 Task: Explore Airbnb accommodation in Ramotswa, Botswana from 1st December, 2023 to 9th December, 2023 for 2 adults.1  bedroom having 1 bed and 1 bathroom. Property type can be house. Amenities needed are: washing machine. Booking option can be shelf check-in. Look for 4 properties as per requirement.
Action: Mouse moved to (490, 106)
Screenshot: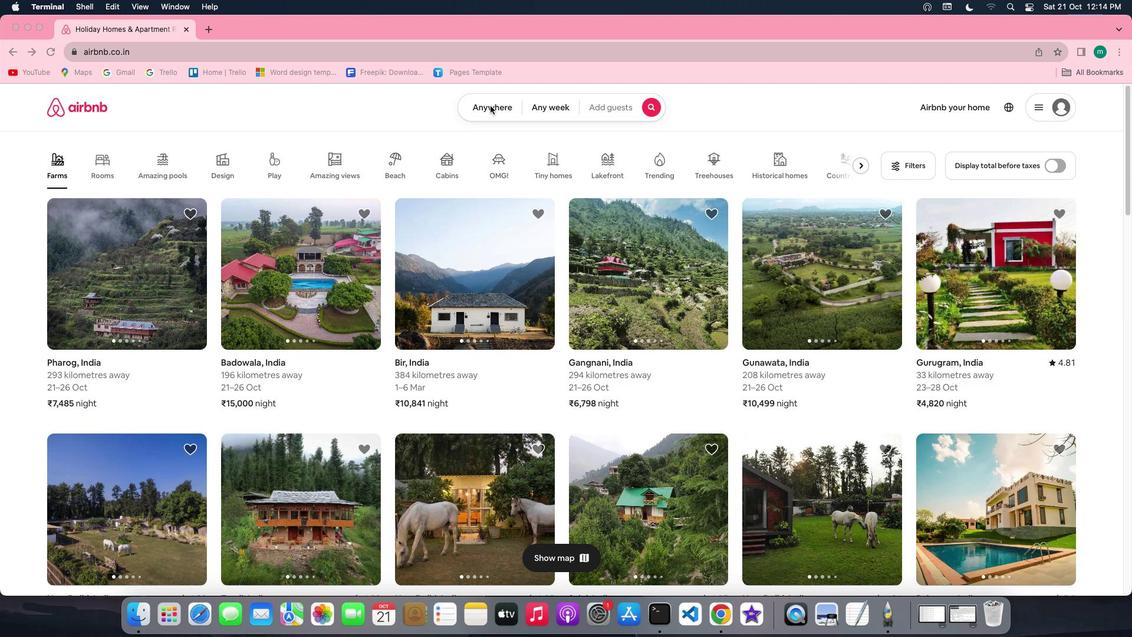 
Action: Mouse pressed left at (490, 106)
Screenshot: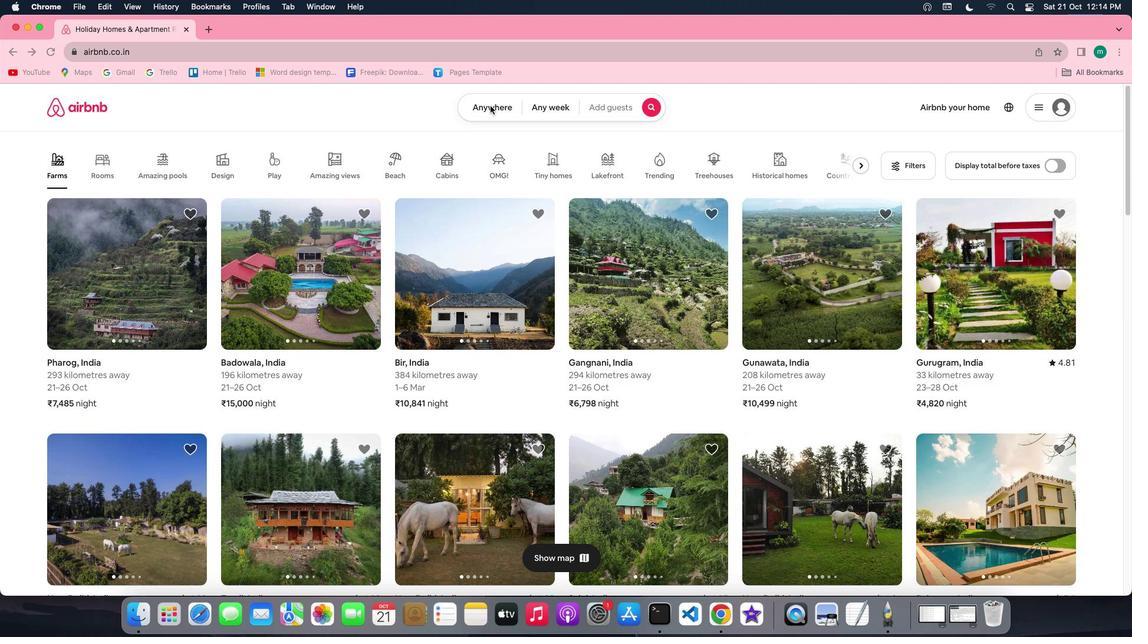 
Action: Mouse pressed left at (490, 106)
Screenshot: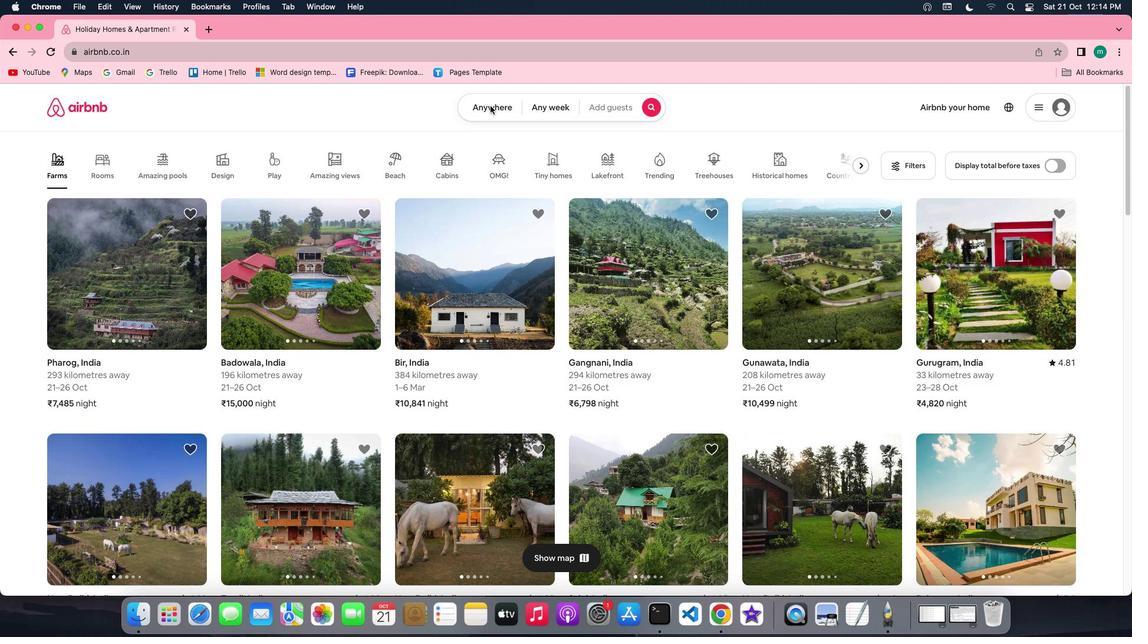 
Action: Mouse moved to (429, 149)
Screenshot: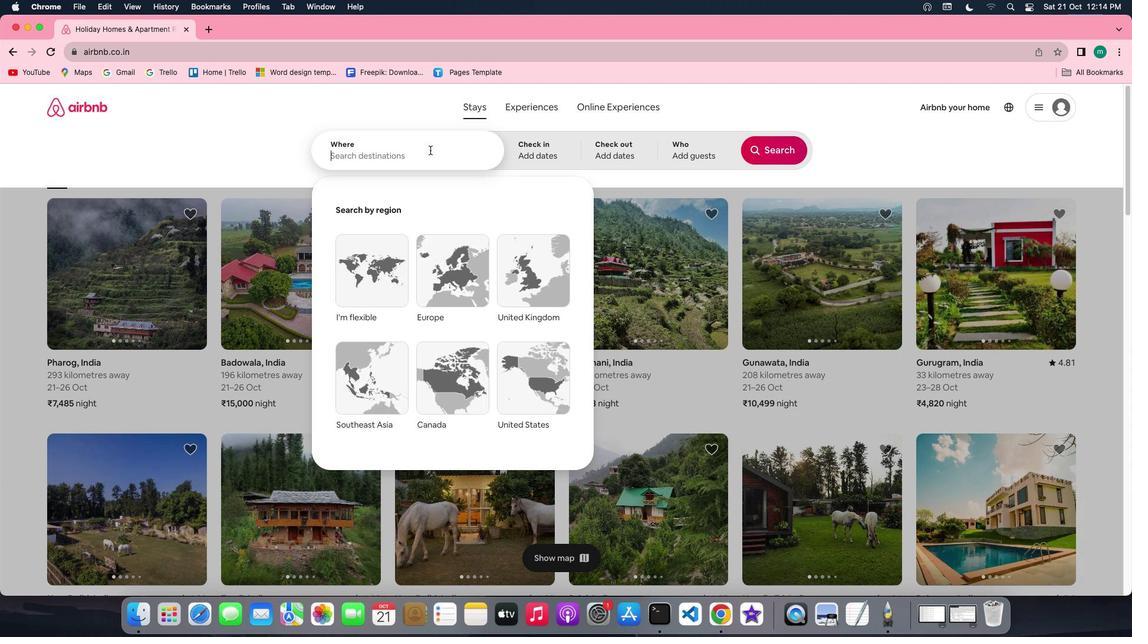 
Action: Mouse pressed left at (429, 149)
Screenshot: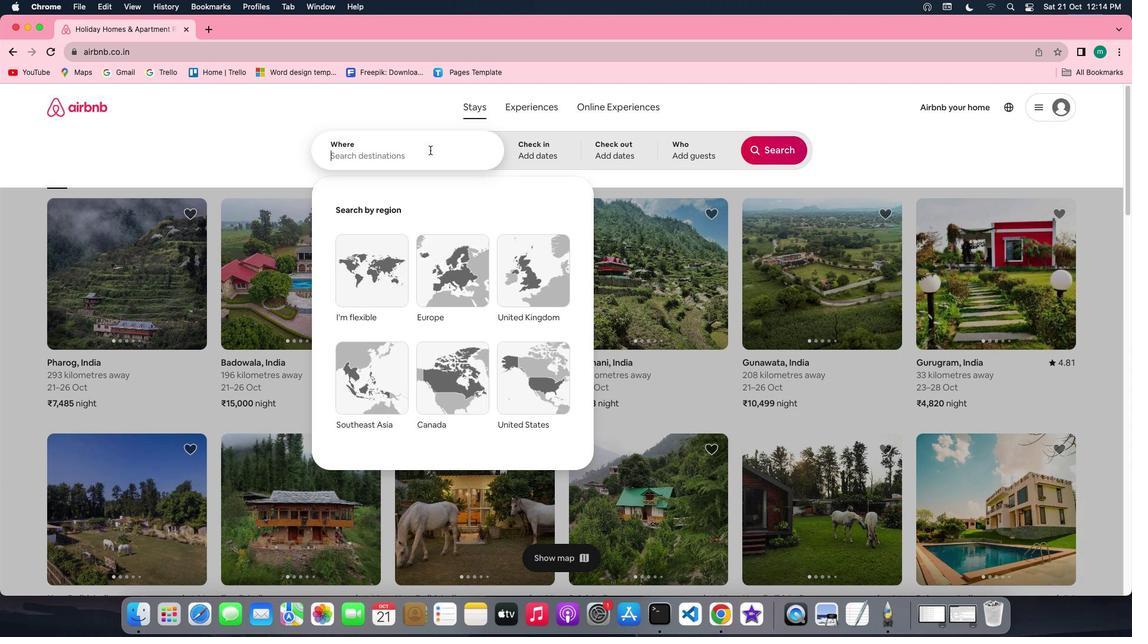 
Action: Key pressed Key.shift'R''a''m''o''t''s''w''a'','Key.shiftKey.space'B''O''T''S''w''a''n''a'
Screenshot: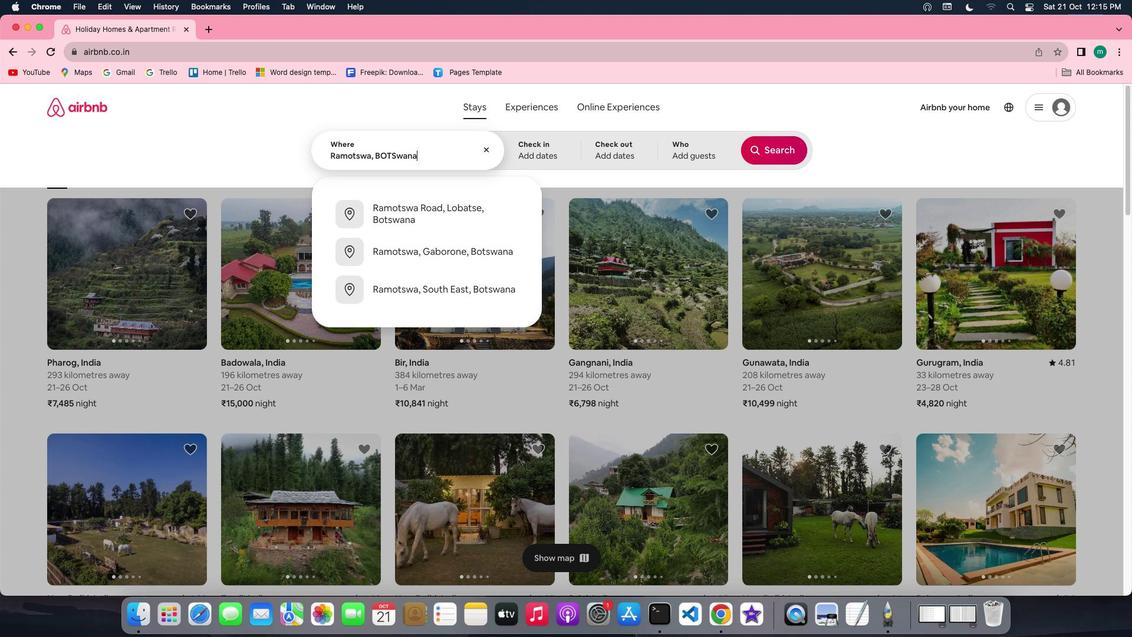 
Action: Mouse moved to (394, 153)
Screenshot: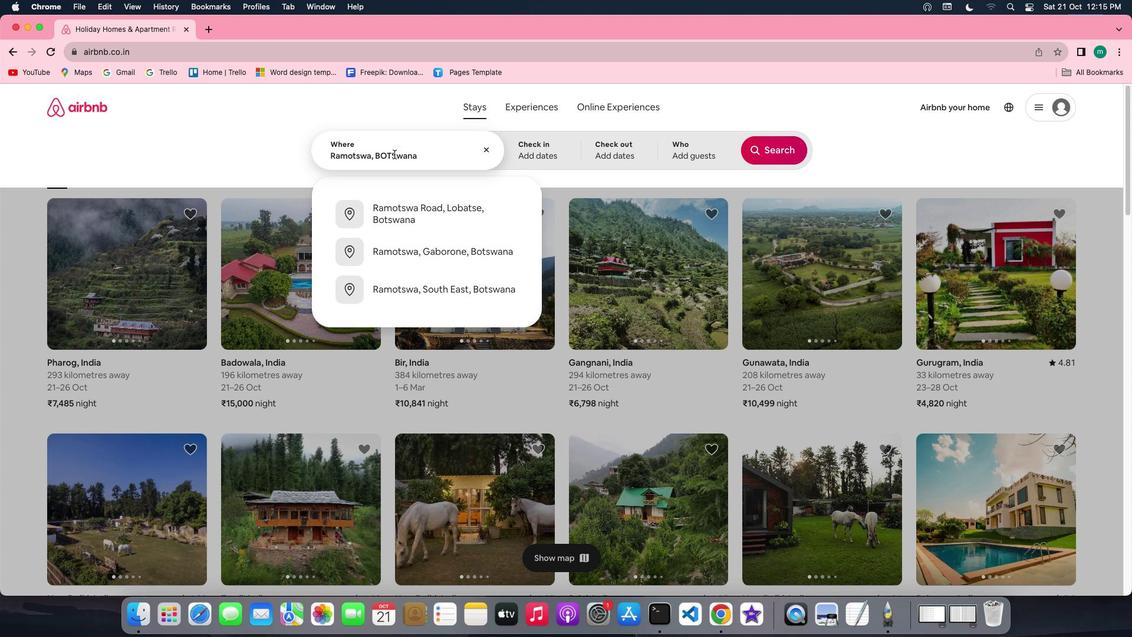 
Action: Mouse pressed left at (394, 153)
Screenshot: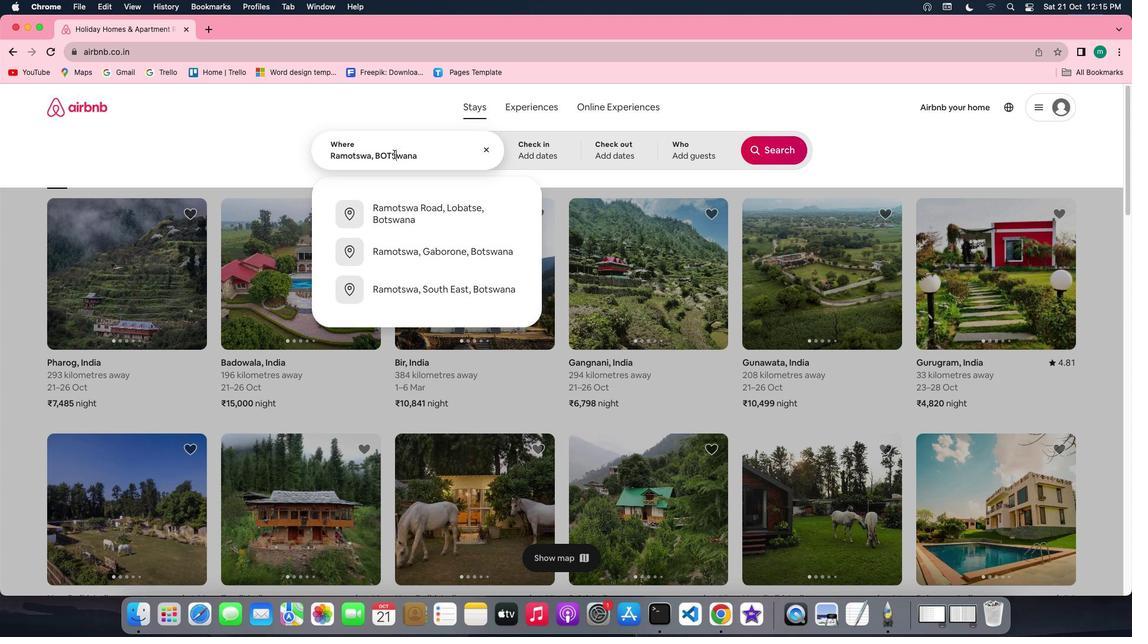 
Action: Mouse moved to (445, 160)
Screenshot: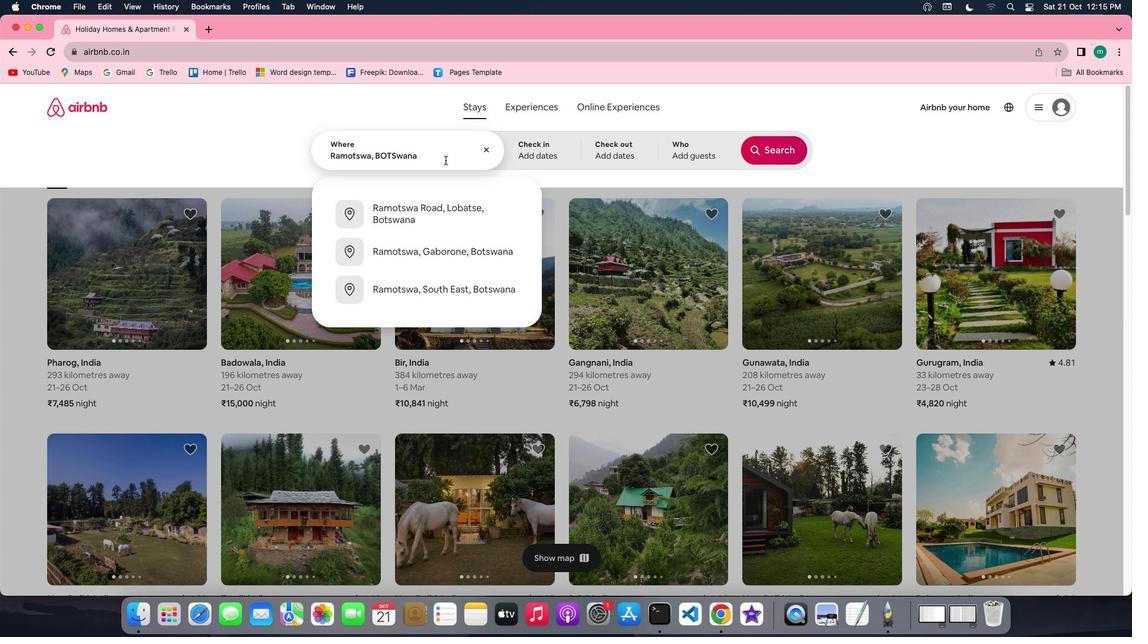 
Action: Key pressed Key.backspaceKey.backspaceKey.backspace'o''t''s'
Screenshot: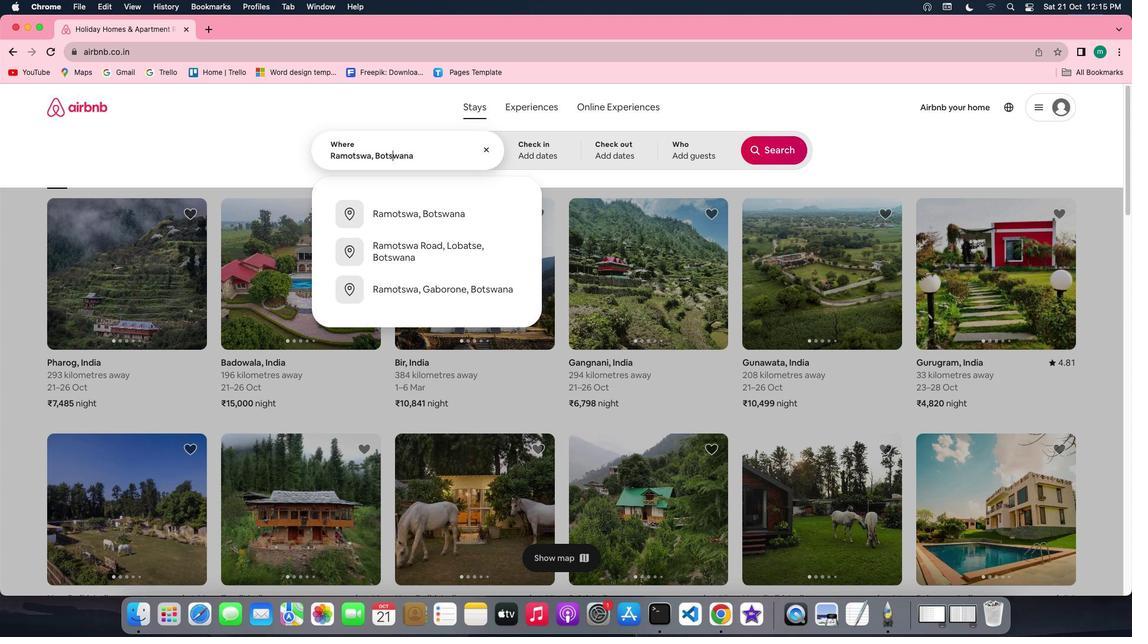 
Action: Mouse moved to (539, 156)
Screenshot: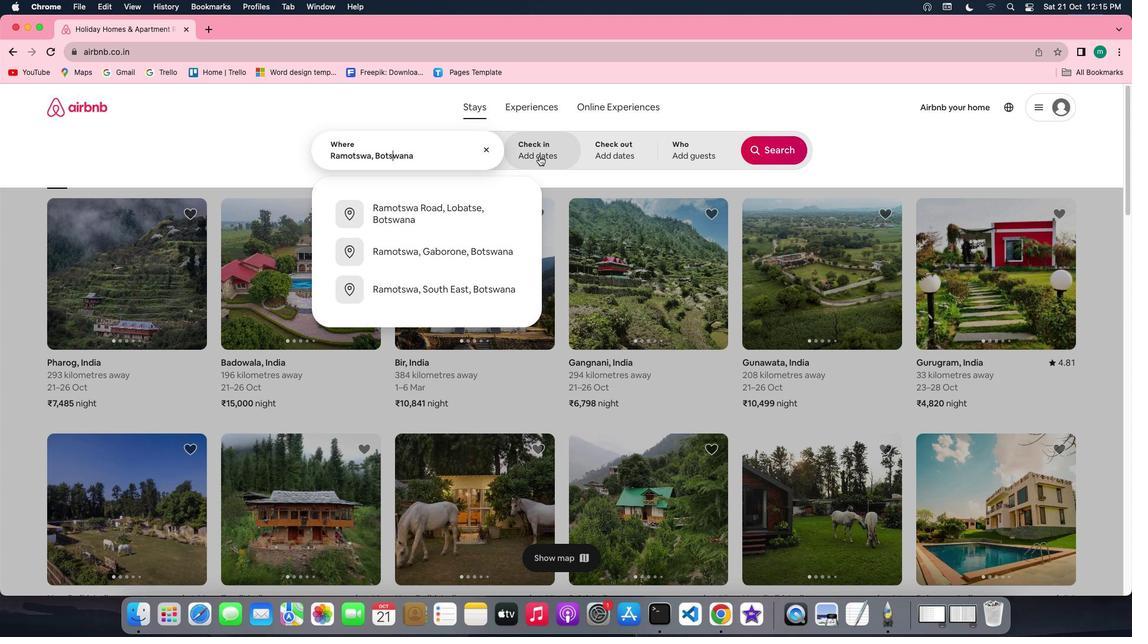 
Action: Mouse pressed left at (539, 156)
Screenshot: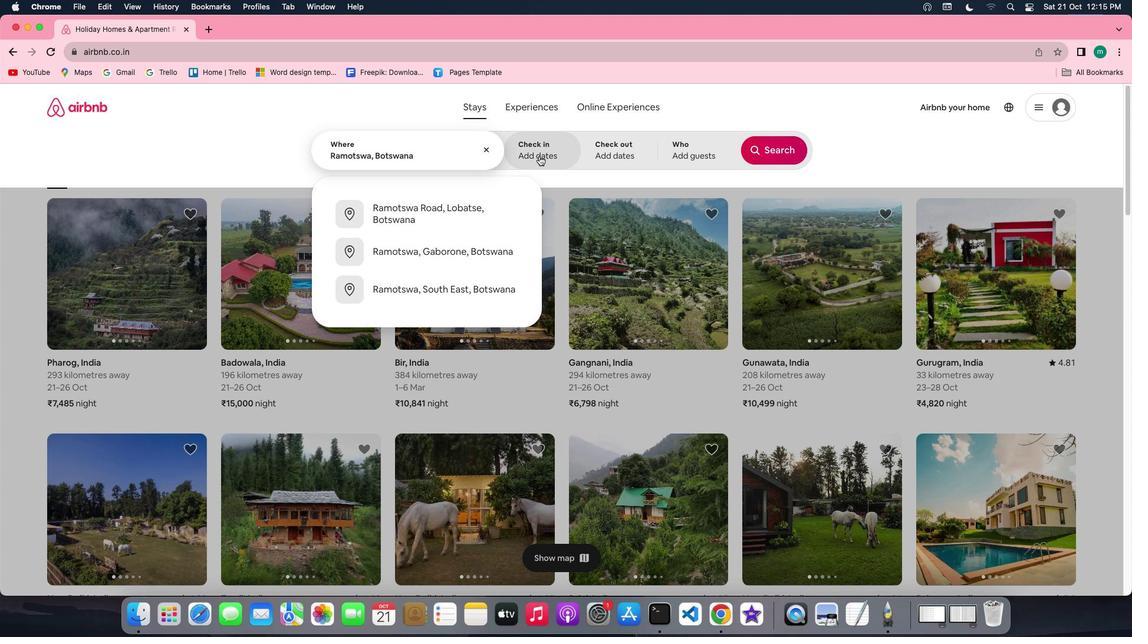 
Action: Mouse moved to (762, 250)
Screenshot: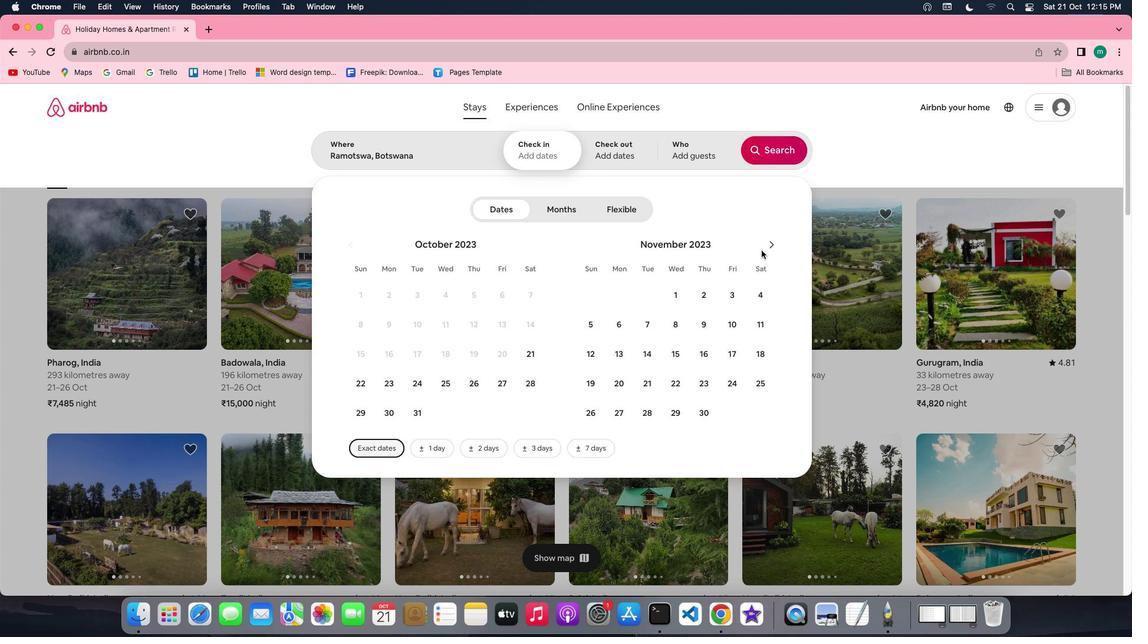
Action: Mouse pressed left at (762, 250)
Screenshot: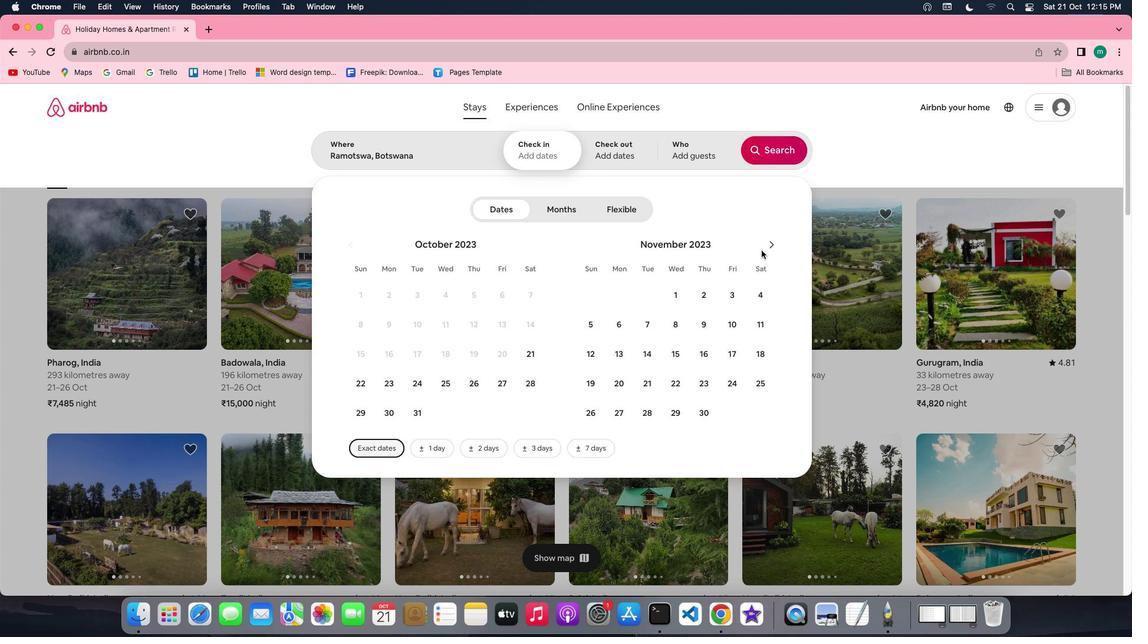 
Action: Mouse moved to (770, 247)
Screenshot: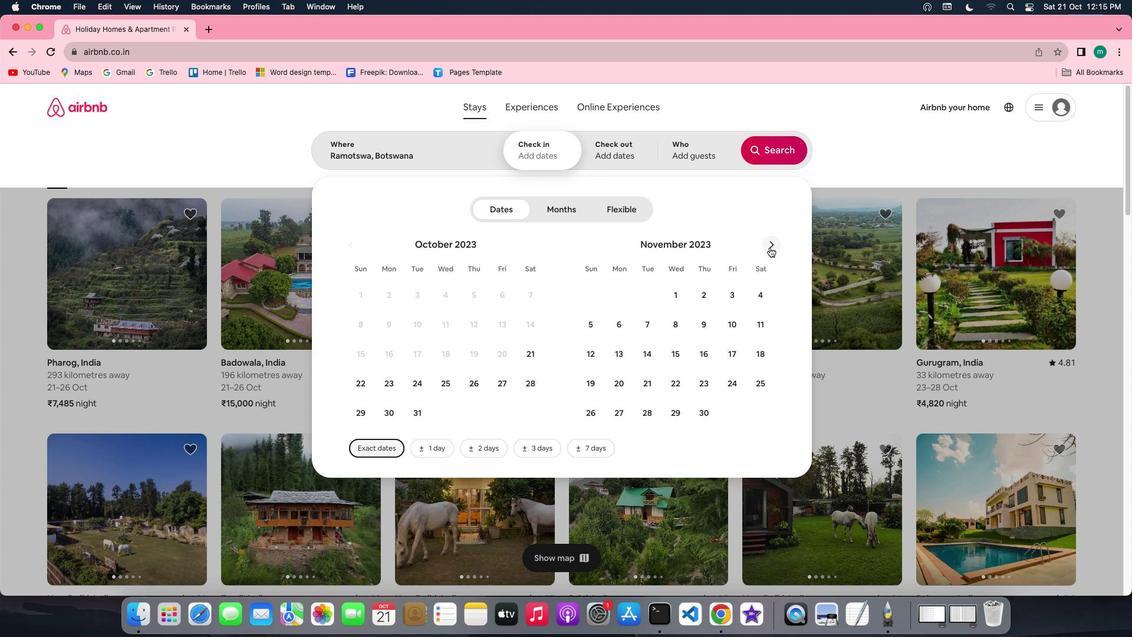 
Action: Mouse pressed left at (770, 247)
Screenshot: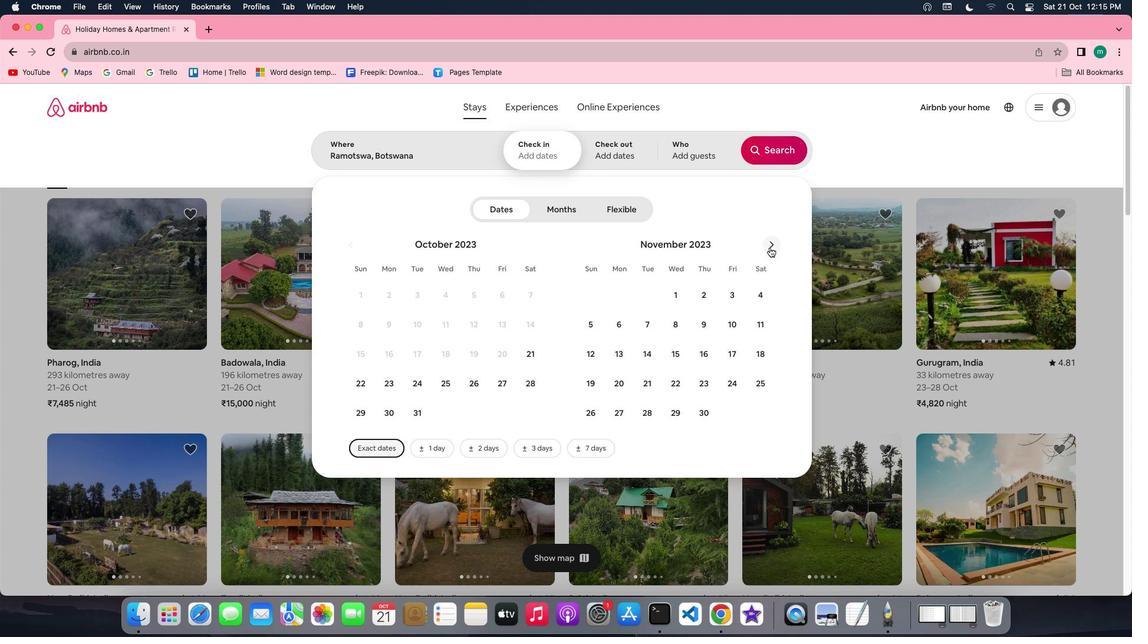 
Action: Mouse moved to (734, 290)
Screenshot: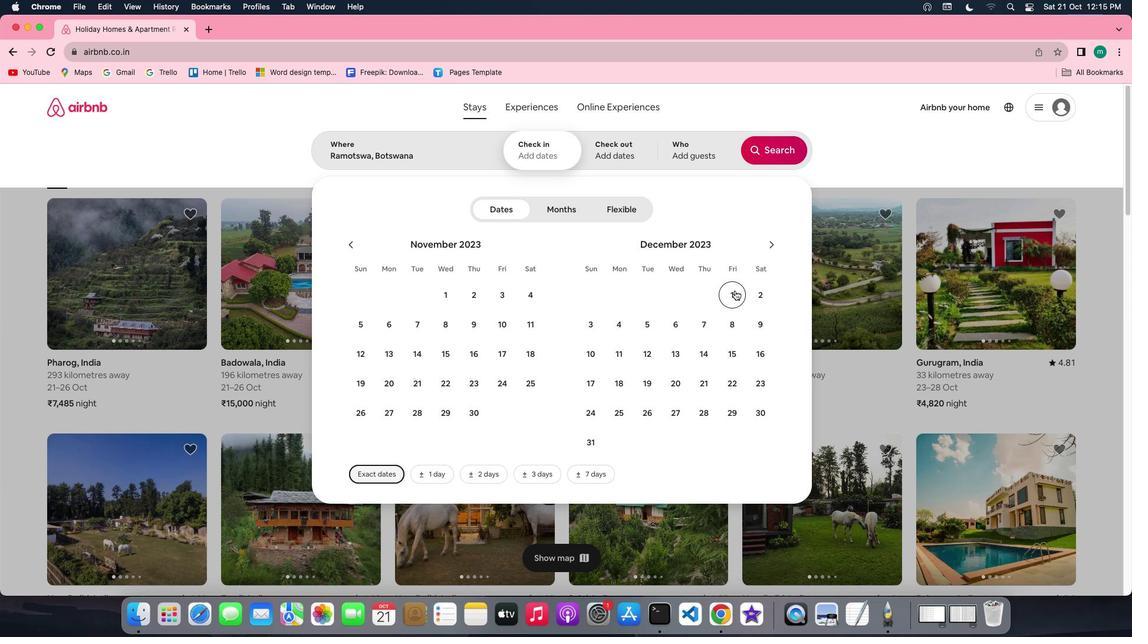 
Action: Mouse pressed left at (734, 290)
Screenshot: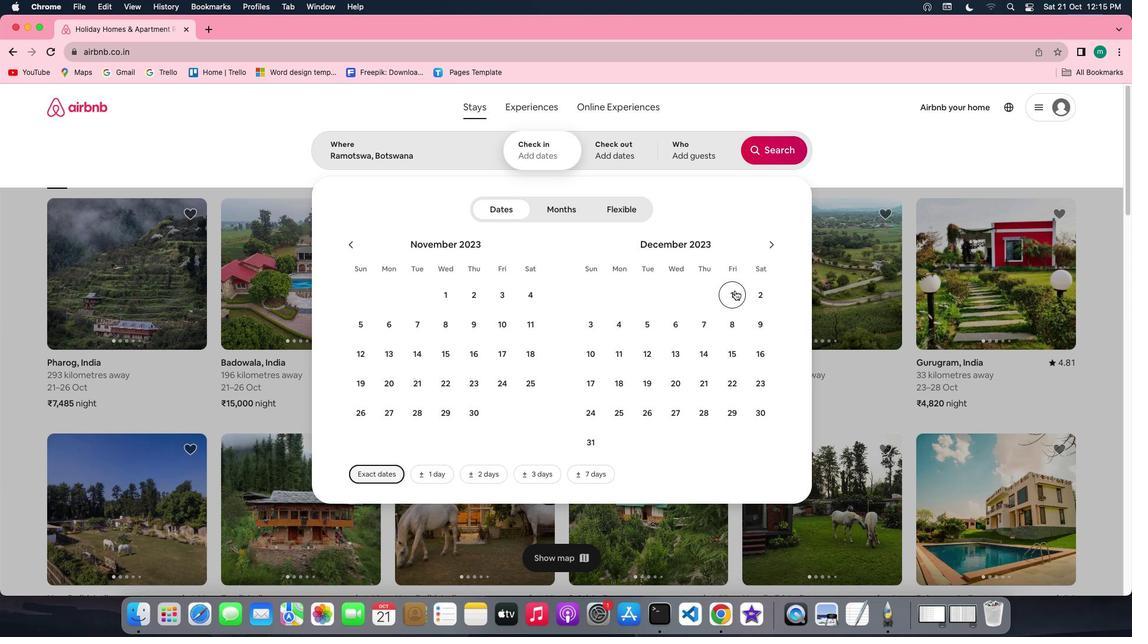 
Action: Mouse moved to (765, 321)
Screenshot: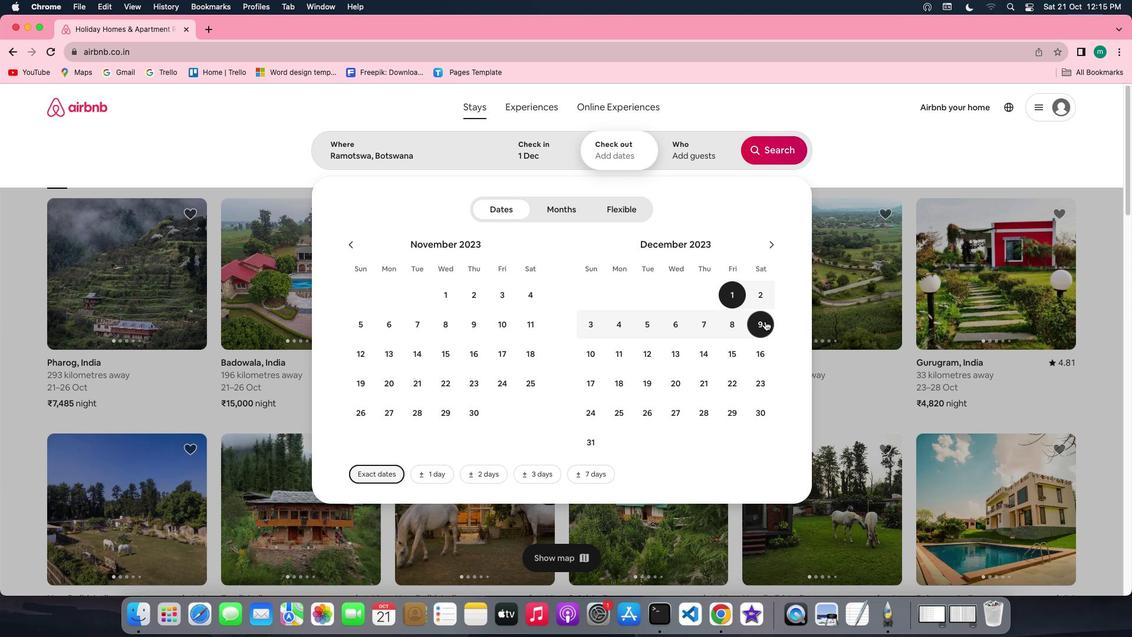 
Action: Mouse pressed left at (765, 321)
Screenshot: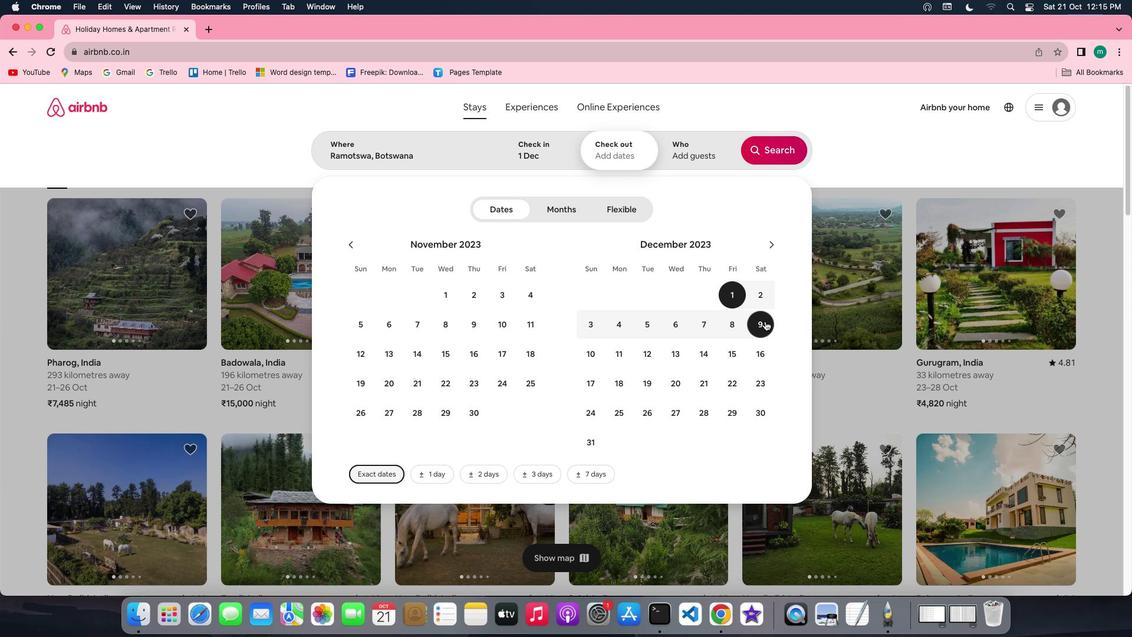 
Action: Mouse moved to (693, 149)
Screenshot: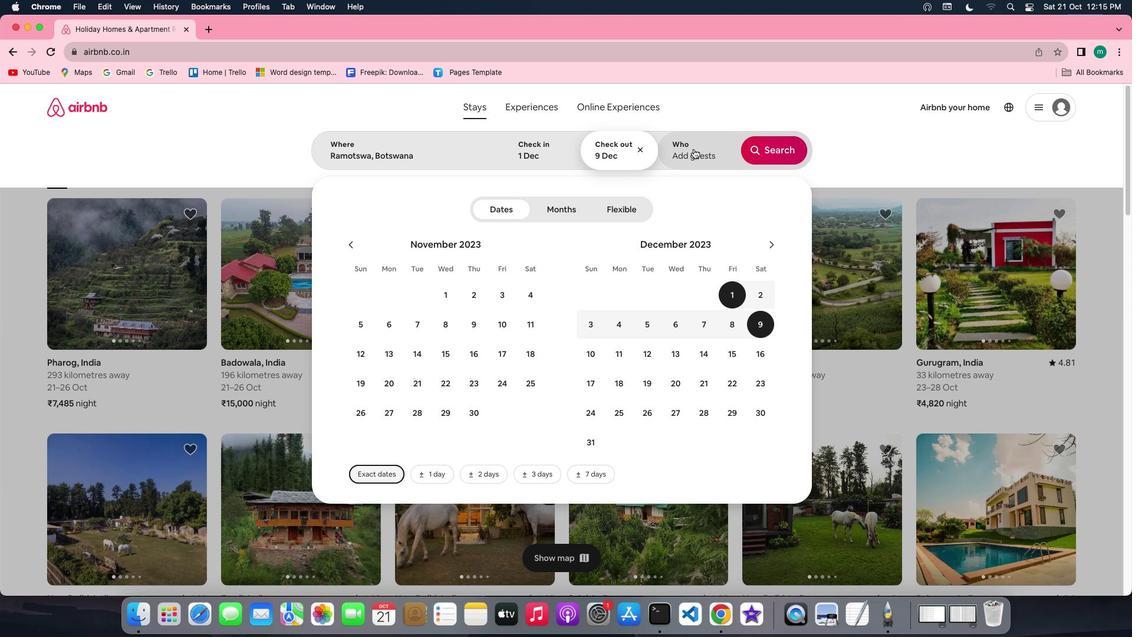 
Action: Mouse pressed left at (693, 149)
Screenshot: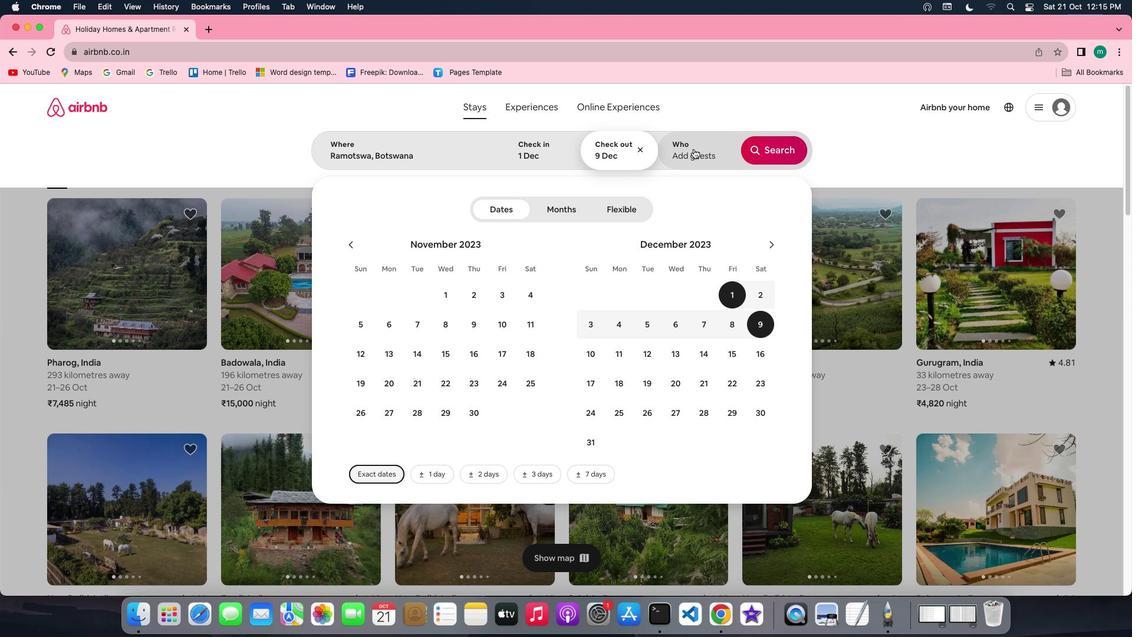 
Action: Mouse moved to (776, 215)
Screenshot: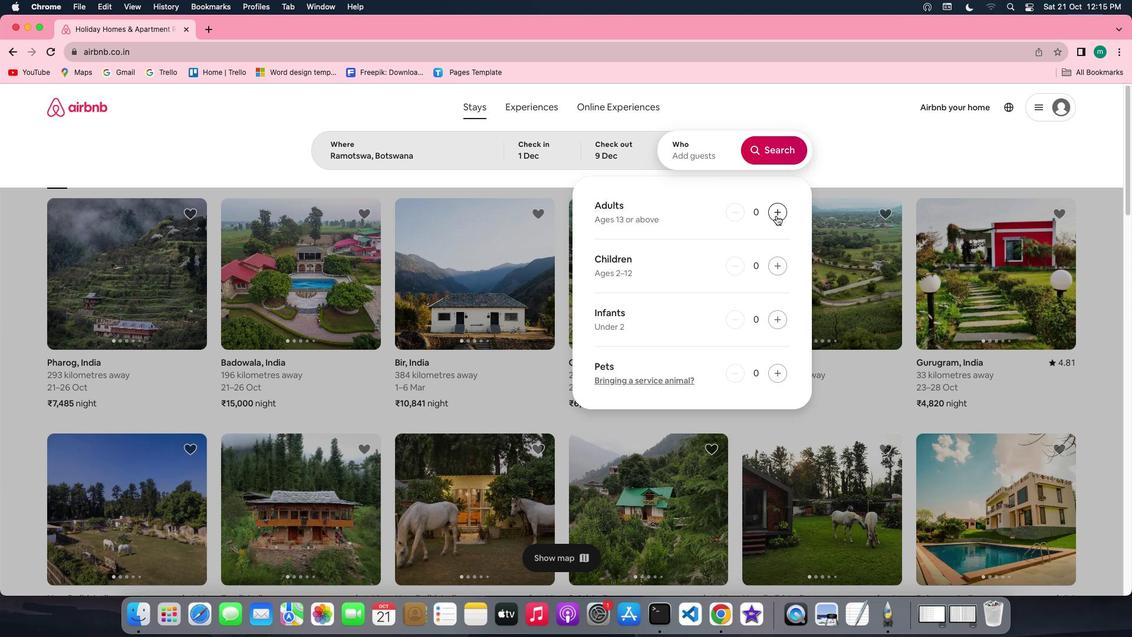 
Action: Mouse pressed left at (776, 215)
Screenshot: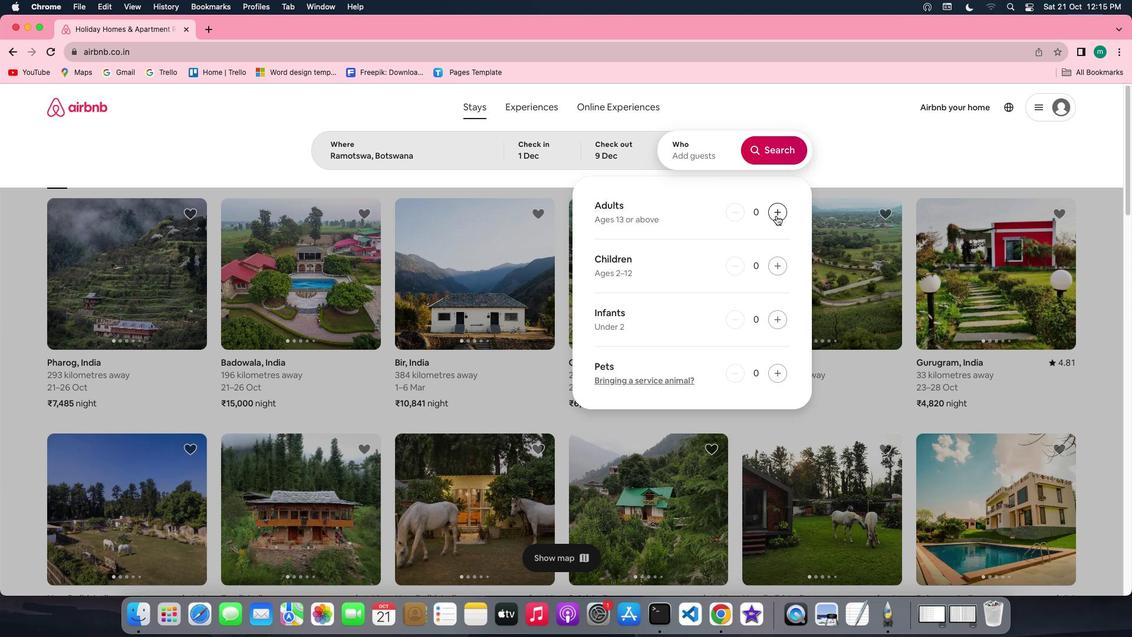 
Action: Mouse moved to (770, 158)
Screenshot: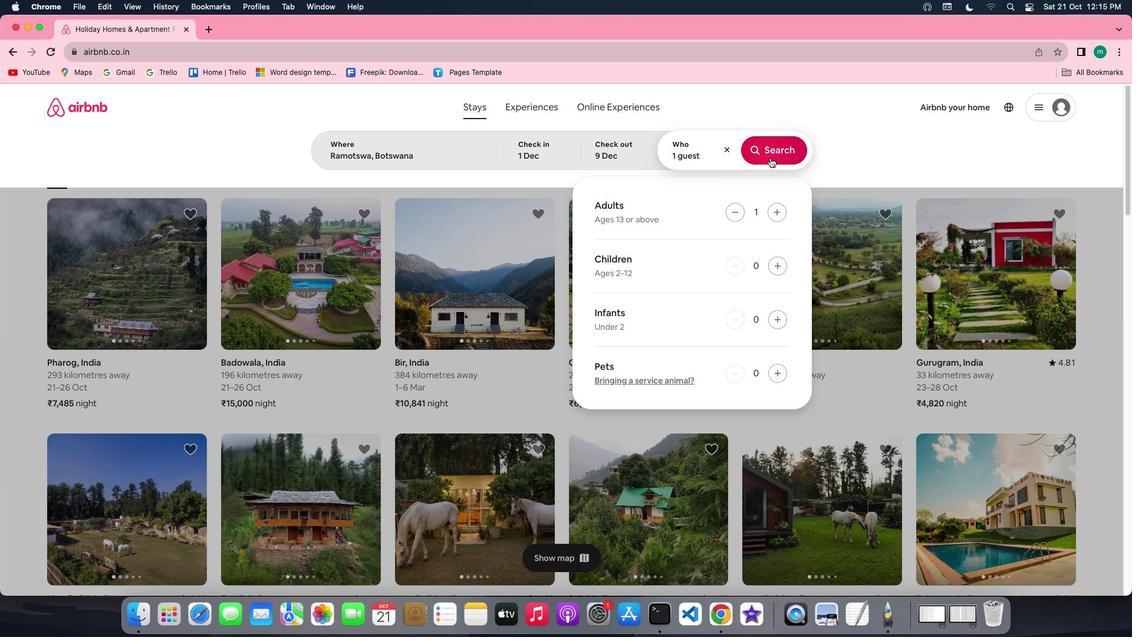 
Action: Mouse pressed left at (770, 158)
Screenshot: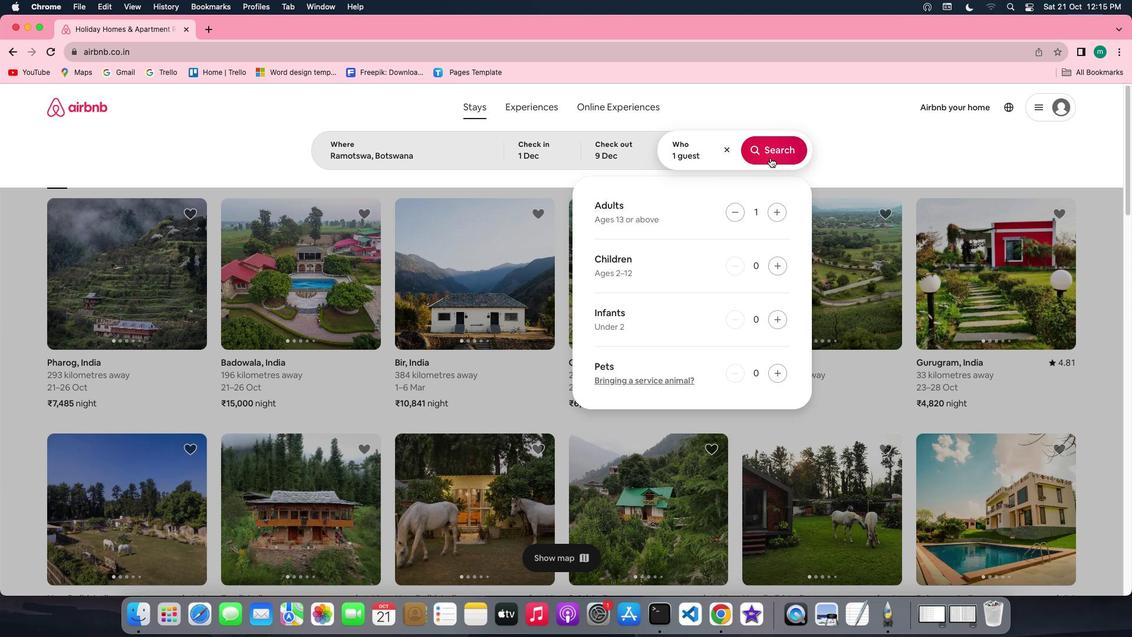 
Action: Mouse moved to (929, 156)
Screenshot: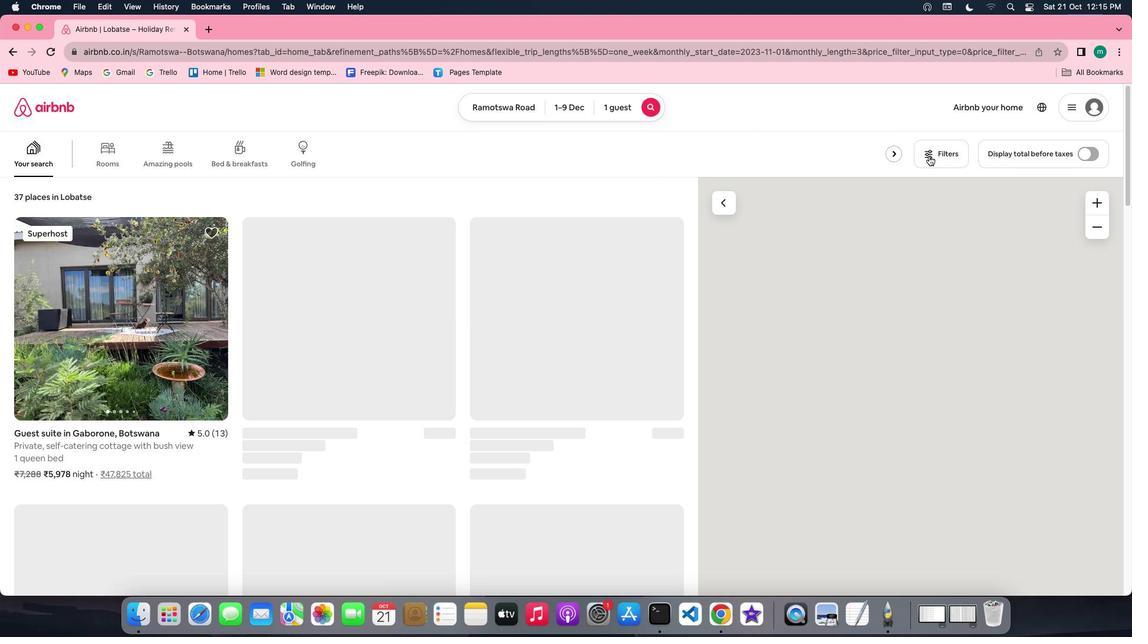 
Action: Mouse pressed left at (929, 156)
Screenshot: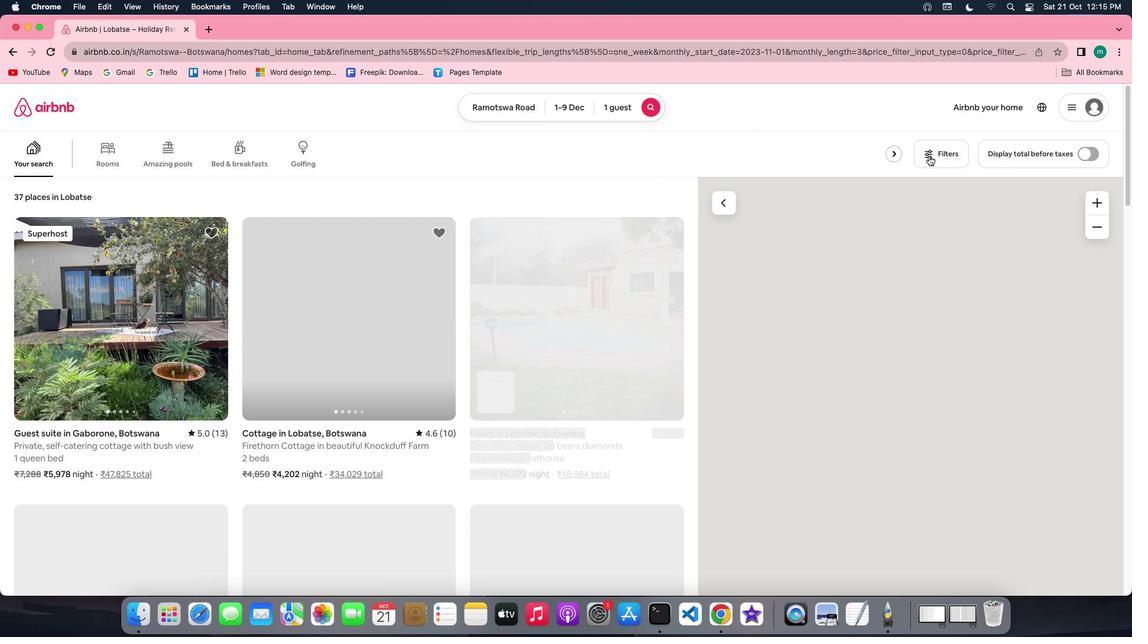 
Action: Mouse moved to (582, 344)
Screenshot: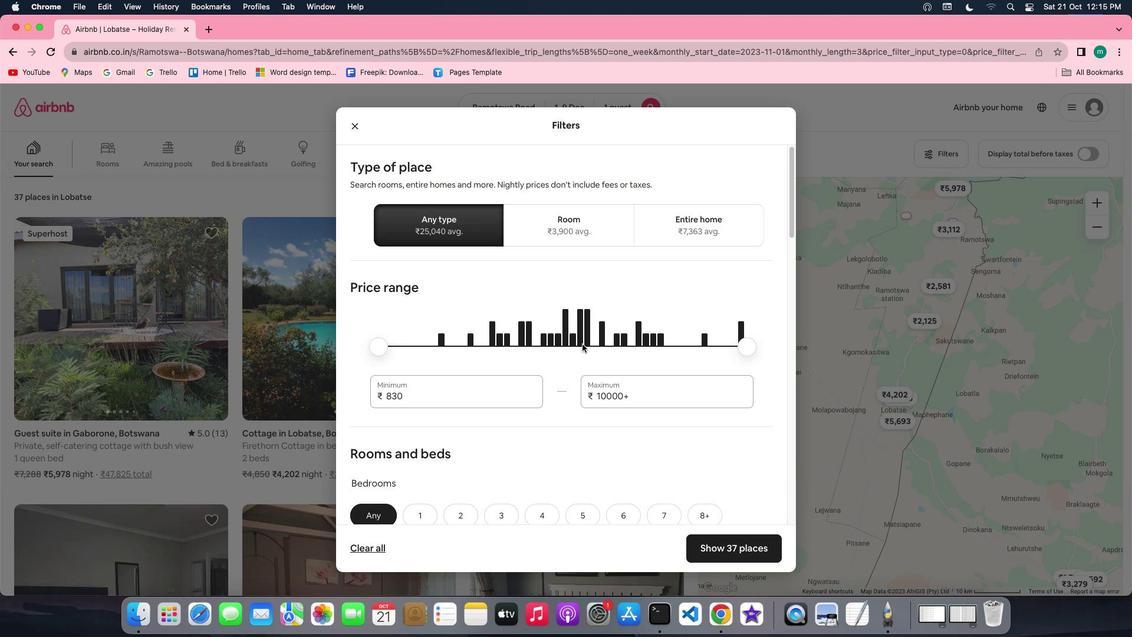 
Action: Mouse scrolled (582, 344) with delta (0, 0)
Screenshot: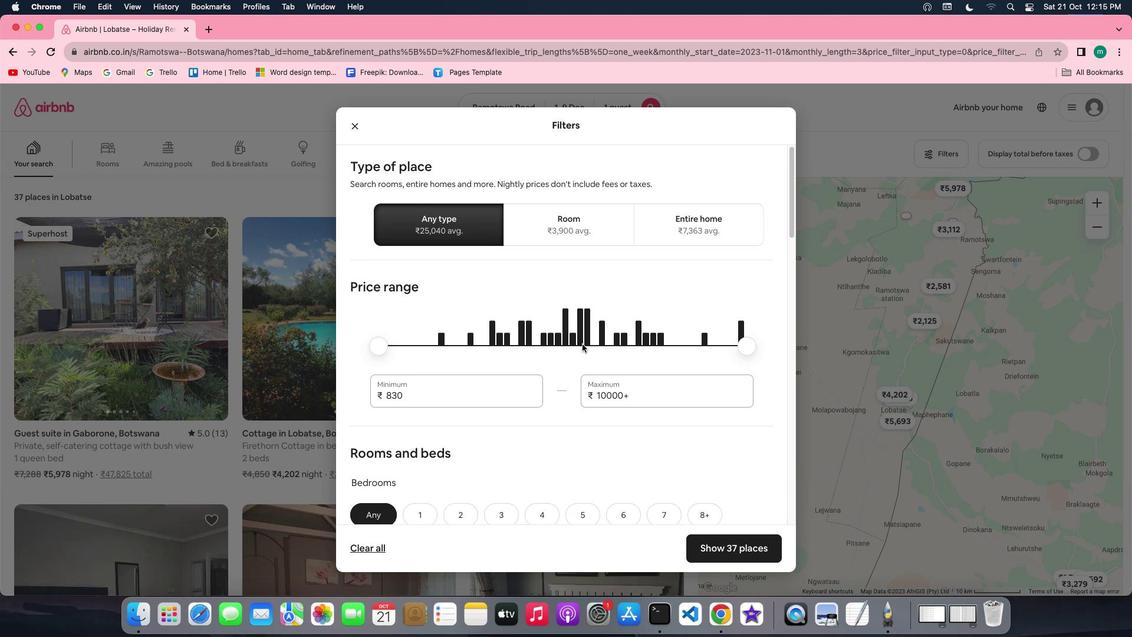 
Action: Mouse scrolled (582, 344) with delta (0, 0)
Screenshot: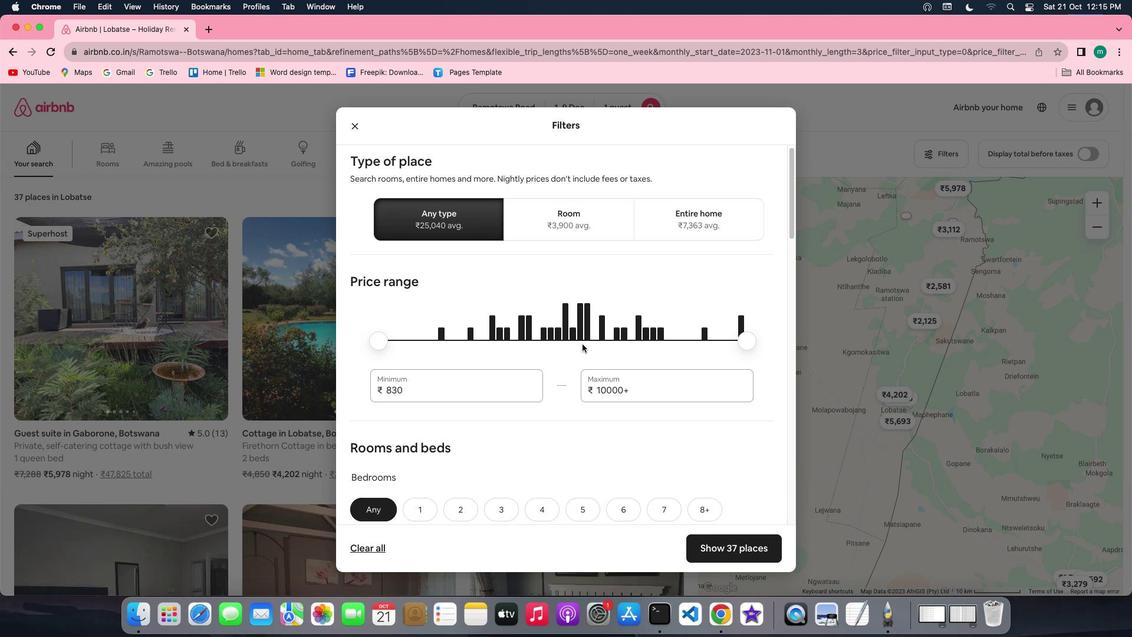
Action: Mouse scrolled (582, 344) with delta (0, 0)
Screenshot: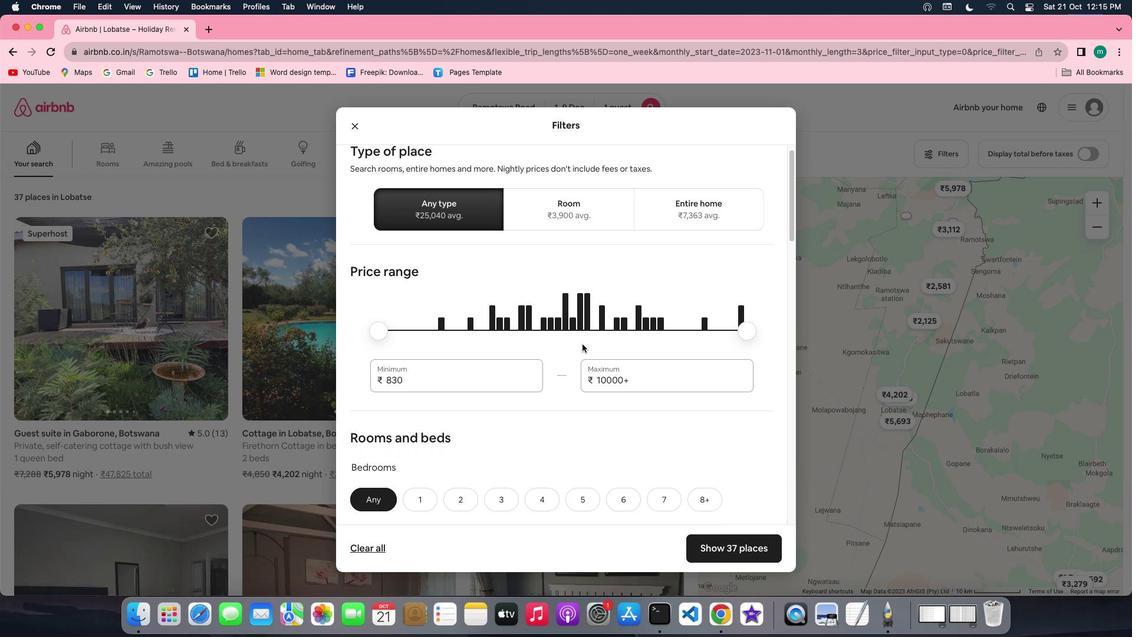 
Action: Mouse scrolled (582, 344) with delta (0, 0)
Screenshot: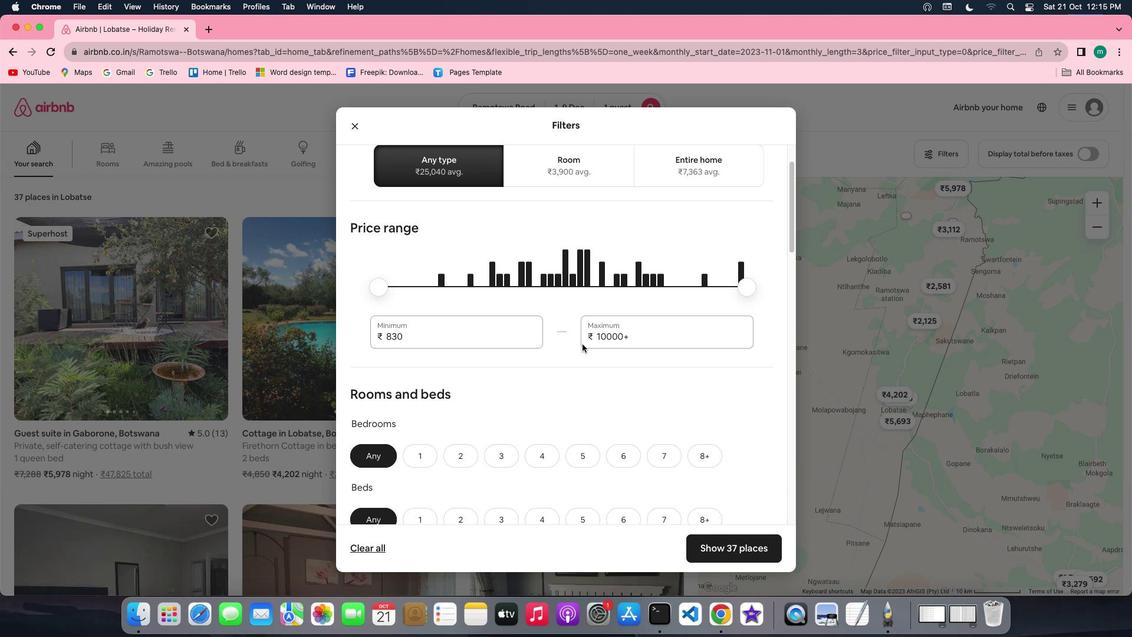 
Action: Mouse scrolled (582, 344) with delta (0, 0)
Screenshot: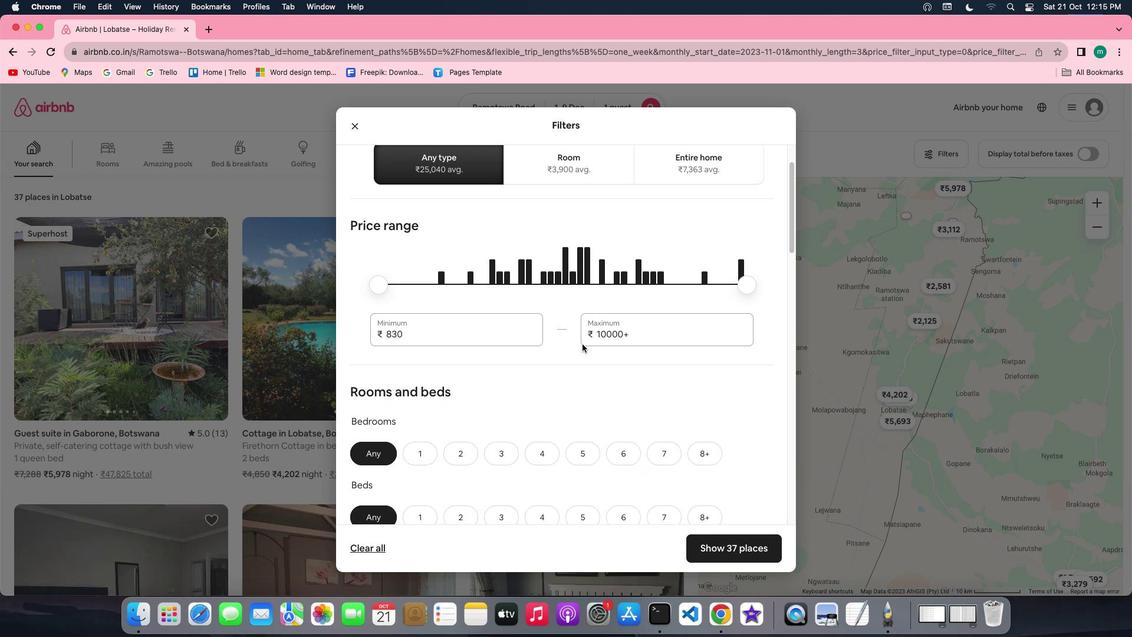 
Action: Mouse scrolled (582, 344) with delta (0, 0)
Screenshot: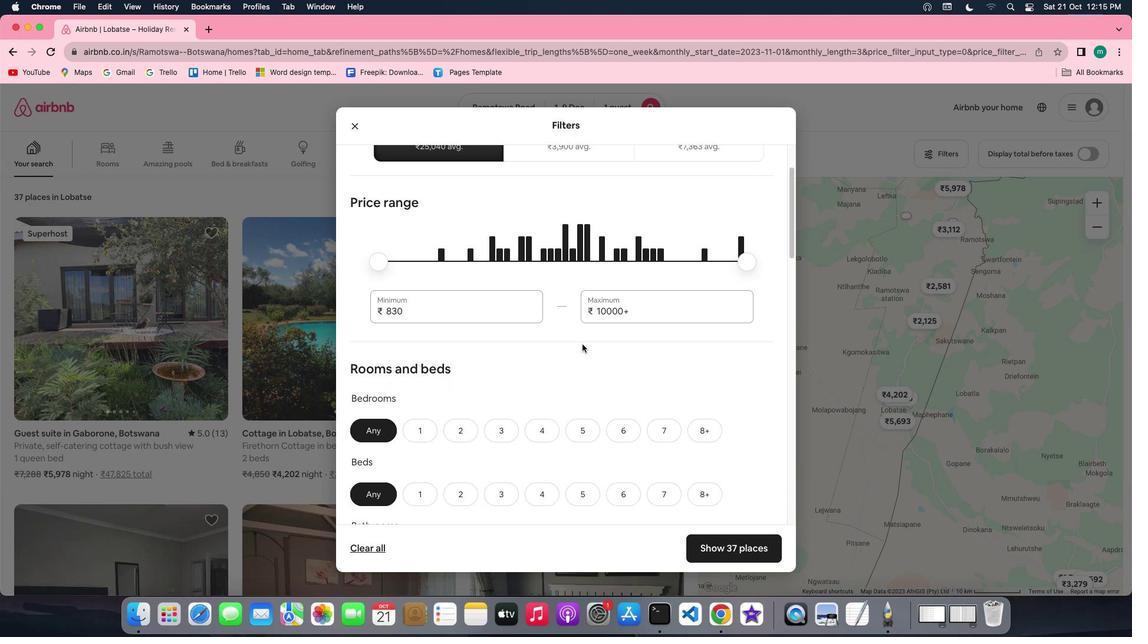 
Action: Mouse scrolled (582, 344) with delta (0, -1)
Screenshot: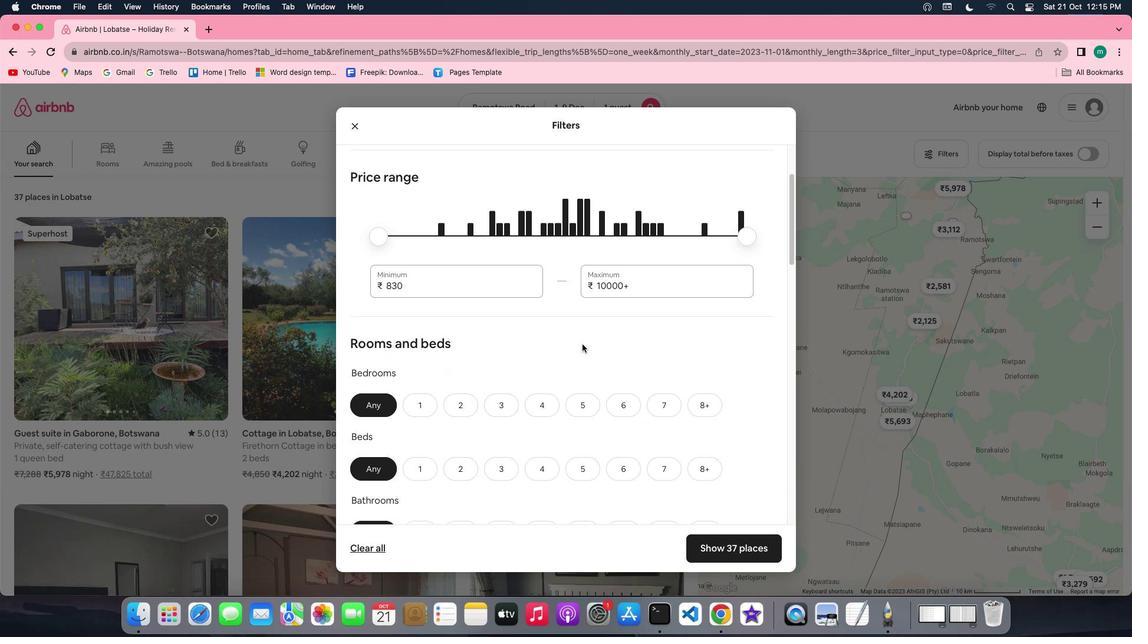 
Action: Mouse scrolled (582, 344) with delta (0, 0)
Screenshot: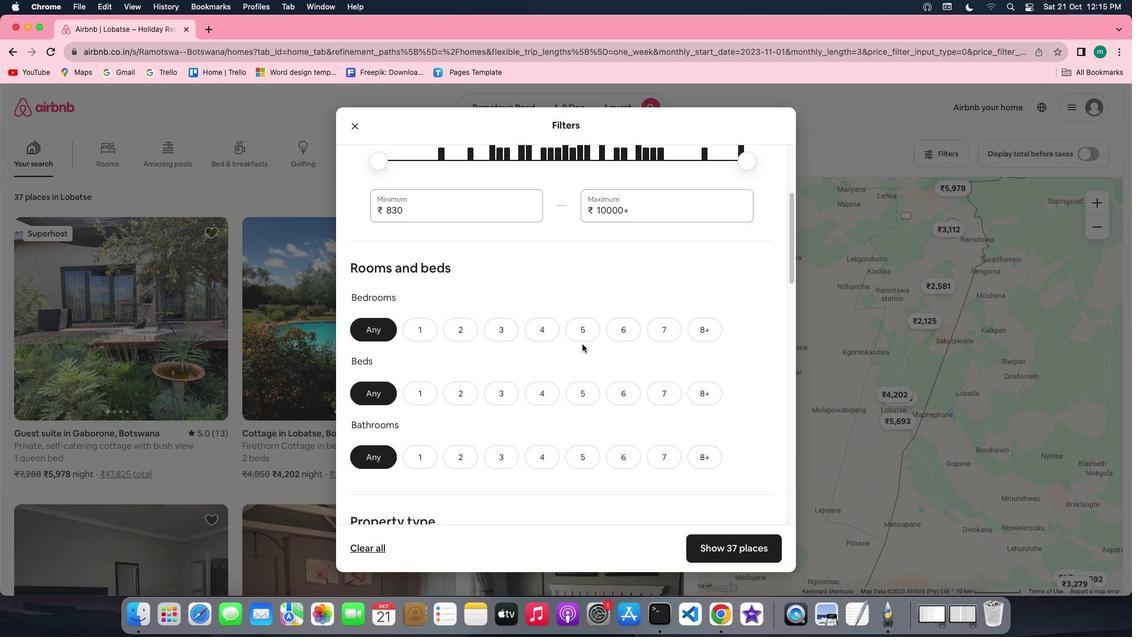 
Action: Mouse scrolled (582, 344) with delta (0, 0)
Screenshot: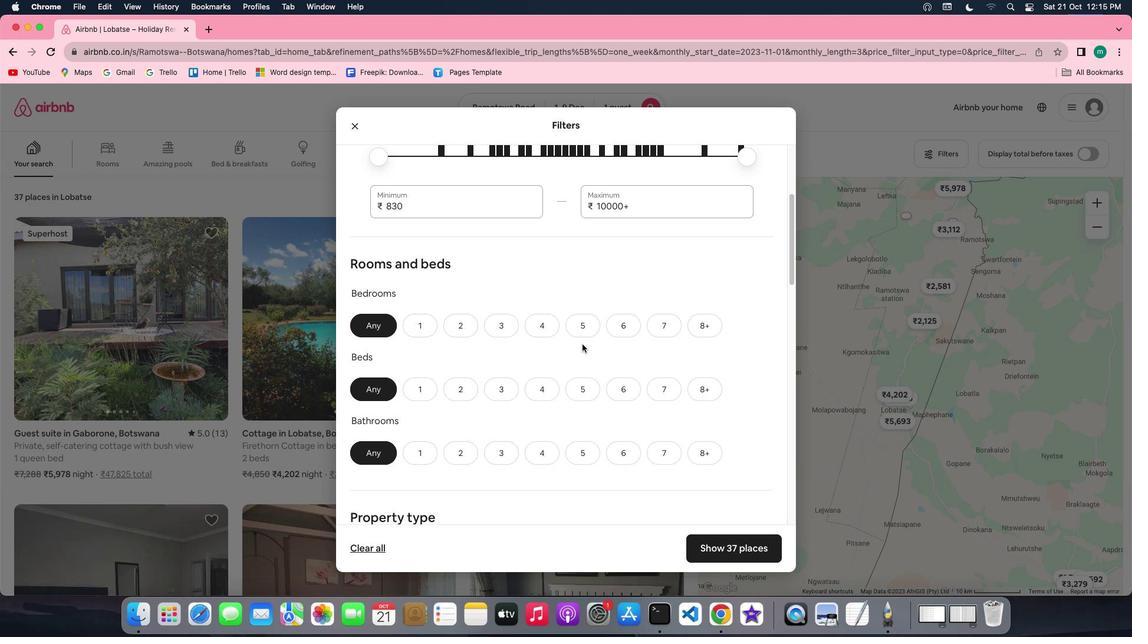 
Action: Mouse scrolled (582, 344) with delta (0, 0)
Screenshot: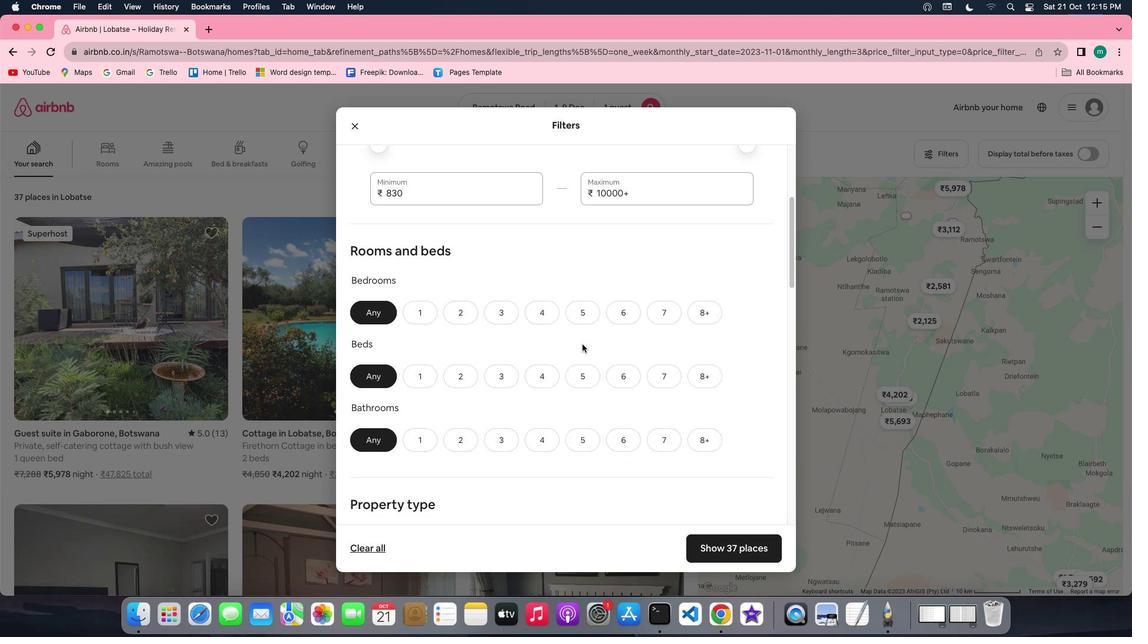 
Action: Mouse scrolled (582, 344) with delta (0, 0)
Screenshot: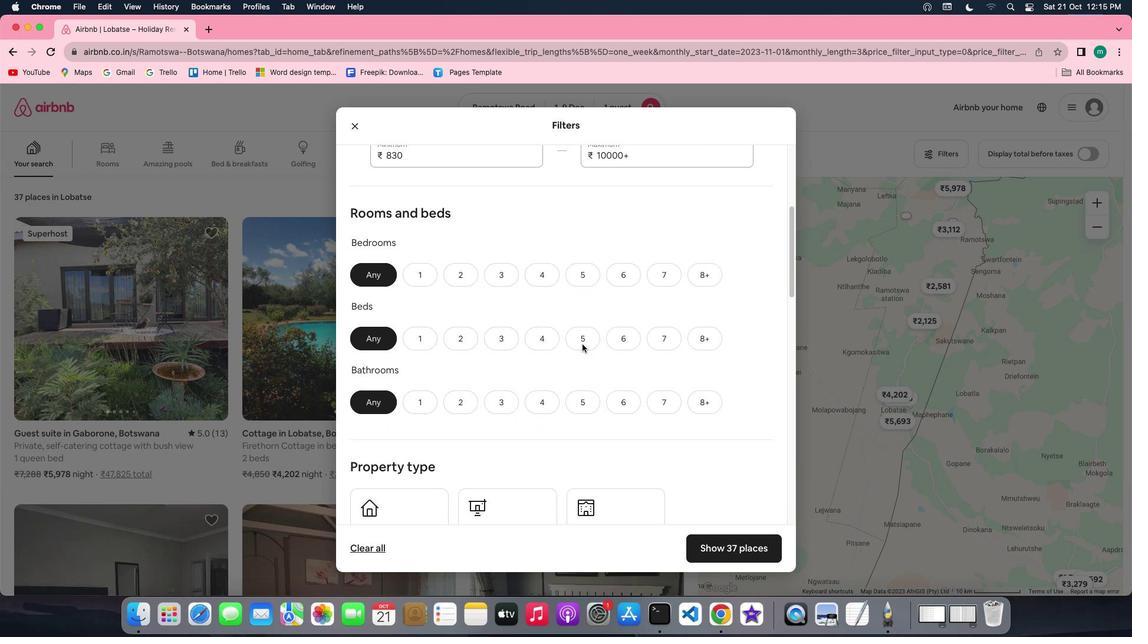 
Action: Mouse moved to (425, 240)
Screenshot: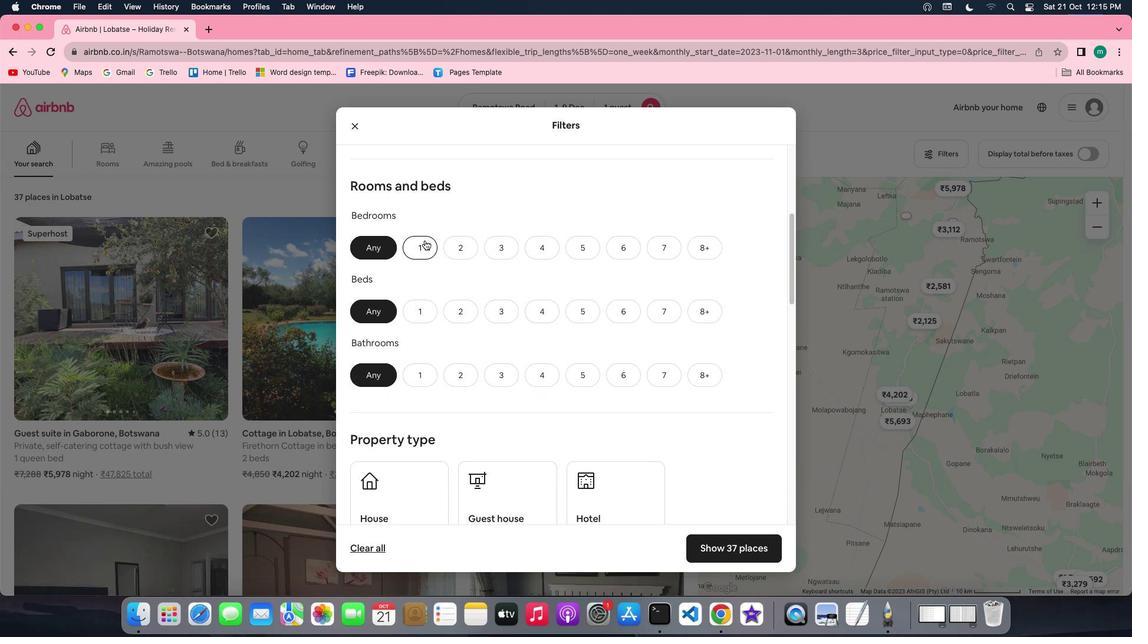 
Action: Mouse pressed left at (425, 240)
Screenshot: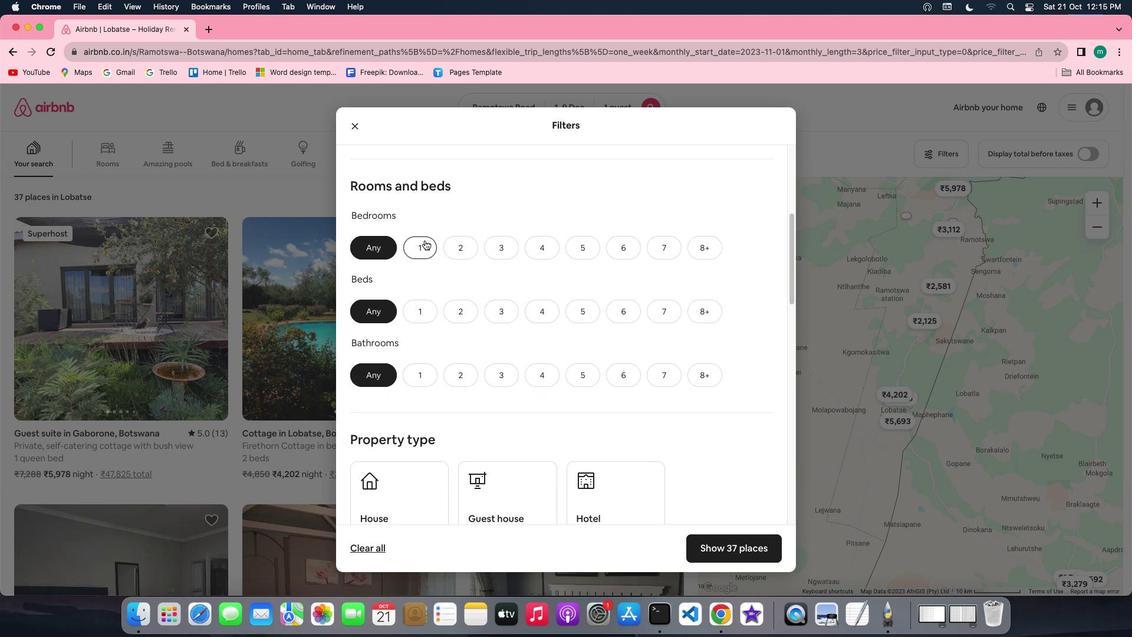
Action: Mouse moved to (415, 307)
Screenshot: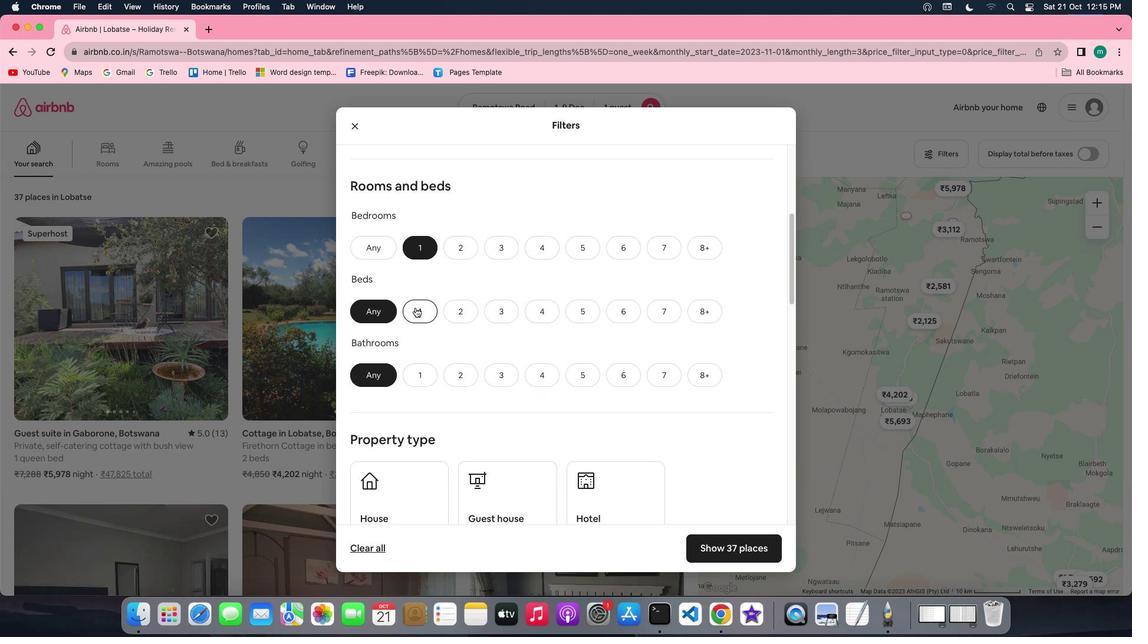 
Action: Mouse pressed left at (415, 307)
Screenshot: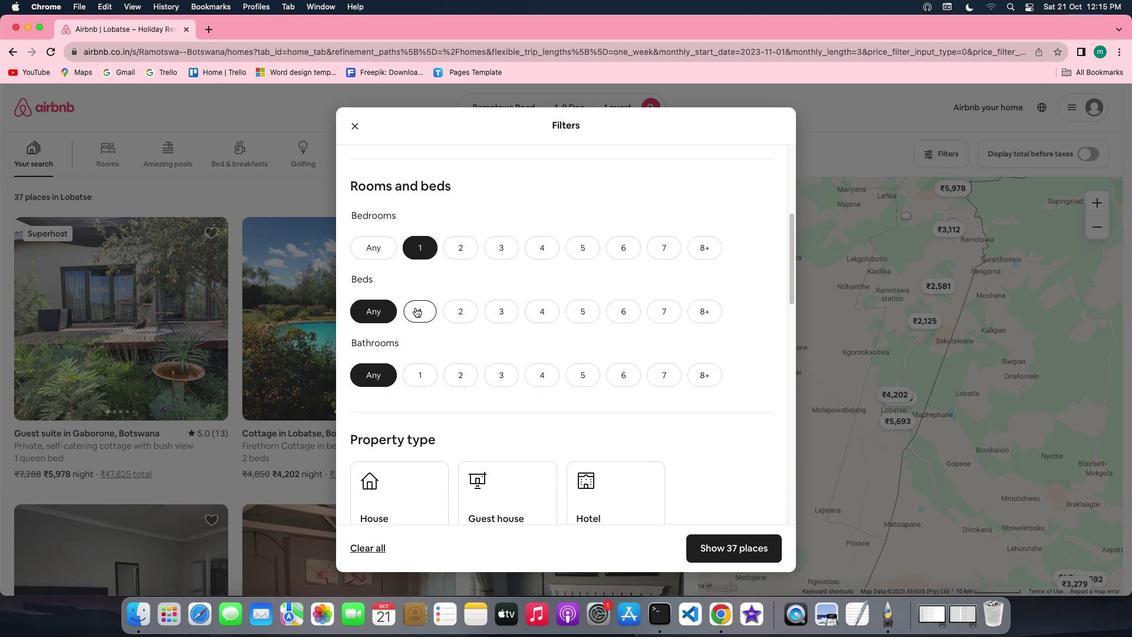 
Action: Mouse moved to (417, 382)
Screenshot: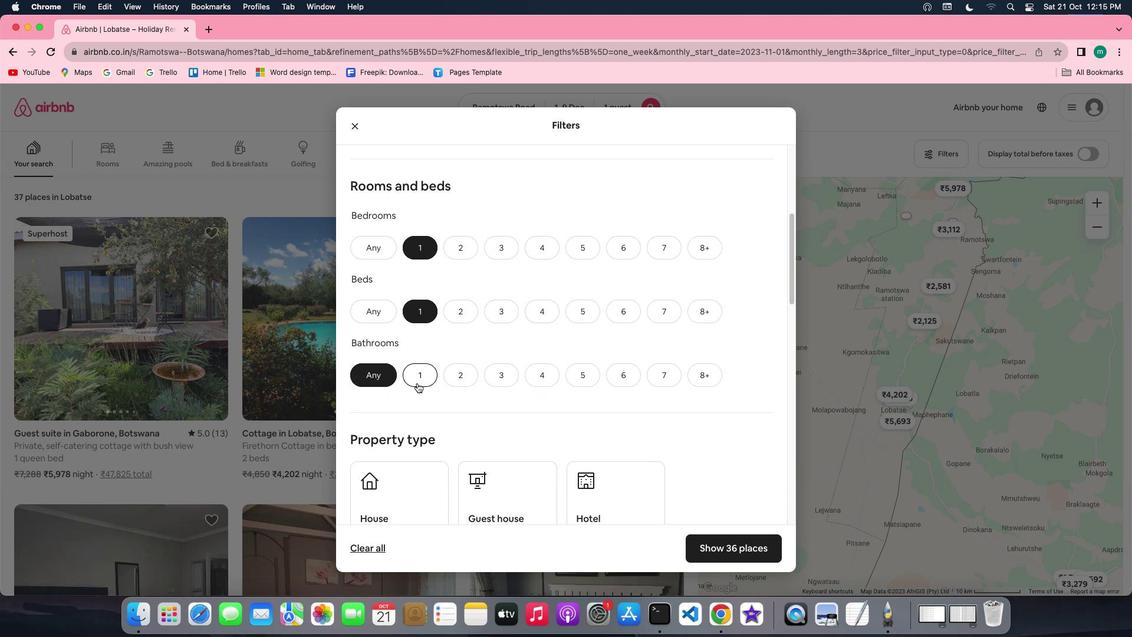 
Action: Mouse pressed left at (417, 382)
Screenshot: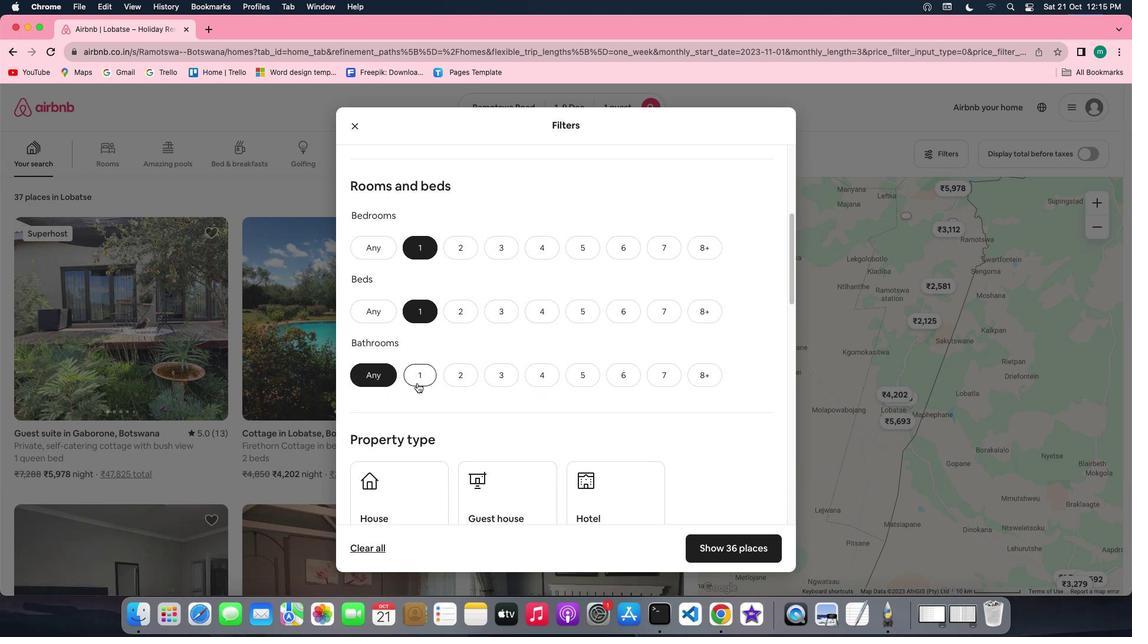 
Action: Mouse moved to (519, 372)
Screenshot: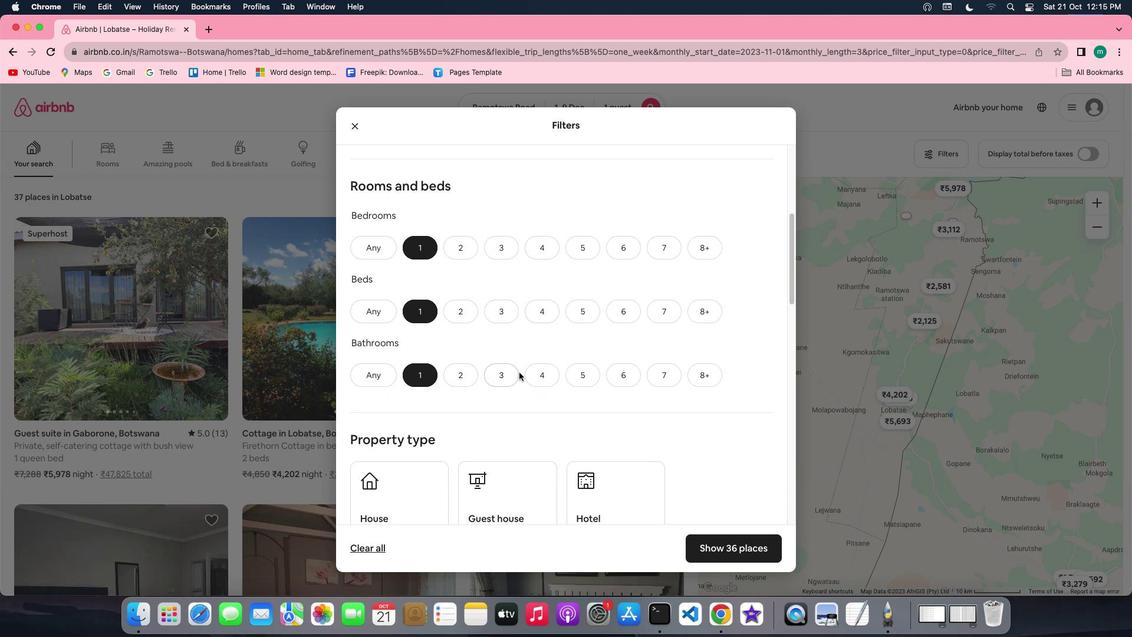 
Action: Mouse scrolled (519, 372) with delta (0, 0)
Screenshot: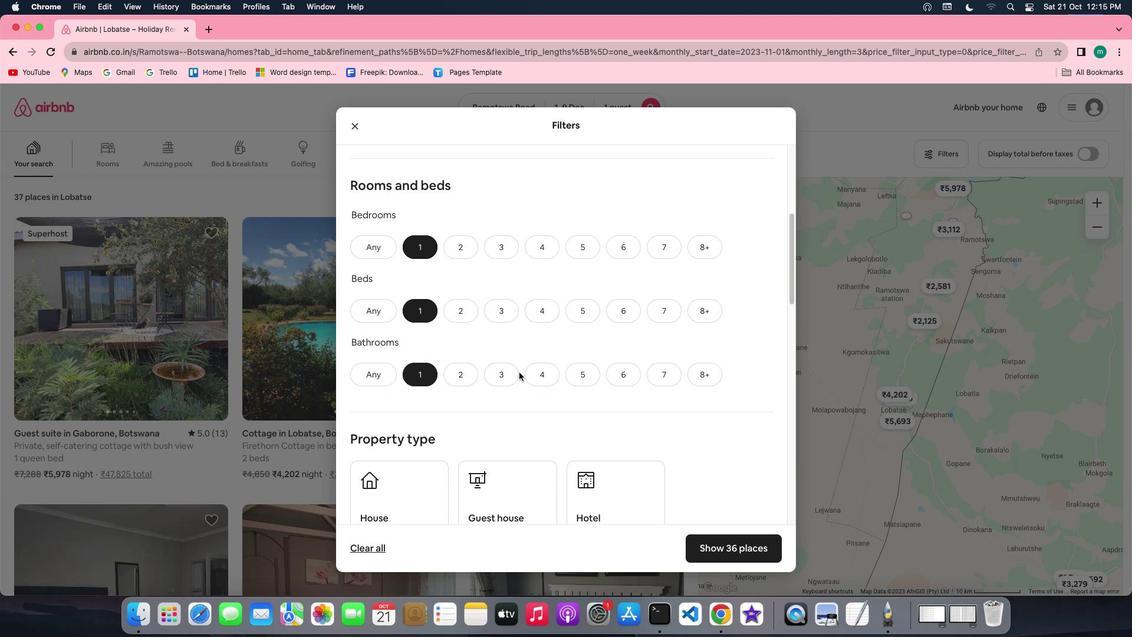 
Action: Mouse scrolled (519, 372) with delta (0, 0)
Screenshot: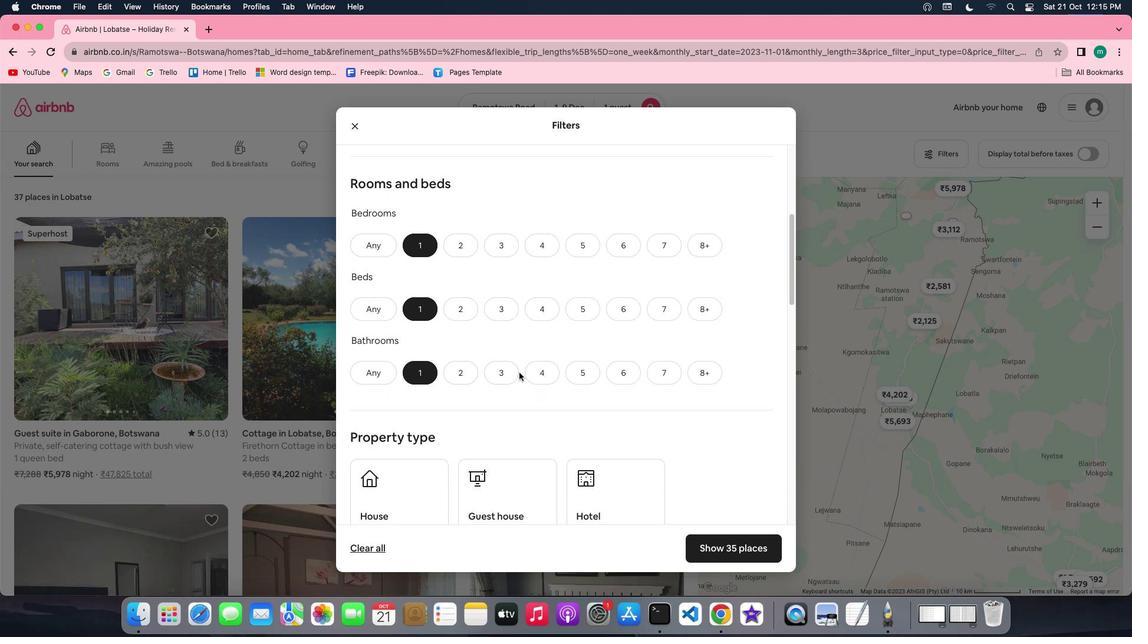 
Action: Mouse scrolled (519, 372) with delta (0, 0)
Screenshot: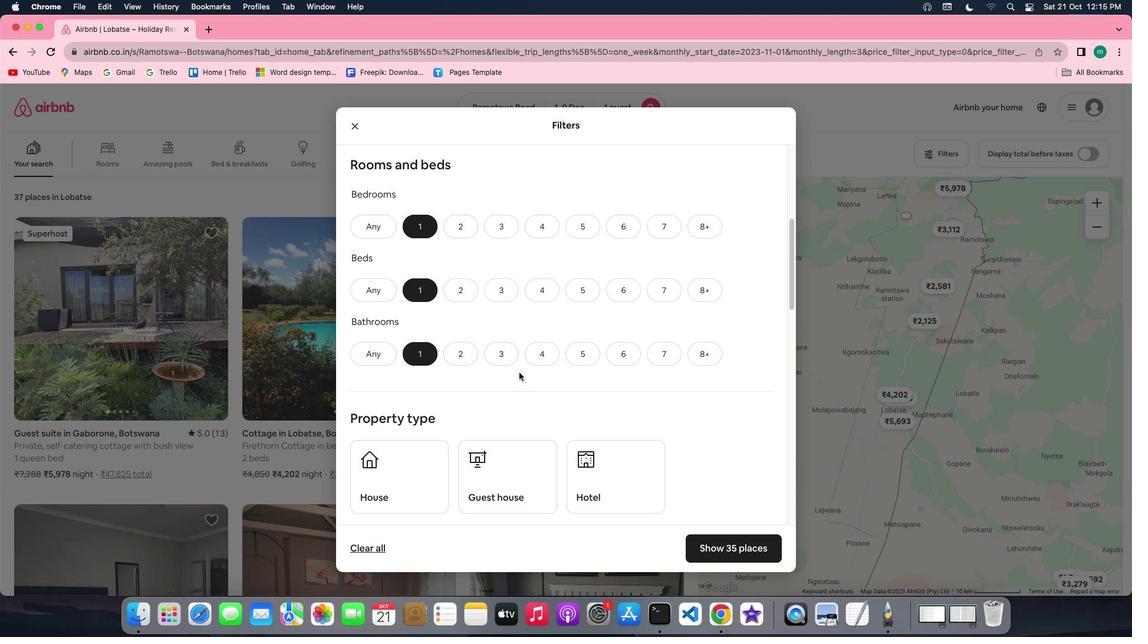 
Action: Mouse scrolled (519, 372) with delta (0, 0)
Screenshot: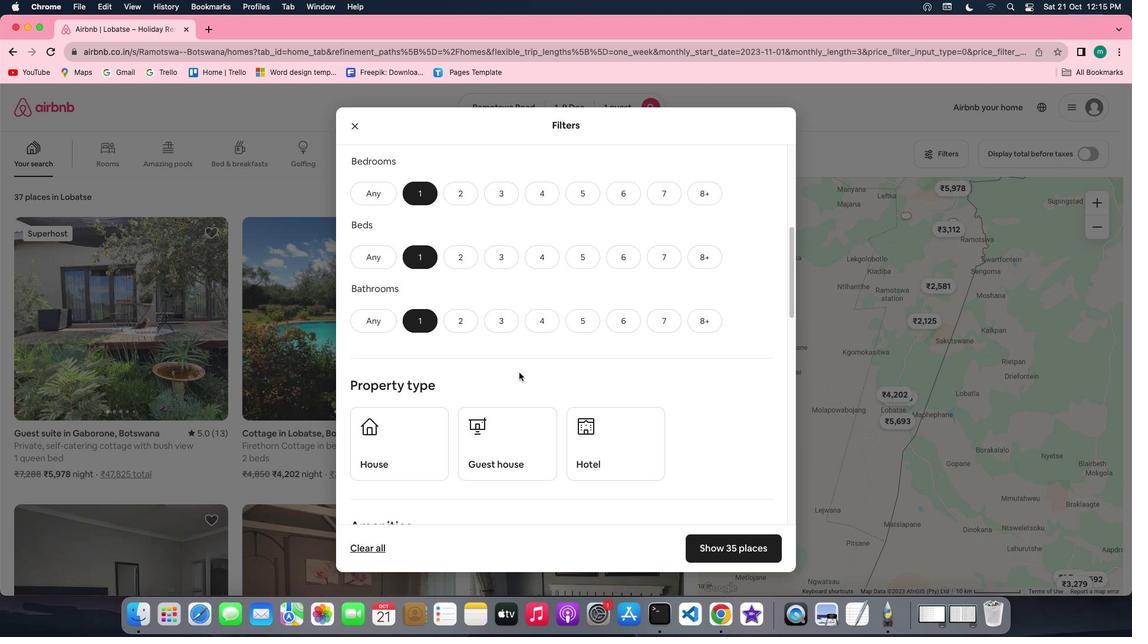 
Action: Mouse scrolled (519, 372) with delta (0, 0)
Screenshot: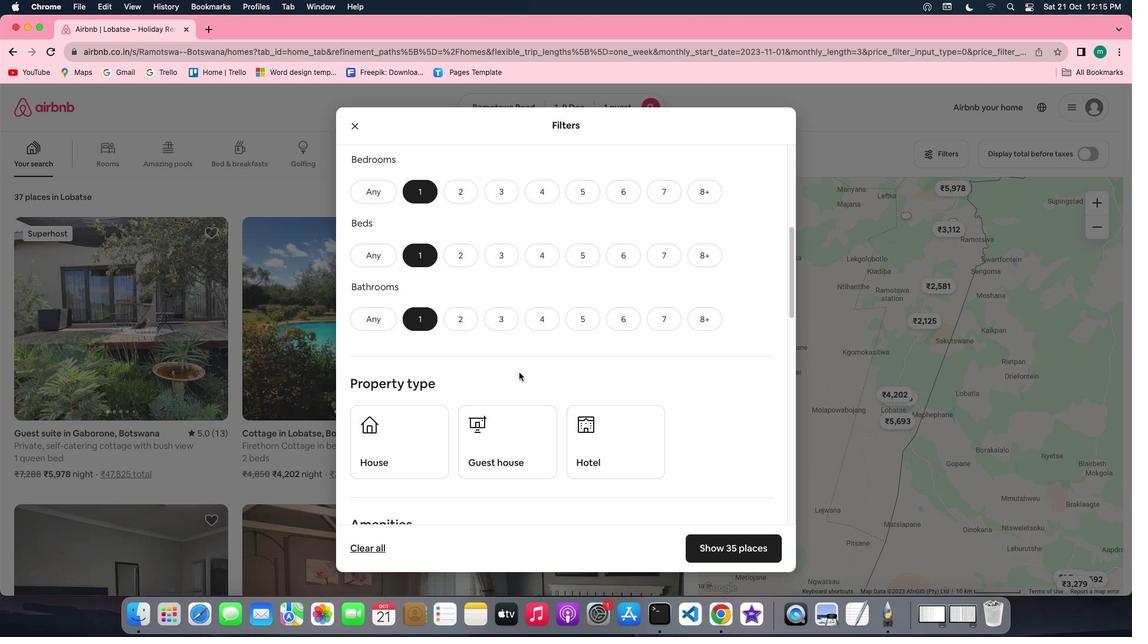 
Action: Mouse scrolled (519, 372) with delta (0, 0)
Screenshot: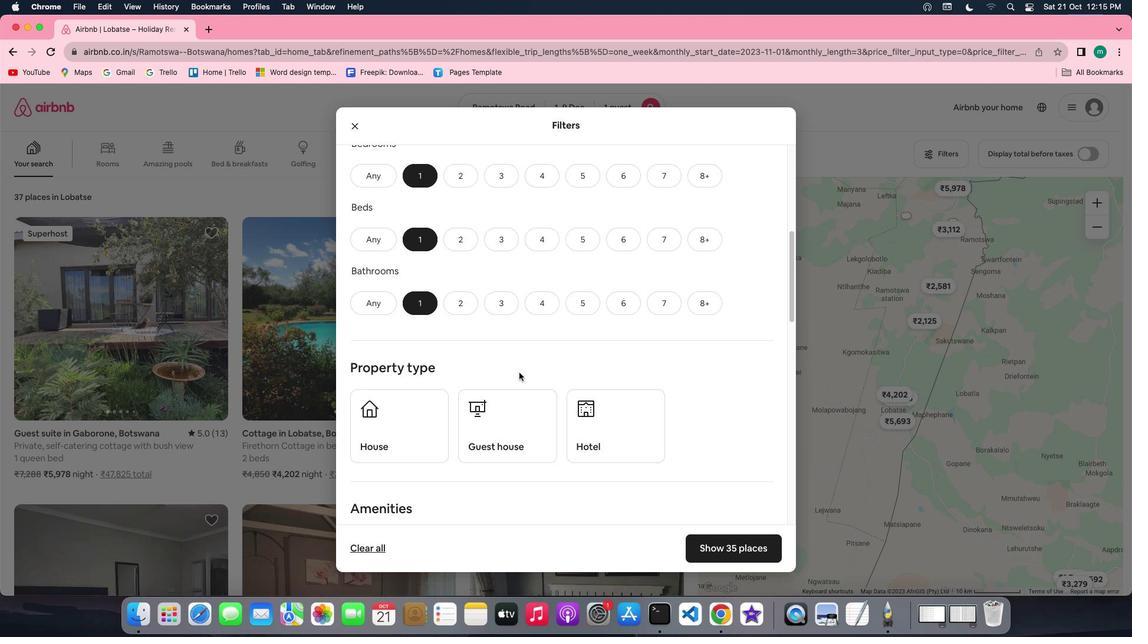 
Action: Mouse scrolled (519, 372) with delta (0, 0)
Screenshot: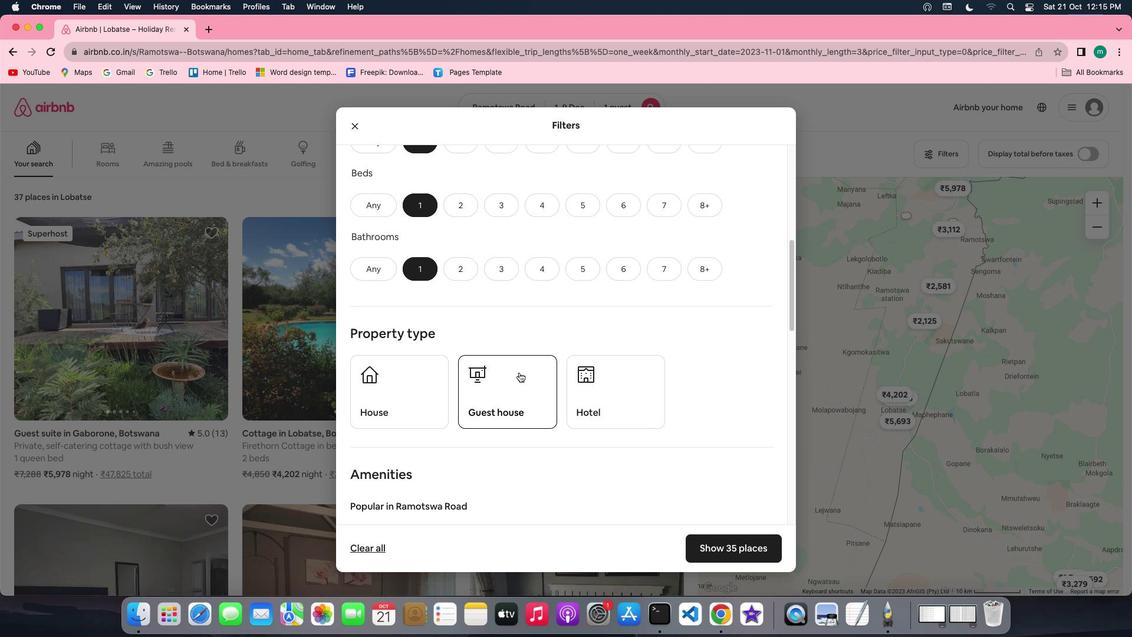 
Action: Mouse scrolled (519, 372) with delta (0, 0)
Screenshot: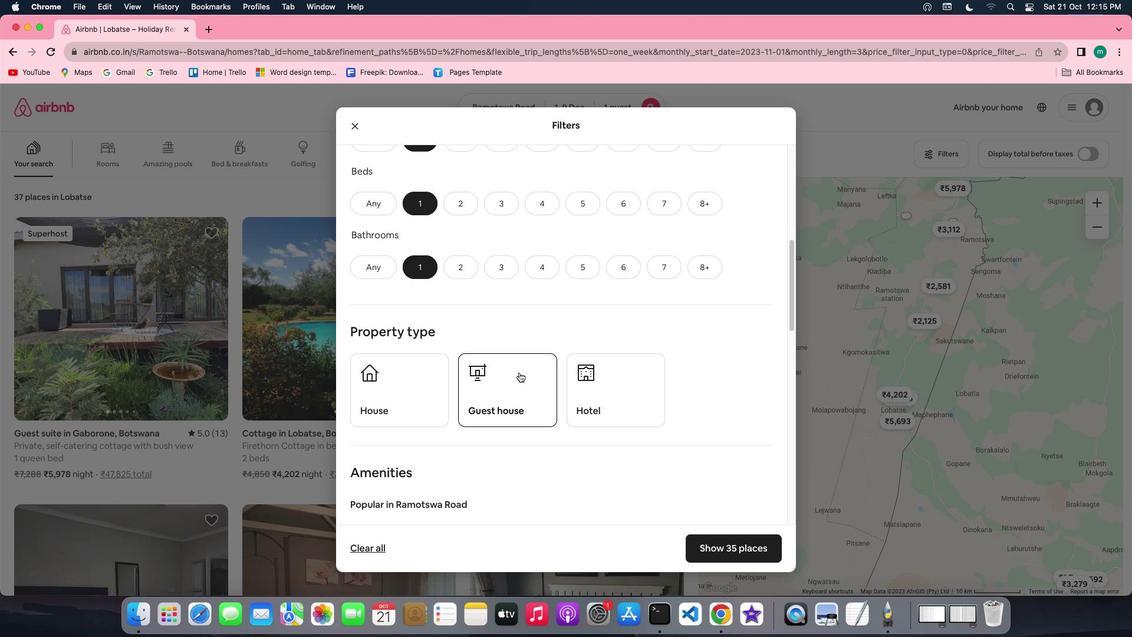 
Action: Mouse moved to (431, 361)
Screenshot: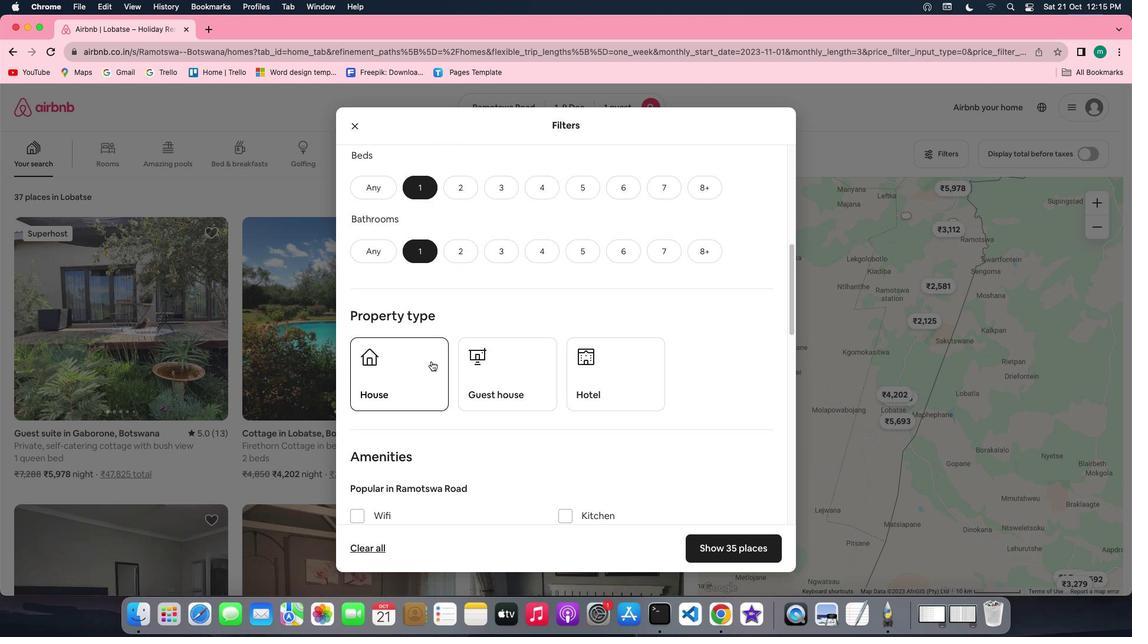 
Action: Mouse pressed left at (431, 361)
Screenshot: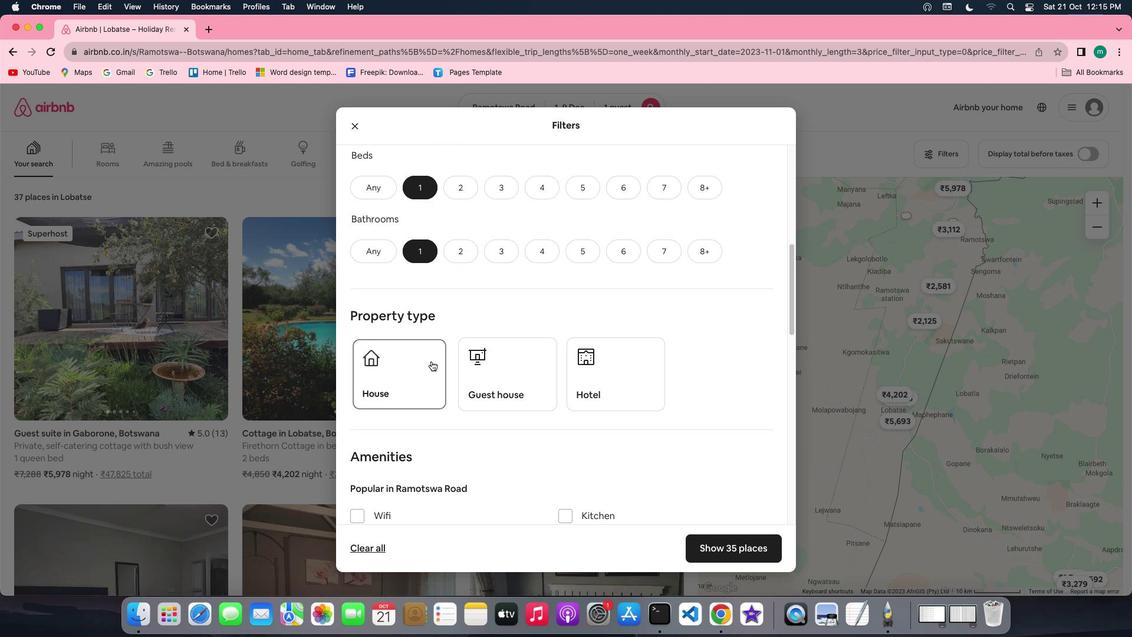
Action: Mouse moved to (605, 388)
Screenshot: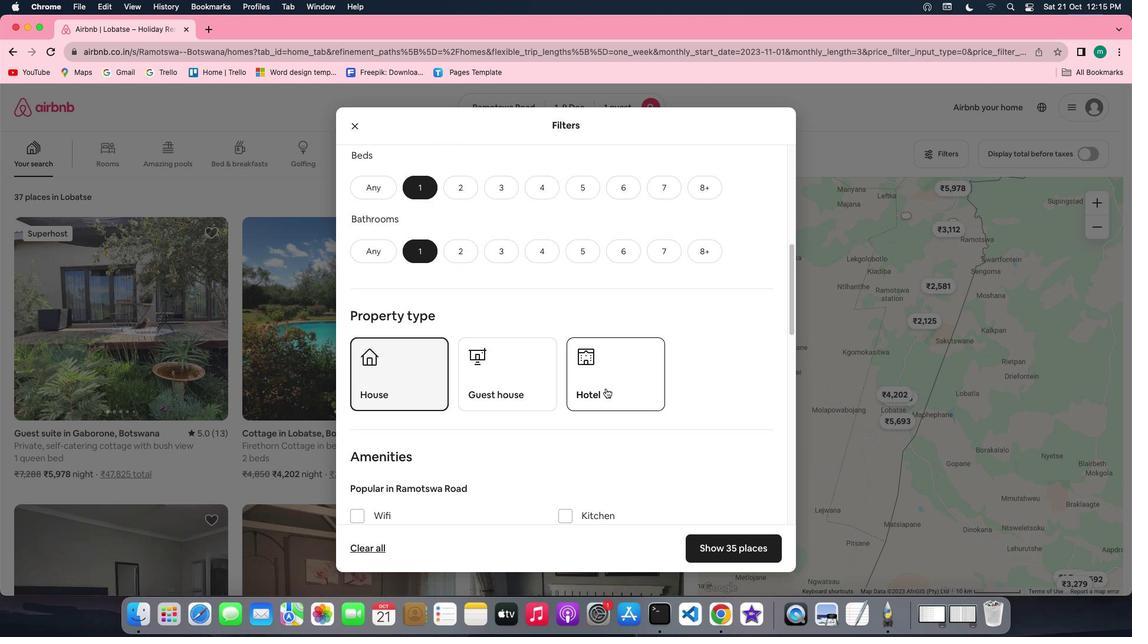 
Action: Mouse scrolled (605, 388) with delta (0, 0)
Screenshot: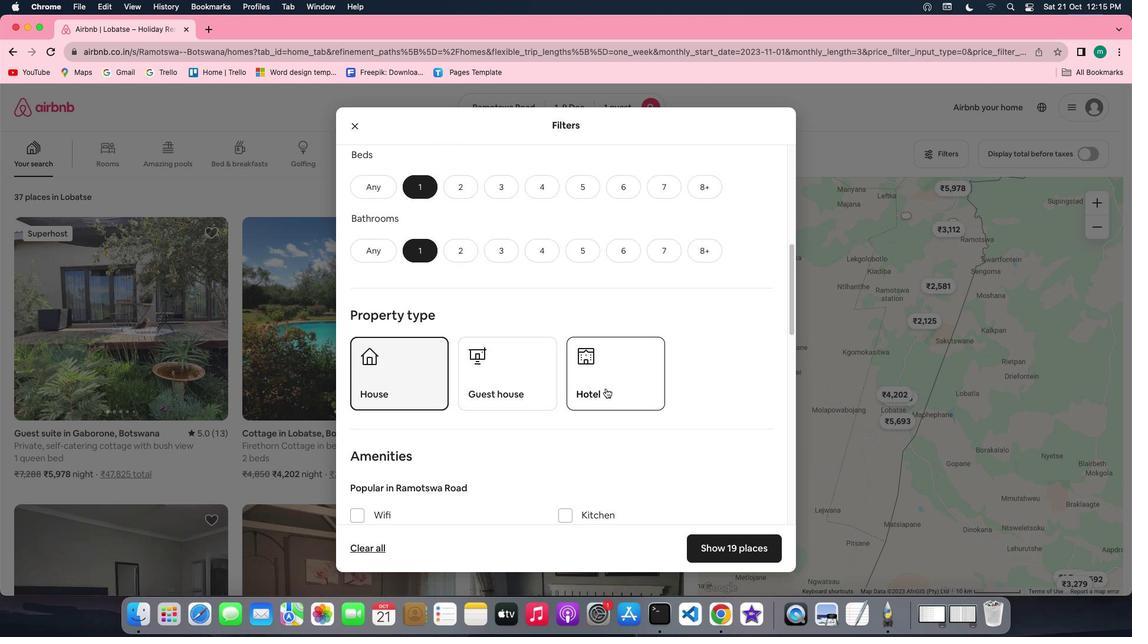 
Action: Mouse scrolled (605, 388) with delta (0, 0)
Screenshot: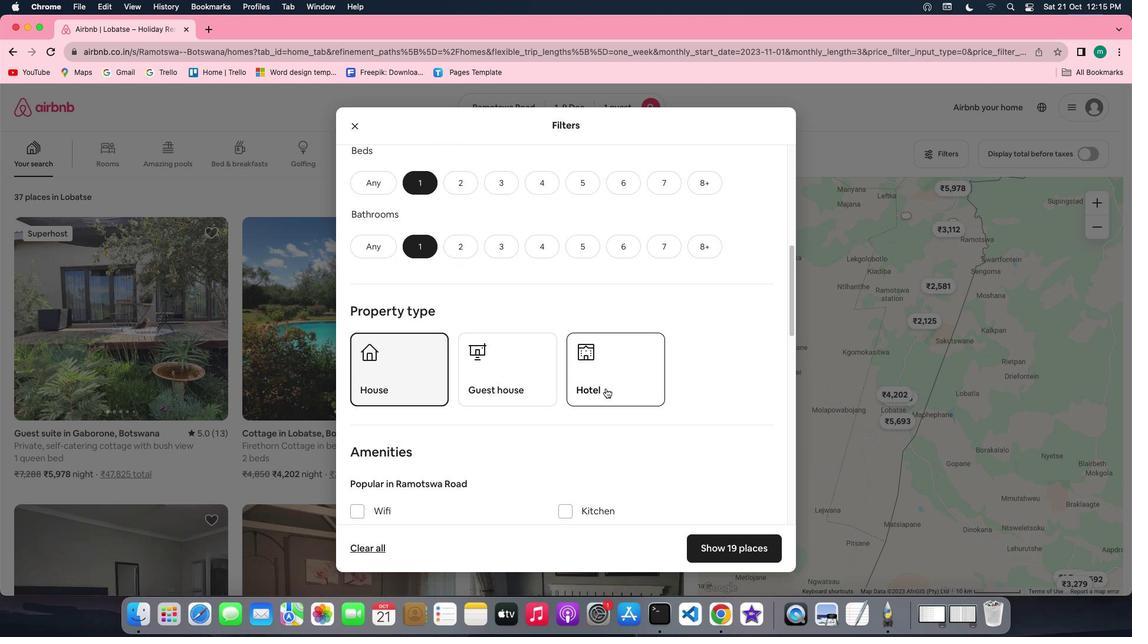 
Action: Mouse scrolled (605, 388) with delta (0, 0)
Screenshot: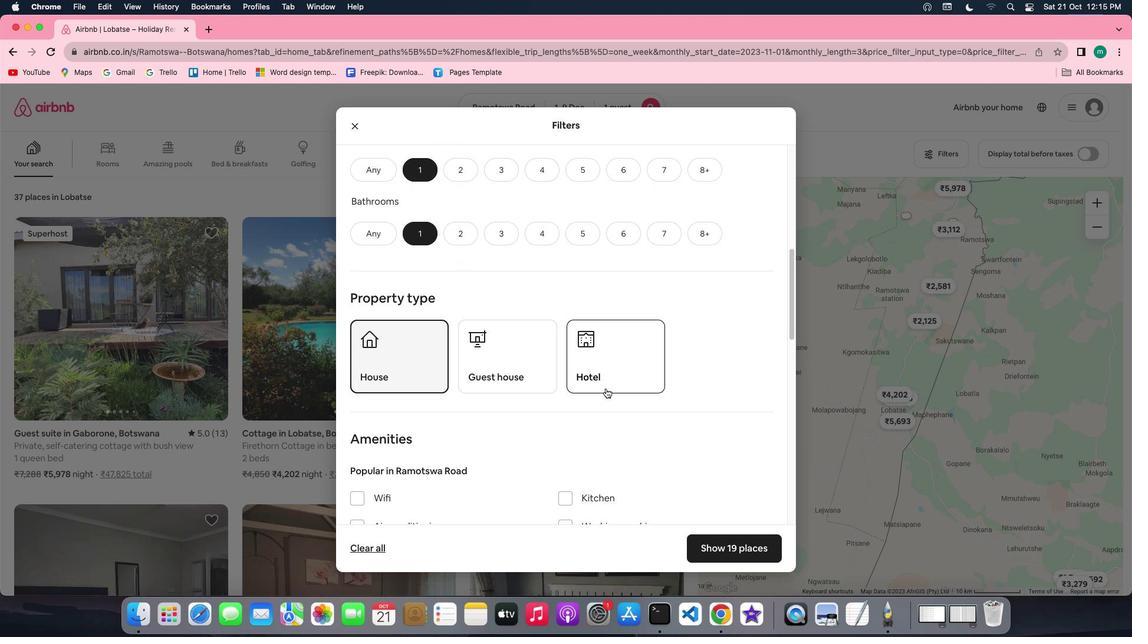 
Action: Mouse scrolled (605, 388) with delta (0, 0)
Screenshot: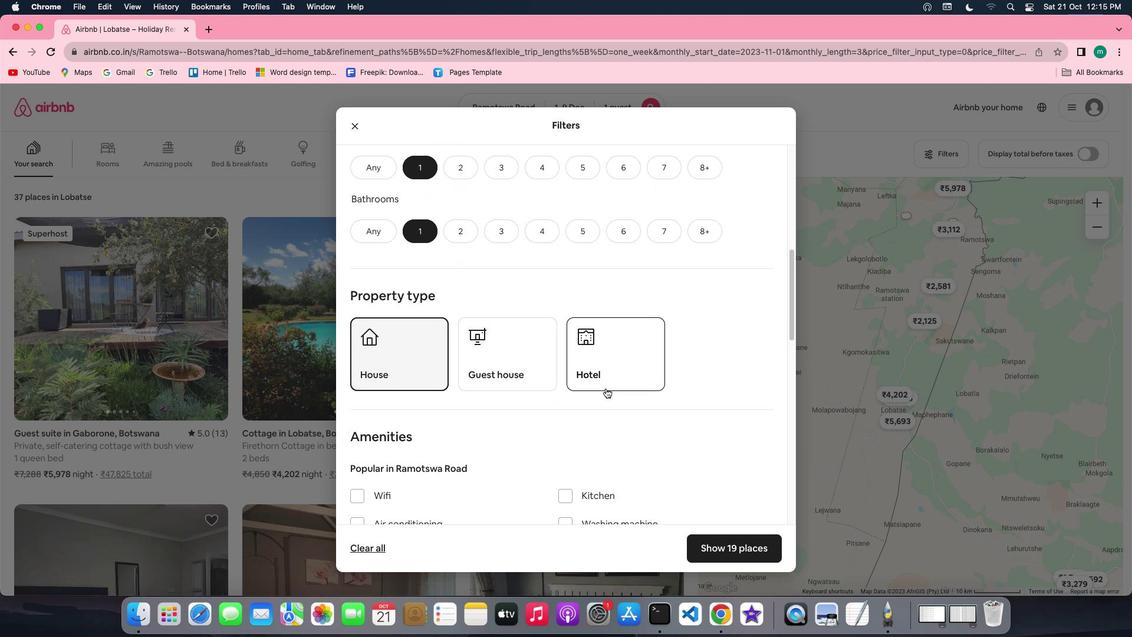 
Action: Mouse scrolled (605, 388) with delta (0, 0)
Screenshot: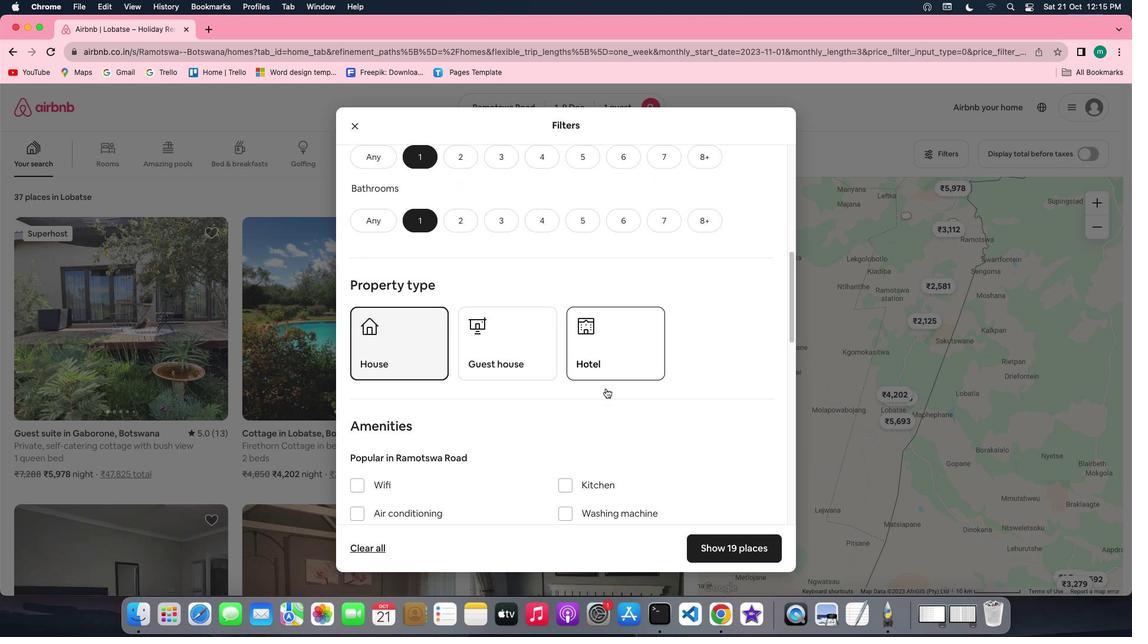 
Action: Mouse scrolled (605, 388) with delta (0, 0)
Screenshot: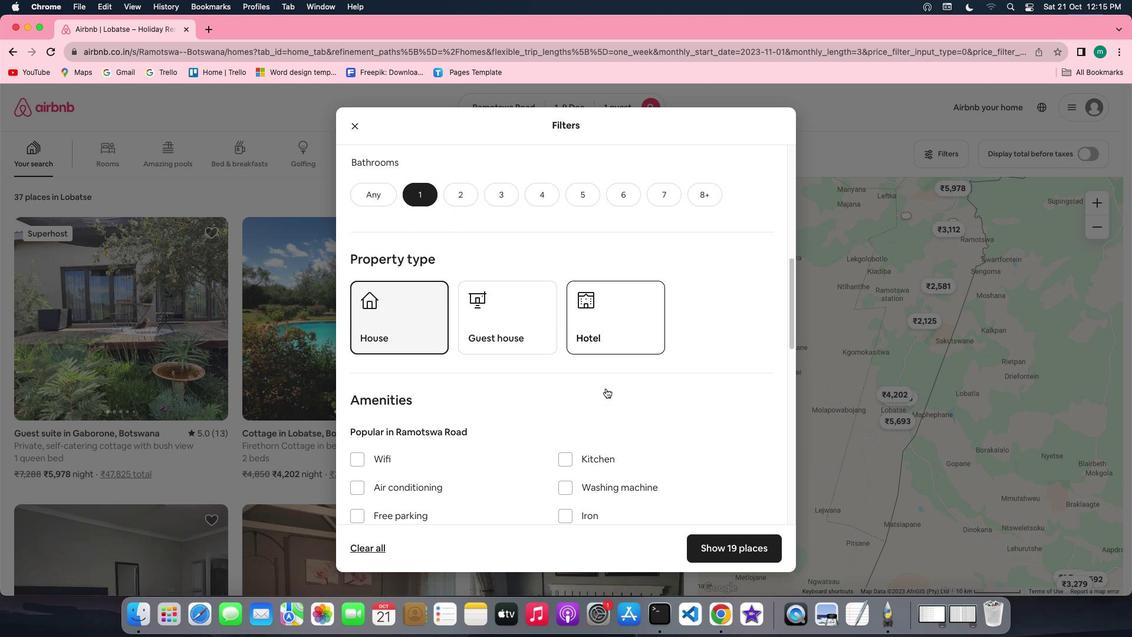 
Action: Mouse scrolled (605, 388) with delta (0, 0)
Screenshot: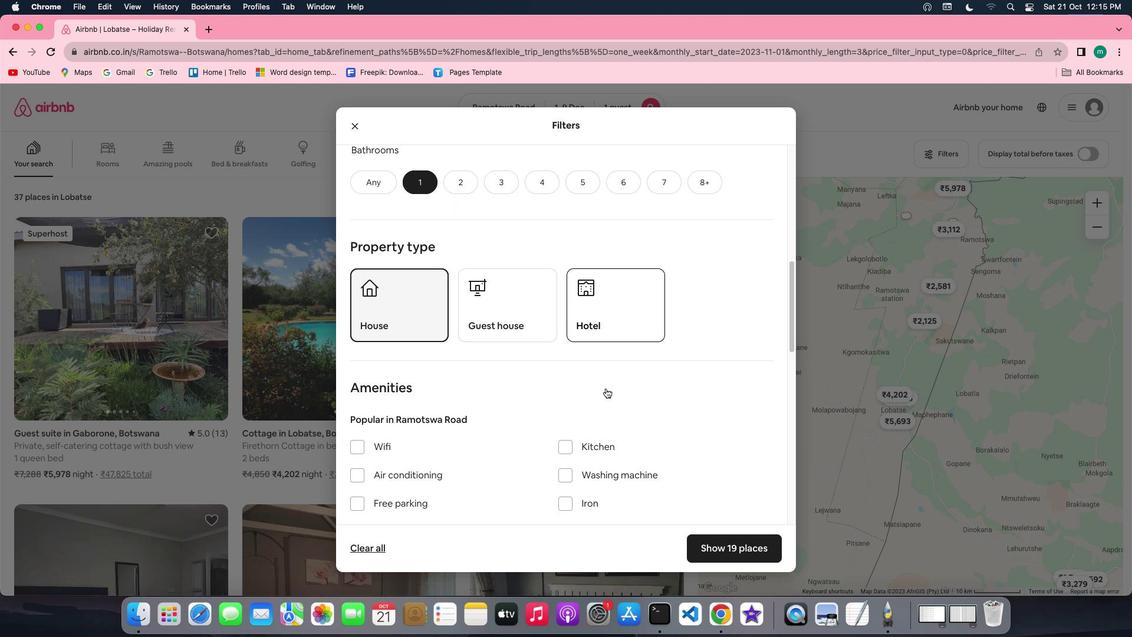
Action: Mouse scrolled (605, 388) with delta (0, 0)
Screenshot: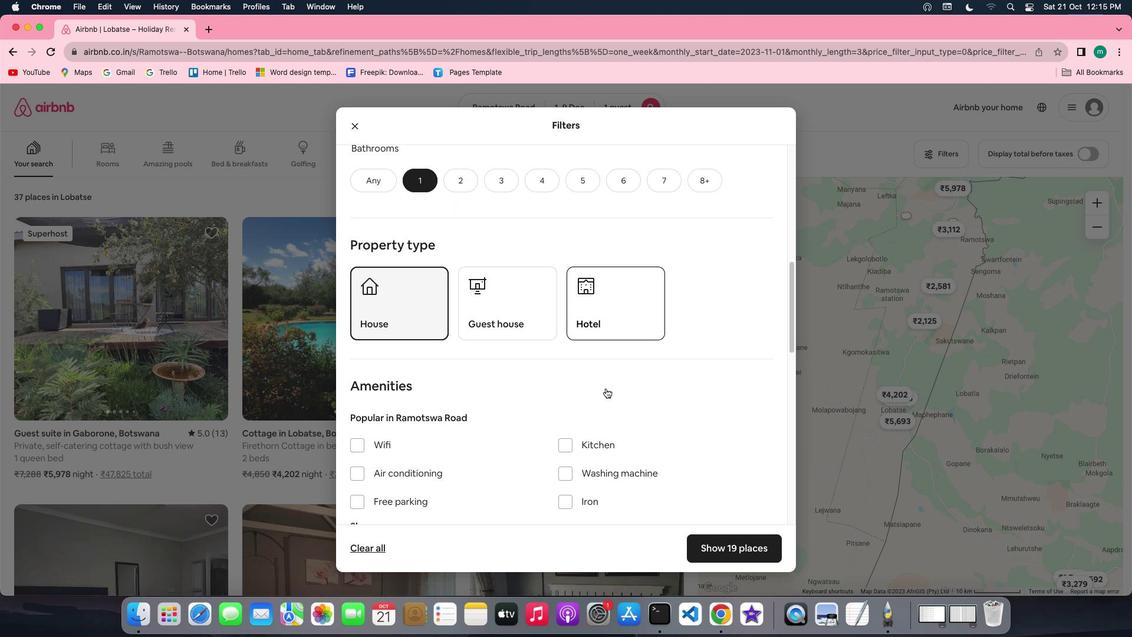 
Action: Mouse scrolled (605, 388) with delta (0, 0)
Screenshot: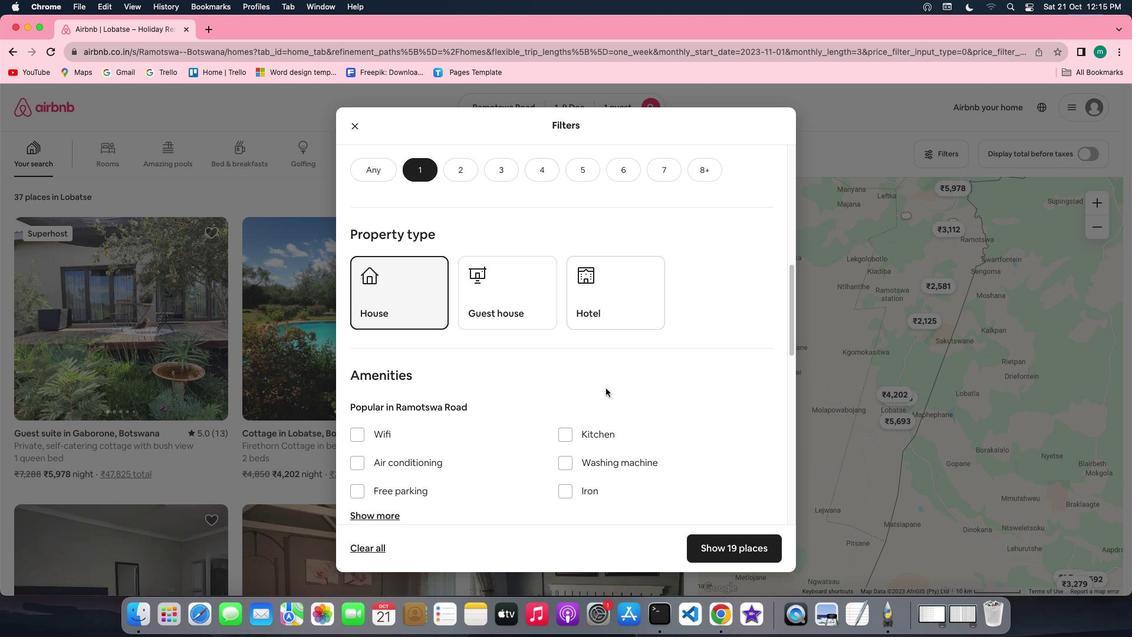 
Action: Mouse scrolled (605, 388) with delta (0, 0)
Screenshot: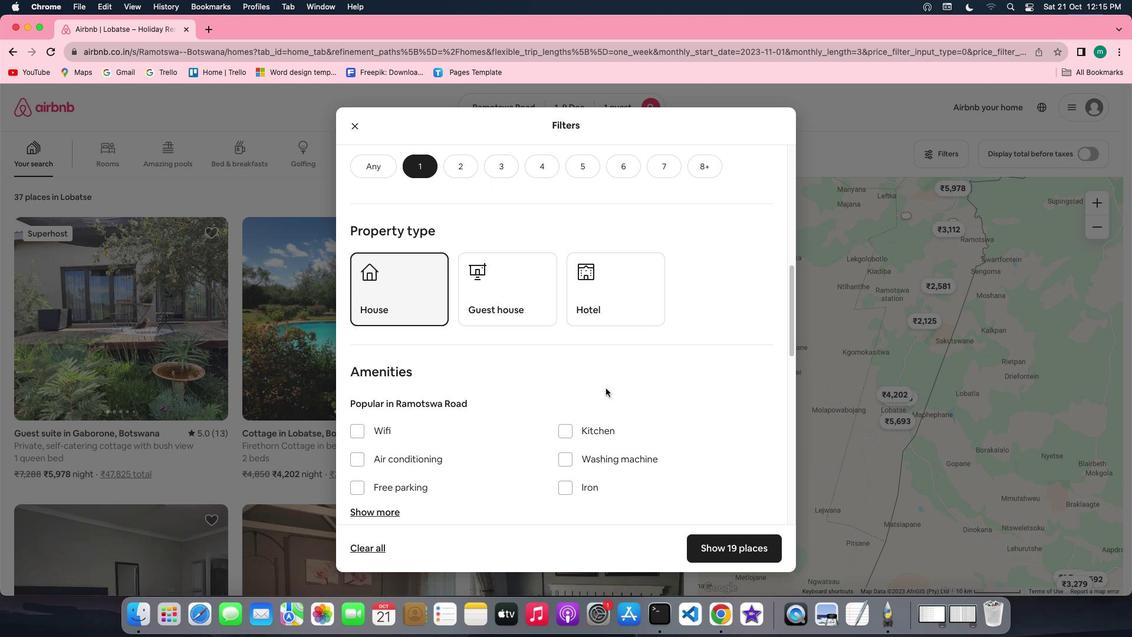 
Action: Mouse scrolled (605, 388) with delta (0, 0)
Screenshot: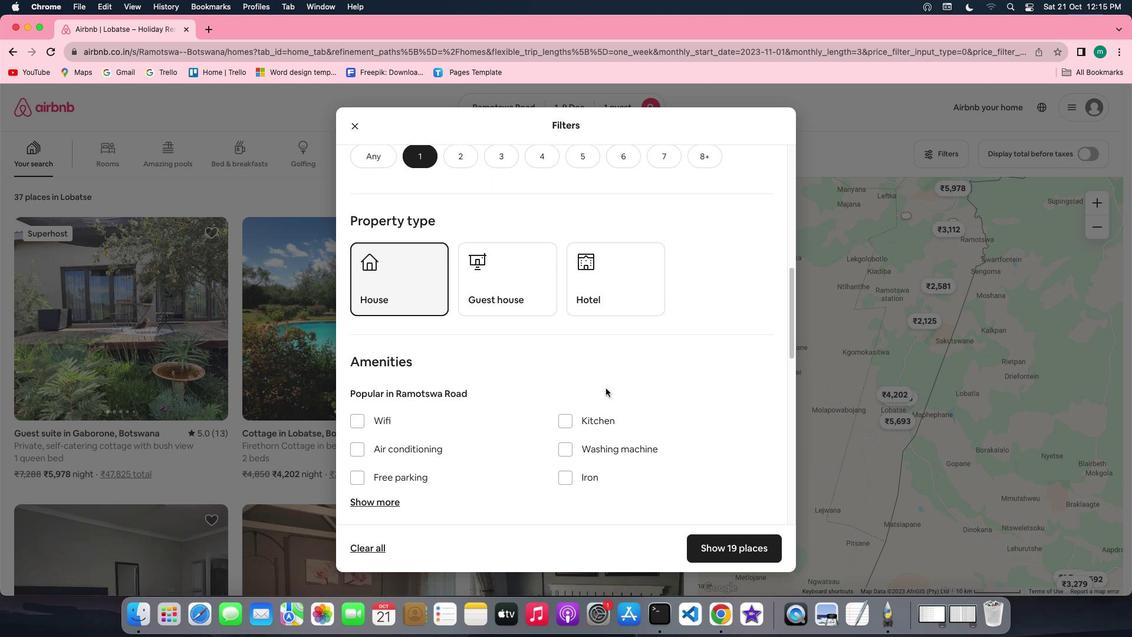
Action: Mouse scrolled (605, 388) with delta (0, 0)
Screenshot: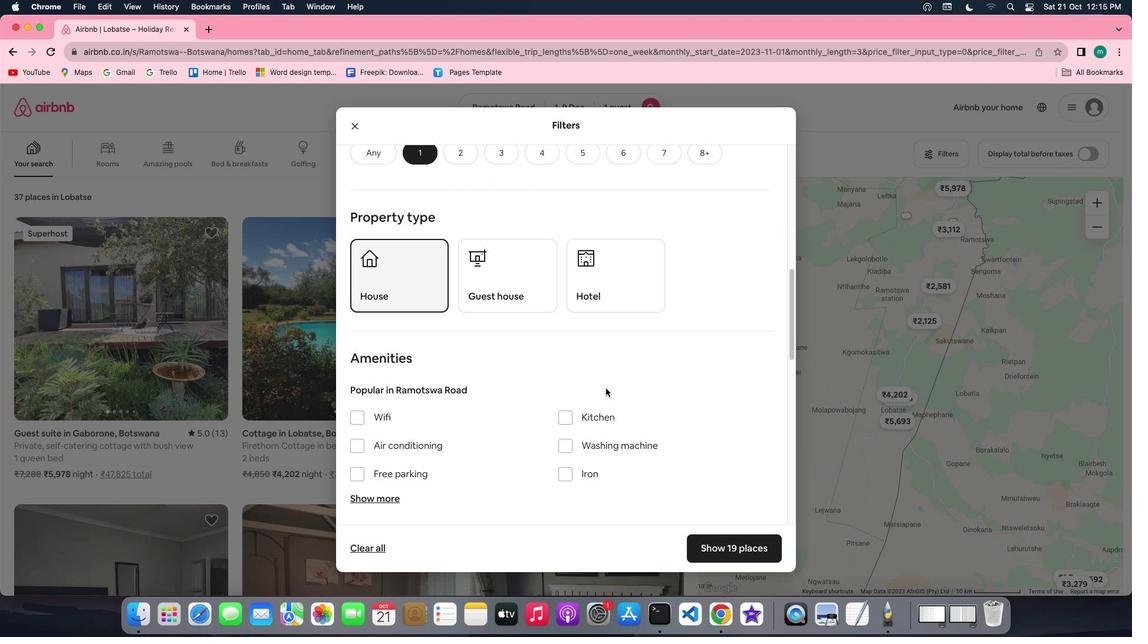 
Action: Mouse scrolled (605, 388) with delta (0, 0)
Screenshot: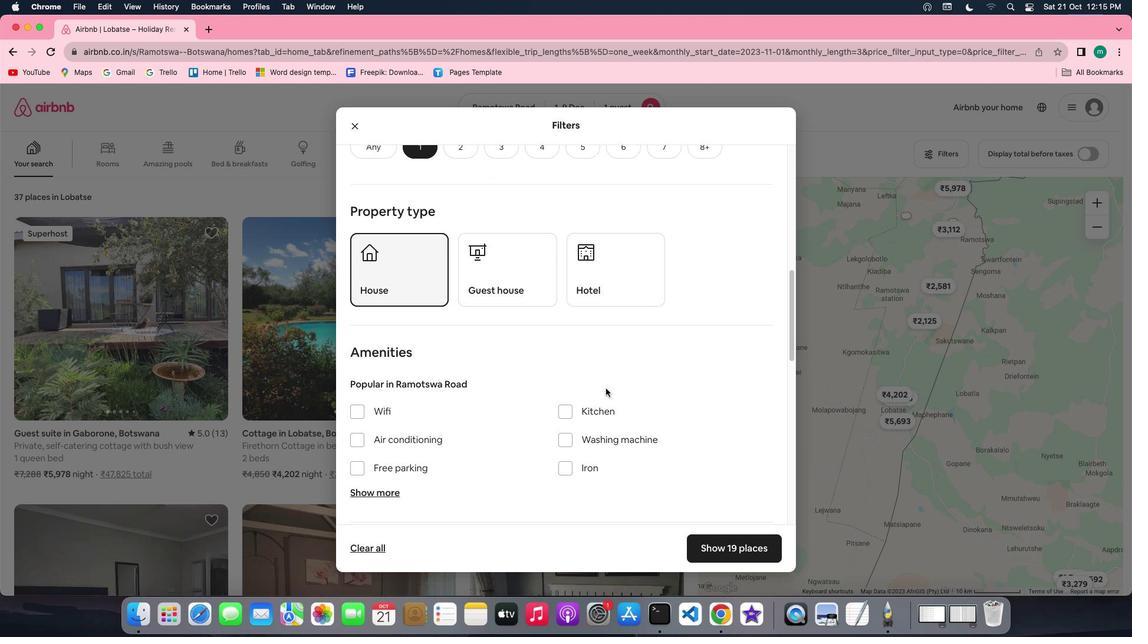 
Action: Mouse scrolled (605, 388) with delta (0, 0)
Screenshot: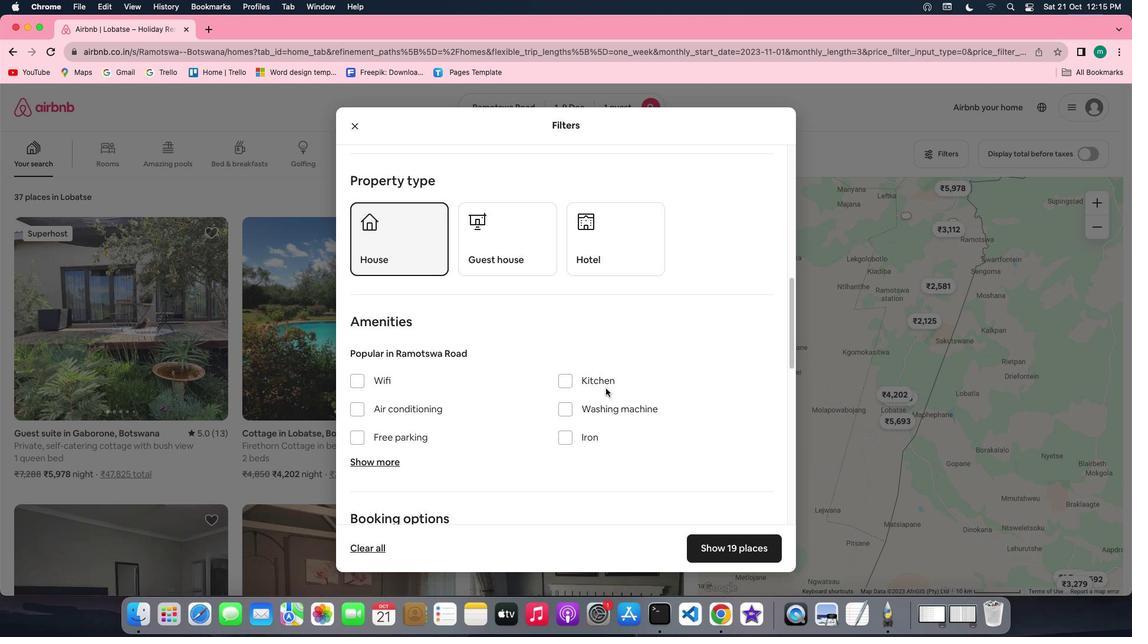
Action: Mouse scrolled (605, 388) with delta (0, 0)
Screenshot: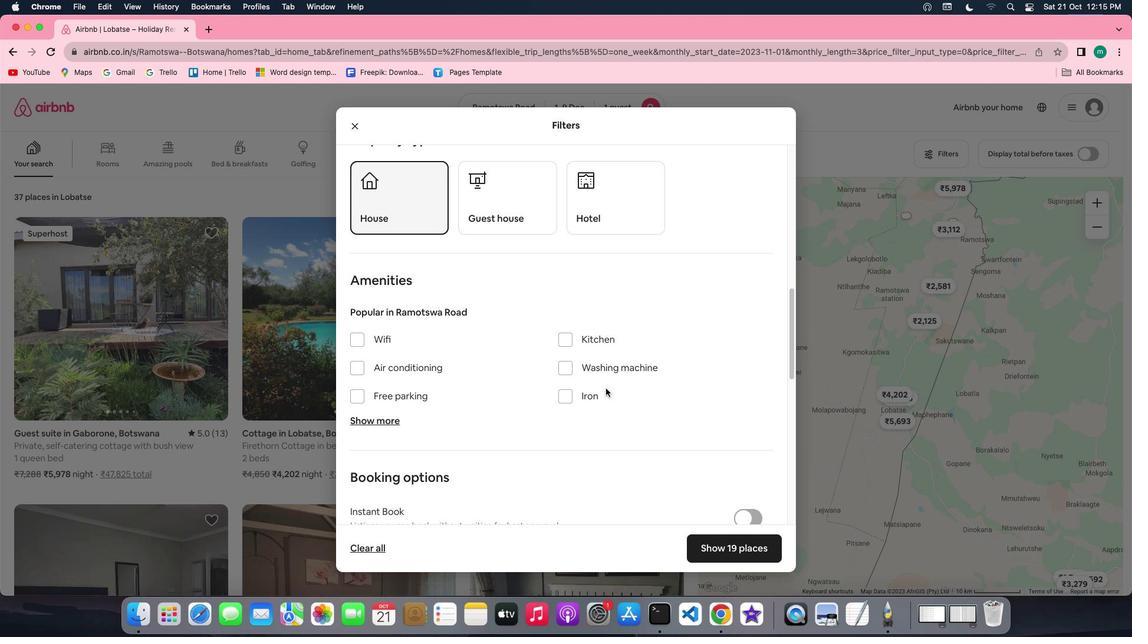 
Action: Mouse moved to (612, 361)
Screenshot: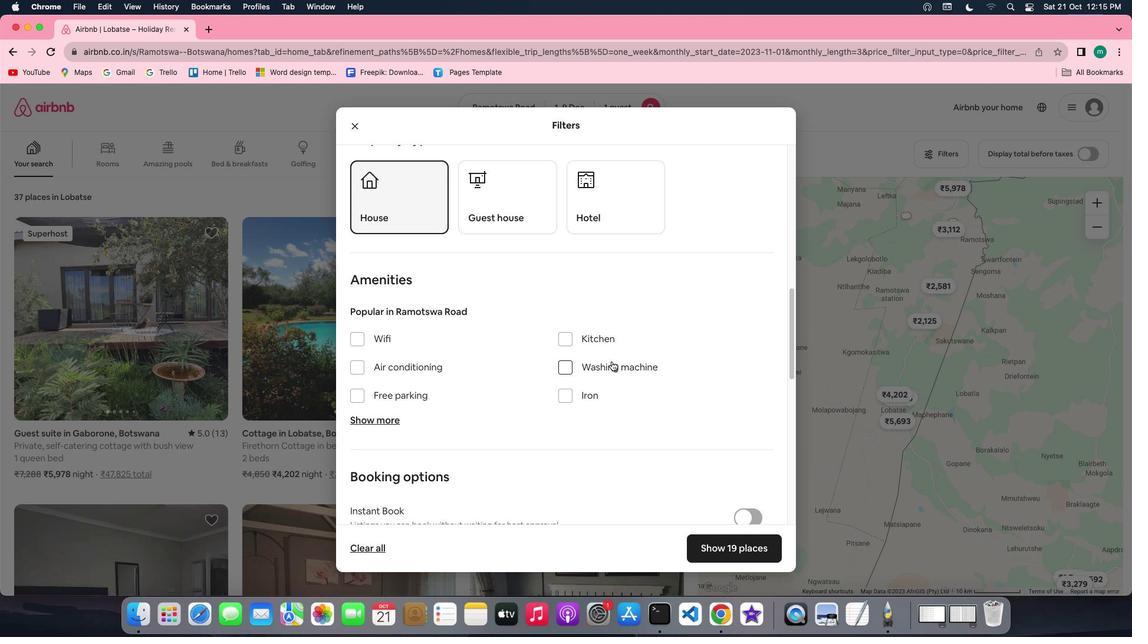 
Action: Mouse pressed left at (612, 361)
Screenshot: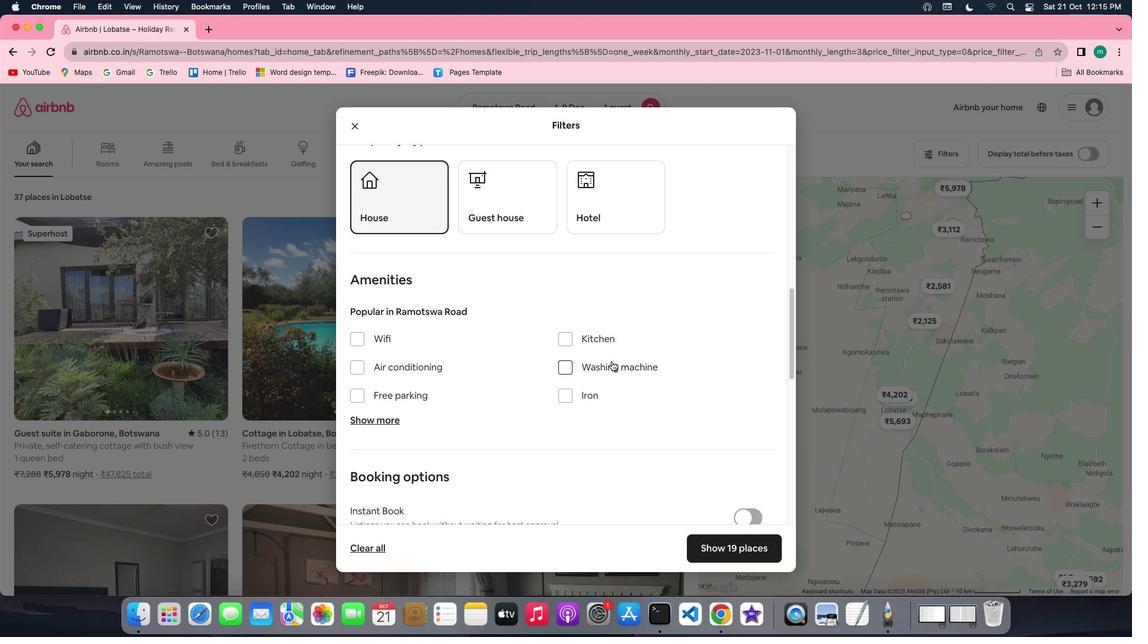 
Action: Mouse moved to (638, 385)
Screenshot: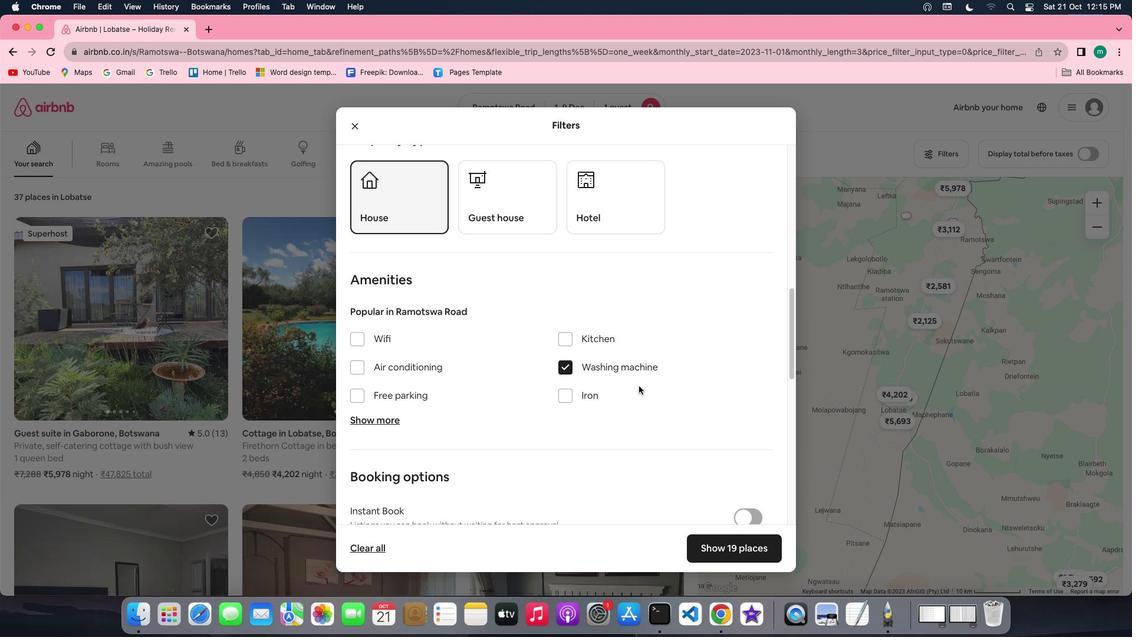 
Action: Mouse scrolled (638, 385) with delta (0, 0)
Screenshot: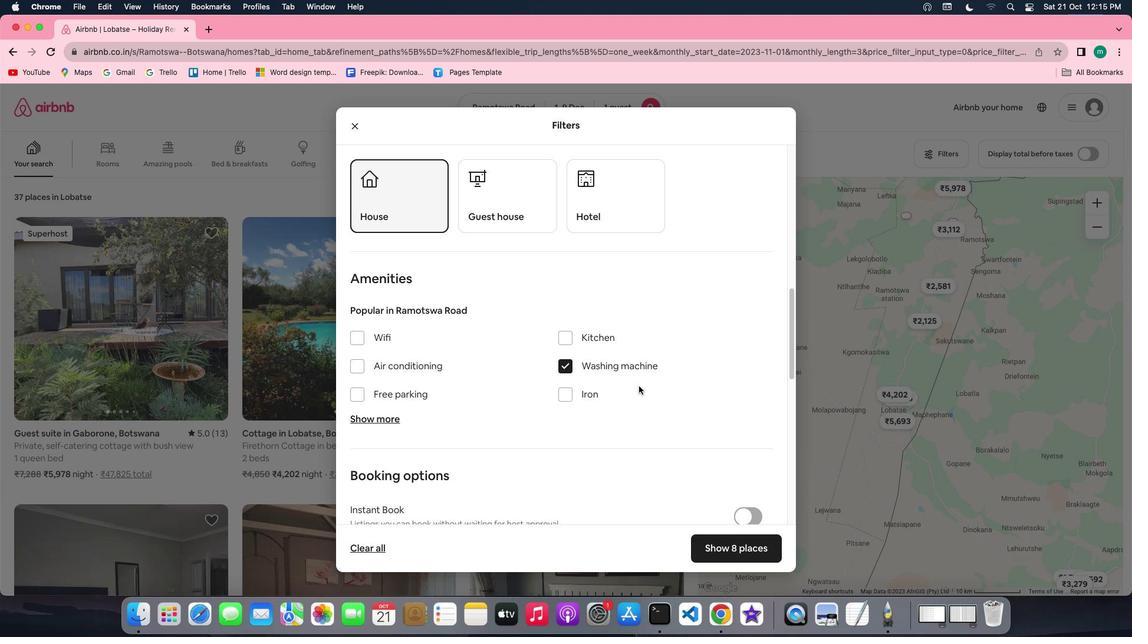 
Action: Mouse scrolled (638, 385) with delta (0, 0)
Screenshot: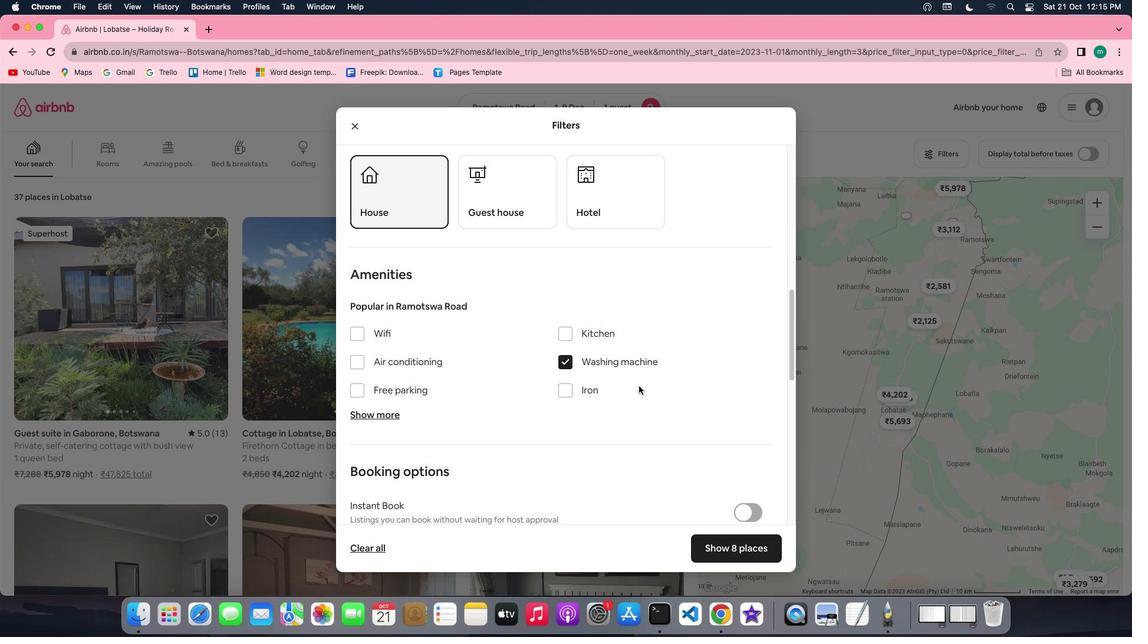 
Action: Mouse scrolled (638, 385) with delta (0, 0)
Screenshot: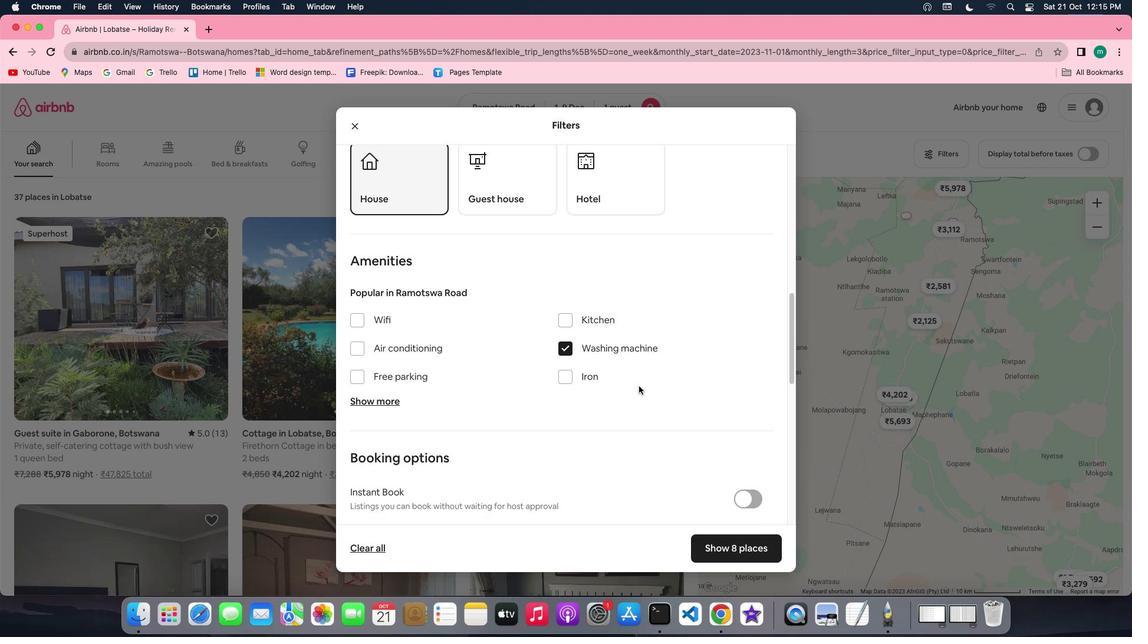 
Action: Mouse scrolled (638, 385) with delta (0, 0)
Screenshot: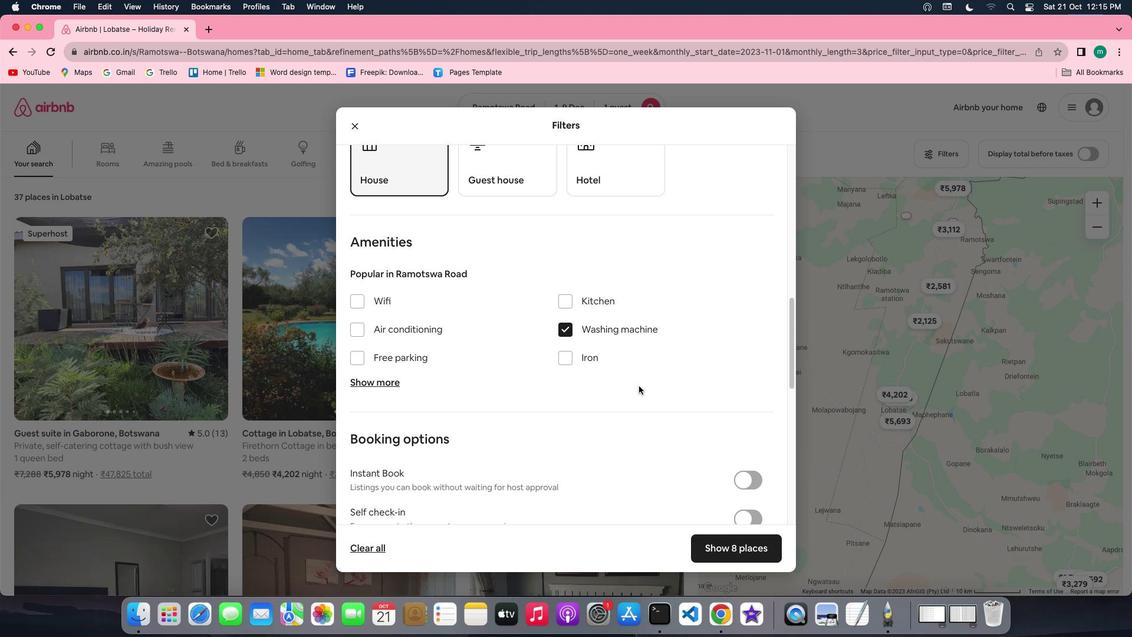 
Action: Mouse scrolled (638, 385) with delta (0, 0)
Screenshot: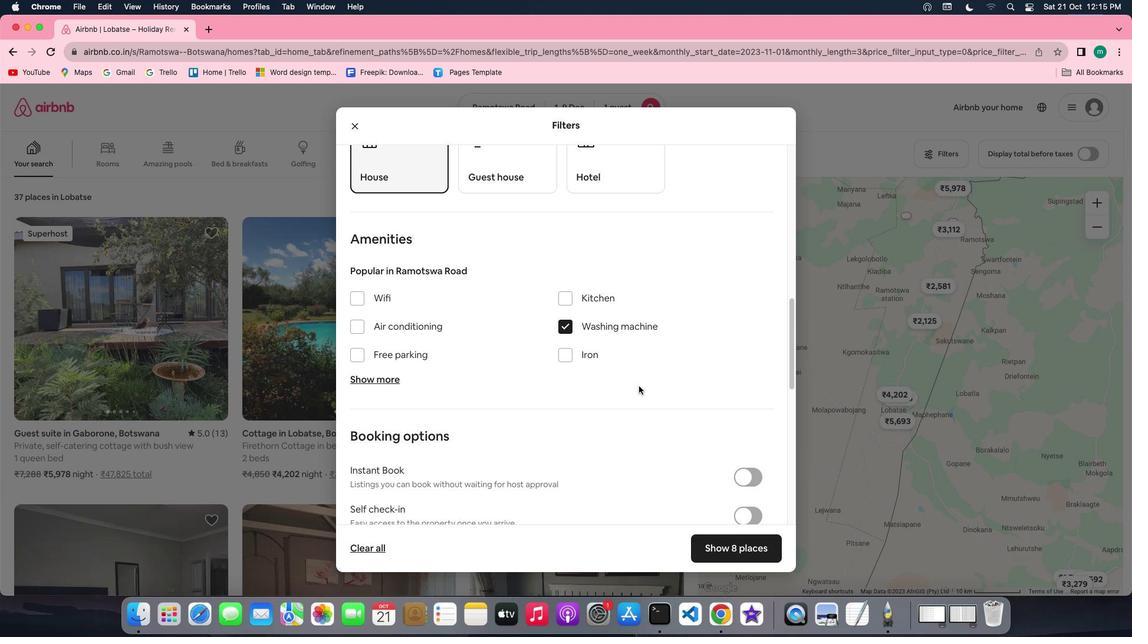 
Action: Mouse scrolled (638, 385) with delta (0, 0)
Screenshot: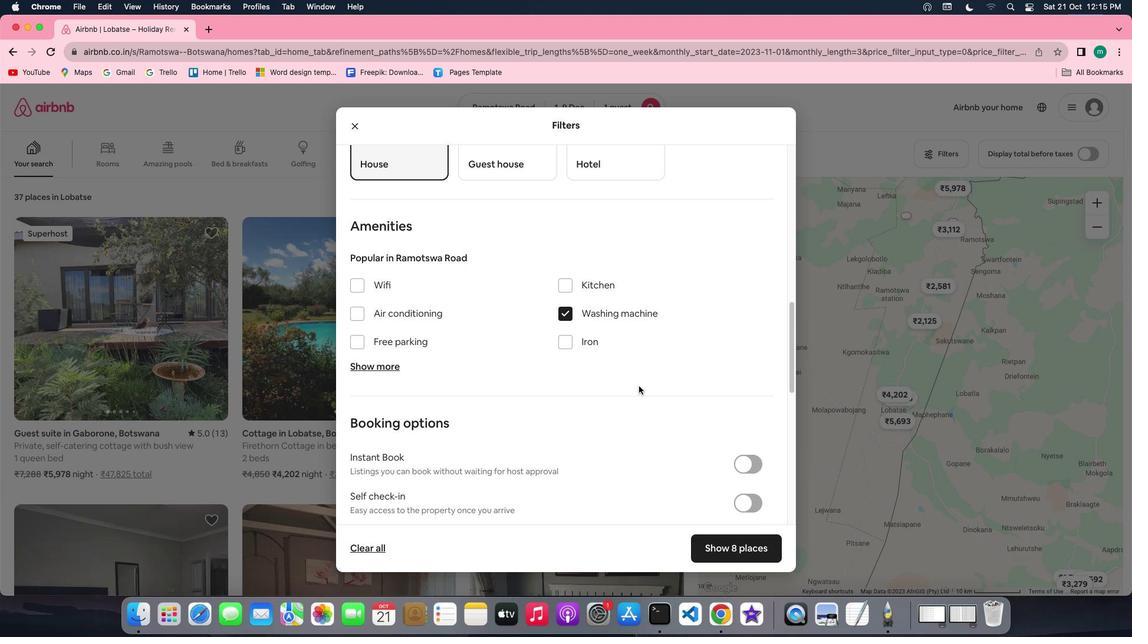 
Action: Mouse scrolled (638, 385) with delta (0, 0)
Screenshot: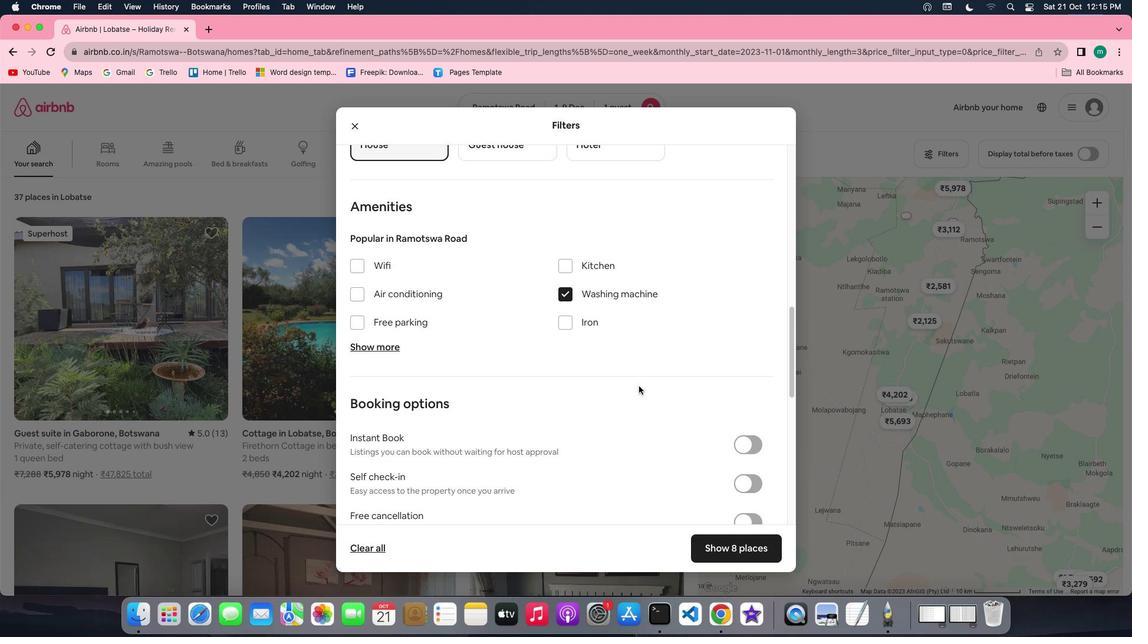 
Action: Mouse scrolled (638, 385) with delta (0, 0)
Screenshot: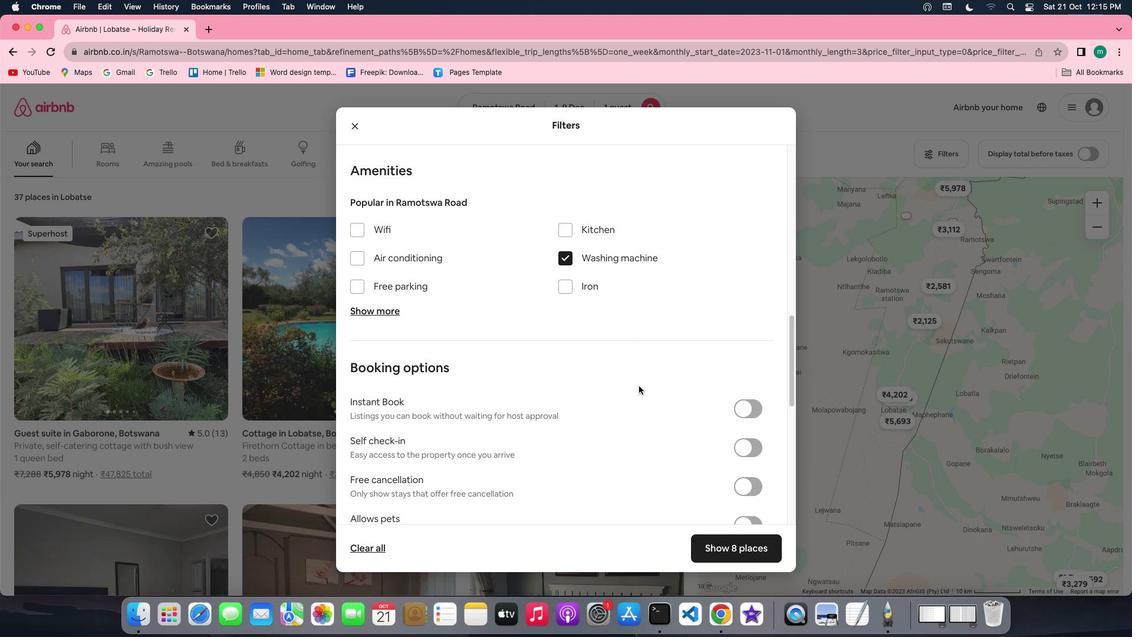 
Action: Mouse scrolled (638, 385) with delta (0, 0)
Screenshot: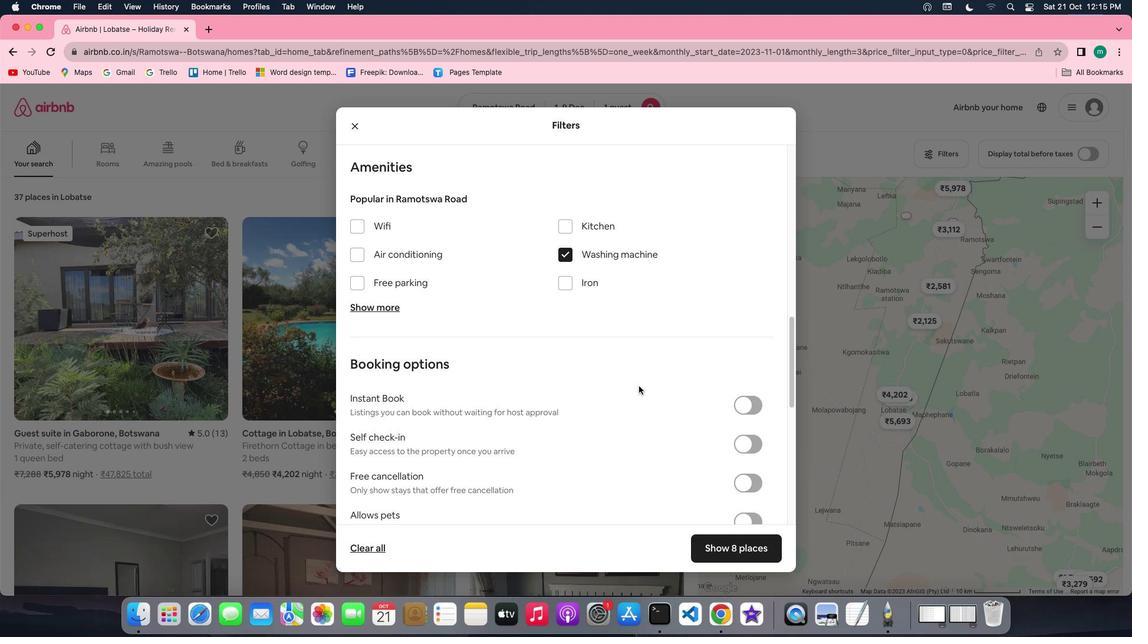 
Action: Mouse scrolled (638, 385) with delta (0, -1)
Screenshot: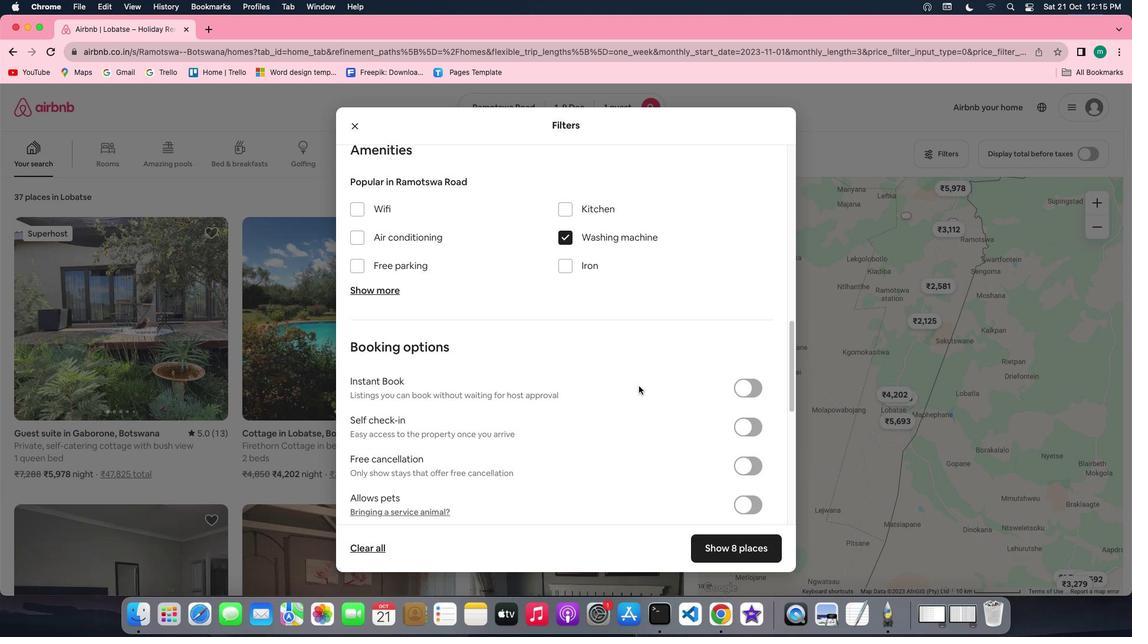 
Action: Mouse moved to (755, 378)
Screenshot: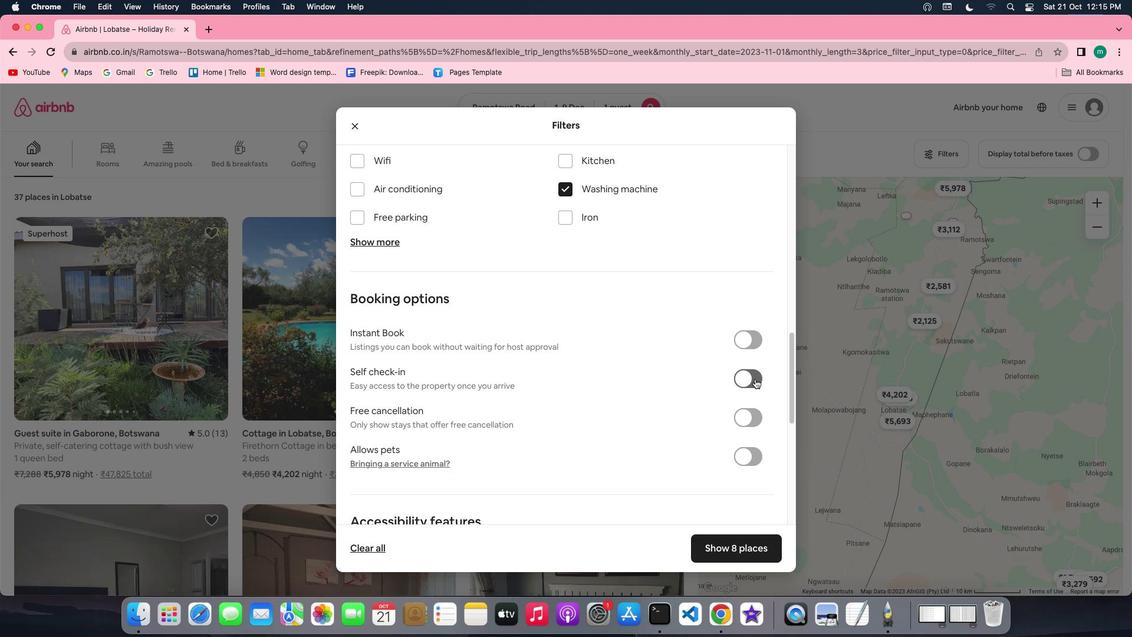 
Action: Mouse pressed left at (755, 378)
Screenshot: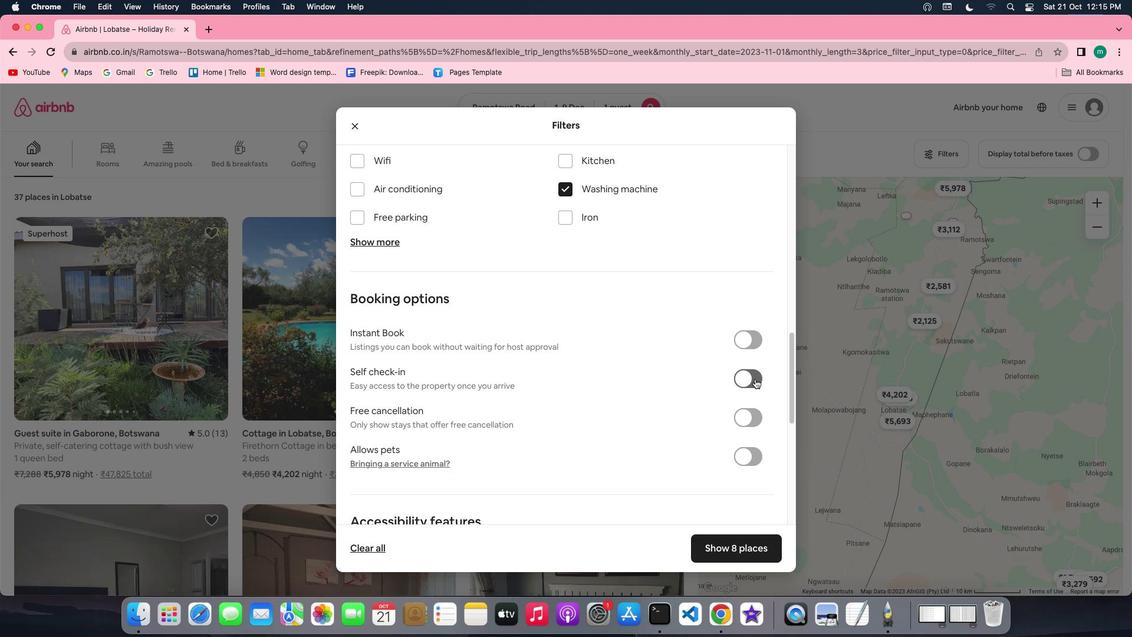 
Action: Mouse moved to (566, 399)
Screenshot: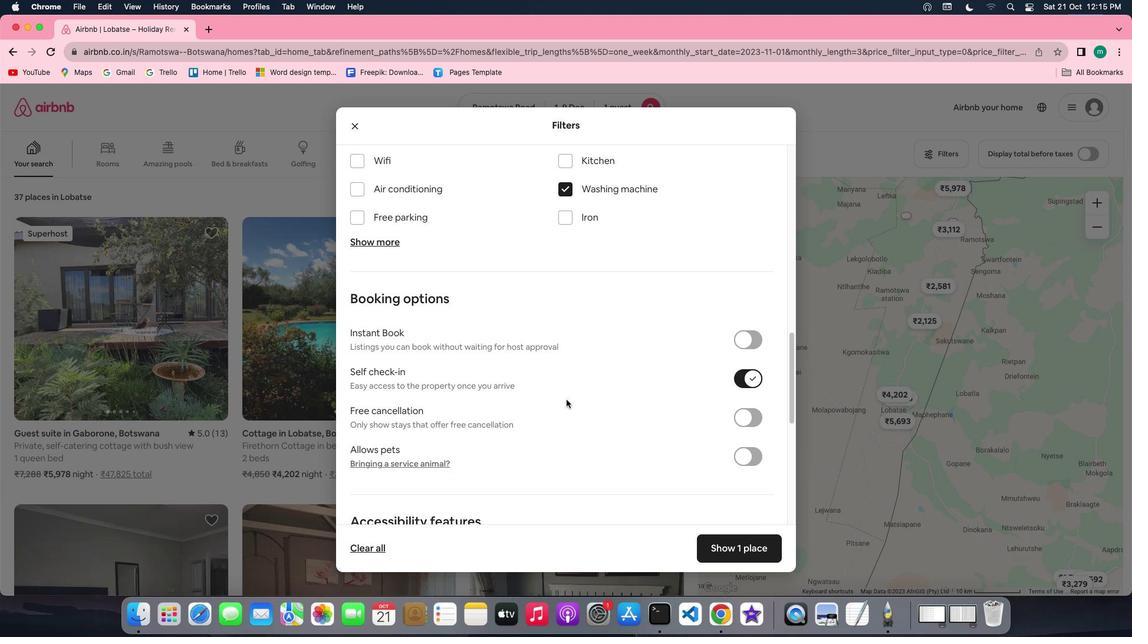 
Action: Mouse scrolled (566, 399) with delta (0, 0)
Screenshot: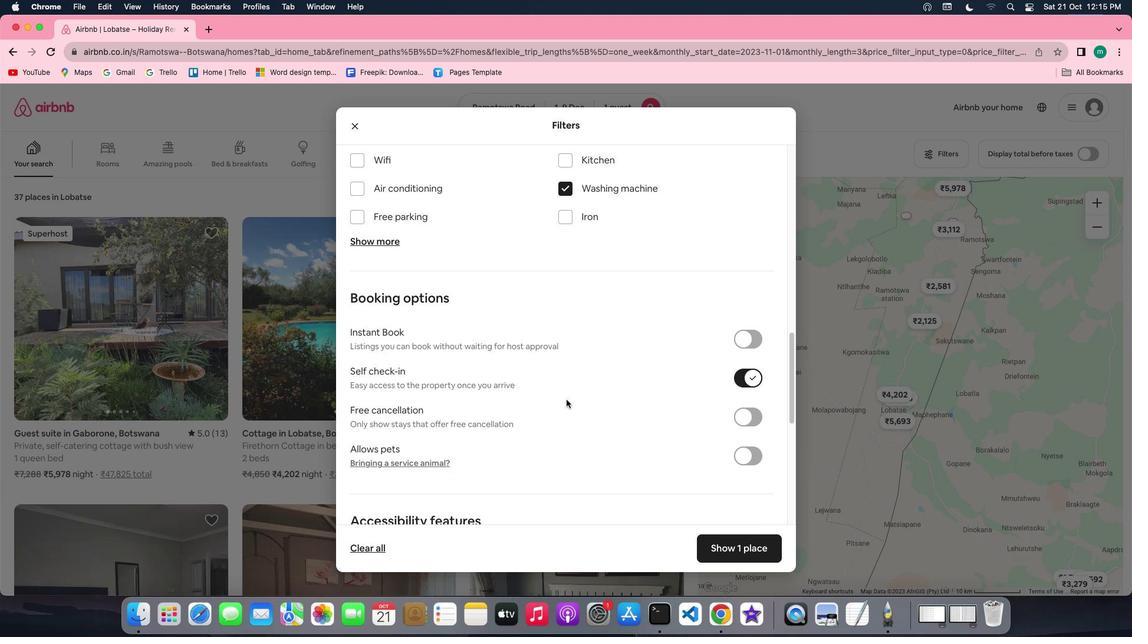 
Action: Mouse scrolled (566, 399) with delta (0, 0)
Screenshot: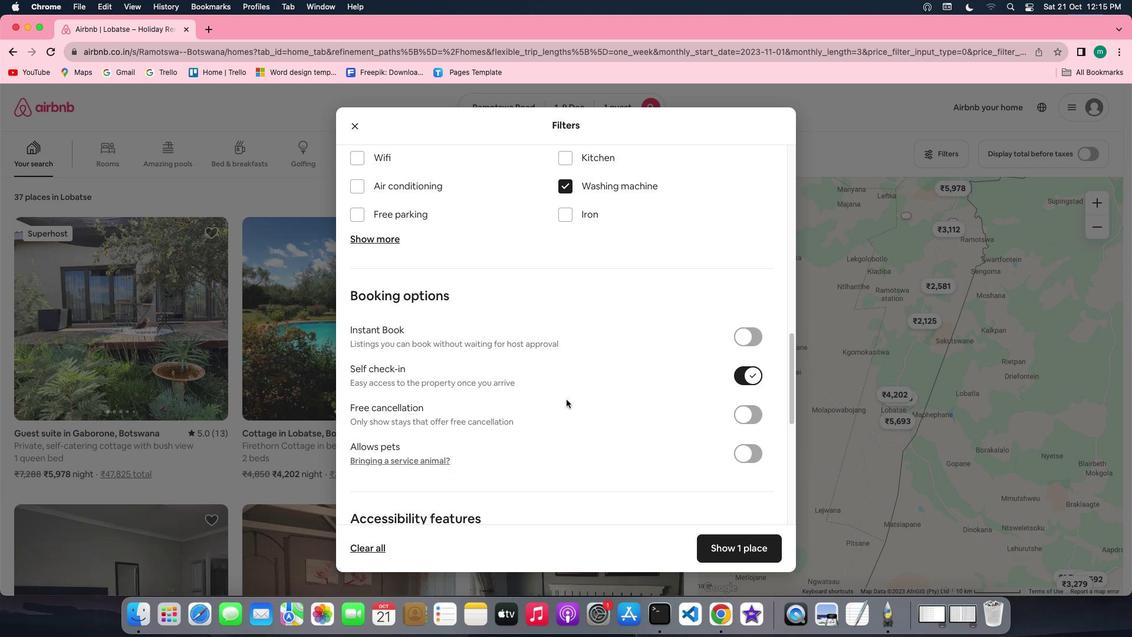 
Action: Mouse scrolled (566, 399) with delta (0, 0)
Screenshot: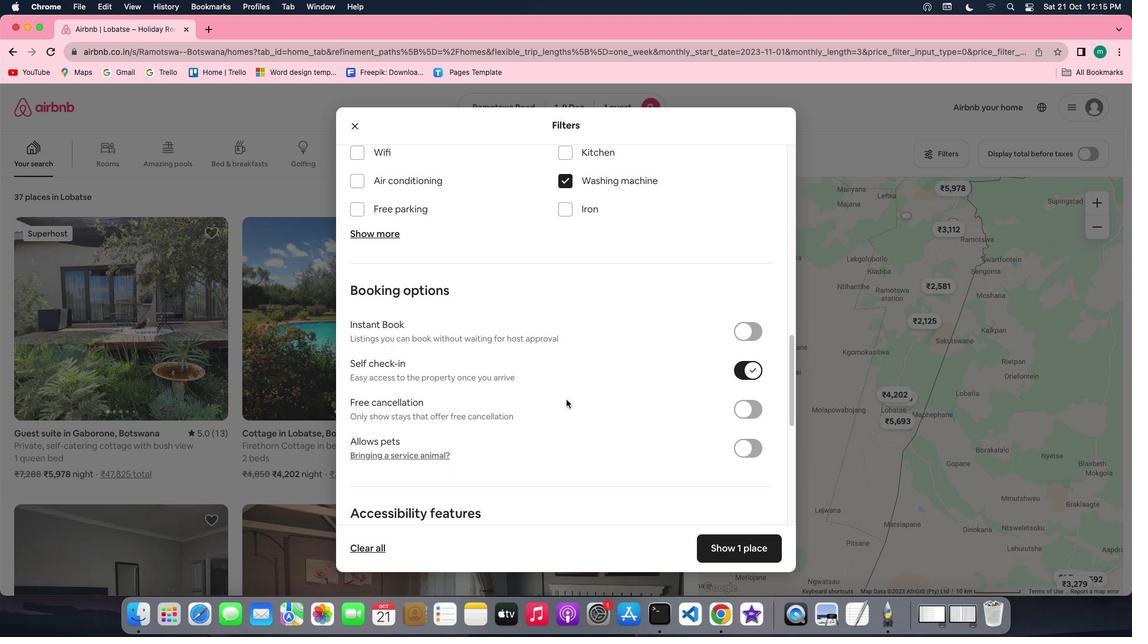 
Action: Mouse scrolled (566, 399) with delta (0, 0)
Screenshot: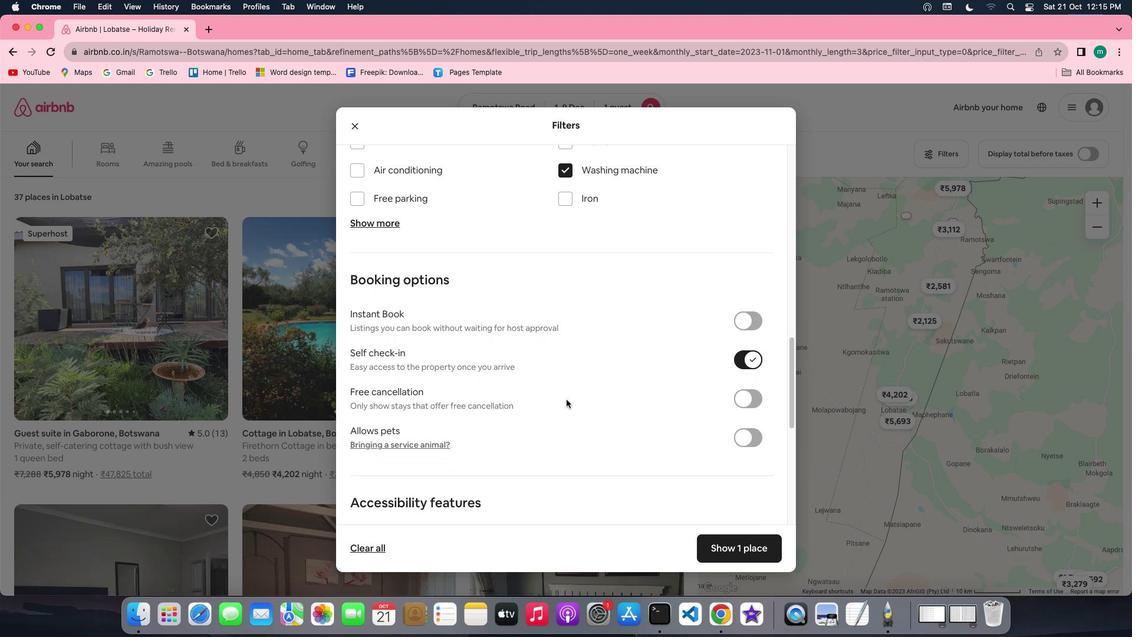 
Action: Mouse moved to (738, 489)
Screenshot: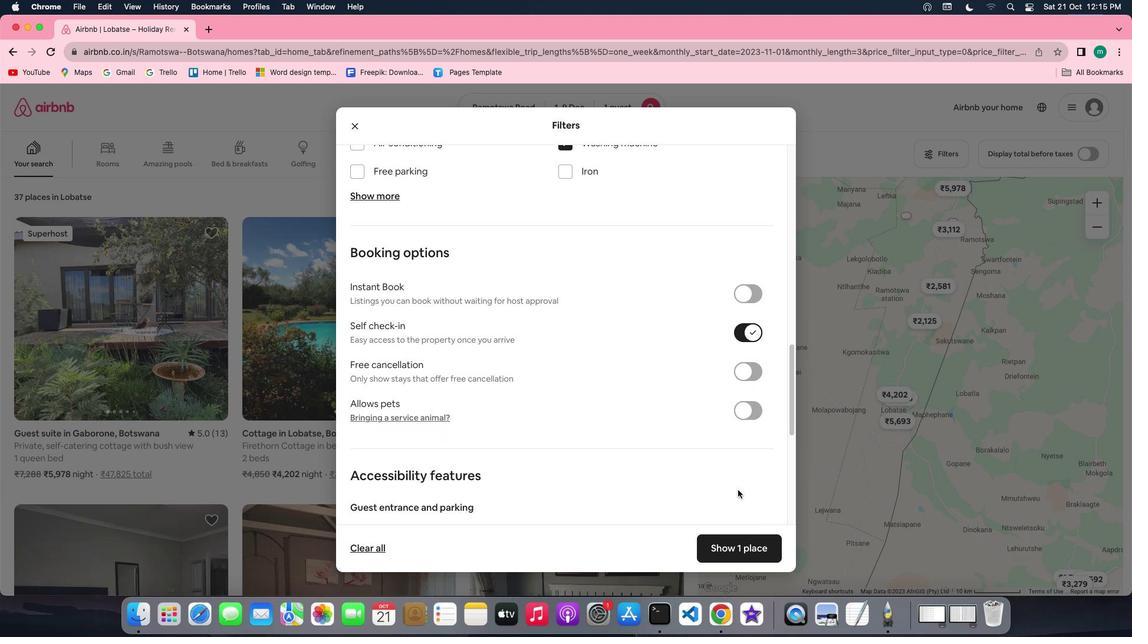 
Action: Mouse scrolled (738, 489) with delta (0, 0)
Screenshot: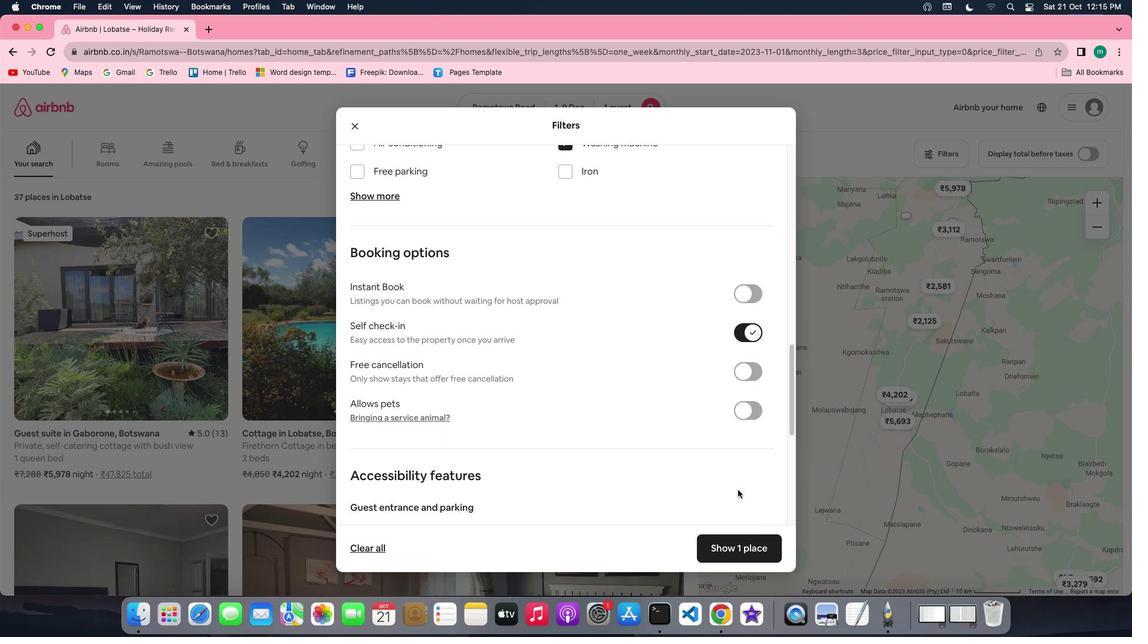 
Action: Mouse scrolled (738, 489) with delta (0, 0)
Screenshot: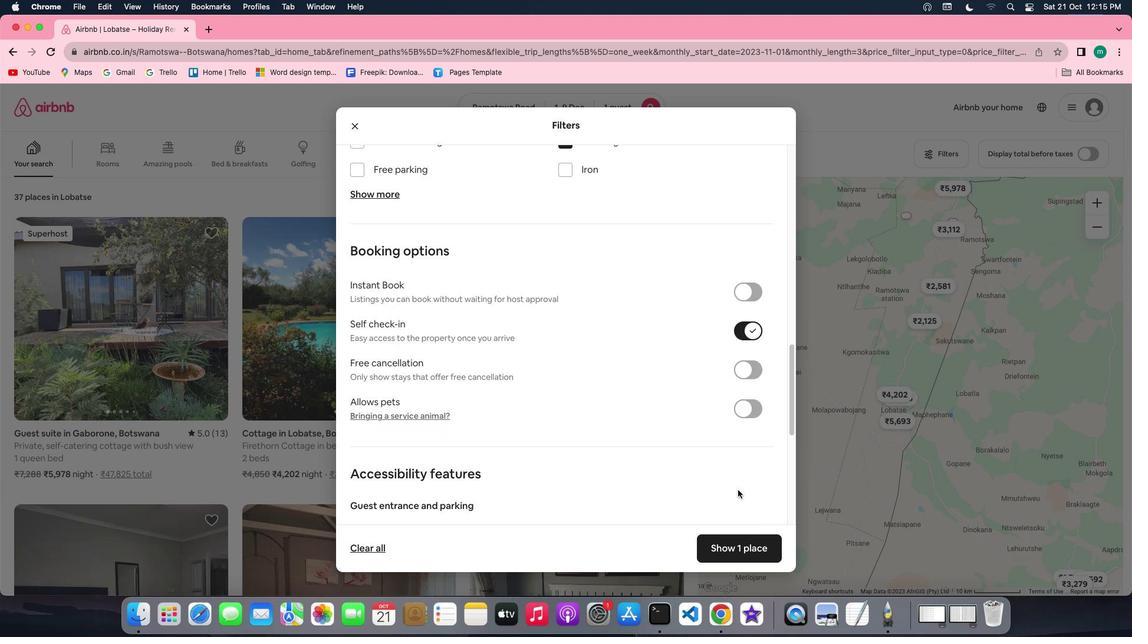 
Action: Mouse scrolled (738, 489) with delta (0, -1)
Screenshot: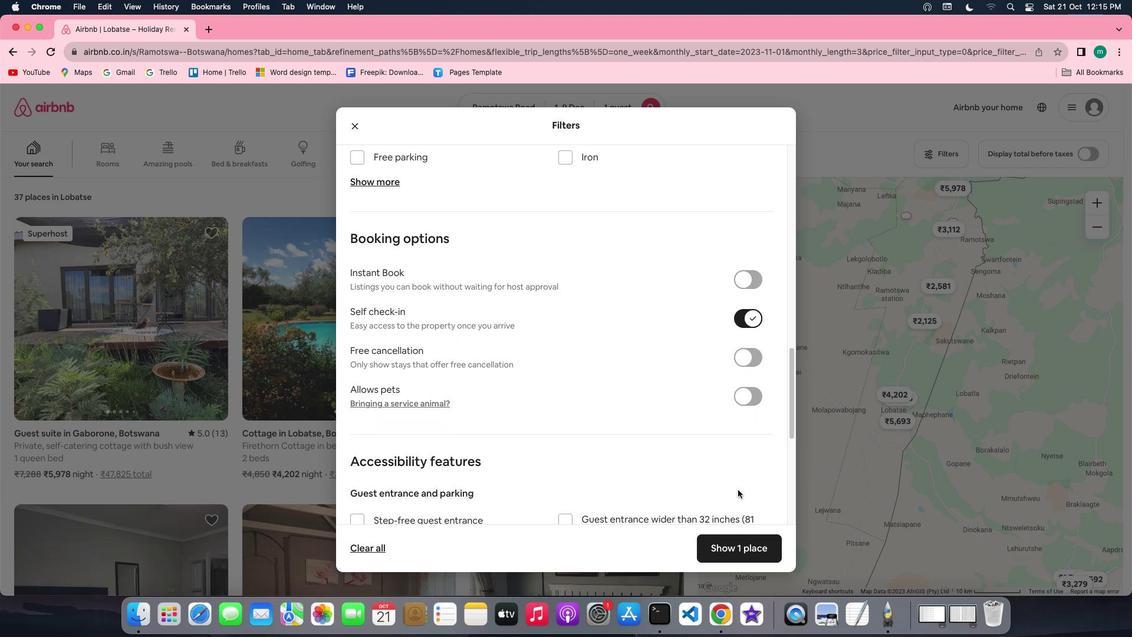 
Action: Mouse scrolled (738, 489) with delta (0, -1)
Screenshot: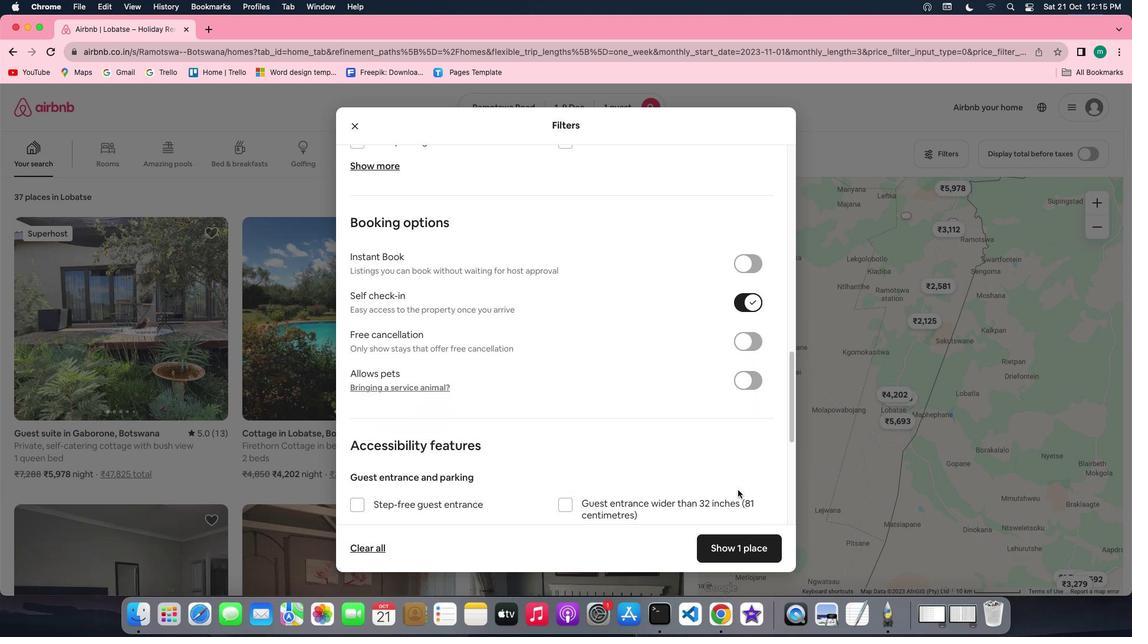 
Action: Mouse scrolled (738, 489) with delta (0, -1)
Screenshot: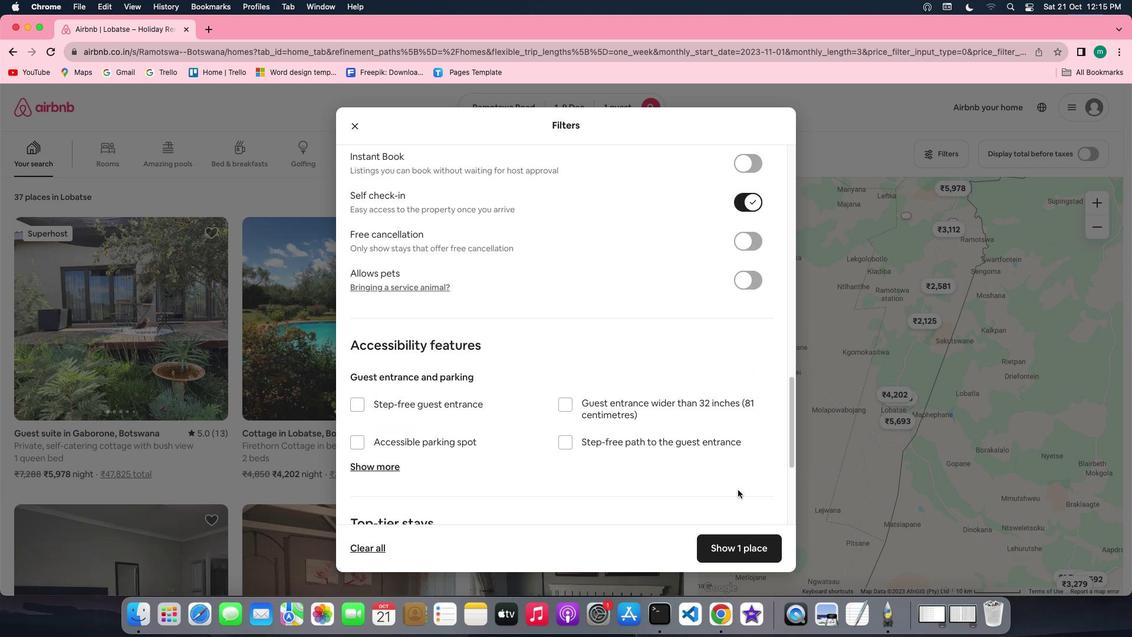 
Action: Mouse moved to (739, 492)
Screenshot: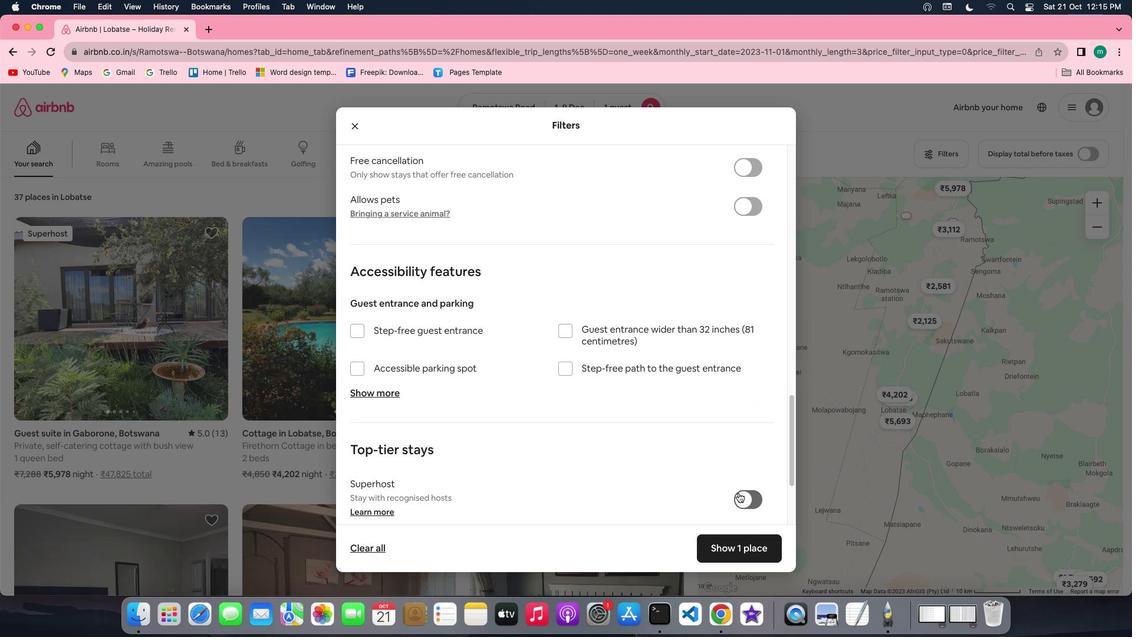 
Action: Mouse scrolled (739, 492) with delta (0, 0)
Screenshot: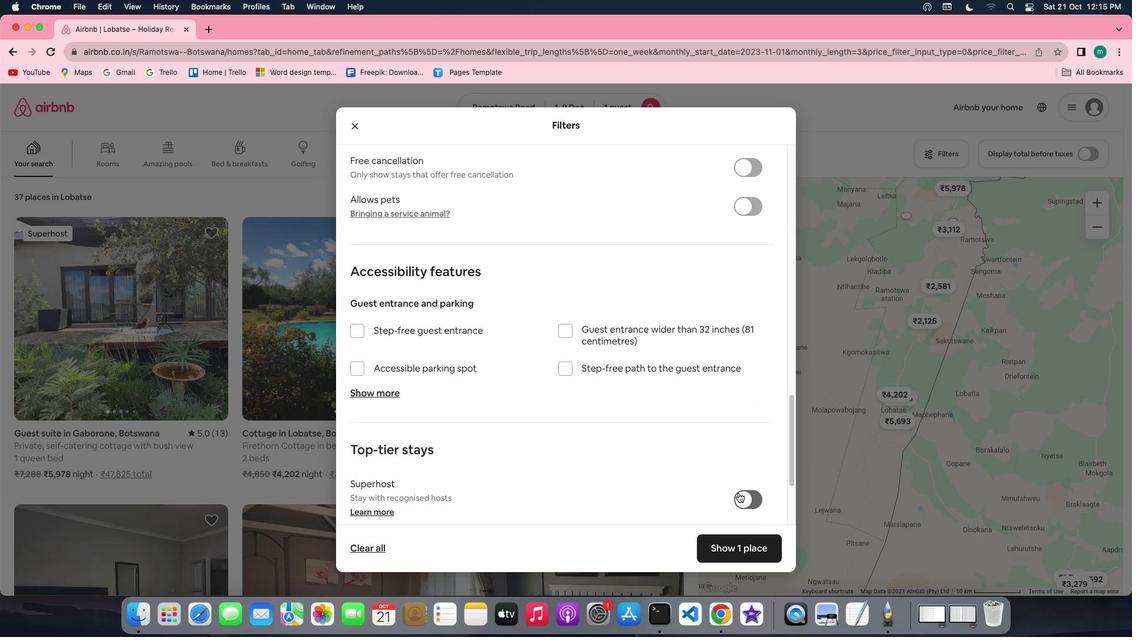 
Action: Mouse scrolled (739, 492) with delta (0, 0)
Screenshot: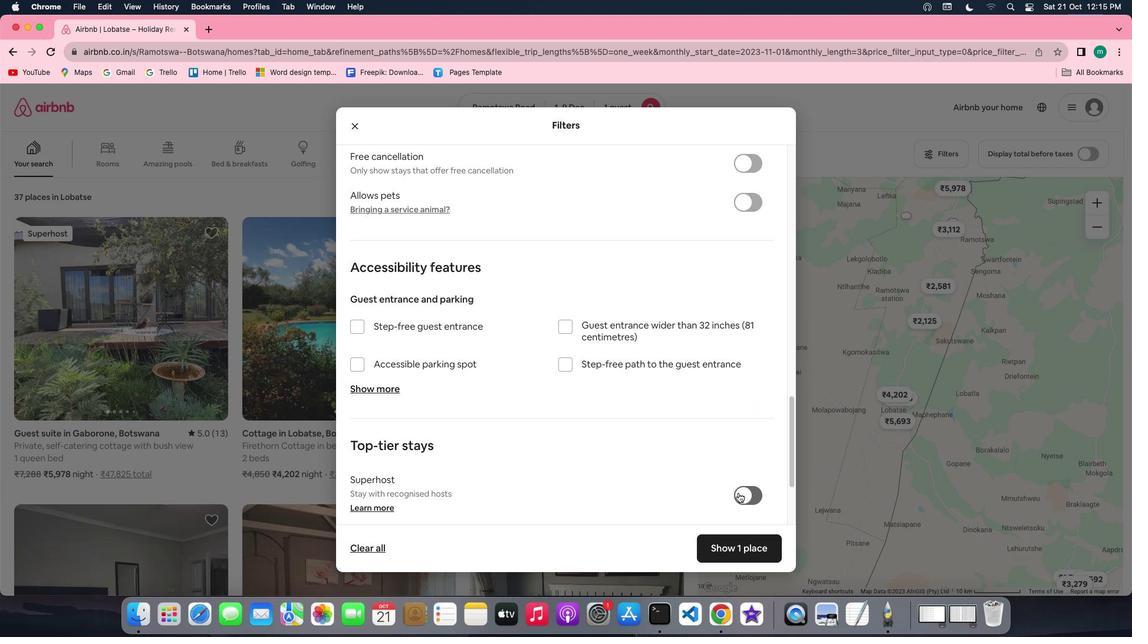 
Action: Mouse scrolled (739, 492) with delta (0, -1)
Screenshot: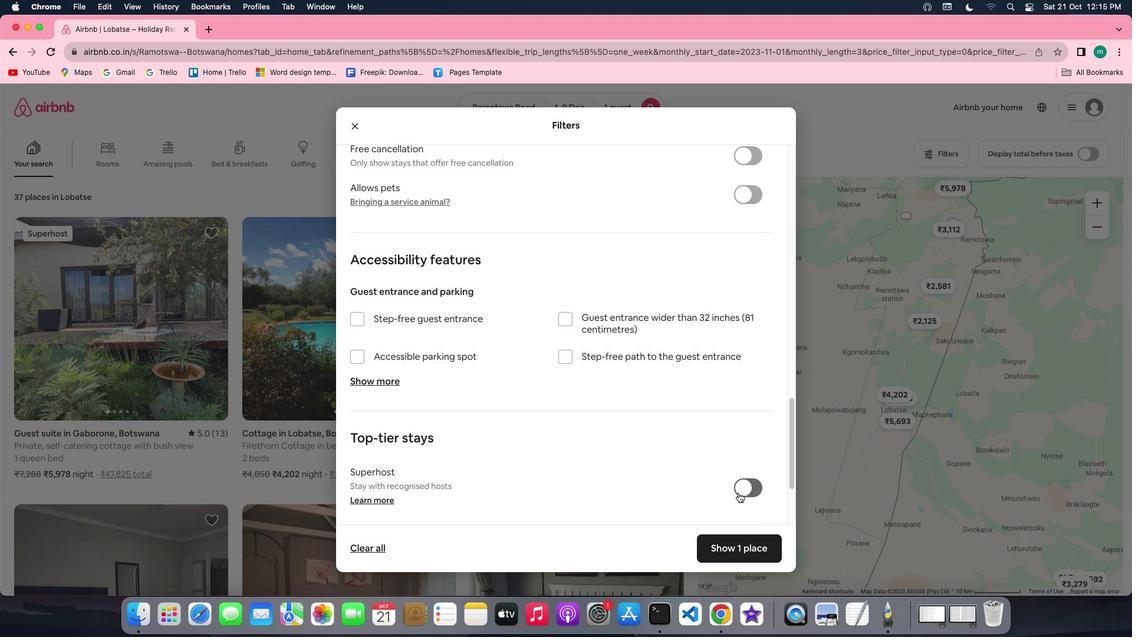 
Action: Mouse moved to (733, 555)
Screenshot: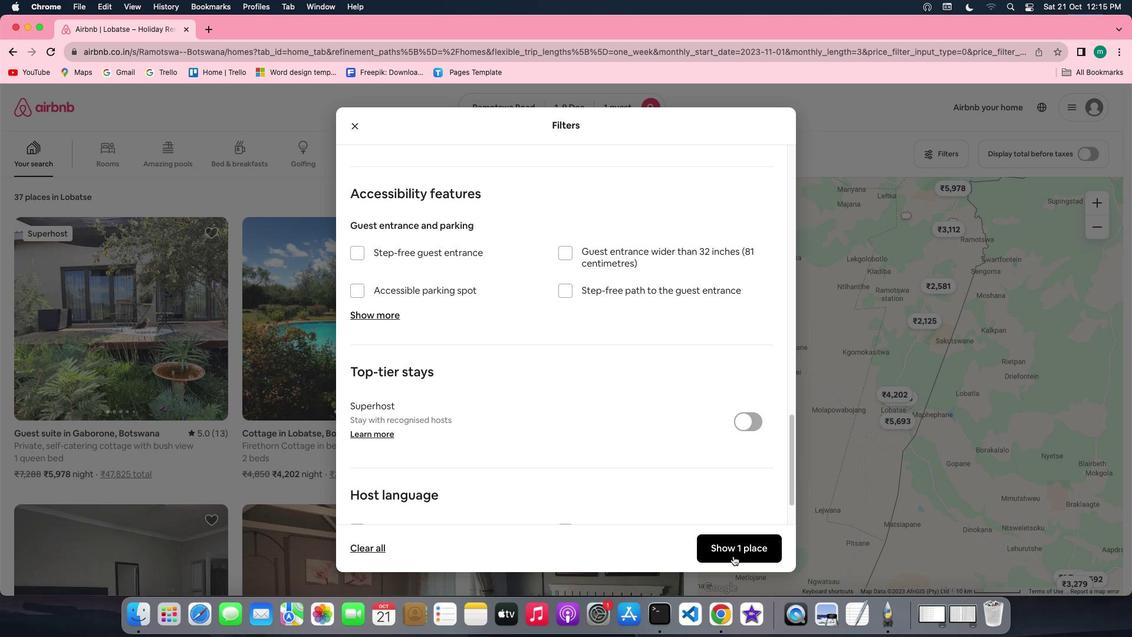 
Action: Mouse pressed left at (733, 555)
Screenshot: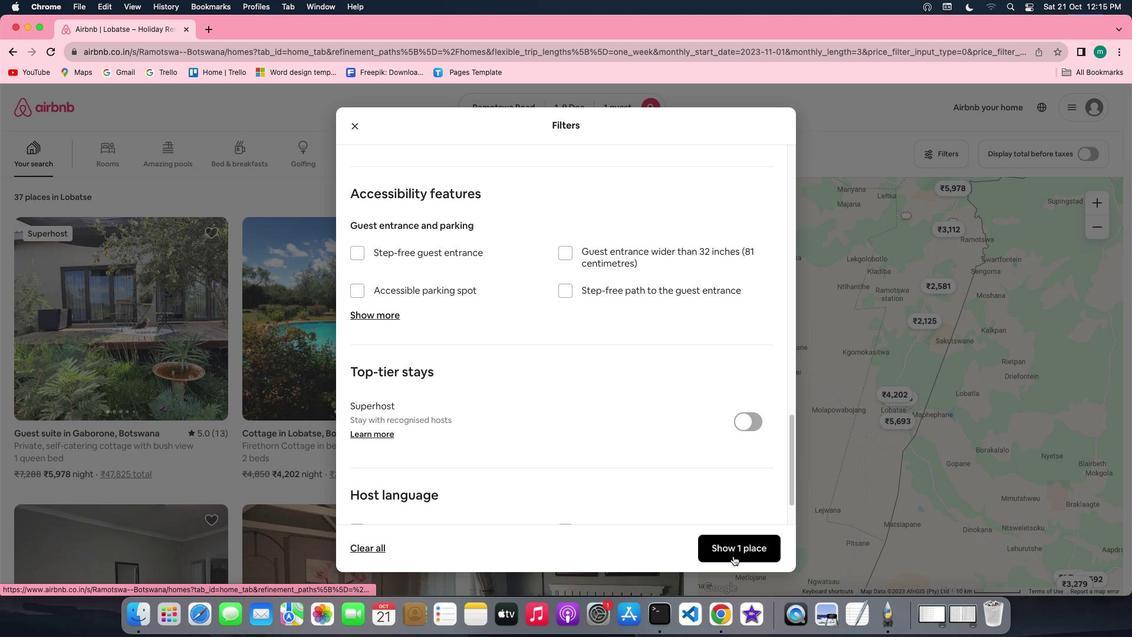 
Action: Mouse moved to (161, 312)
Screenshot: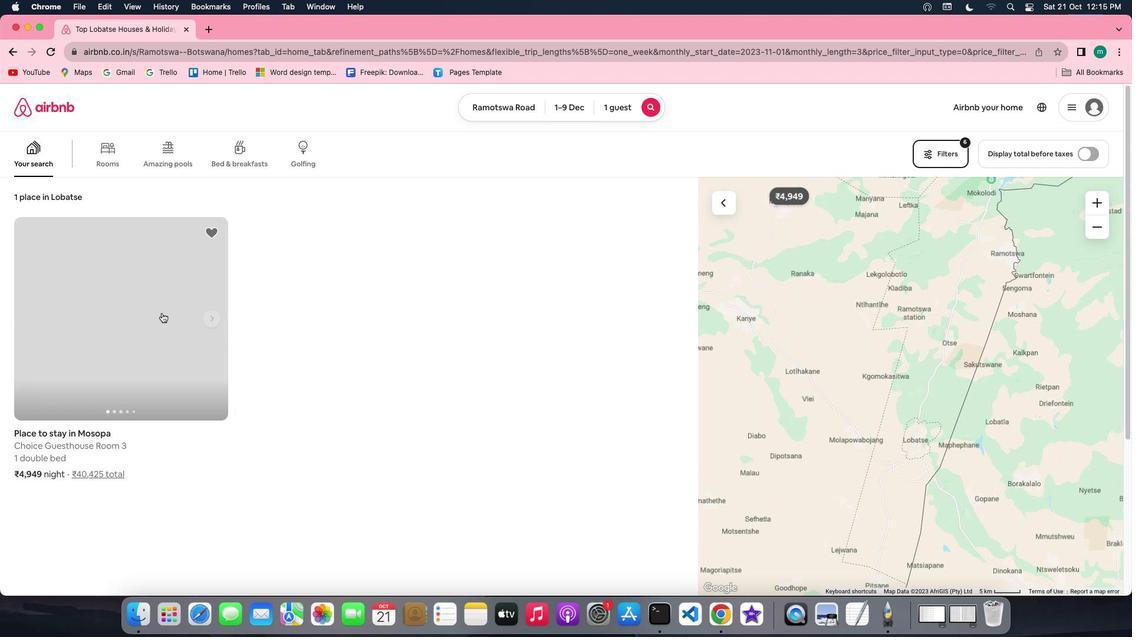 
Action: Mouse pressed left at (161, 312)
Screenshot: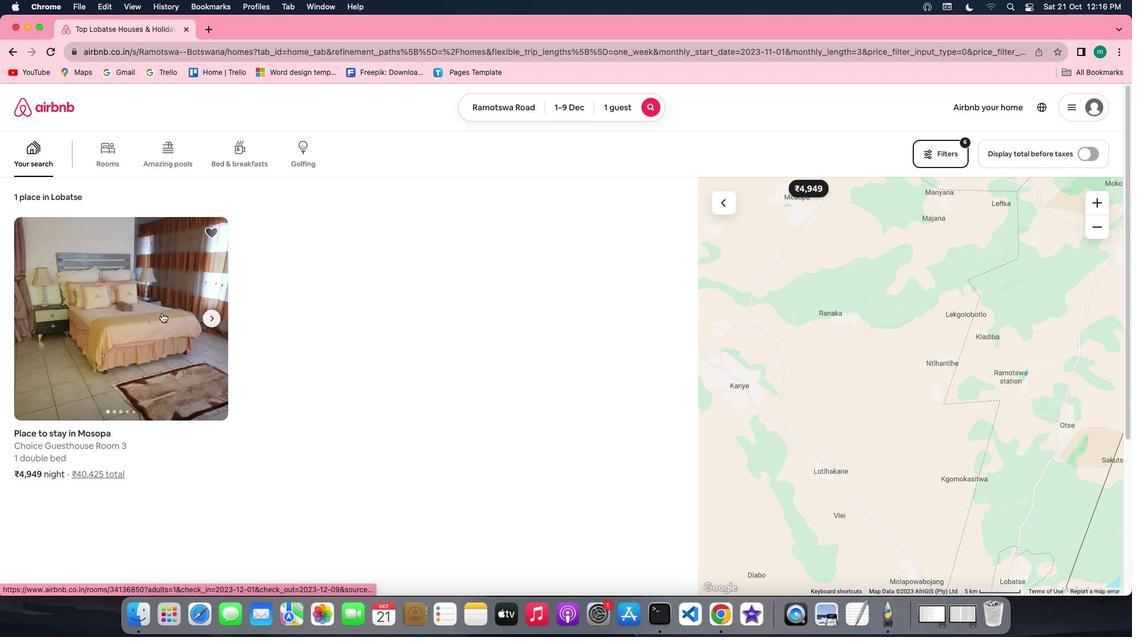 
Action: Mouse moved to (848, 442)
Screenshot: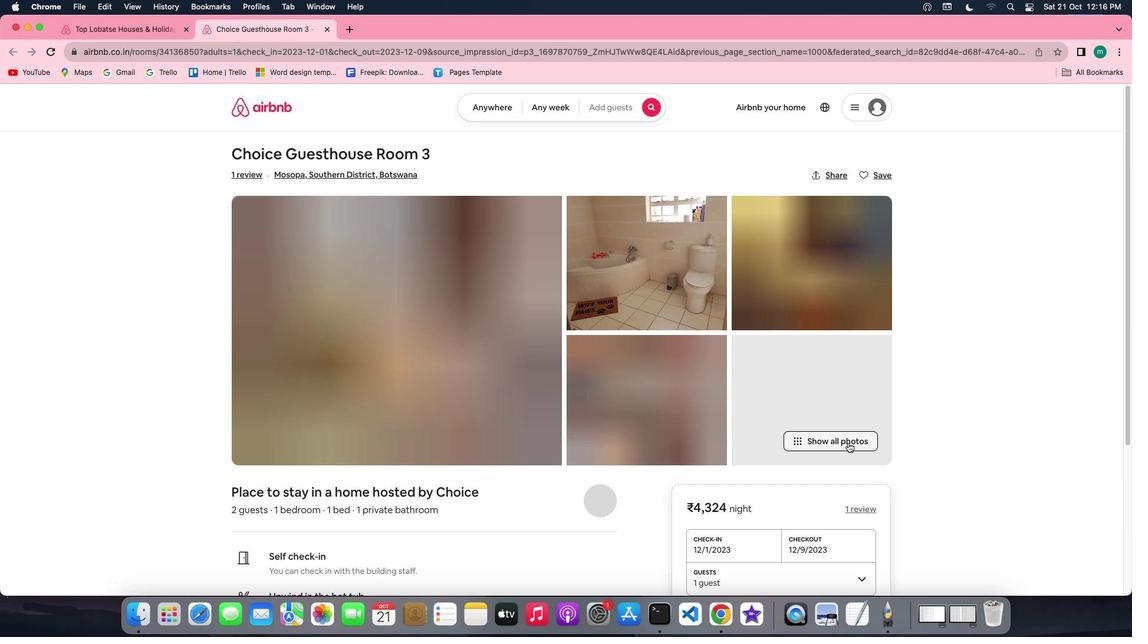 
Action: Mouse pressed left at (848, 442)
Screenshot: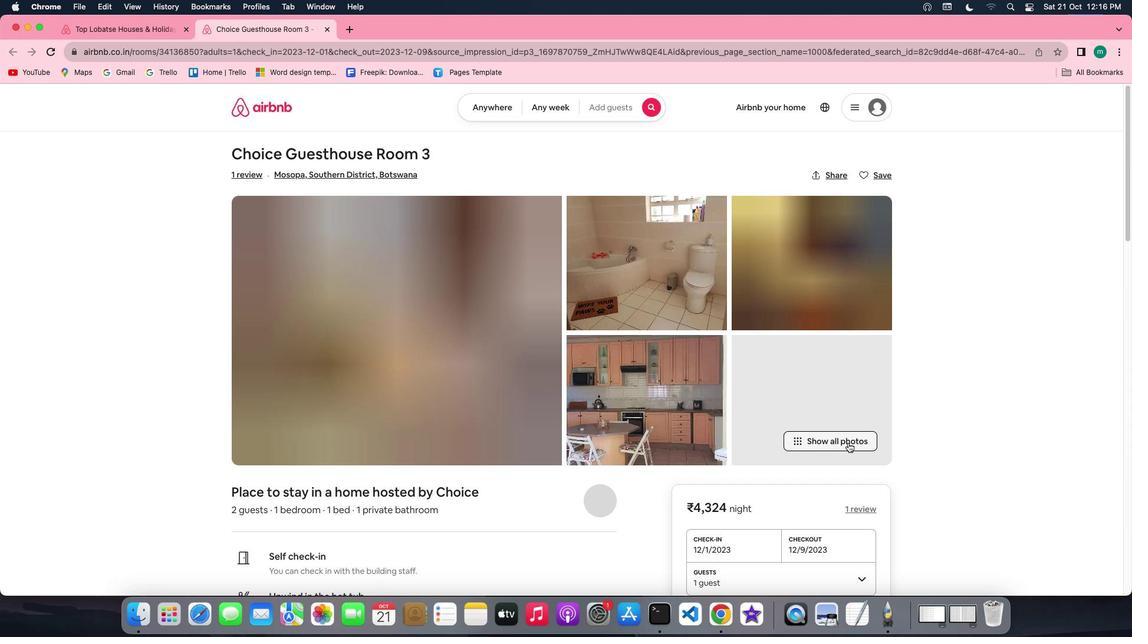 
Action: Mouse moved to (625, 411)
Screenshot: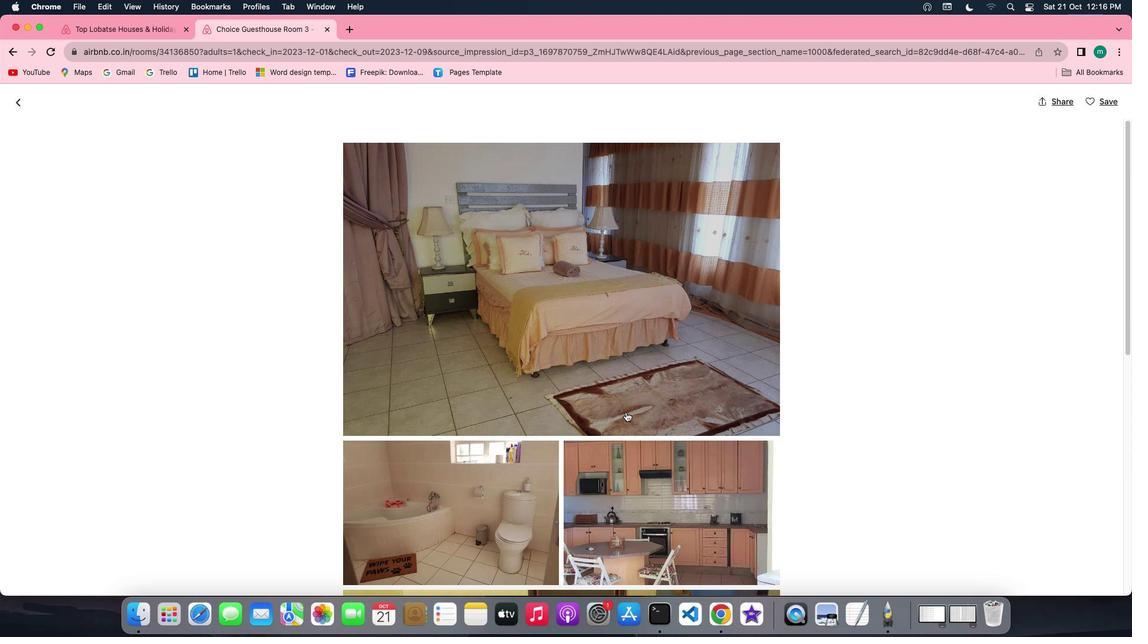 
Action: Mouse scrolled (625, 411) with delta (0, 0)
Screenshot: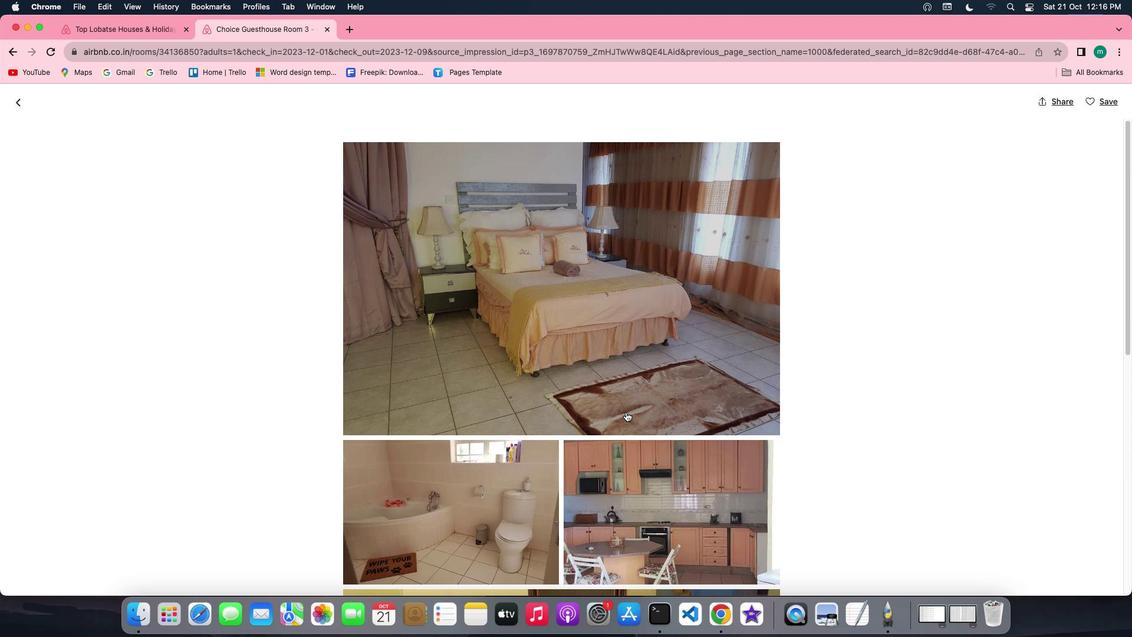 
Action: Mouse scrolled (625, 411) with delta (0, 0)
Screenshot: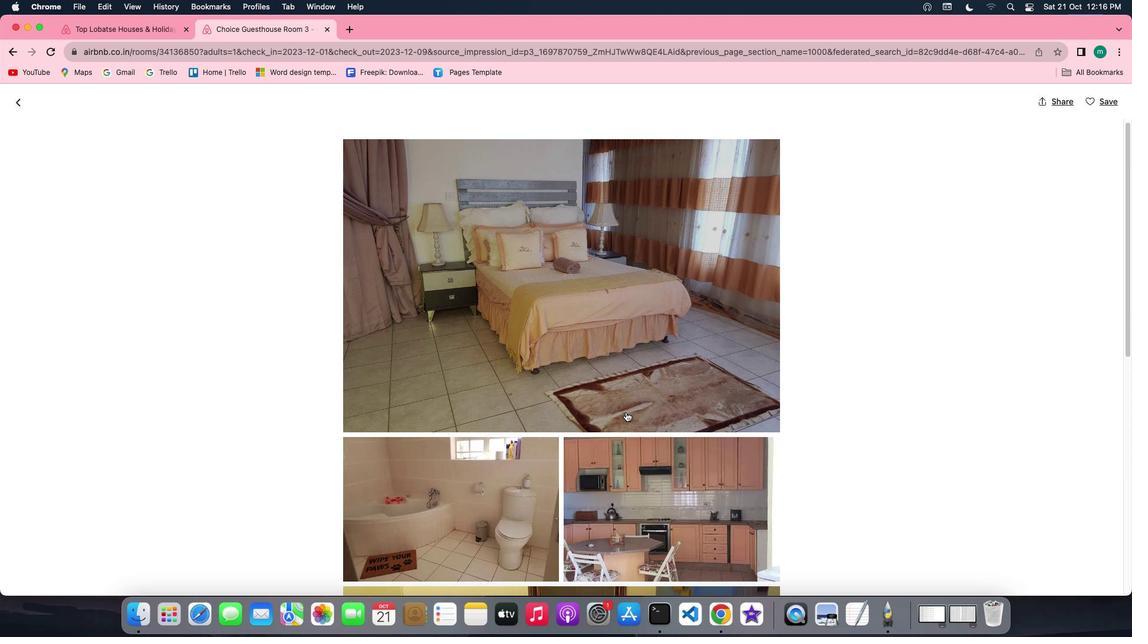 
Action: Mouse scrolled (625, 411) with delta (0, -1)
Screenshot: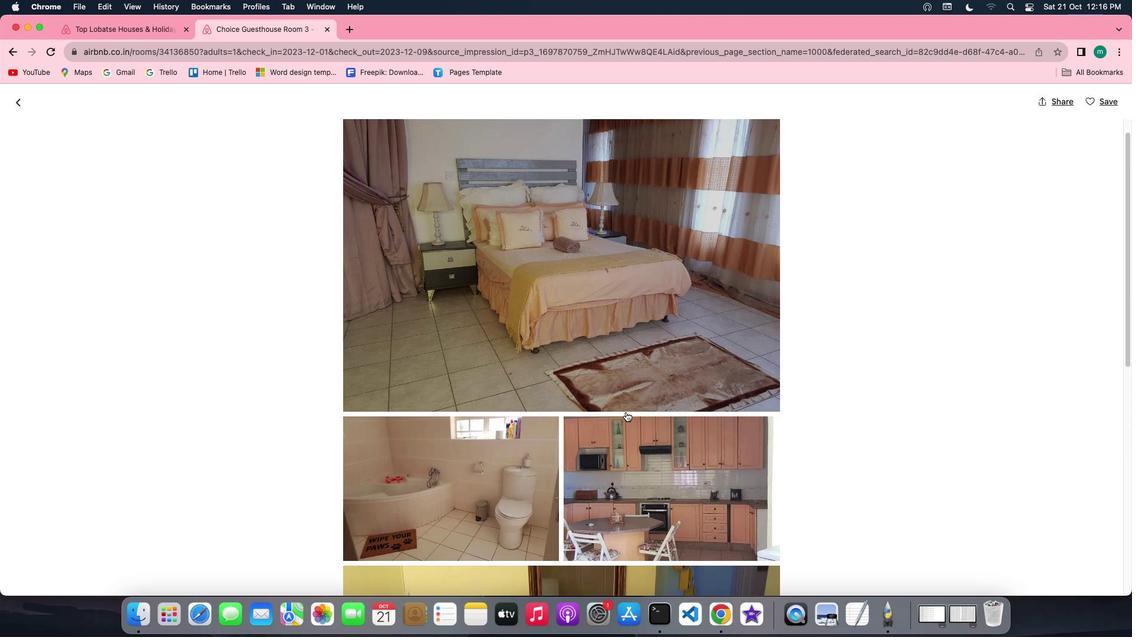 
Action: Mouse scrolled (625, 411) with delta (0, 0)
Screenshot: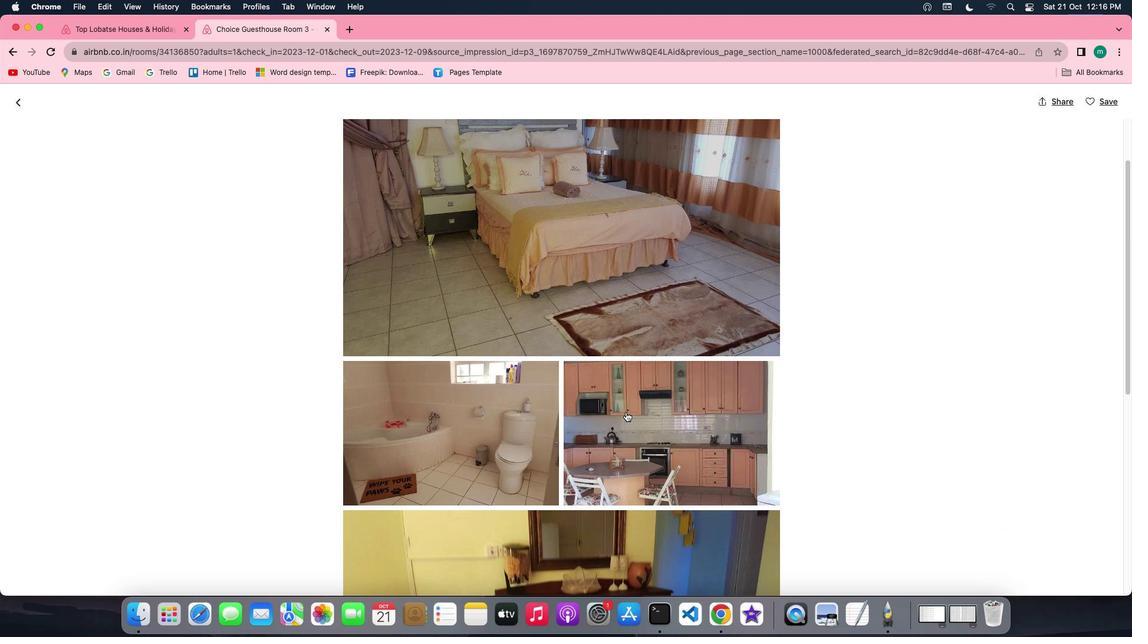 
Action: Mouse scrolled (625, 411) with delta (0, 0)
Screenshot: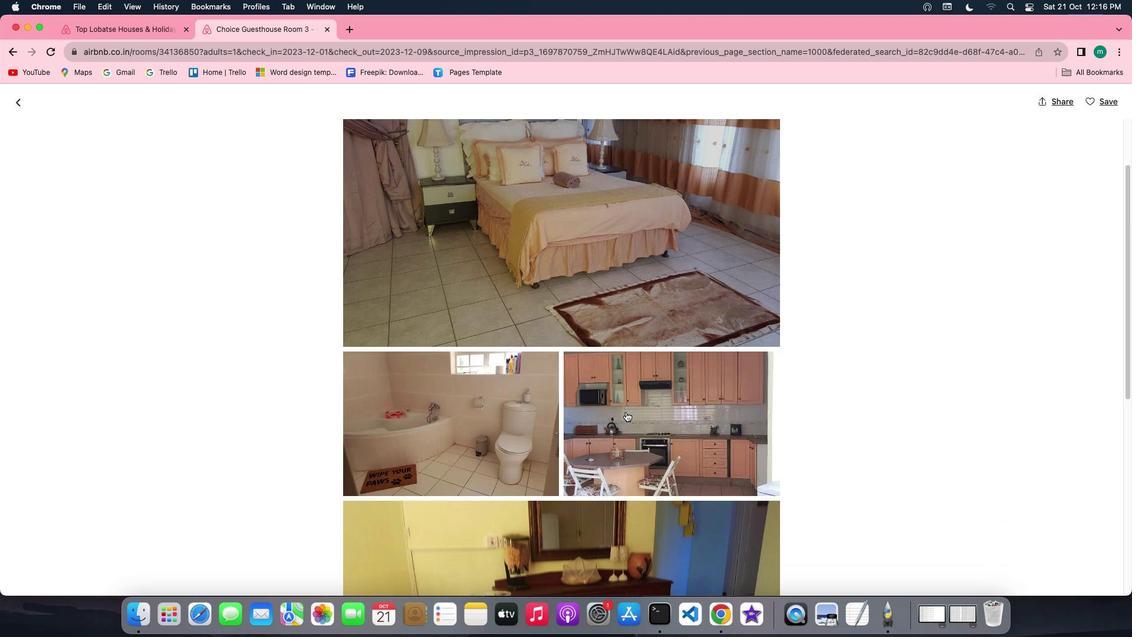 
Action: Mouse scrolled (625, 411) with delta (0, -1)
Screenshot: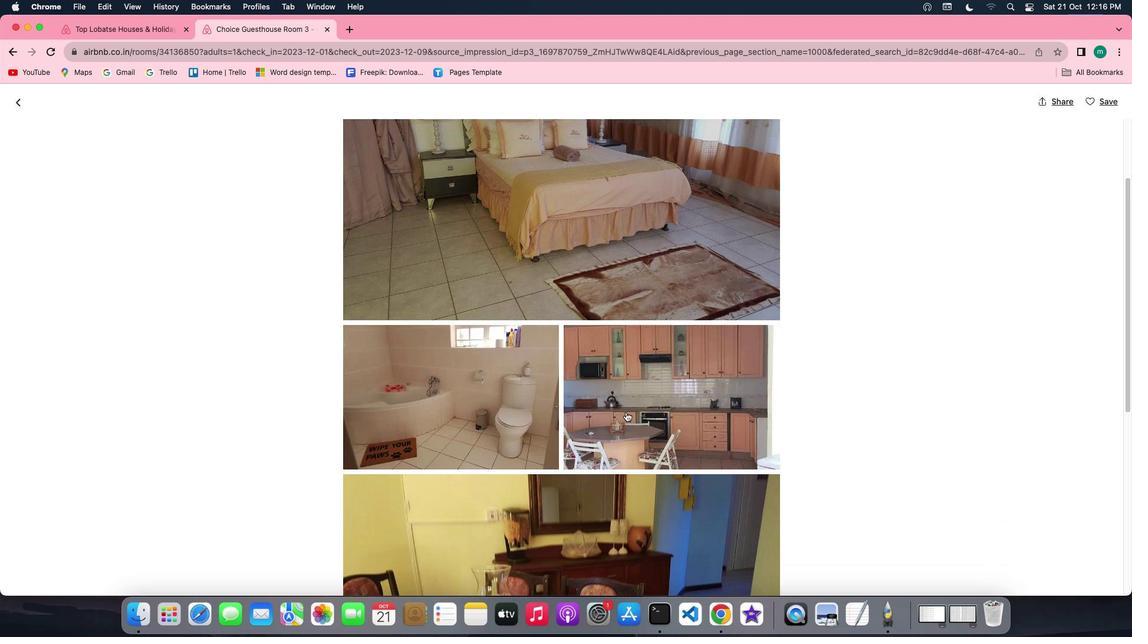 
Action: Mouse scrolled (625, 411) with delta (0, -2)
Screenshot: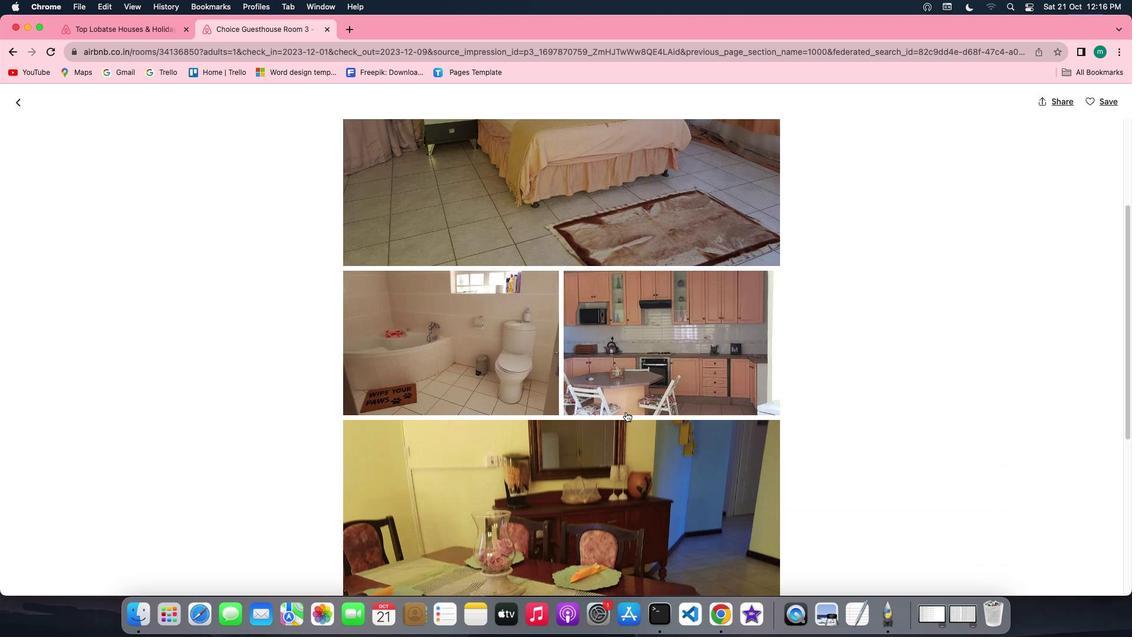 
Action: Mouse scrolled (625, 411) with delta (0, 0)
Screenshot: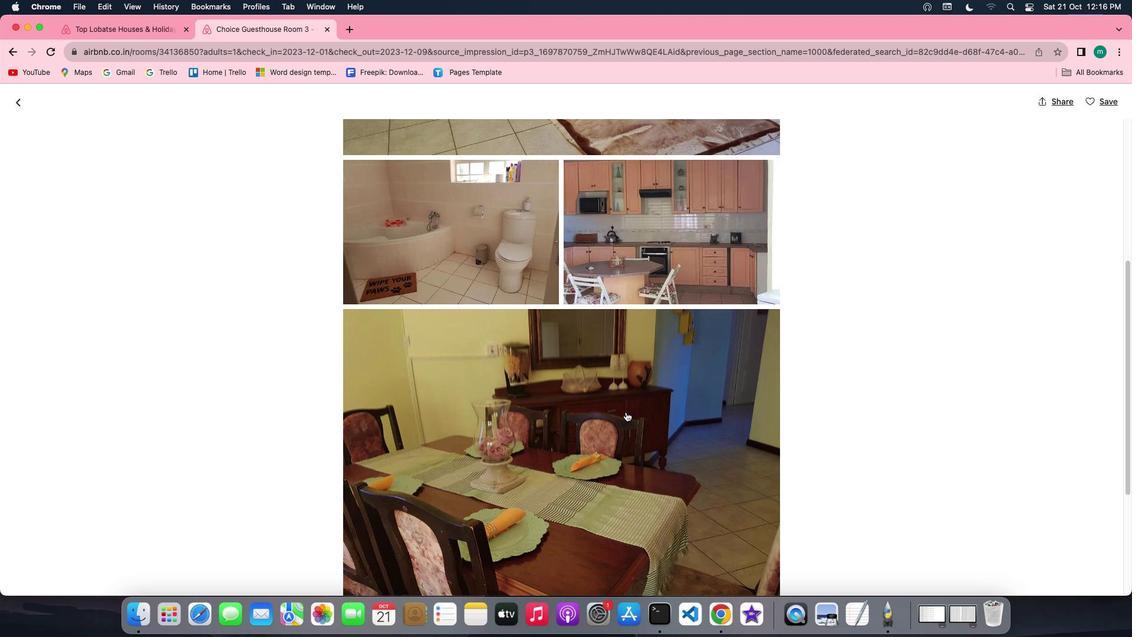 
Action: Mouse scrolled (625, 411) with delta (0, 0)
Screenshot: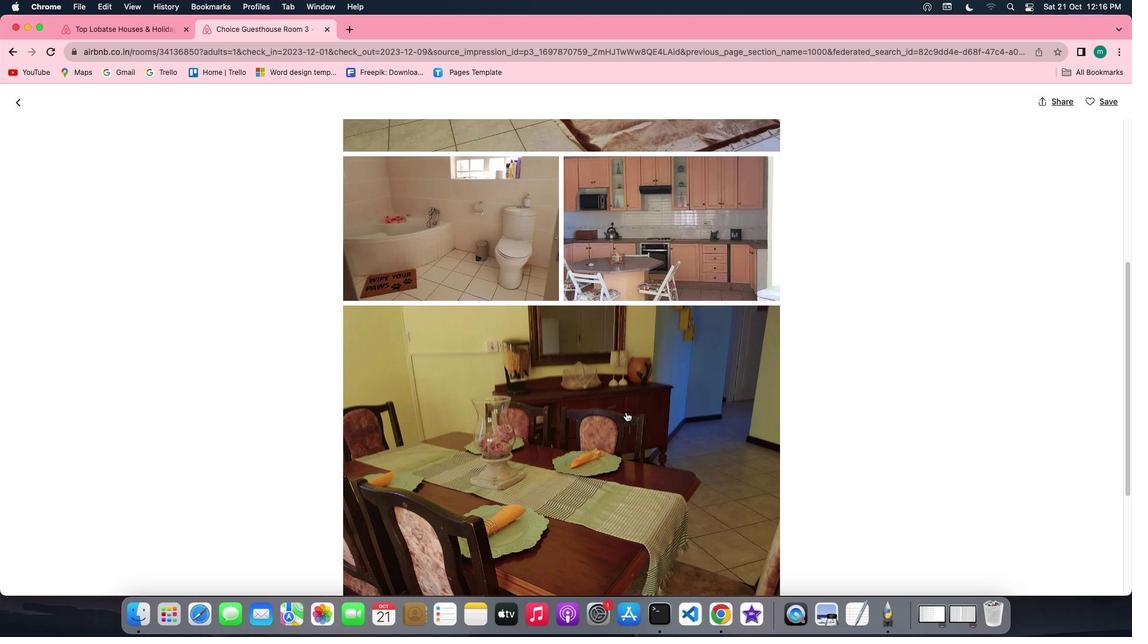 
Action: Mouse scrolled (625, 411) with delta (0, -1)
Screenshot: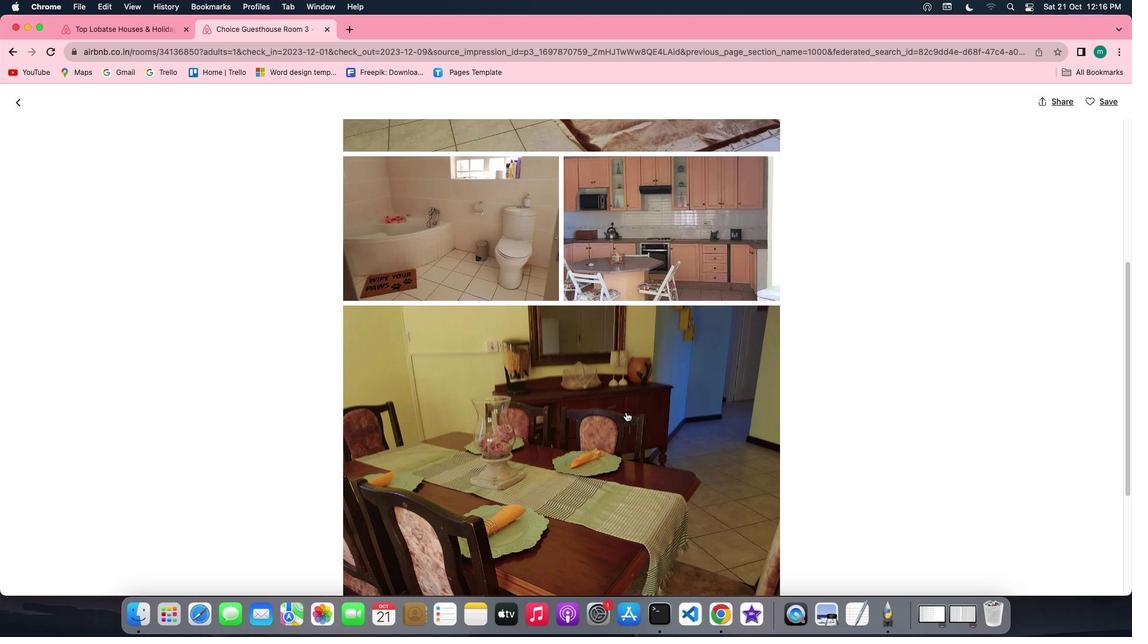 
Action: Mouse scrolled (625, 411) with delta (0, -2)
Screenshot: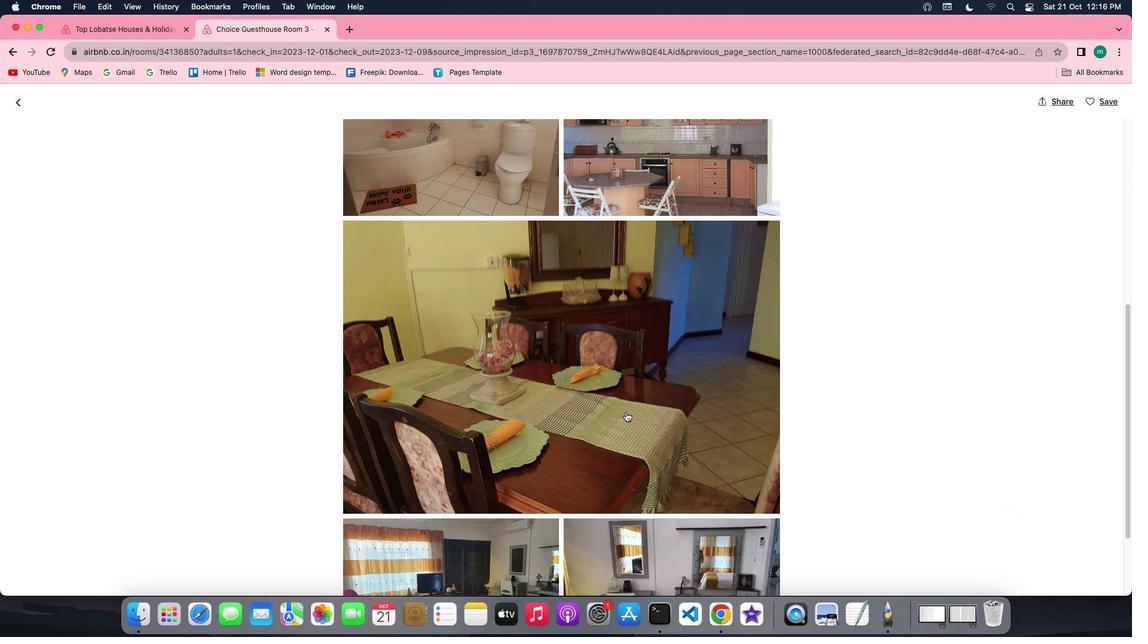 
Action: Mouse scrolled (625, 411) with delta (0, 0)
Screenshot: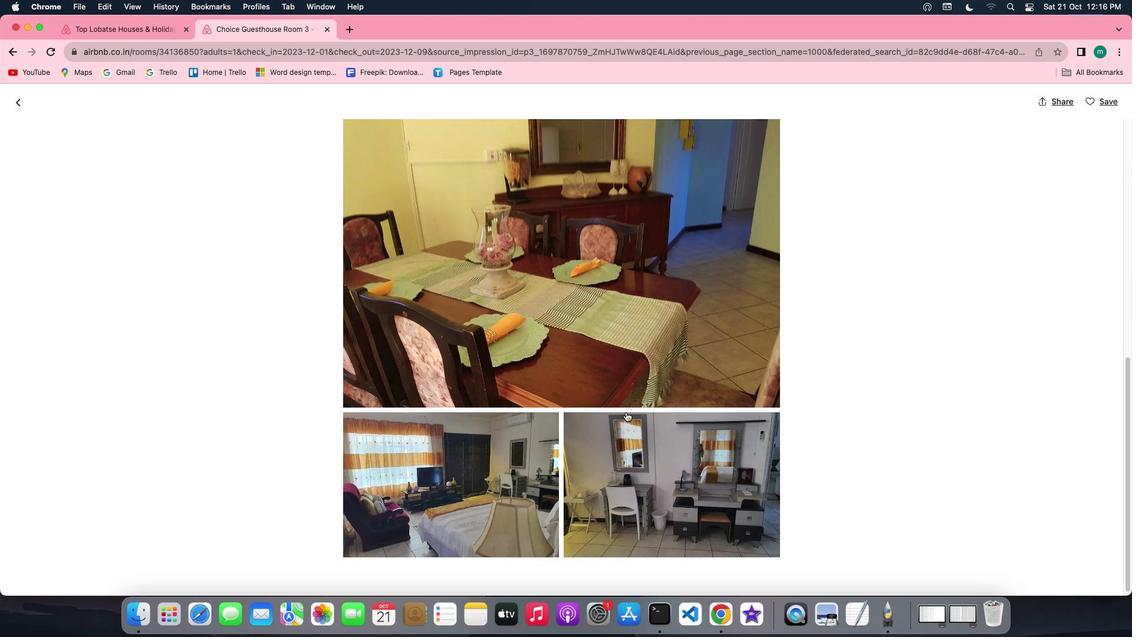 
Action: Mouse scrolled (625, 411) with delta (0, 0)
Screenshot: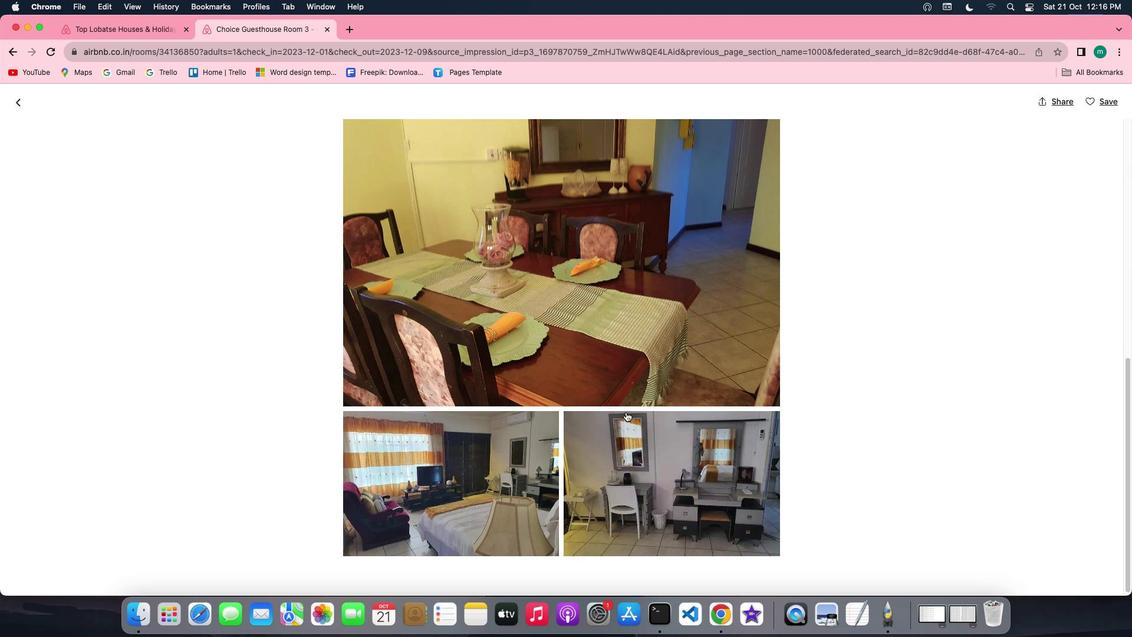 
Action: Mouse scrolled (625, 411) with delta (0, -1)
Screenshot: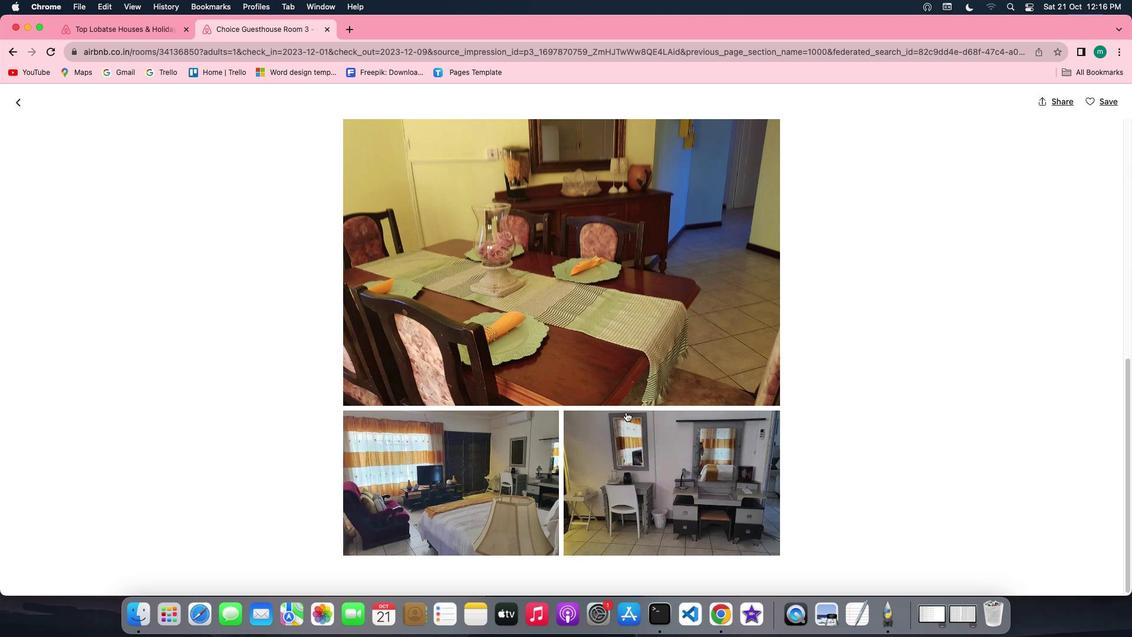 
Action: Mouse scrolled (625, 411) with delta (0, -2)
Screenshot: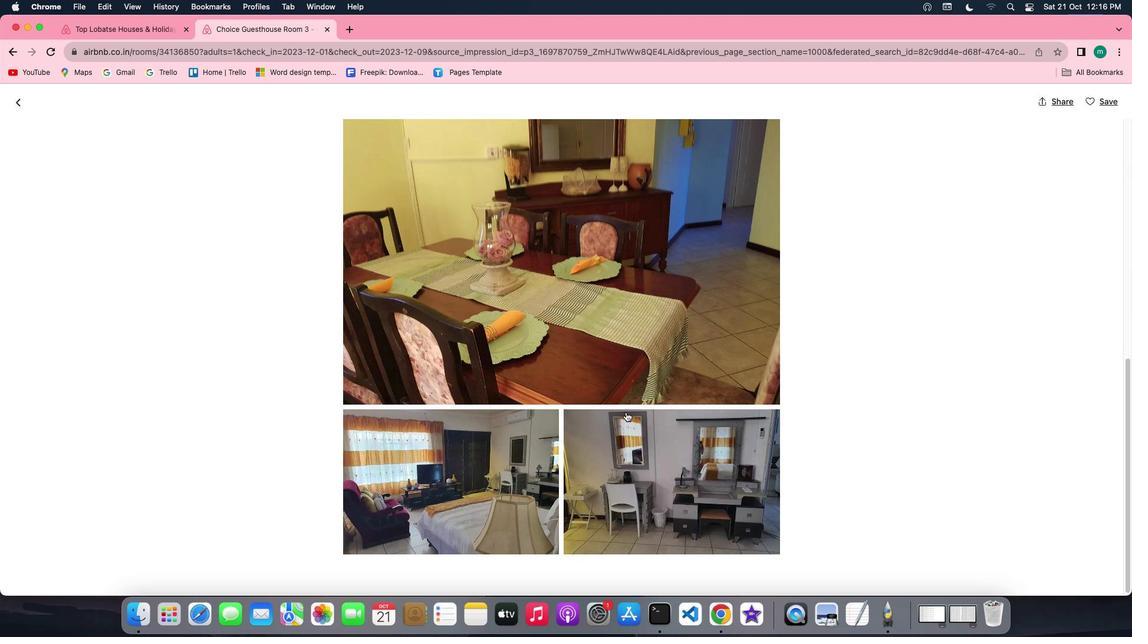 
Action: Mouse scrolled (625, 411) with delta (0, 0)
Screenshot: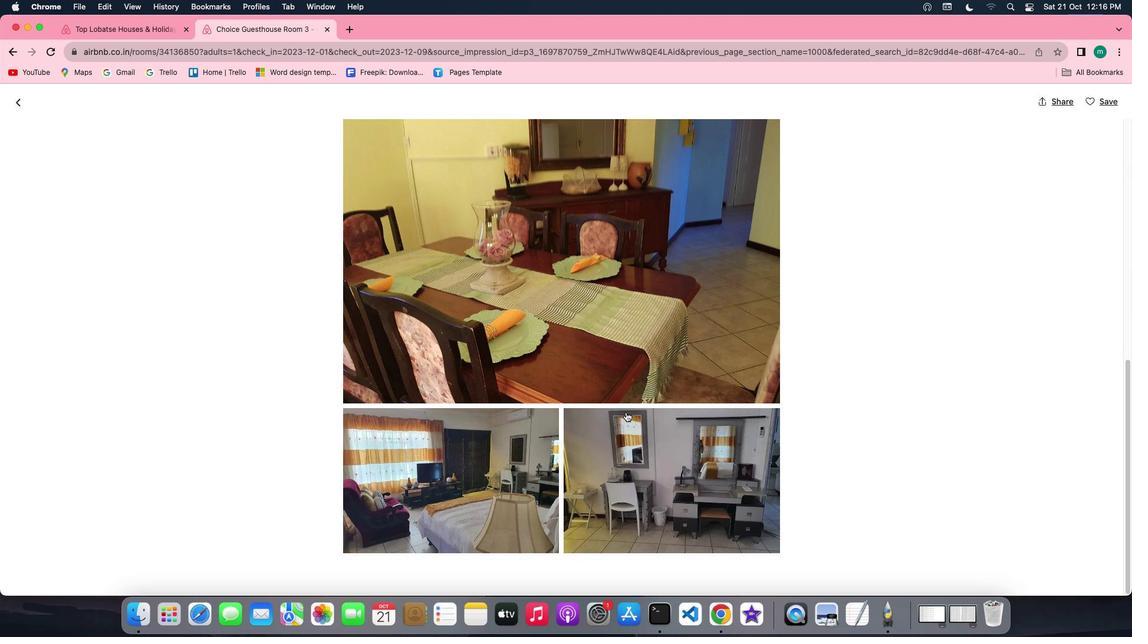 
Action: Mouse scrolled (625, 411) with delta (0, 0)
Screenshot: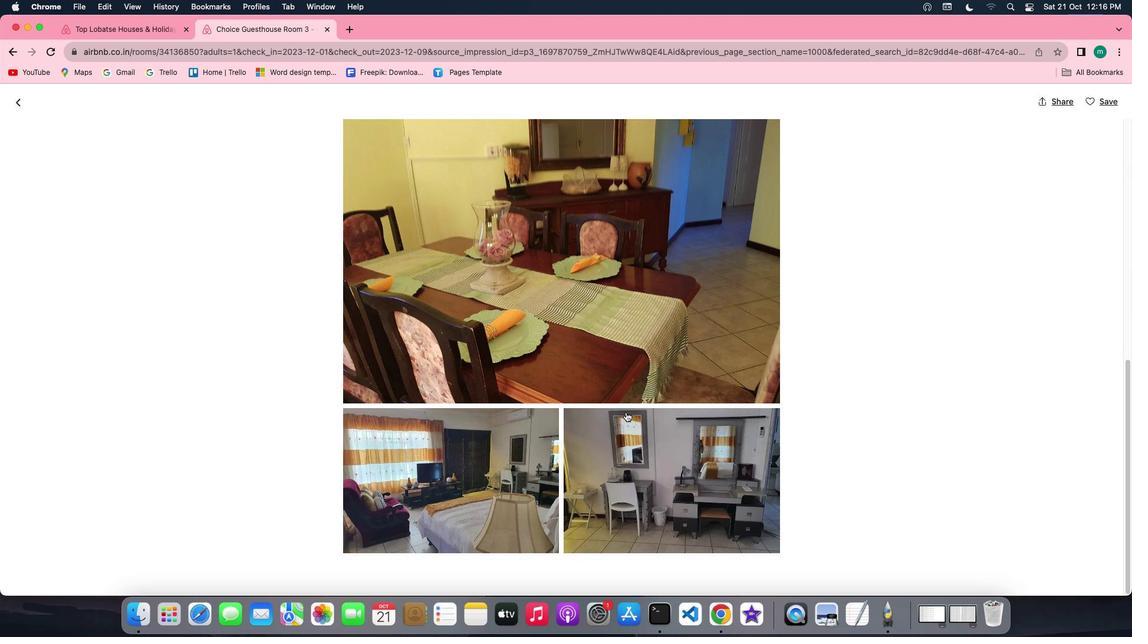 
Action: Mouse moved to (22, 103)
Screenshot: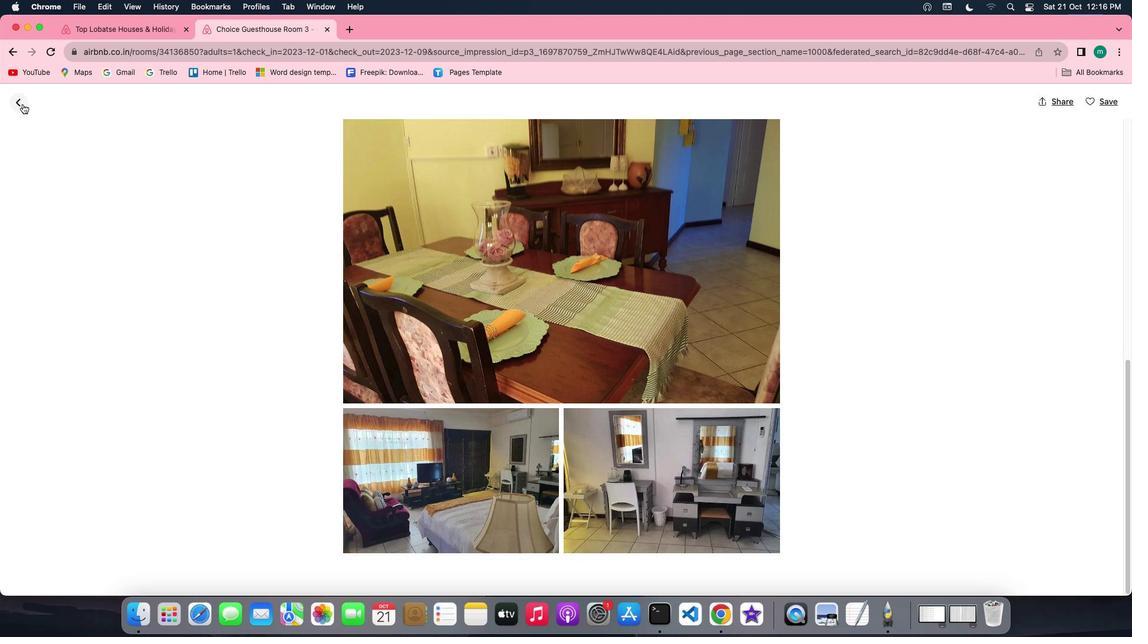 
Action: Mouse pressed left at (22, 103)
Screenshot: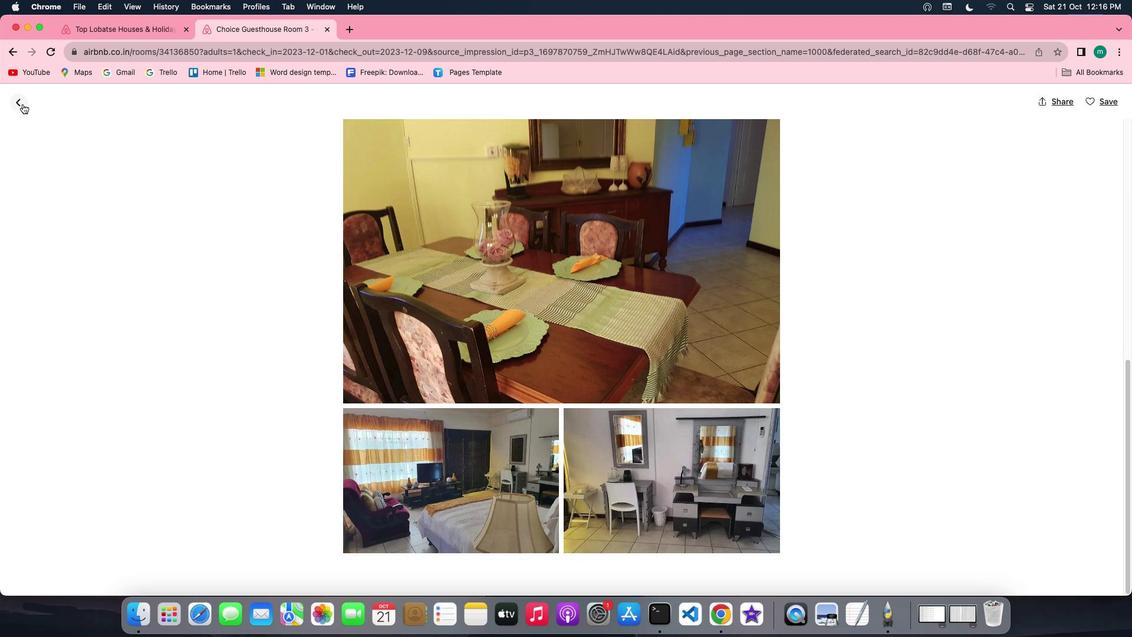 
Action: Mouse moved to (649, 442)
Screenshot: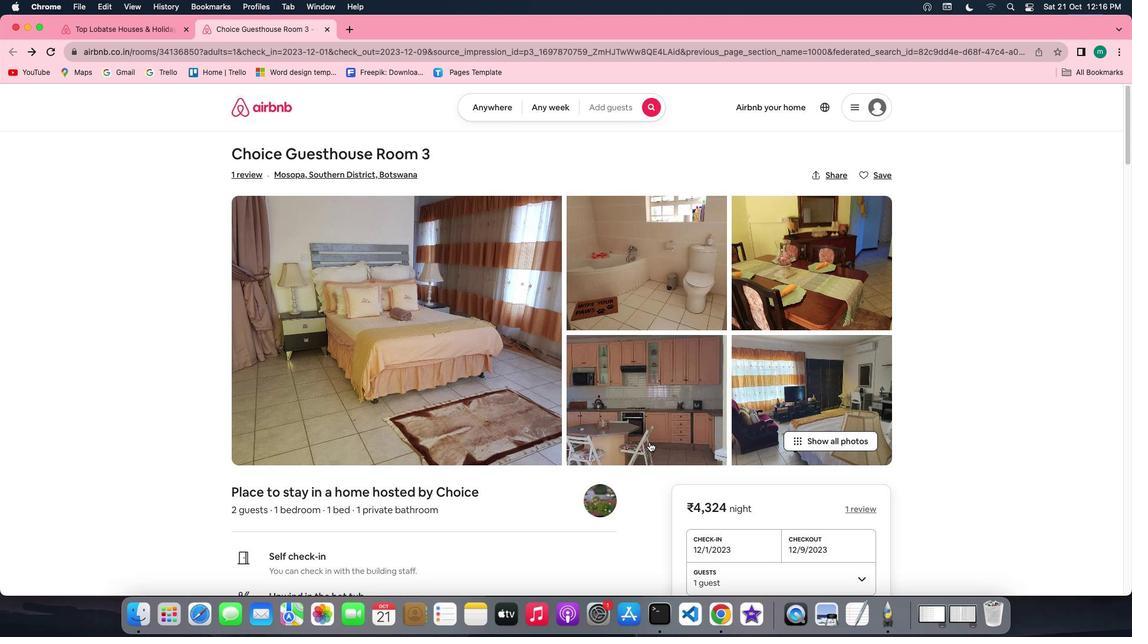 
Action: Mouse scrolled (649, 442) with delta (0, 0)
Screenshot: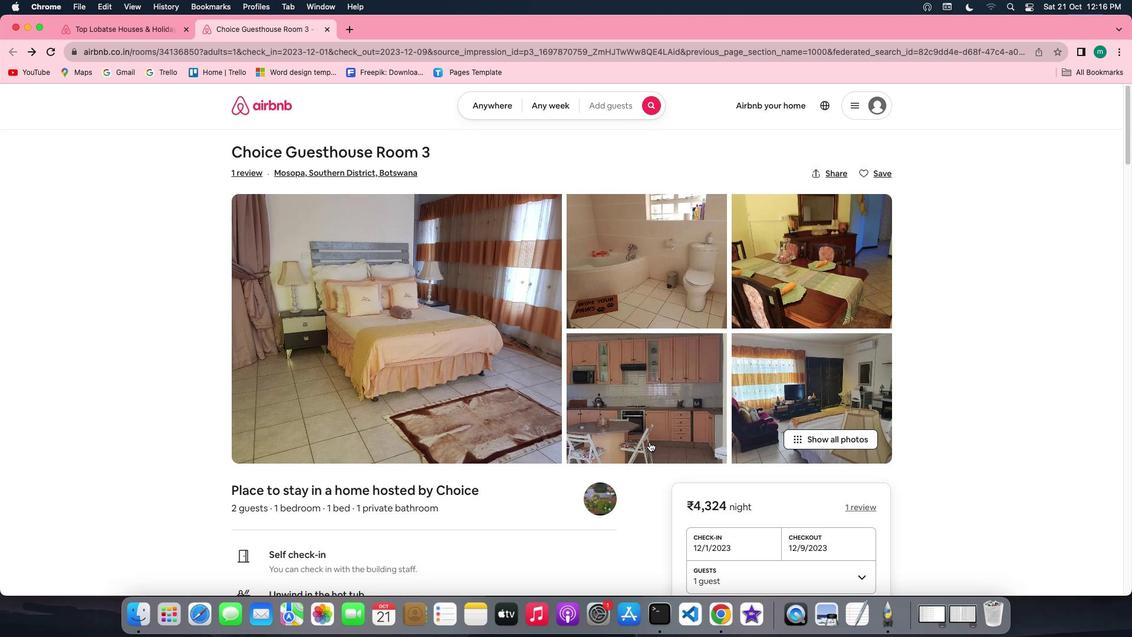 
Action: Mouse scrolled (649, 442) with delta (0, 0)
Screenshot: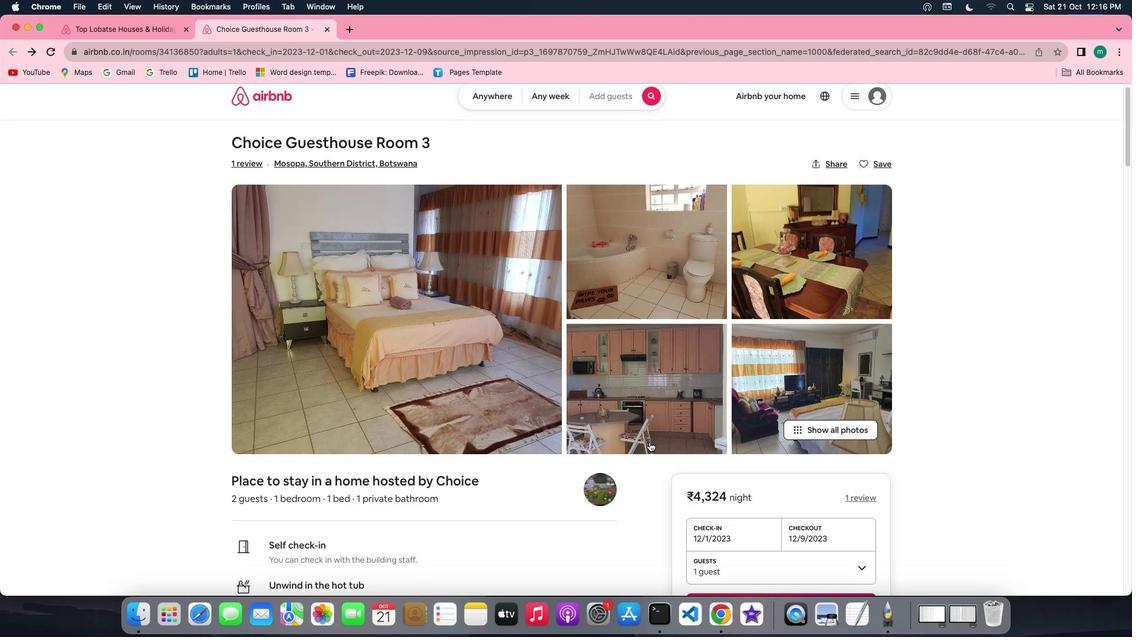 
Action: Mouse scrolled (649, 442) with delta (0, -1)
Screenshot: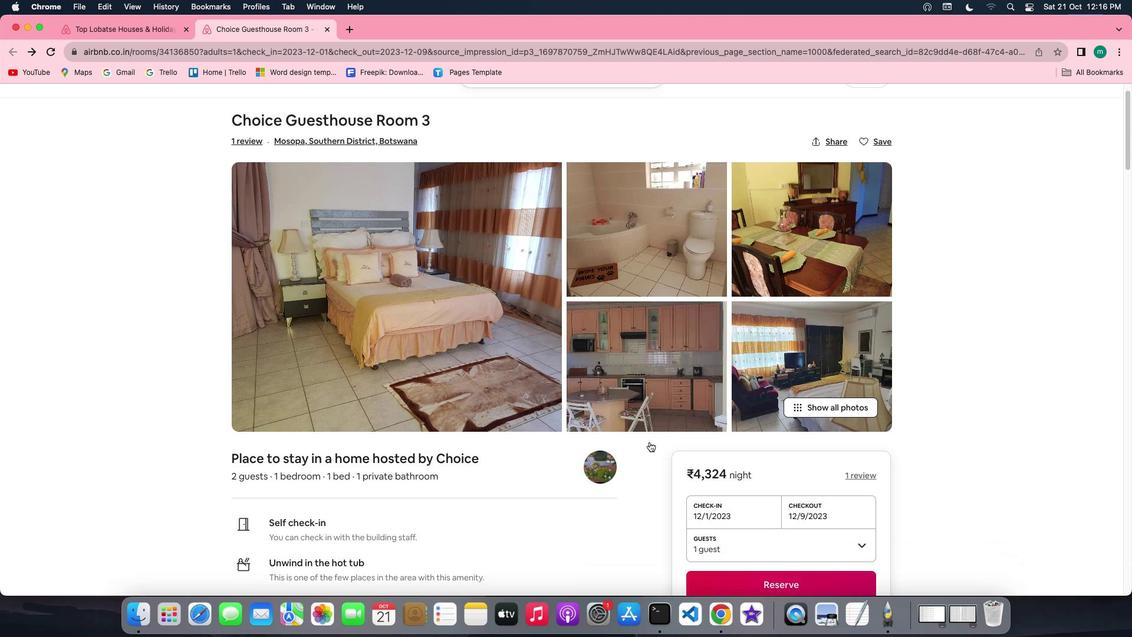 
Action: Mouse scrolled (649, 442) with delta (0, -2)
Screenshot: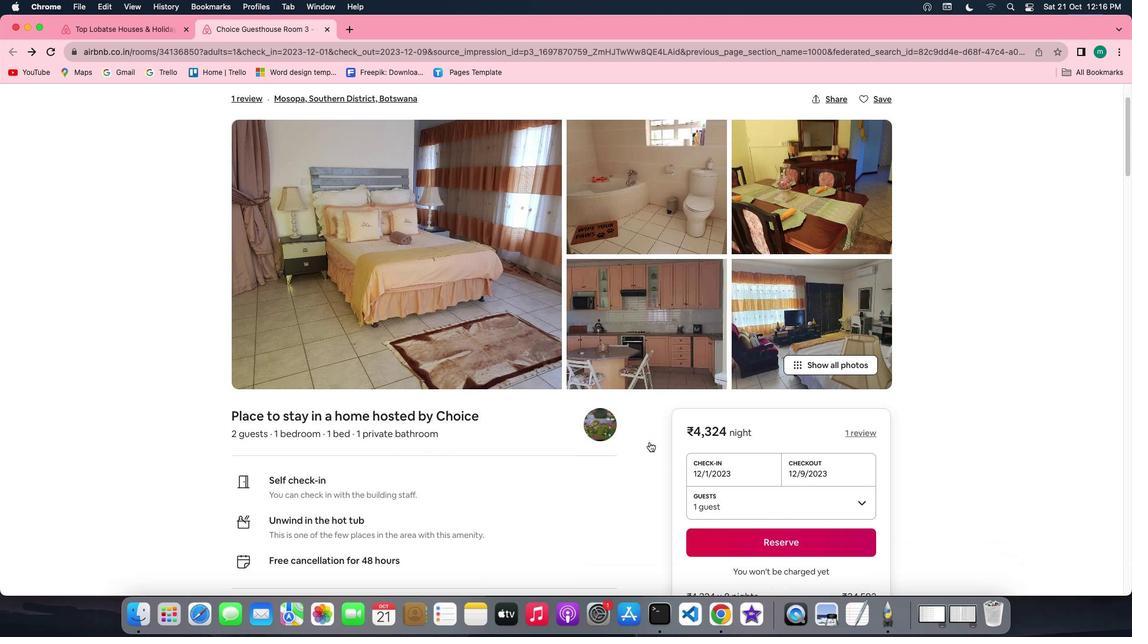 
Action: Mouse scrolled (649, 442) with delta (0, 0)
Screenshot: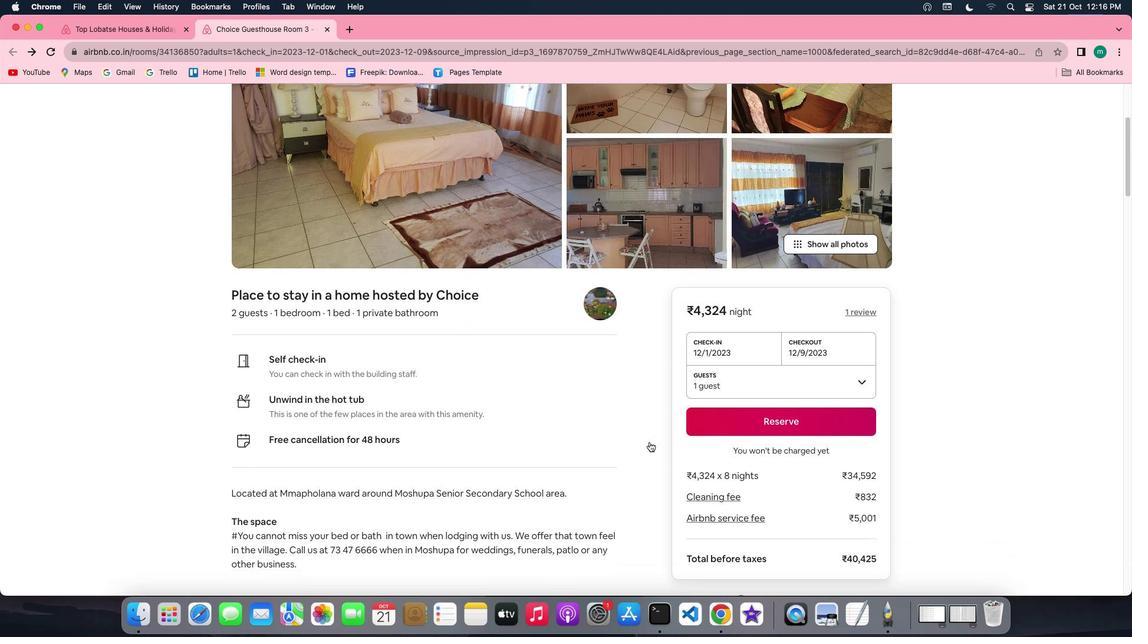 
Action: Mouse scrolled (649, 442) with delta (0, 0)
Screenshot: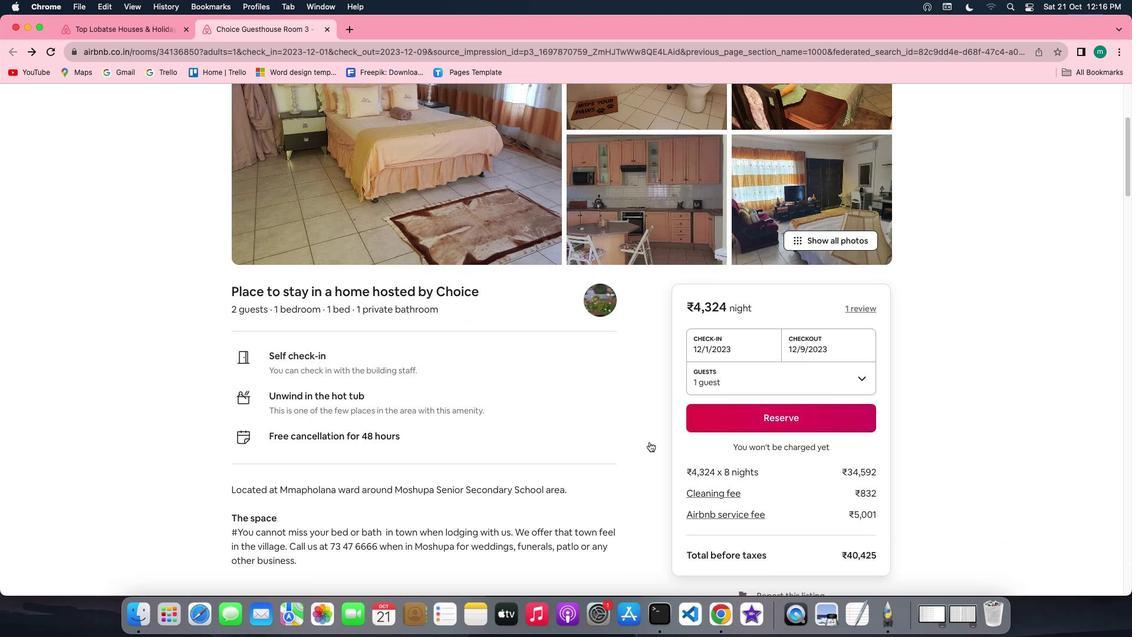 
Action: Mouse scrolled (649, 442) with delta (0, 0)
Screenshot: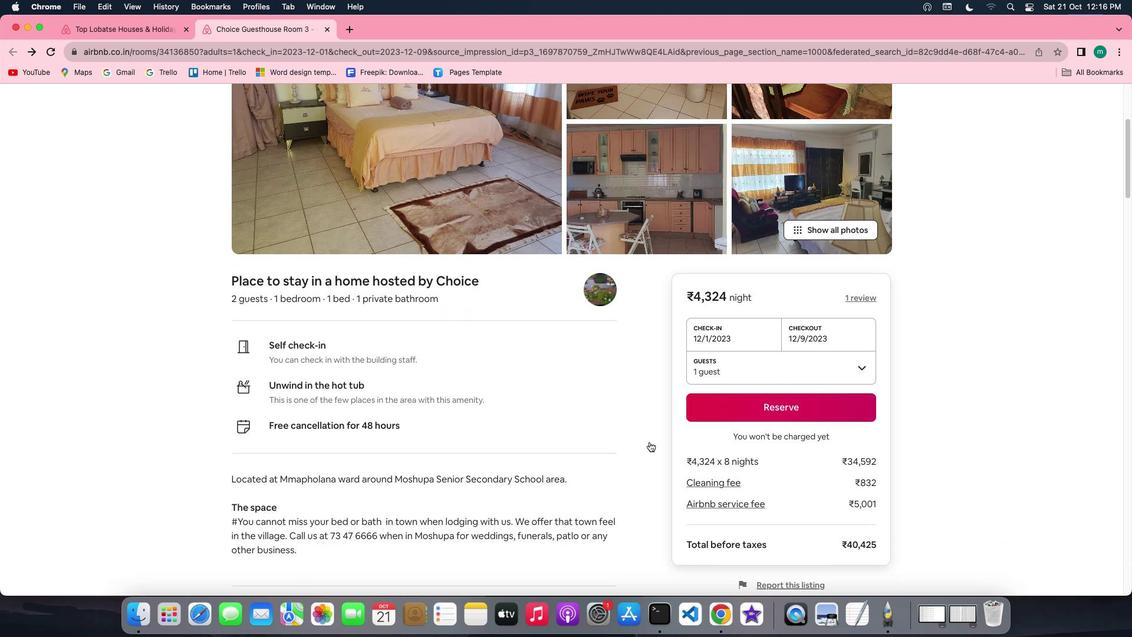 
Action: Mouse scrolled (649, 442) with delta (0, -1)
Screenshot: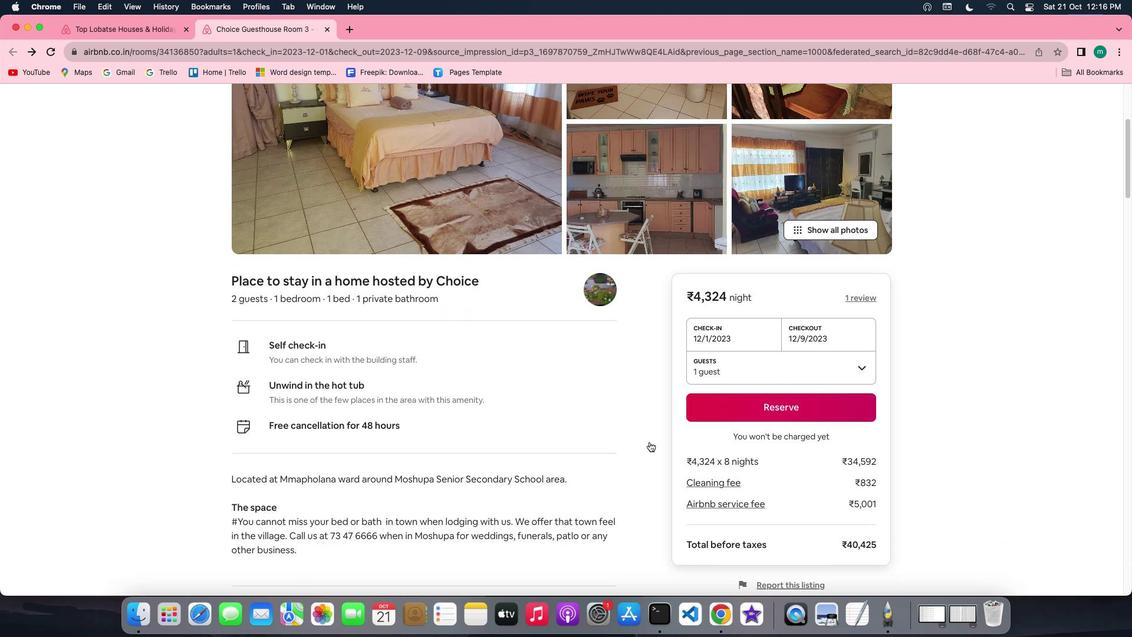 
Action: Mouse scrolled (649, 442) with delta (0, -2)
Screenshot: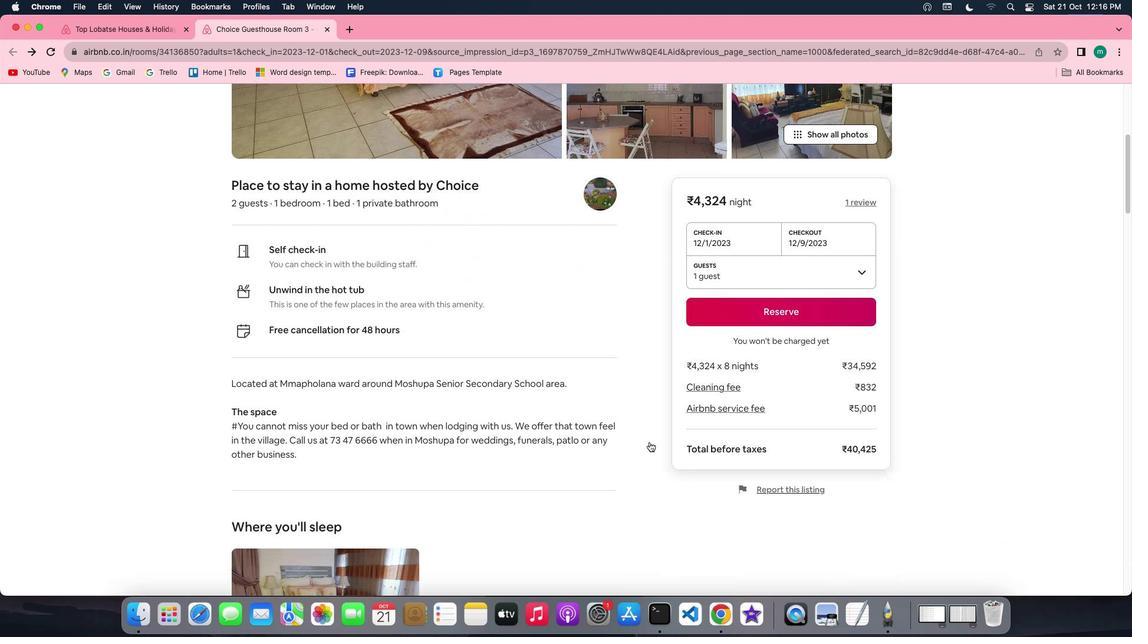 
Action: Mouse moved to (474, 394)
Screenshot: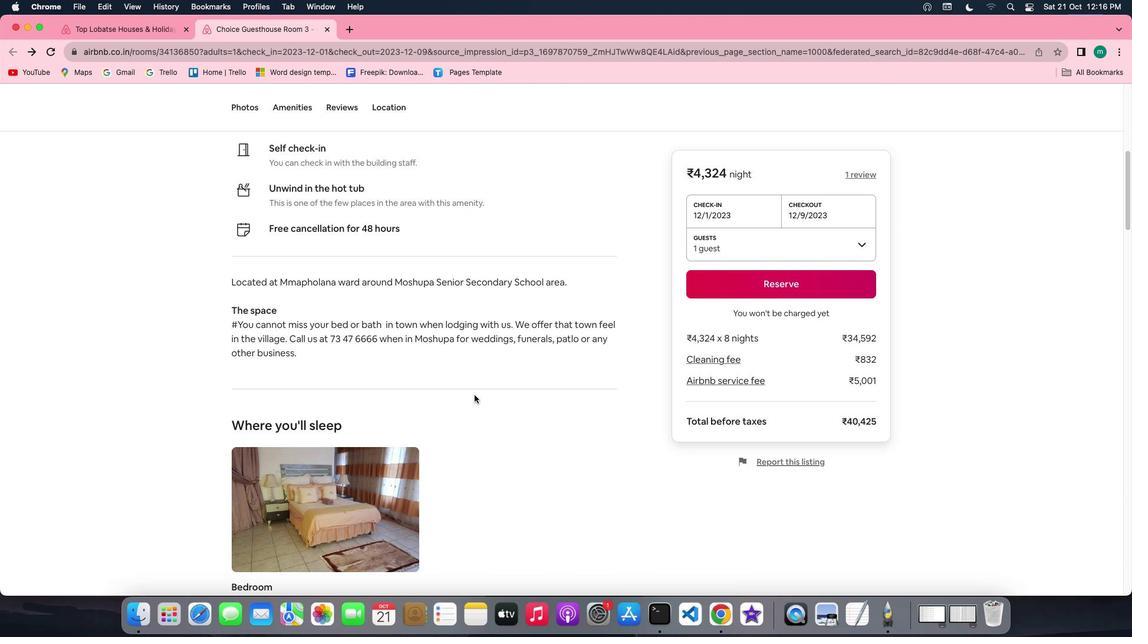 
Action: Mouse scrolled (474, 394) with delta (0, 0)
Screenshot: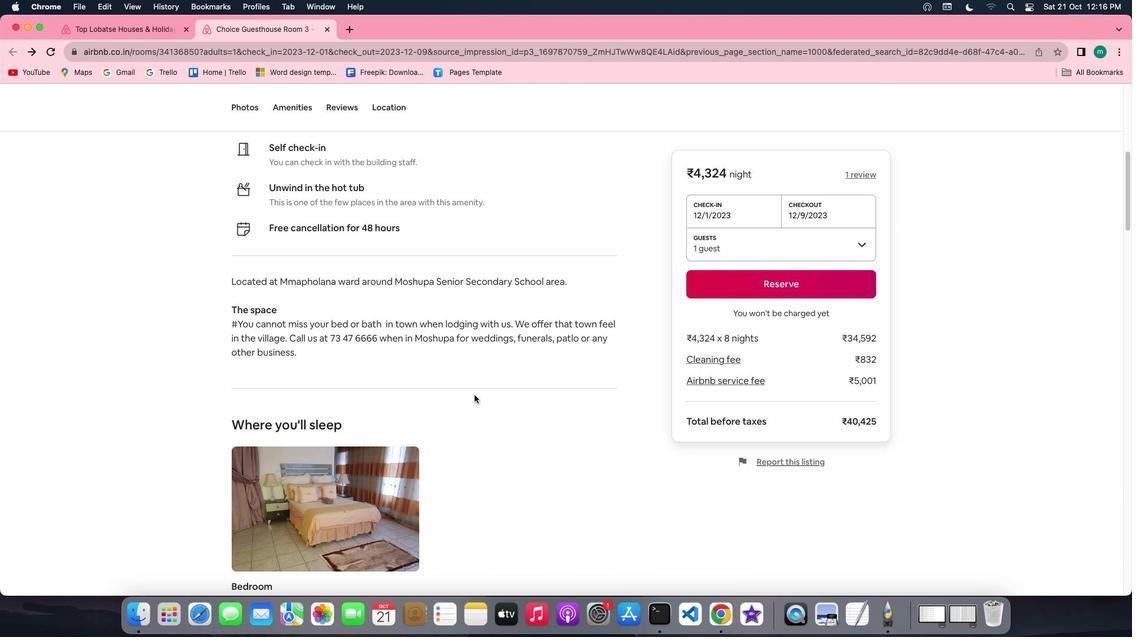 
Action: Mouse scrolled (474, 394) with delta (0, 0)
Screenshot: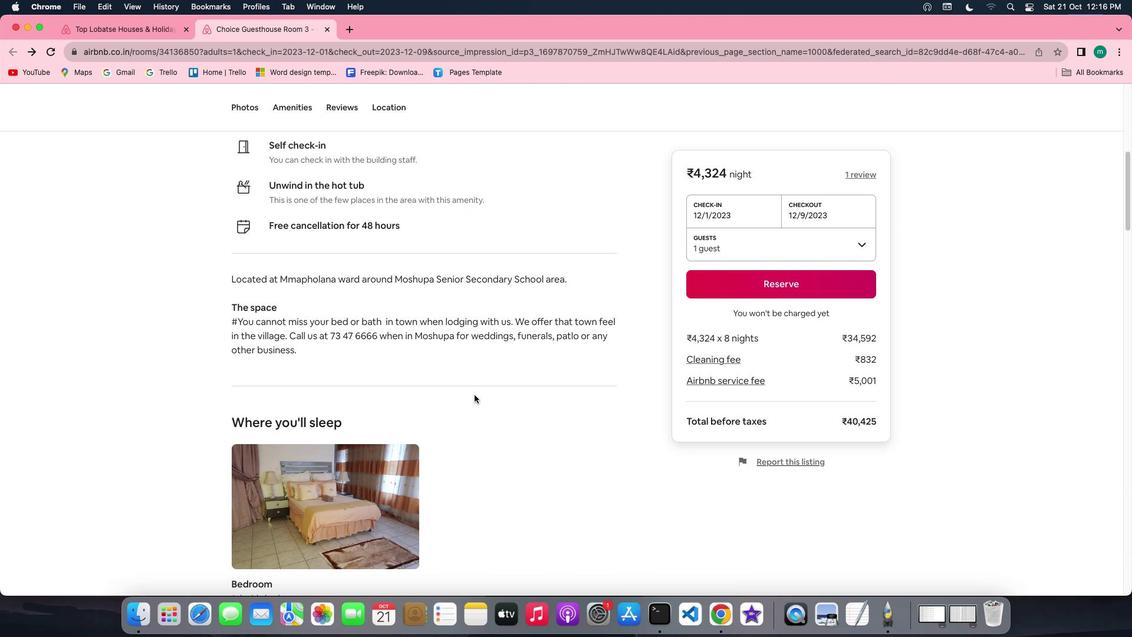
Action: Mouse scrolled (474, 394) with delta (0, -1)
Screenshot: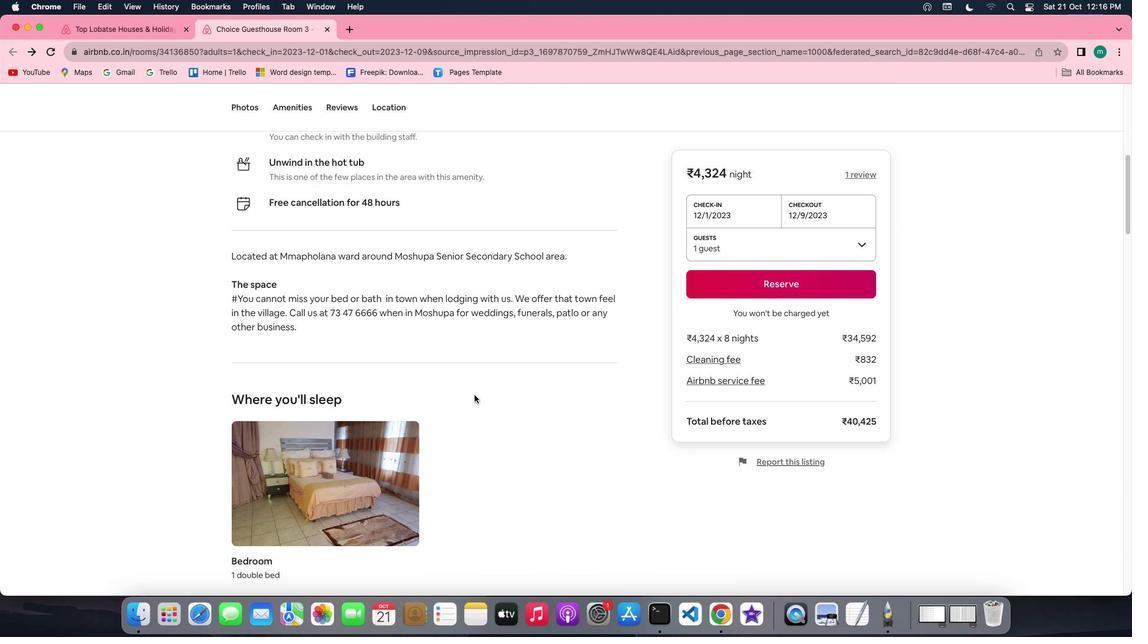 
Action: Mouse scrolled (474, 394) with delta (0, -1)
Screenshot: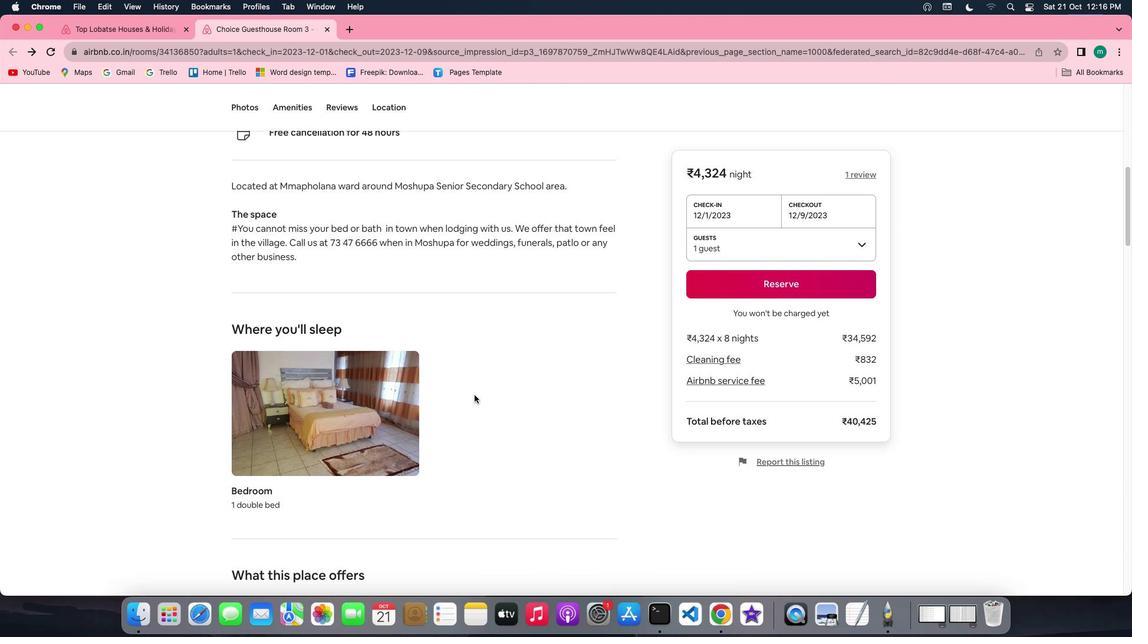 
Action: Mouse scrolled (474, 394) with delta (0, 0)
Screenshot: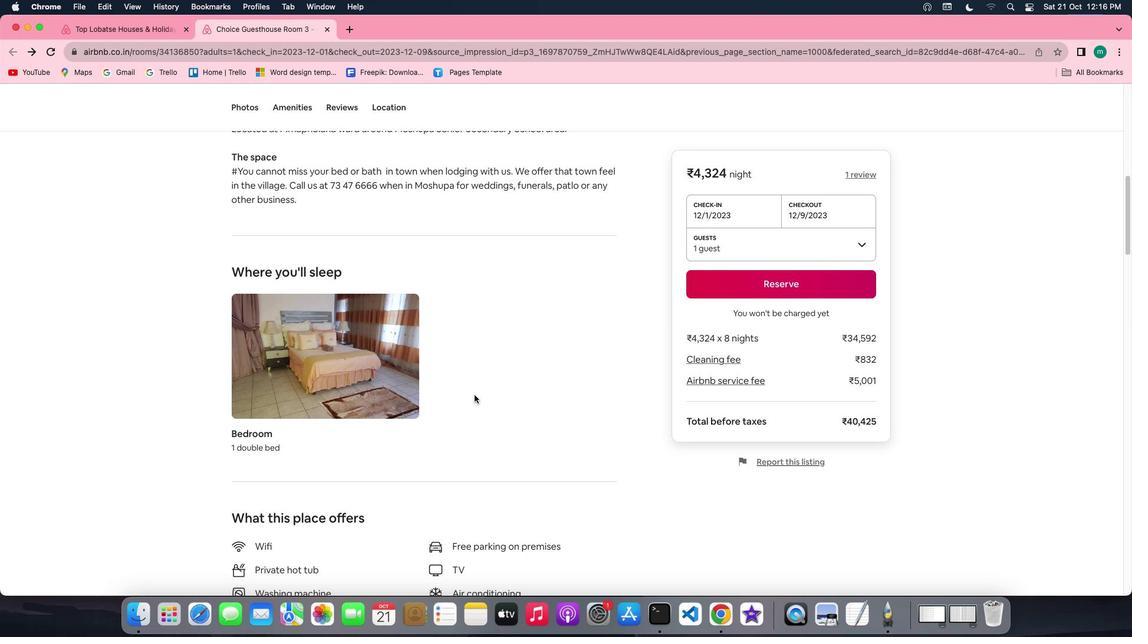 
Action: Mouse scrolled (474, 394) with delta (0, 0)
Screenshot: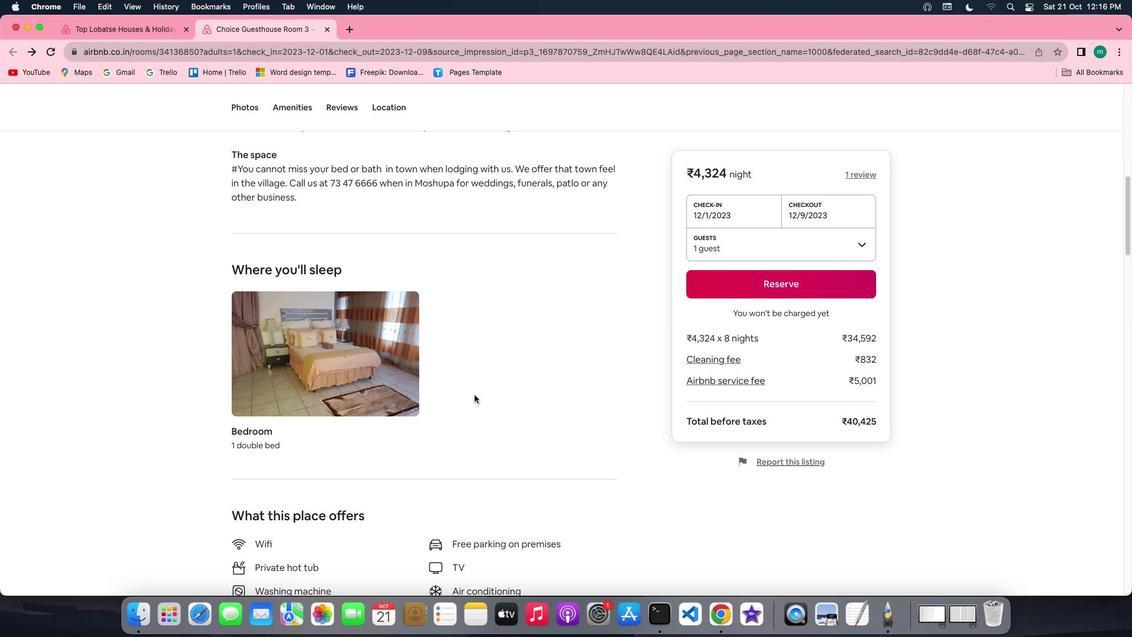 
Action: Mouse scrolled (474, 394) with delta (0, -1)
Screenshot: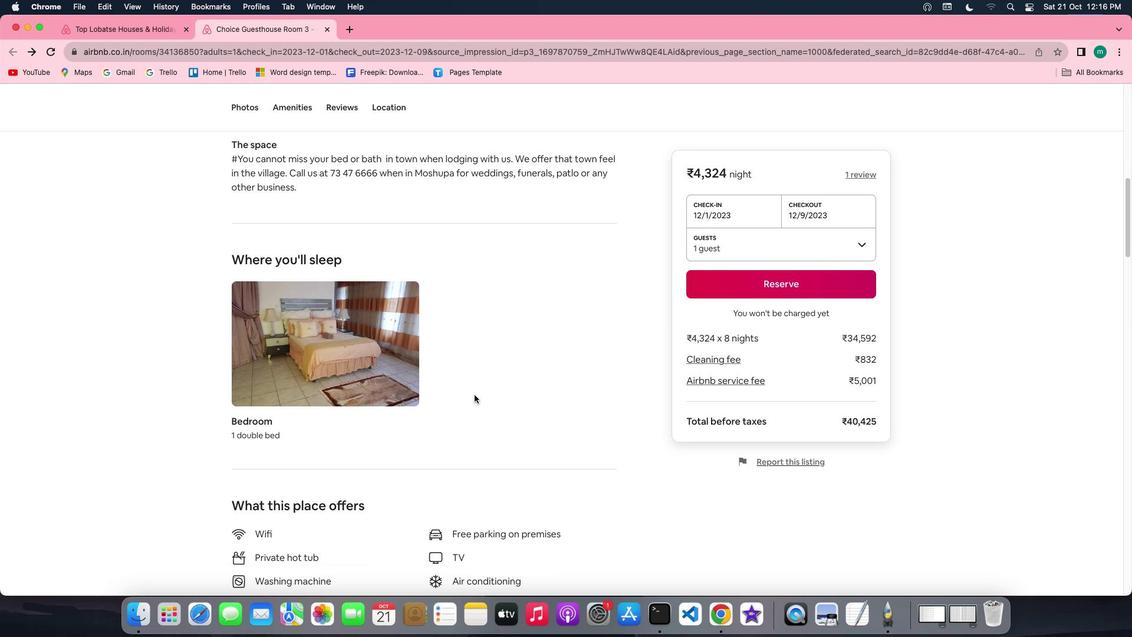 
Action: Mouse scrolled (474, 394) with delta (0, -1)
Screenshot: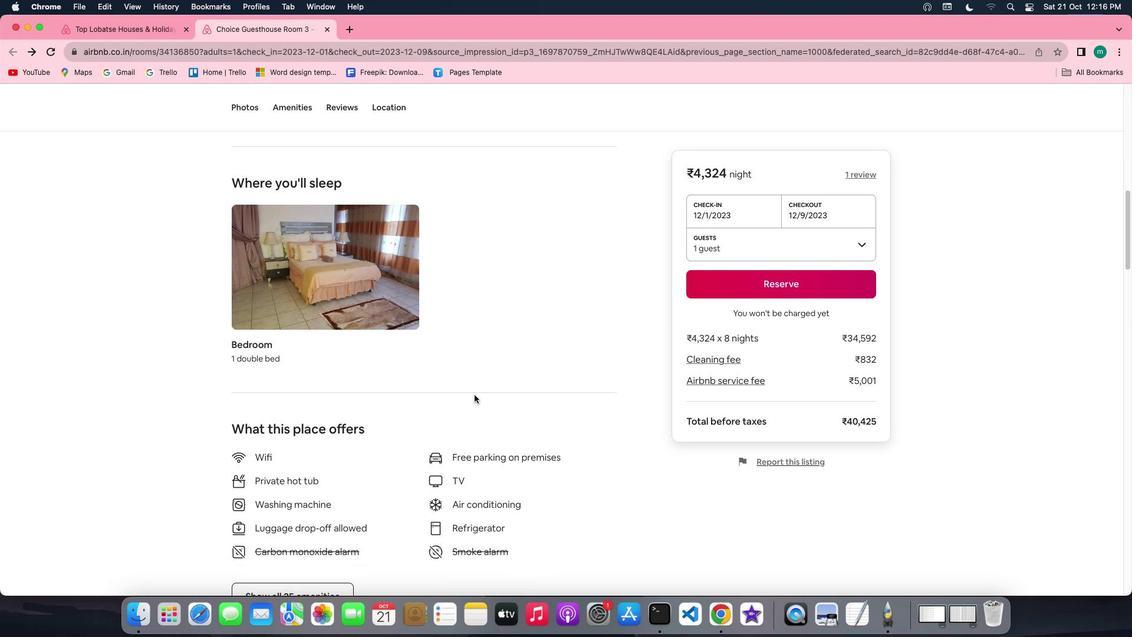 
Action: Mouse scrolled (474, 394) with delta (0, 0)
Screenshot: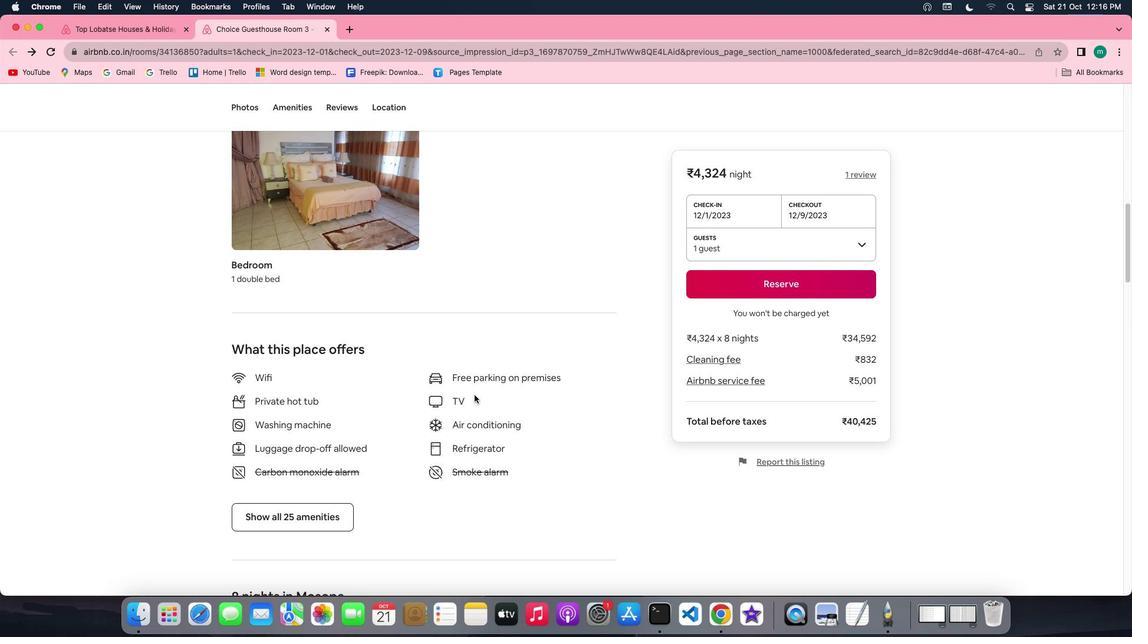 
Action: Mouse scrolled (474, 394) with delta (0, 0)
Screenshot: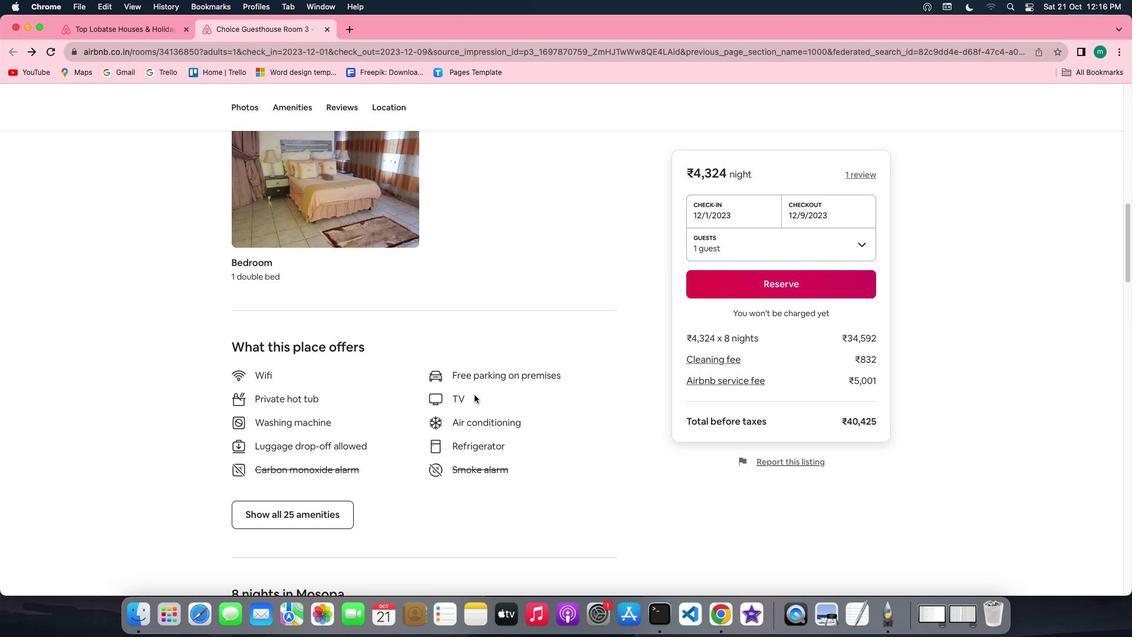 
Action: Mouse scrolled (474, 394) with delta (0, -1)
Screenshot: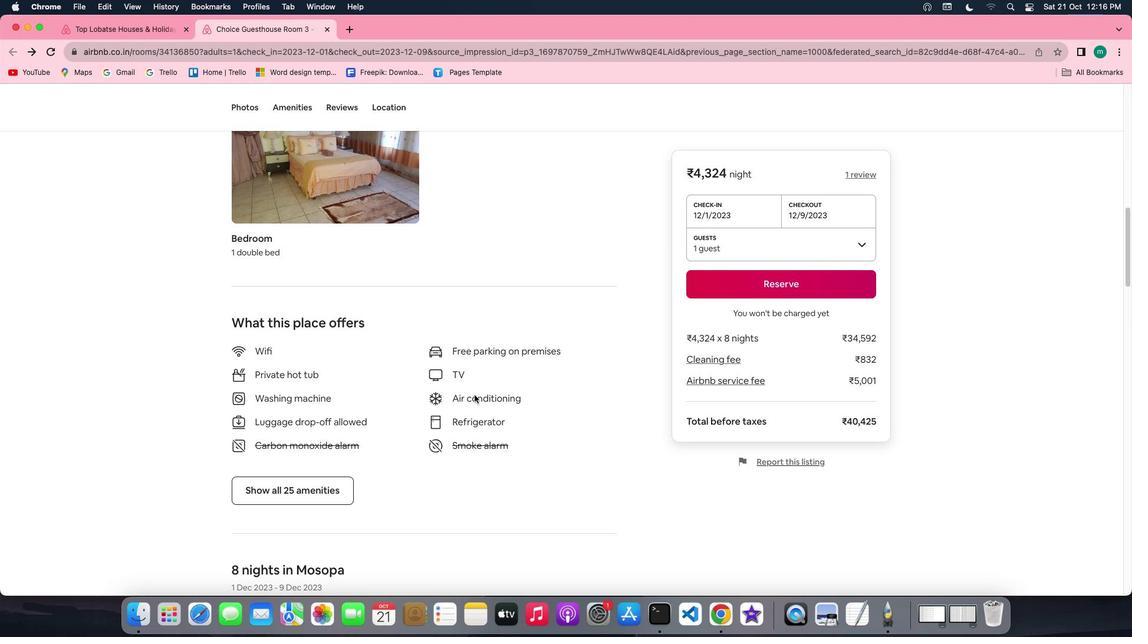 
Action: Mouse moved to (292, 436)
Screenshot: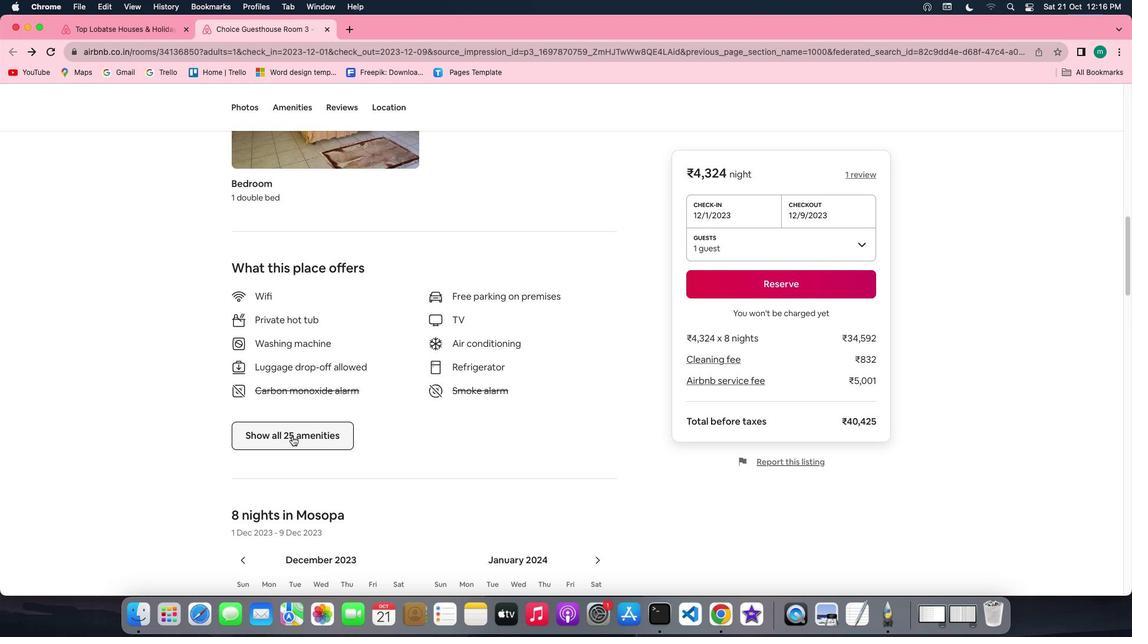 
Action: Mouse pressed left at (292, 436)
Screenshot: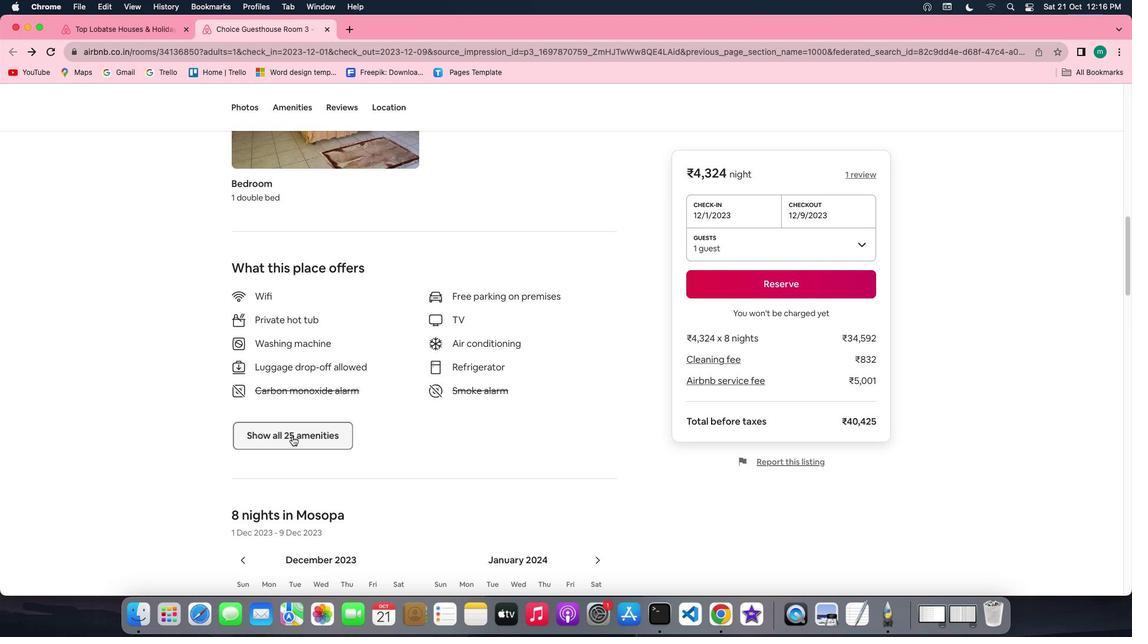 
Action: Mouse moved to (549, 415)
Screenshot: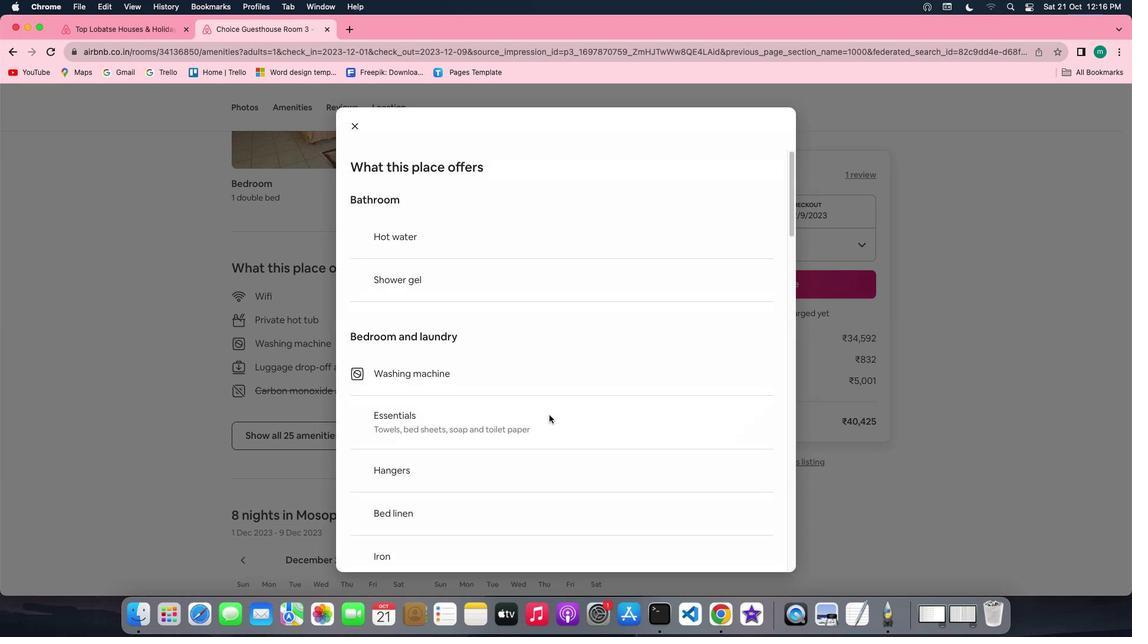 
Action: Mouse scrolled (549, 415) with delta (0, 0)
Screenshot: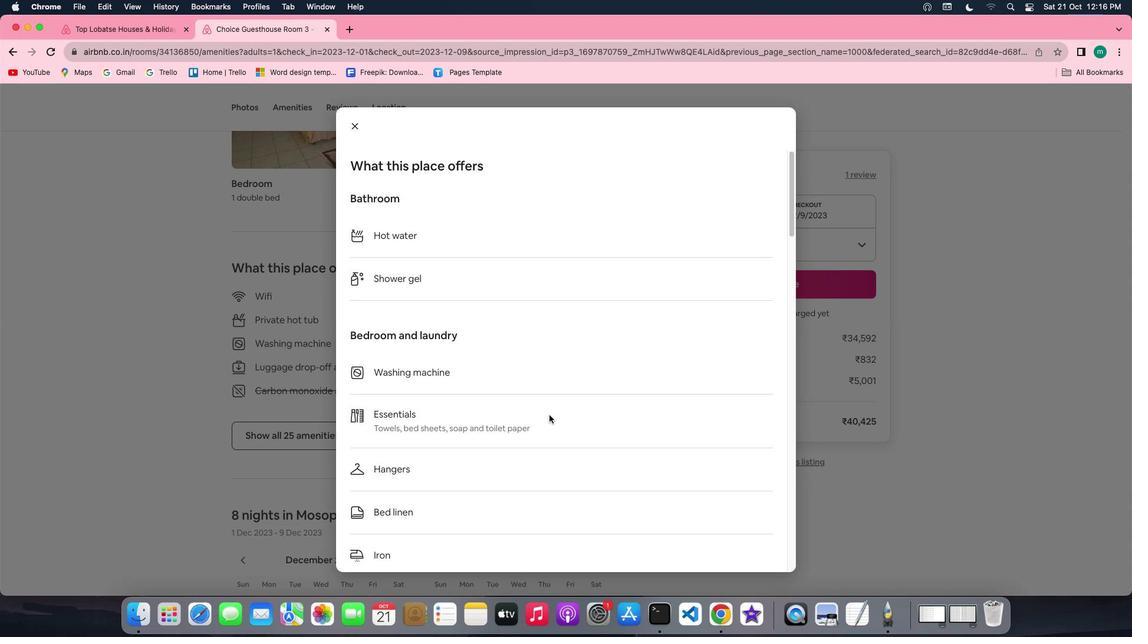 
Action: Mouse scrolled (549, 415) with delta (0, 0)
Screenshot: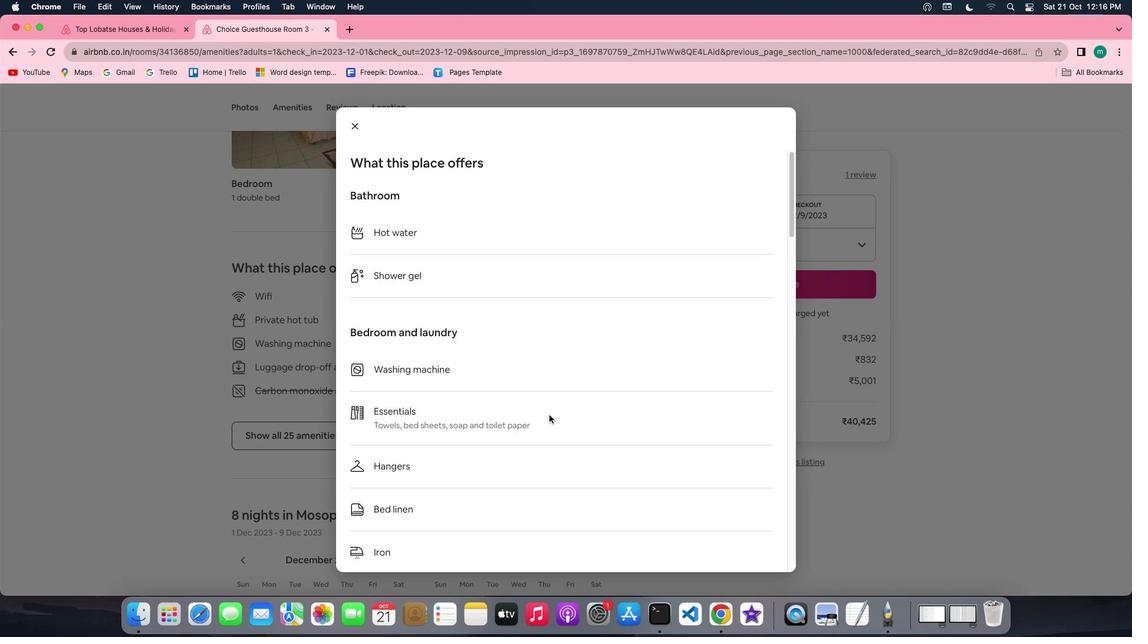 
Action: Mouse scrolled (549, 415) with delta (0, -1)
Screenshot: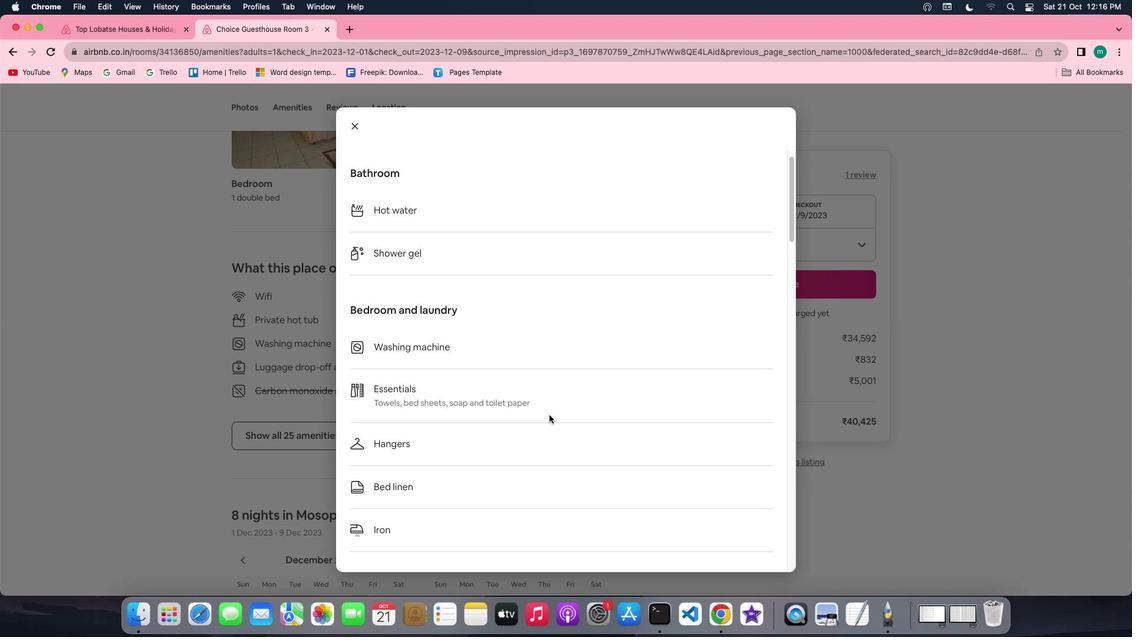 
Action: Mouse scrolled (549, 415) with delta (0, -1)
Screenshot: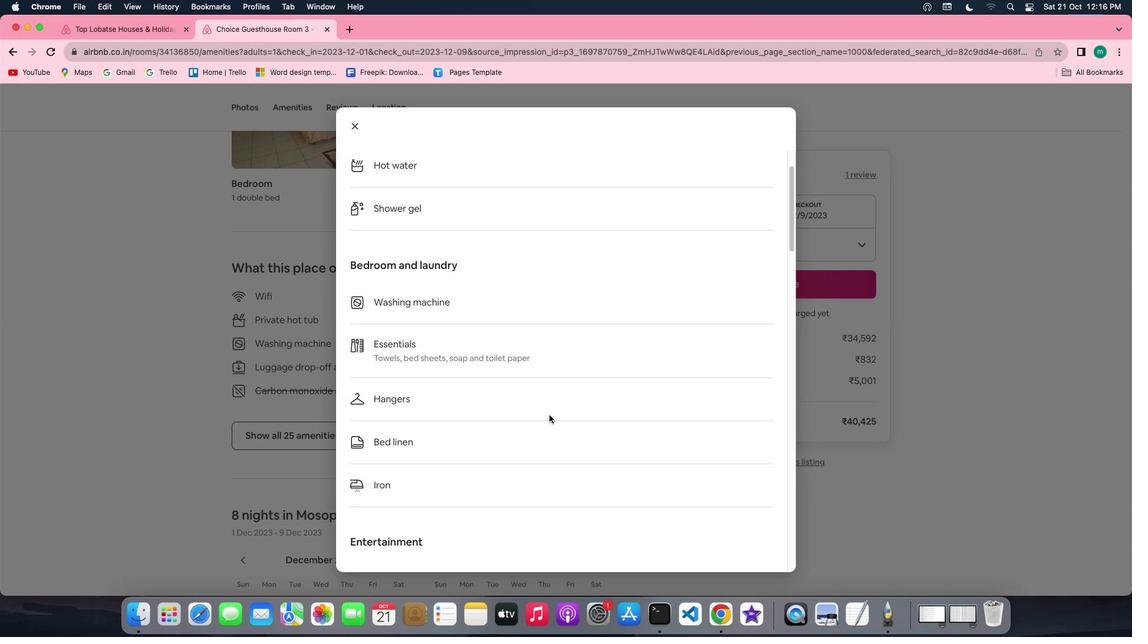 
Action: Mouse scrolled (549, 415) with delta (0, 0)
Screenshot: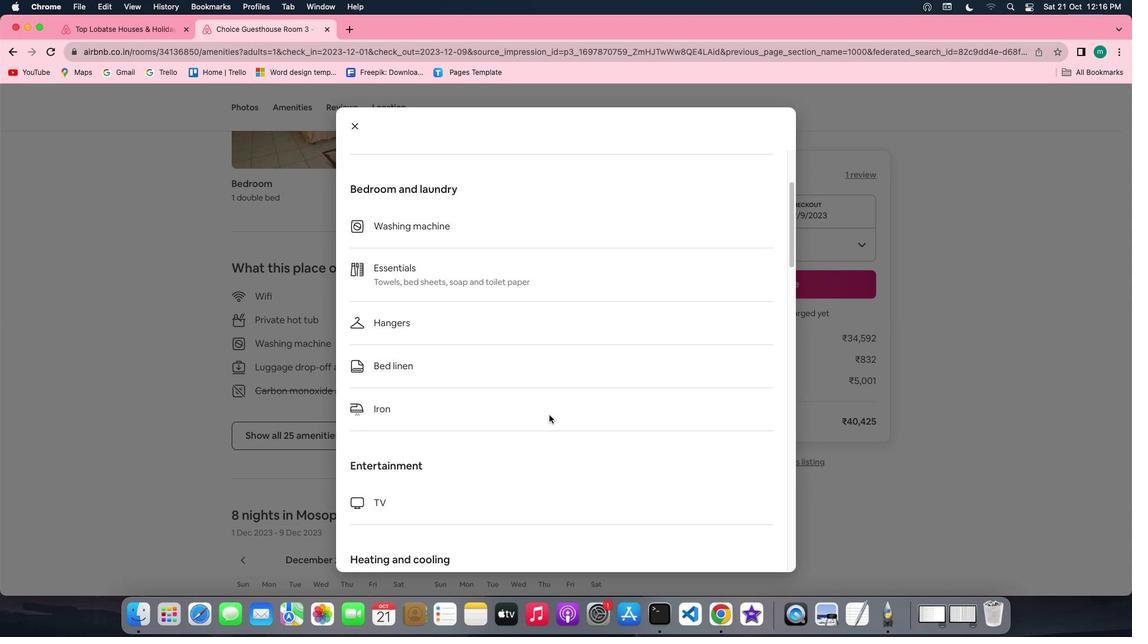 
Action: Mouse scrolled (549, 415) with delta (0, 0)
Screenshot: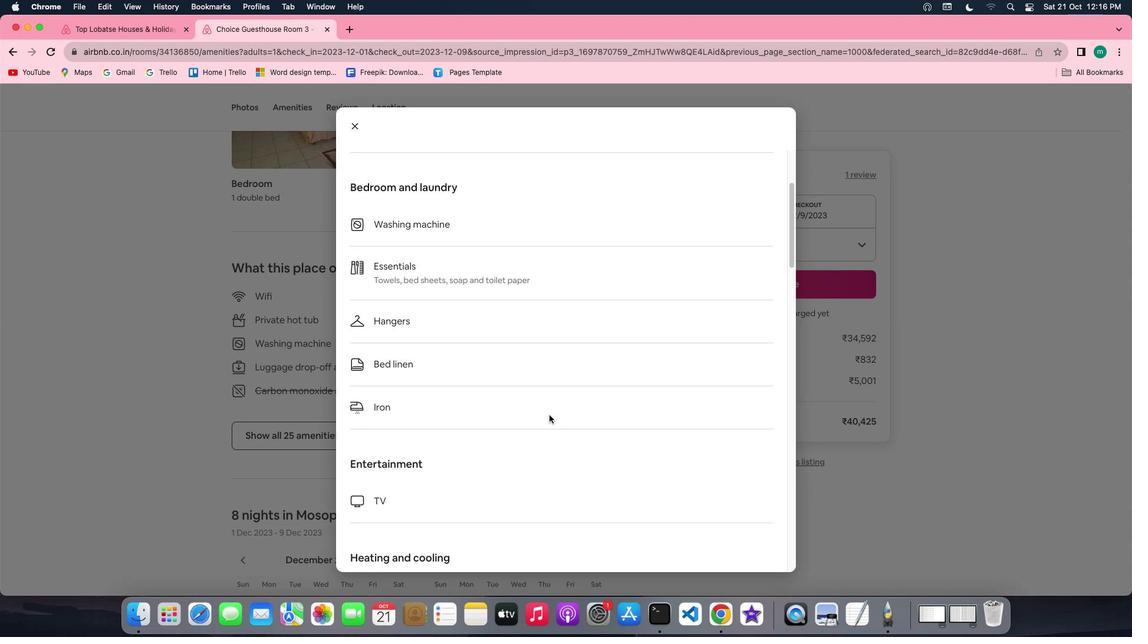 
Action: Mouse scrolled (549, 415) with delta (0, -1)
Screenshot: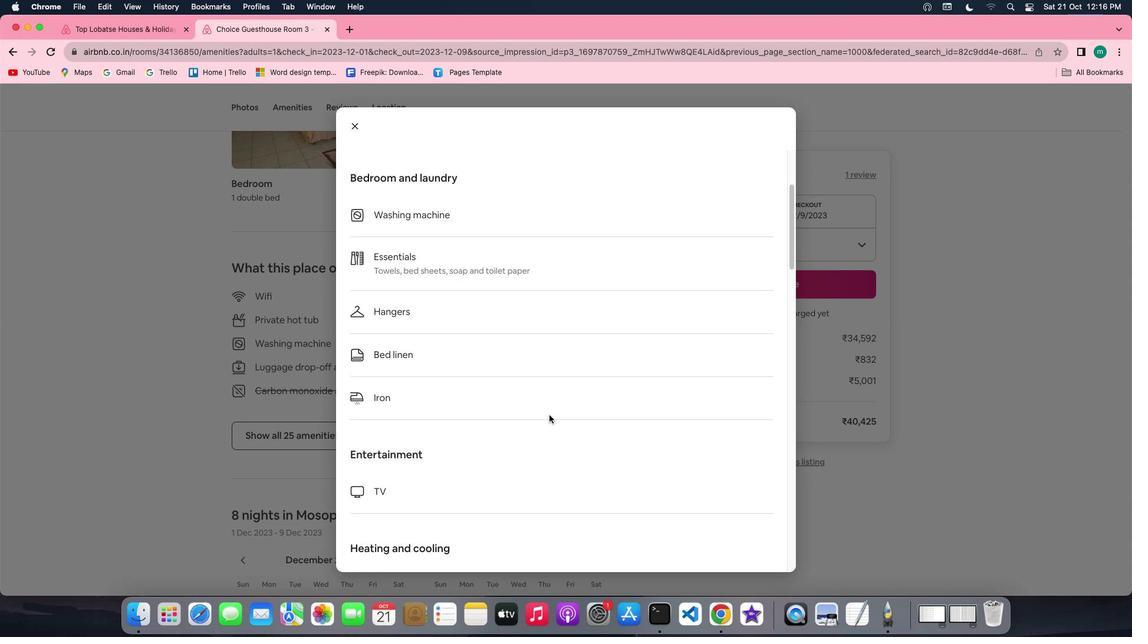 
Action: Mouse scrolled (549, 415) with delta (0, -1)
Screenshot: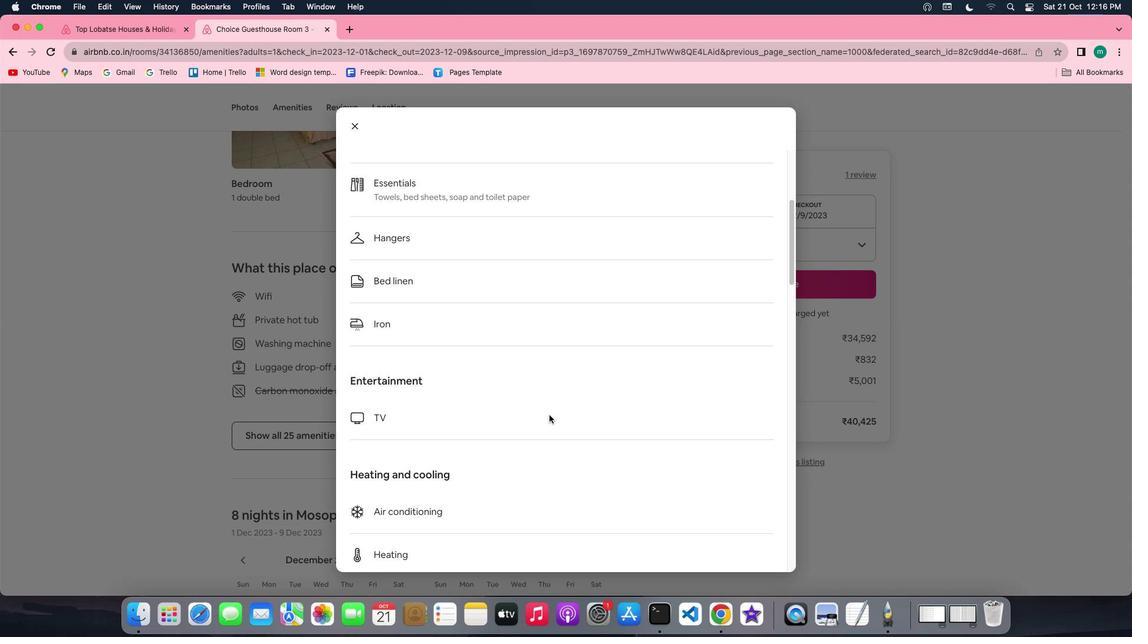 
Action: Mouse scrolled (549, 415) with delta (0, 0)
Screenshot: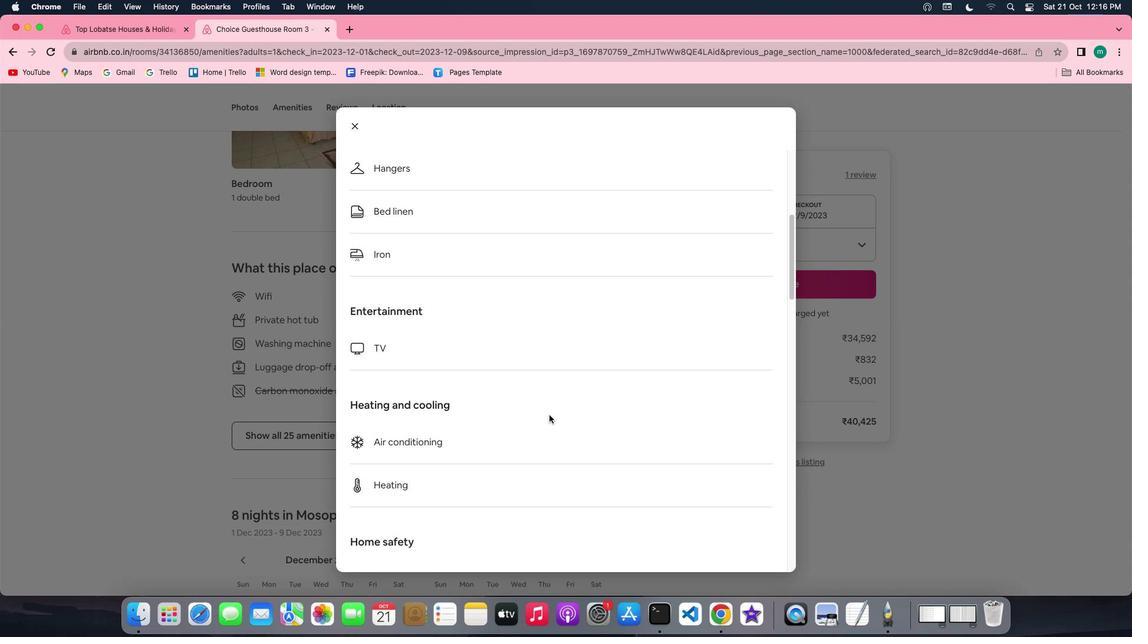 
Action: Mouse scrolled (549, 415) with delta (0, 0)
Screenshot: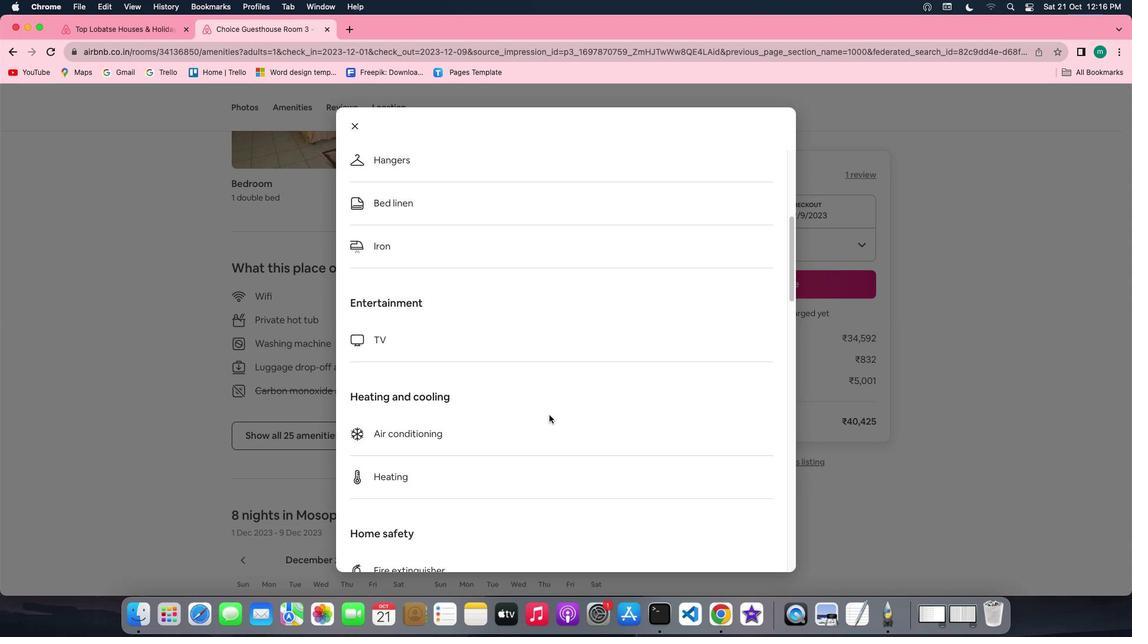 
Action: Mouse scrolled (549, 415) with delta (0, -1)
Screenshot: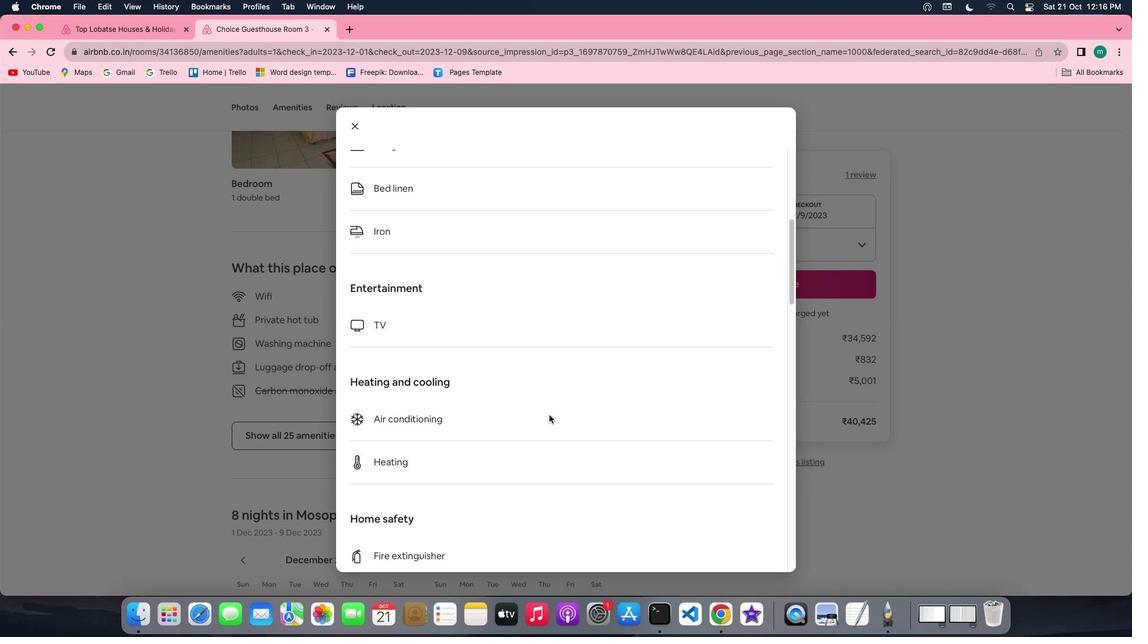 
Action: Mouse scrolled (549, 415) with delta (0, -1)
Screenshot: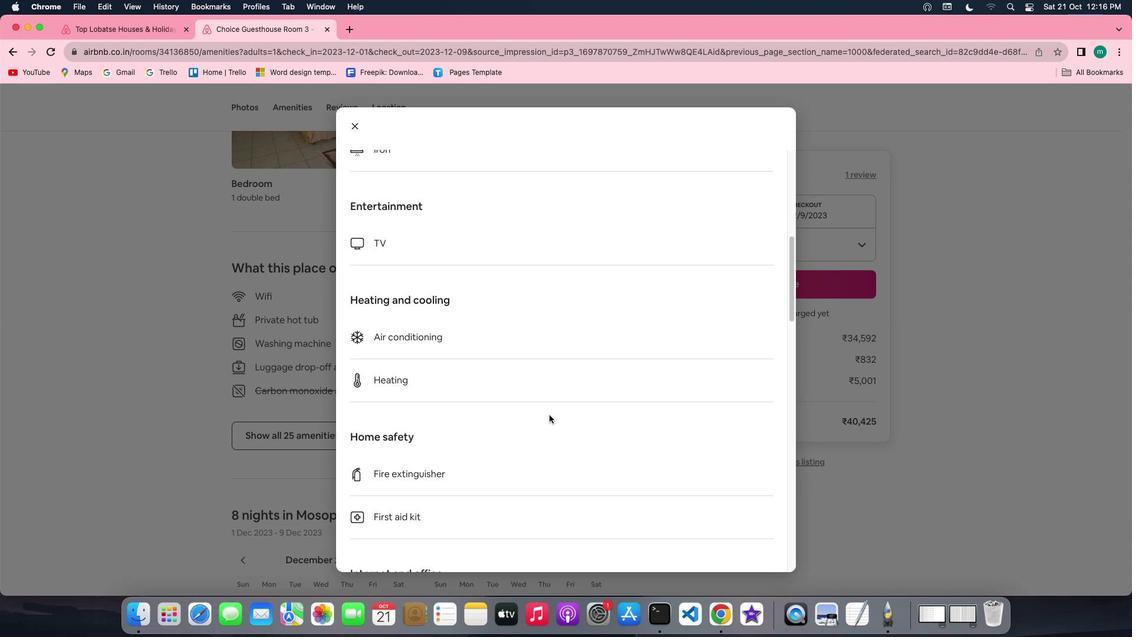 
Action: Mouse scrolled (549, 415) with delta (0, 0)
Screenshot: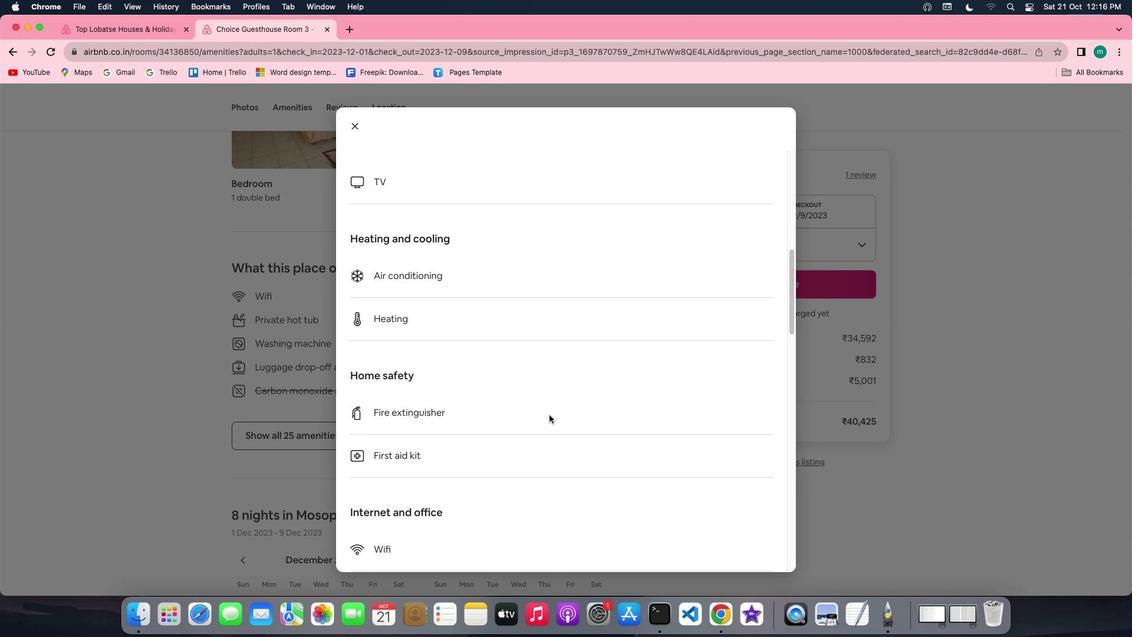 
Action: Mouse scrolled (549, 415) with delta (0, 0)
Screenshot: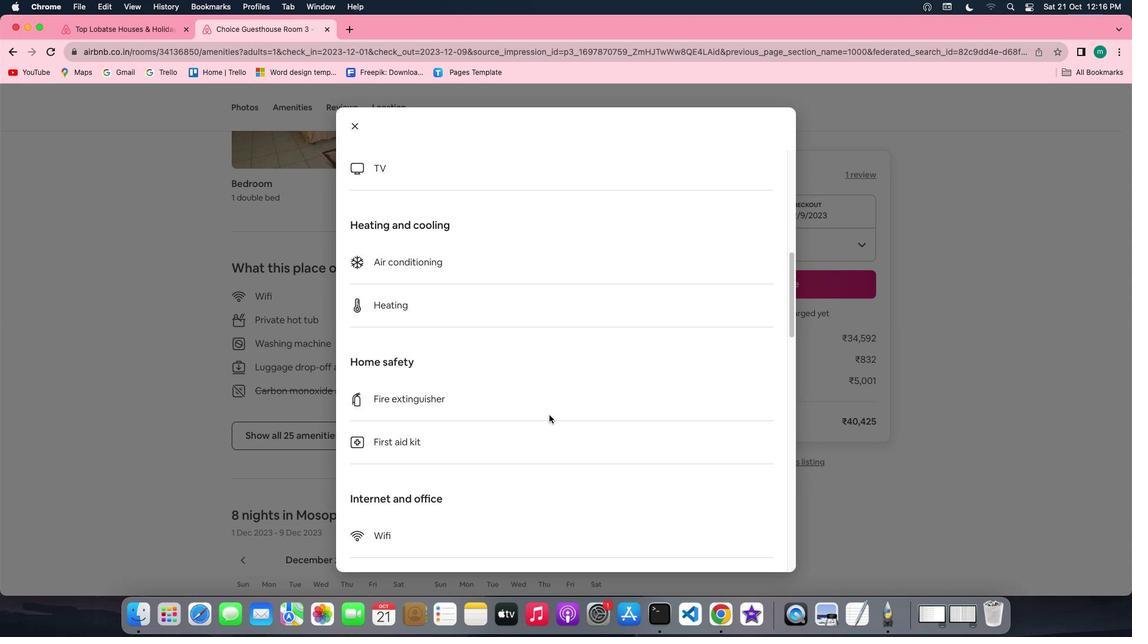 
Action: Mouse scrolled (549, 415) with delta (0, -1)
Screenshot: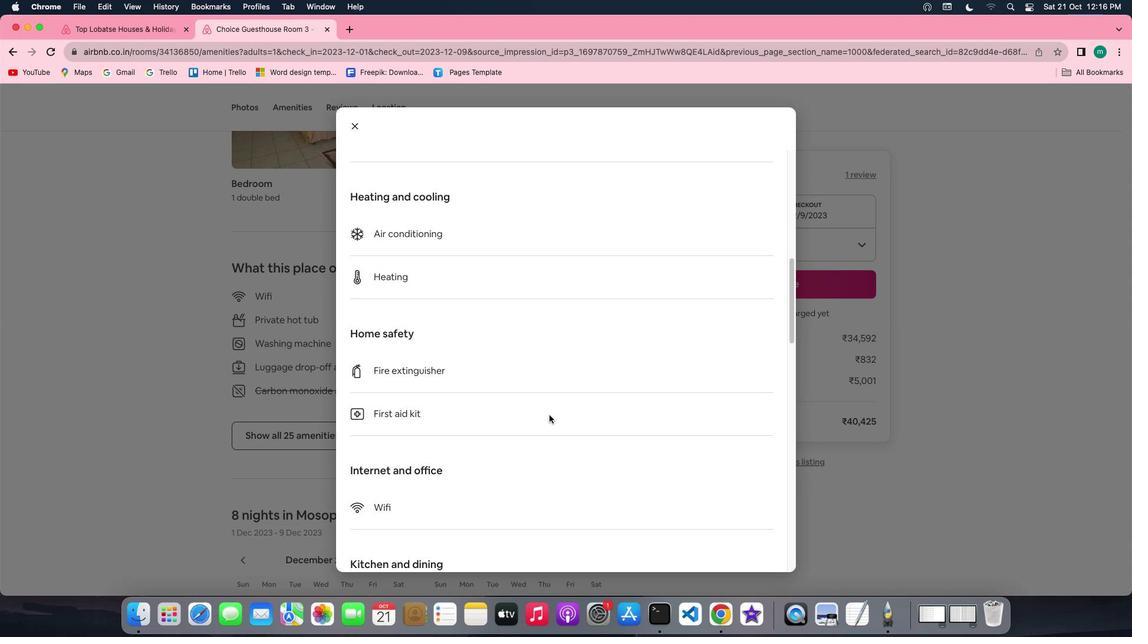 
Action: Mouse scrolled (549, 415) with delta (0, -2)
Screenshot: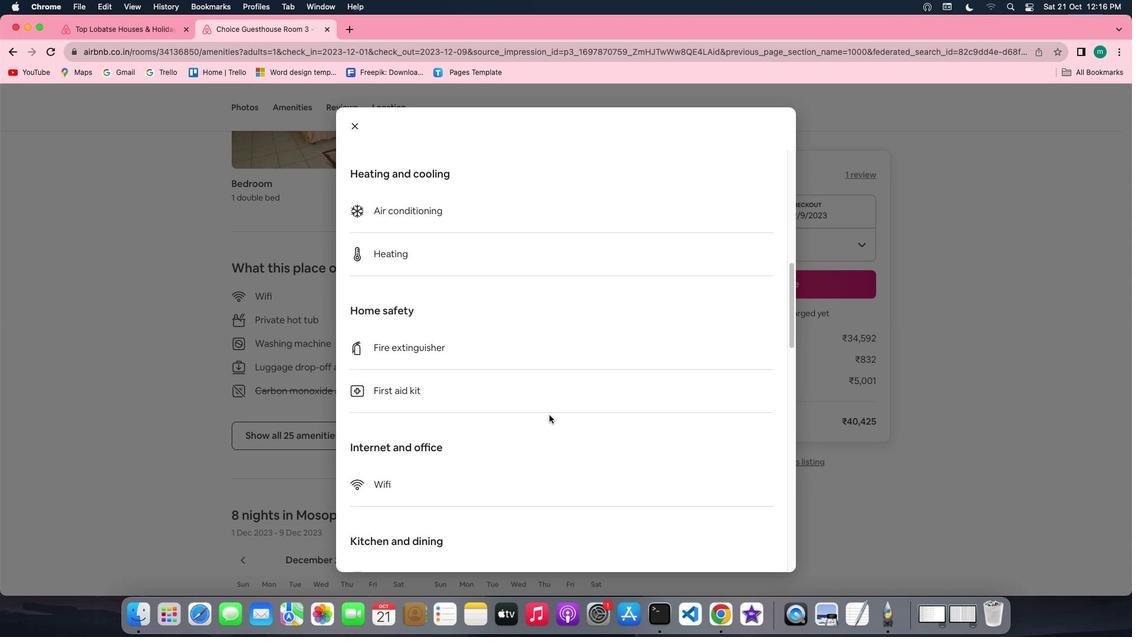 
Action: Mouse scrolled (549, 415) with delta (0, 0)
Screenshot: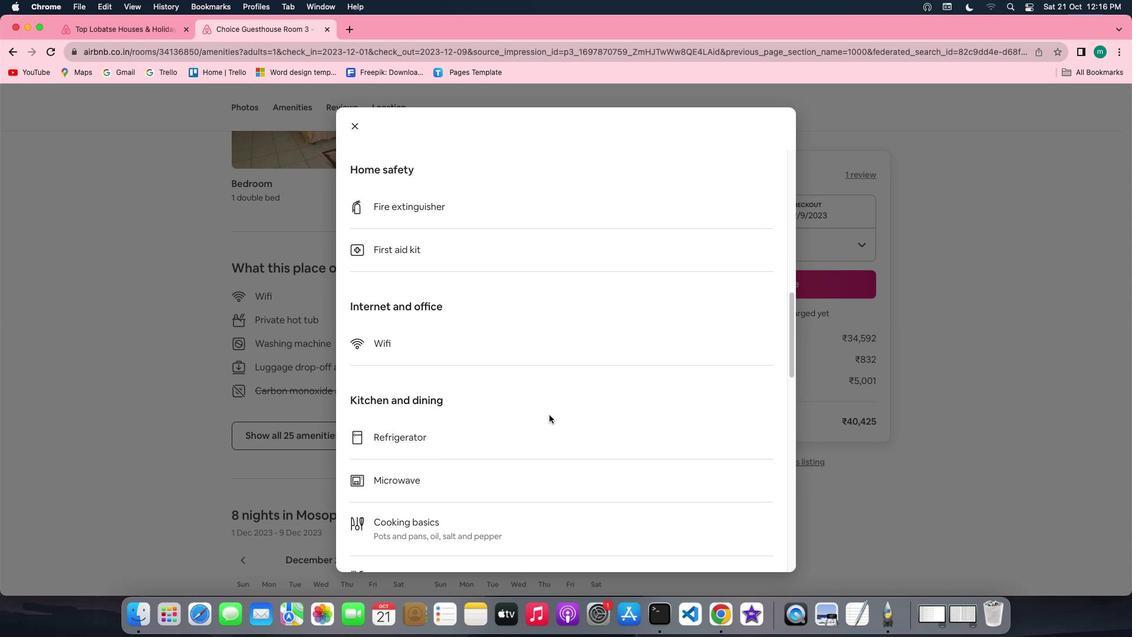 
Action: Mouse scrolled (549, 415) with delta (0, 0)
Screenshot: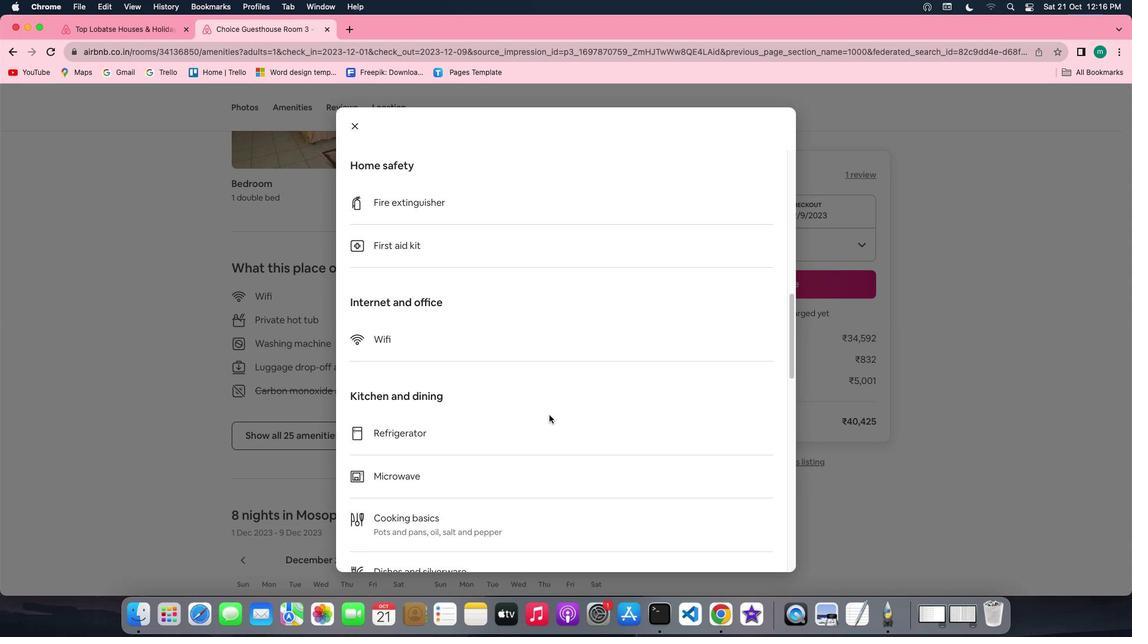 
Action: Mouse scrolled (549, 415) with delta (0, -1)
Screenshot: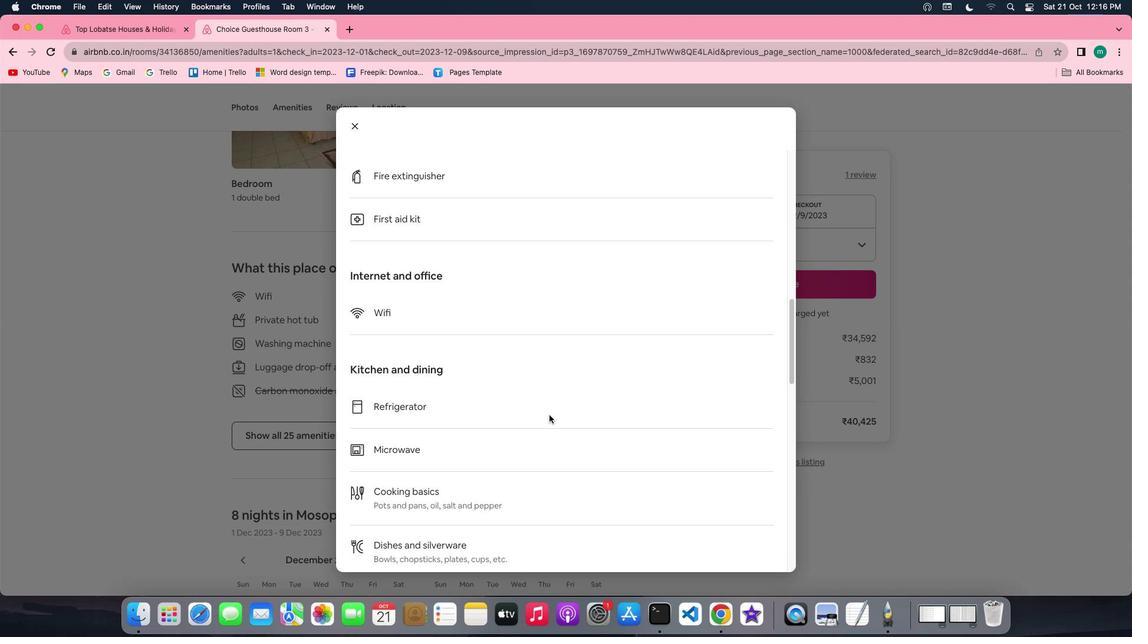 
Action: Mouse scrolled (549, 415) with delta (0, -1)
Screenshot: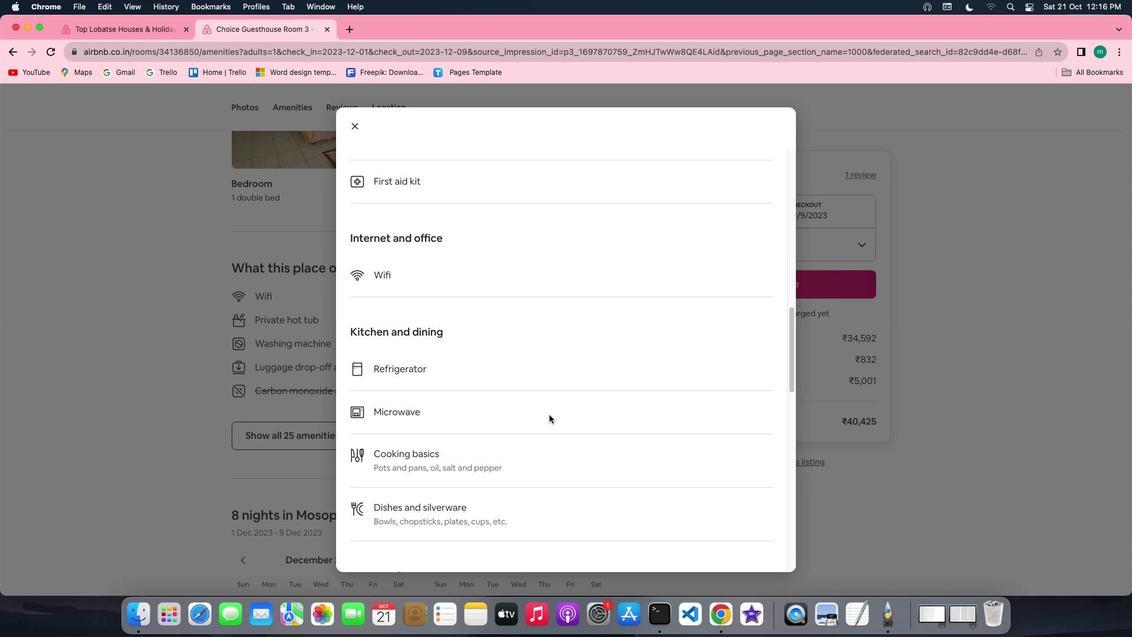 
Action: Mouse scrolled (549, 415) with delta (0, 0)
Screenshot: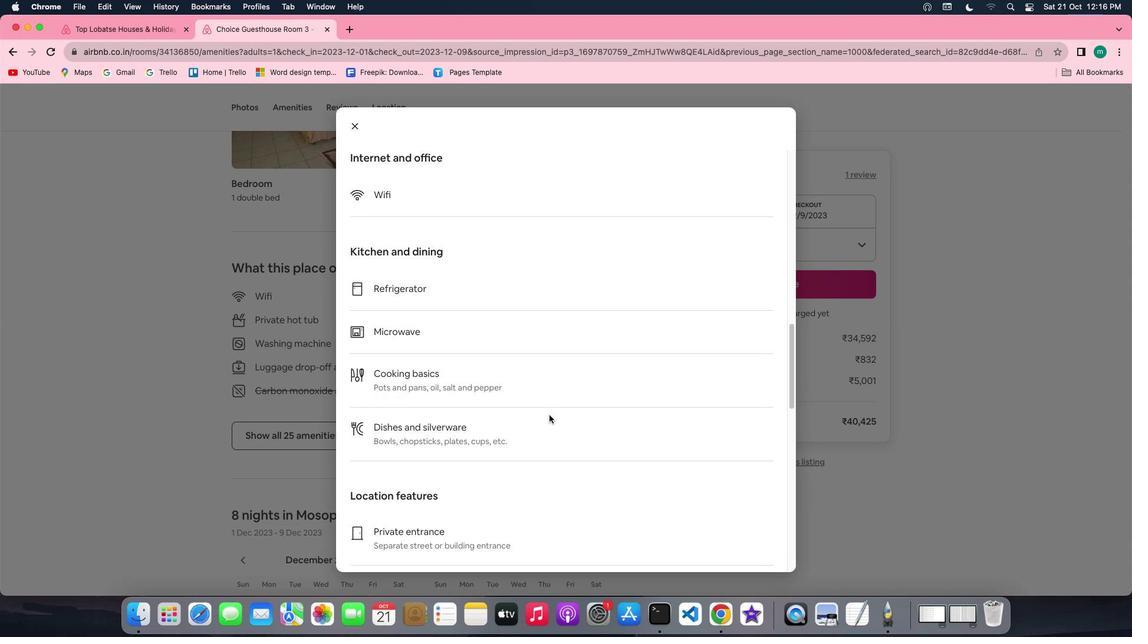 
Action: Mouse scrolled (549, 415) with delta (0, 0)
Screenshot: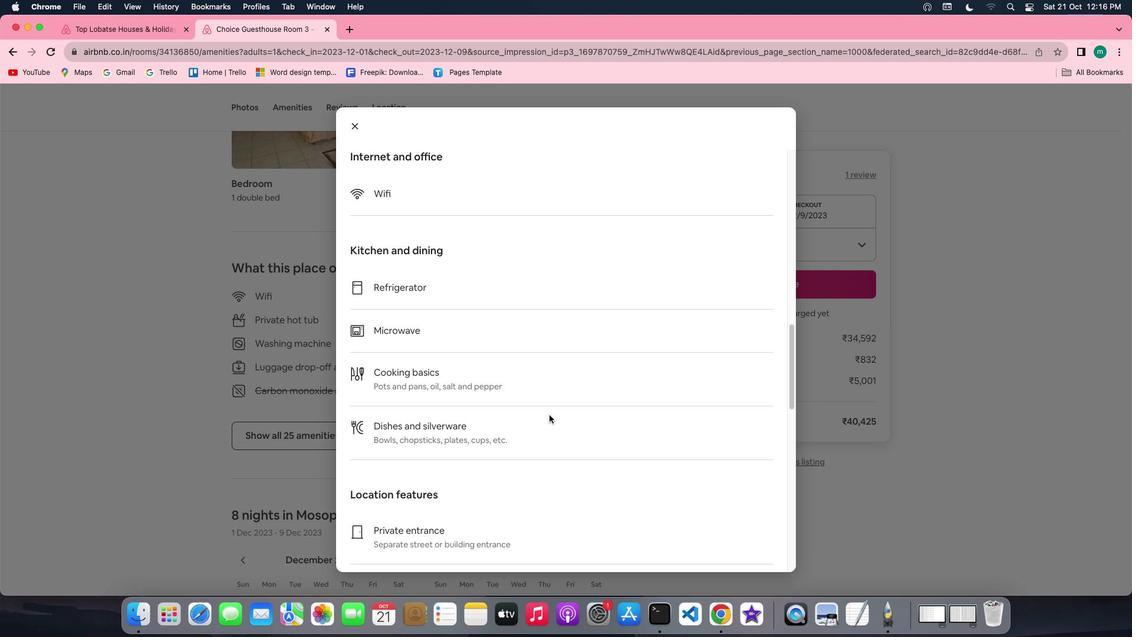 
Action: Mouse scrolled (549, 415) with delta (0, 0)
Screenshot: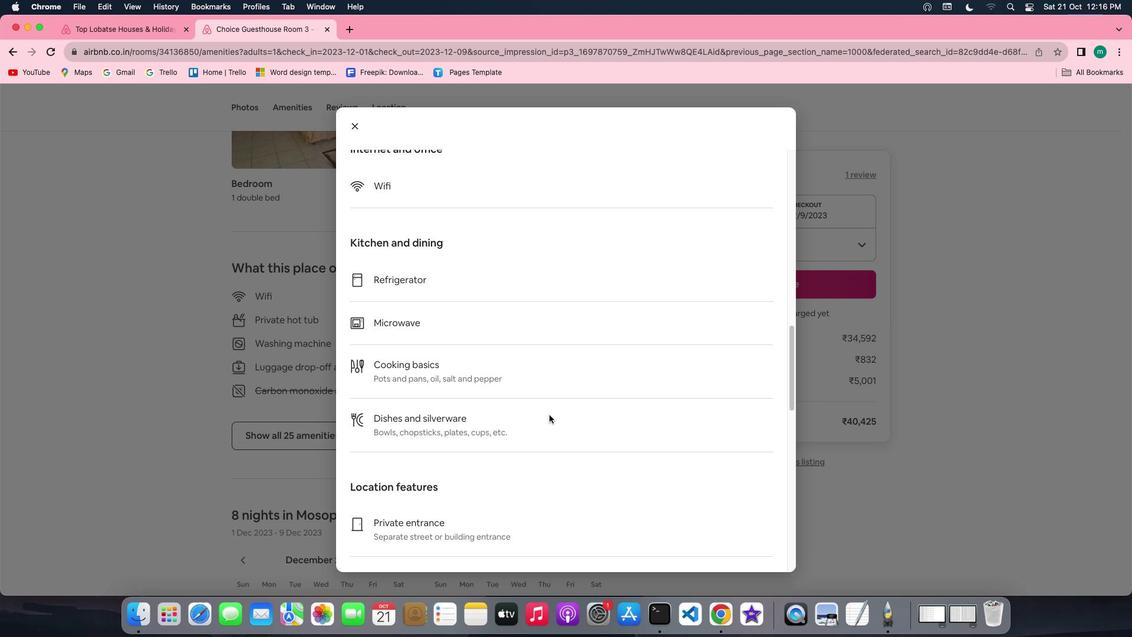 
Action: Mouse scrolled (549, 415) with delta (0, -1)
Screenshot: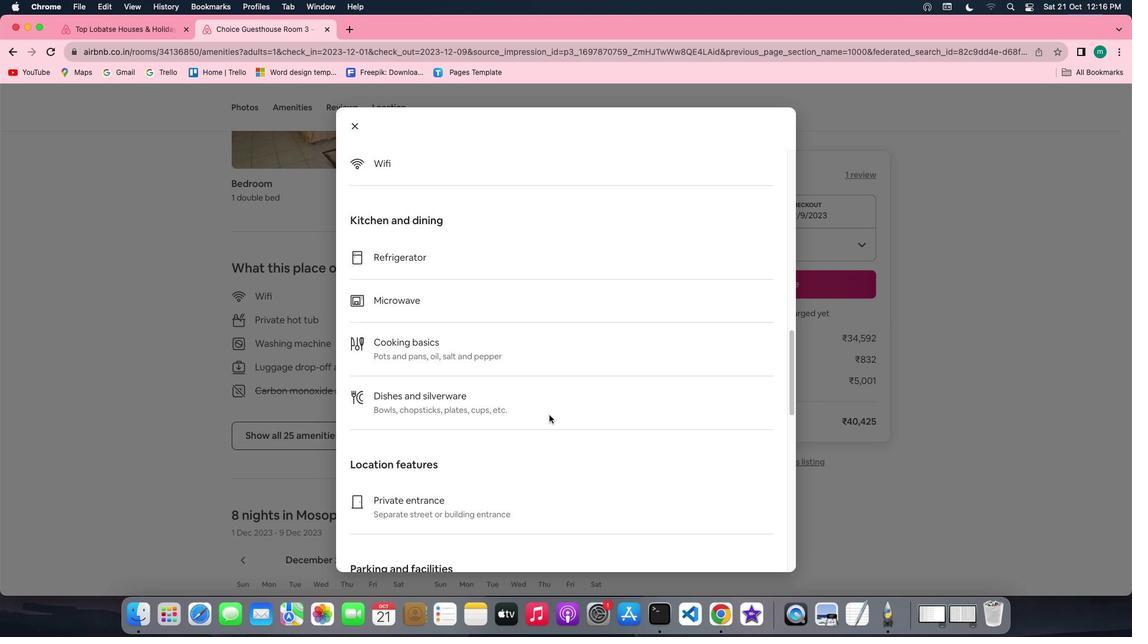 
Action: Mouse scrolled (549, 415) with delta (0, -2)
Screenshot: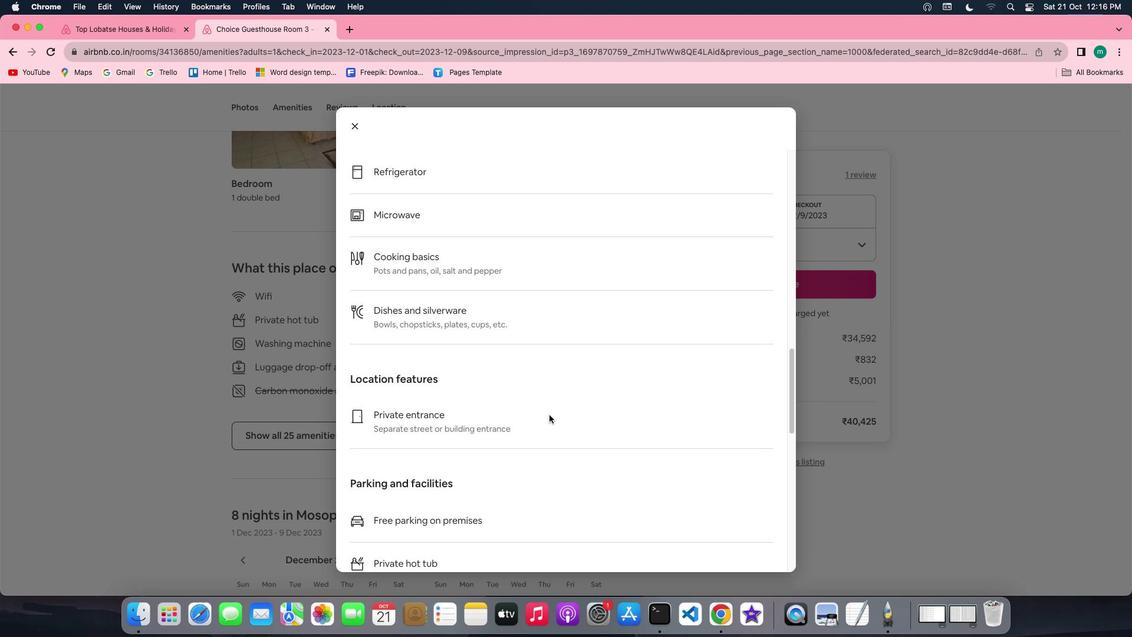 
Action: Mouse scrolled (549, 415) with delta (0, -2)
Screenshot: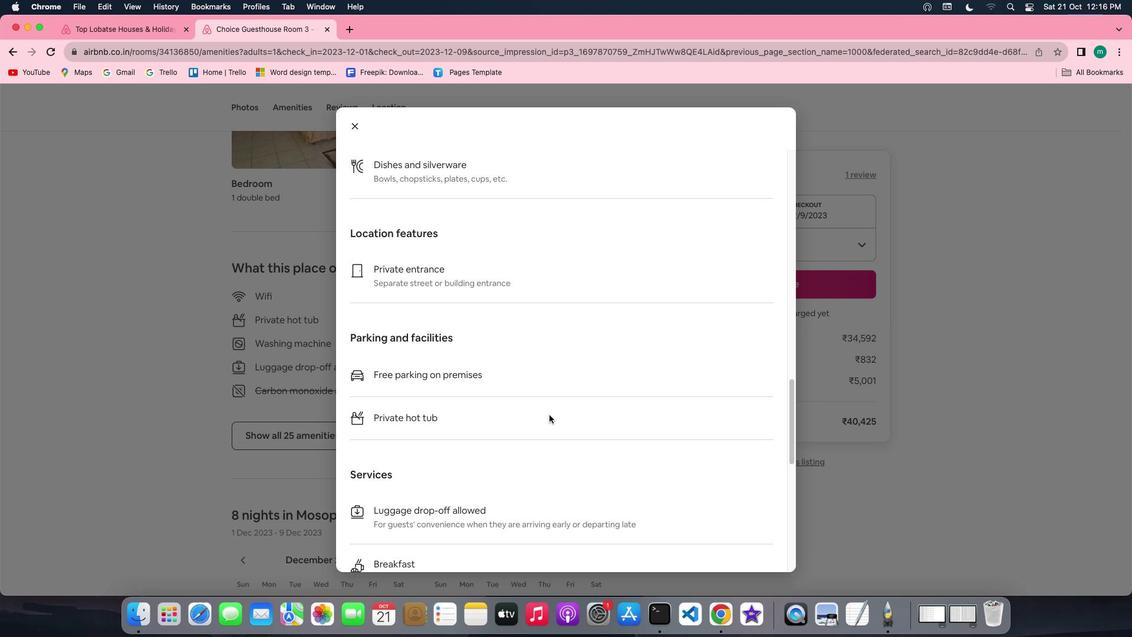 
Action: Mouse scrolled (549, 415) with delta (0, 0)
Screenshot: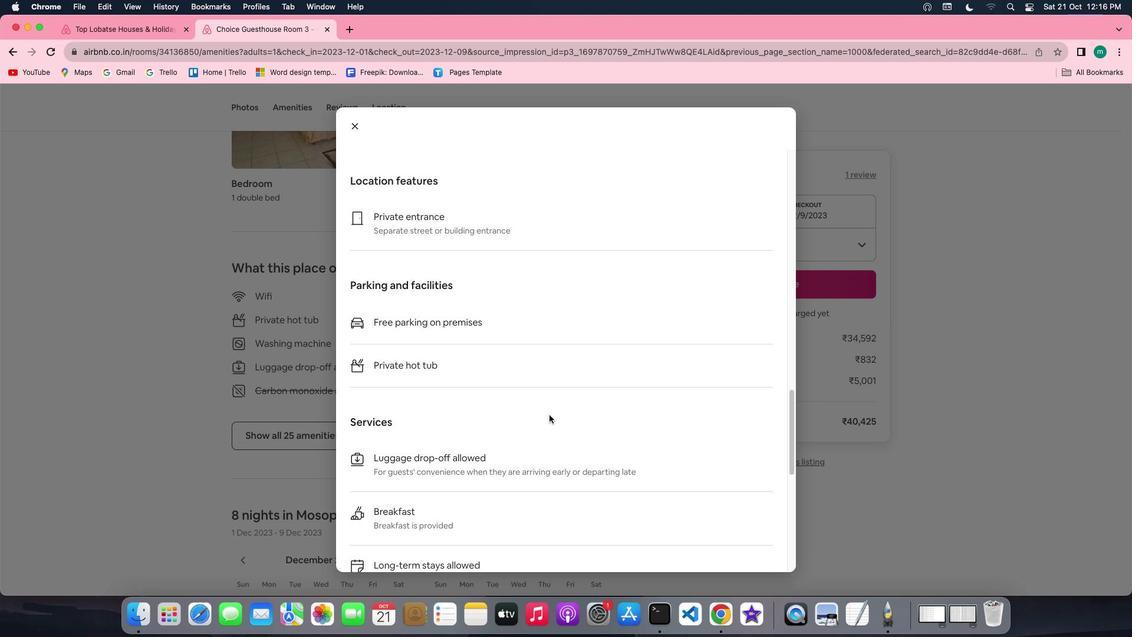 
Action: Mouse scrolled (549, 415) with delta (0, 0)
Screenshot: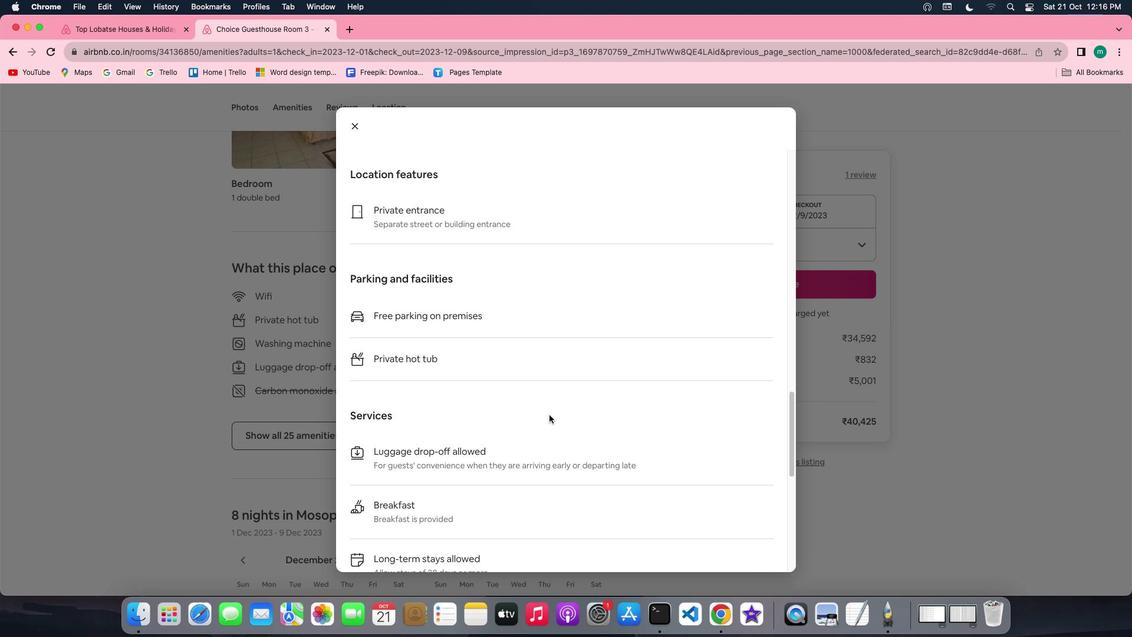 
Action: Mouse scrolled (549, 415) with delta (0, 0)
Screenshot: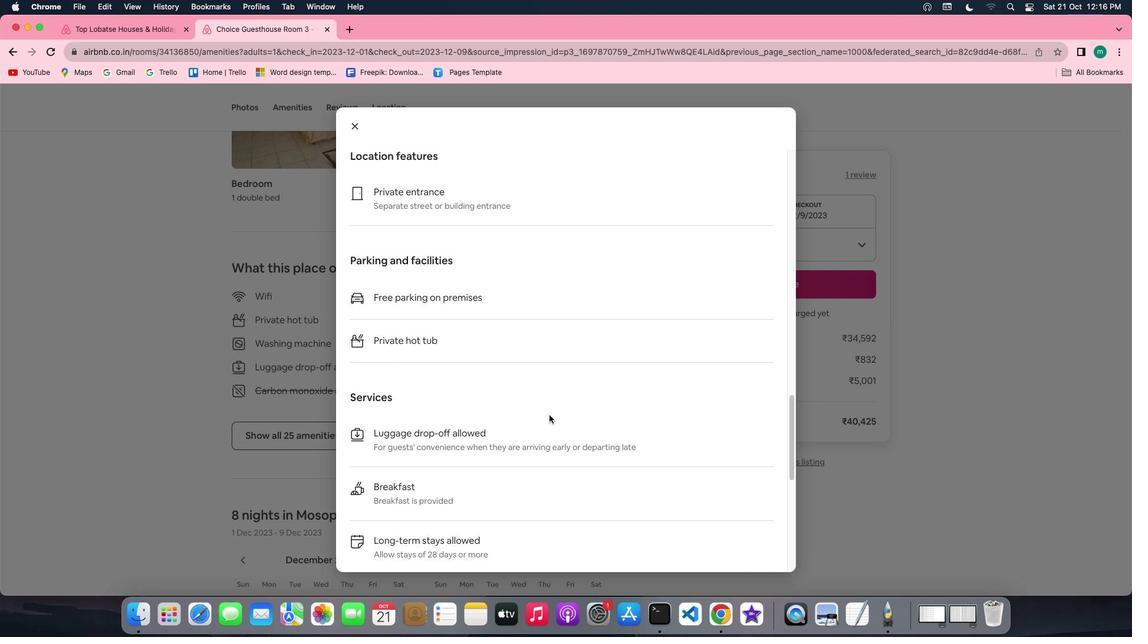 
Action: Mouse scrolled (549, 415) with delta (0, 0)
Screenshot: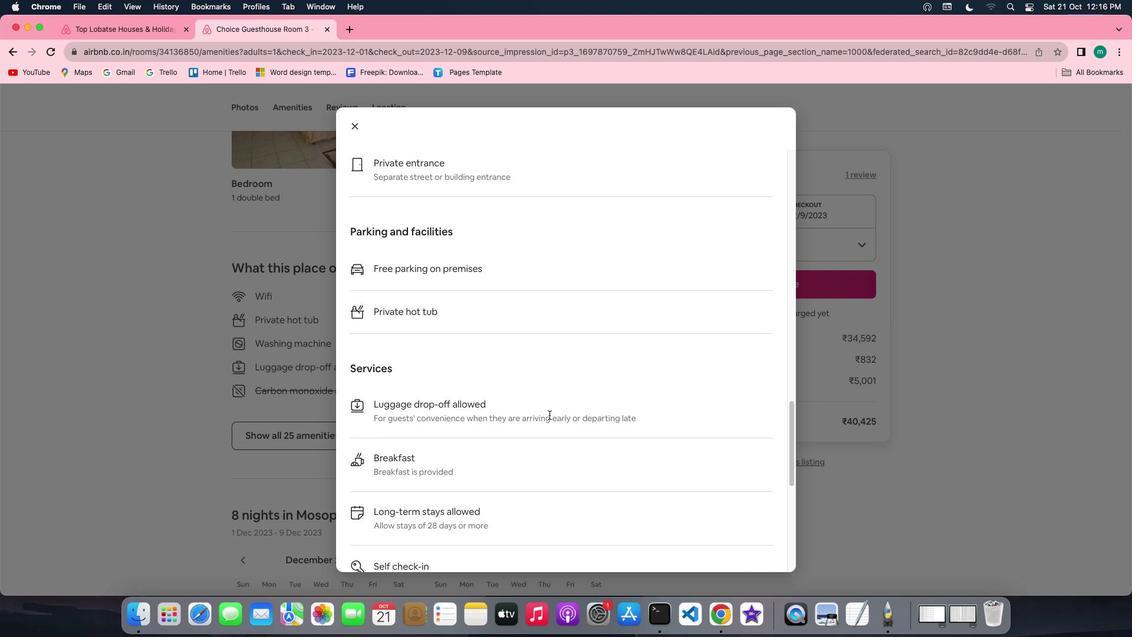 
Action: Mouse scrolled (549, 415) with delta (0, 0)
Screenshot: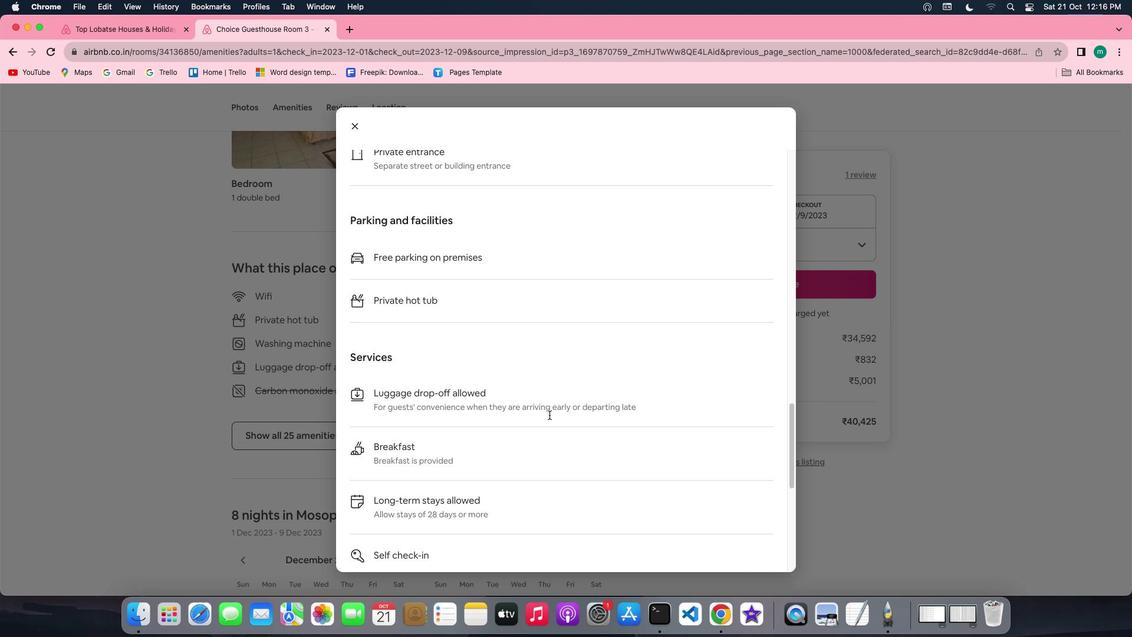 
Action: Mouse scrolled (549, 415) with delta (0, -1)
Screenshot: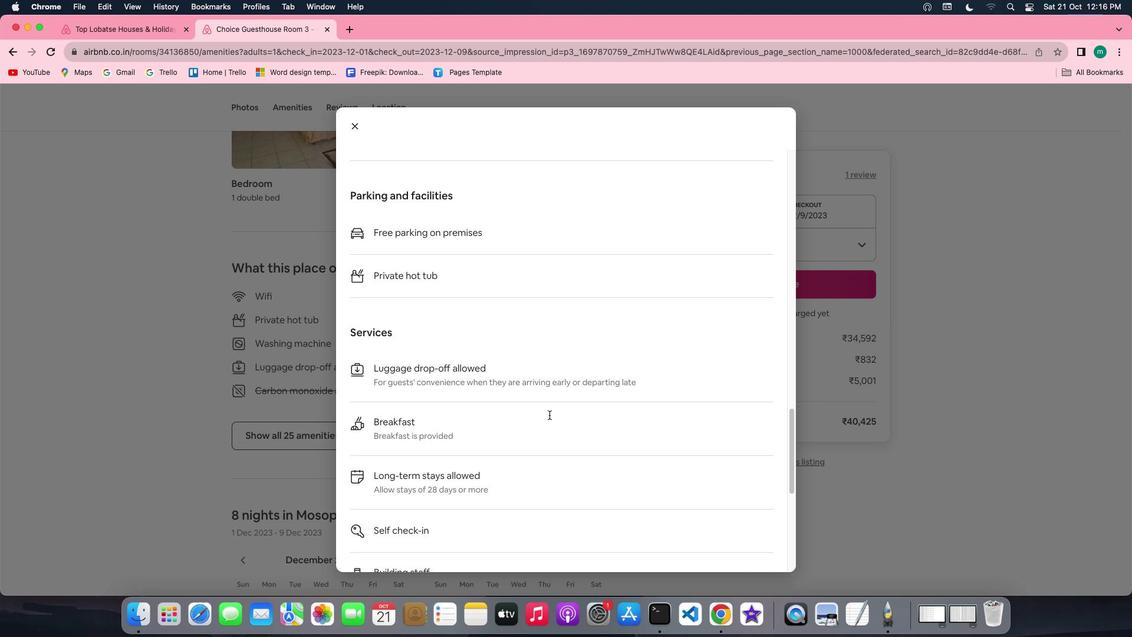 
Action: Mouse scrolled (549, 415) with delta (0, -2)
Screenshot: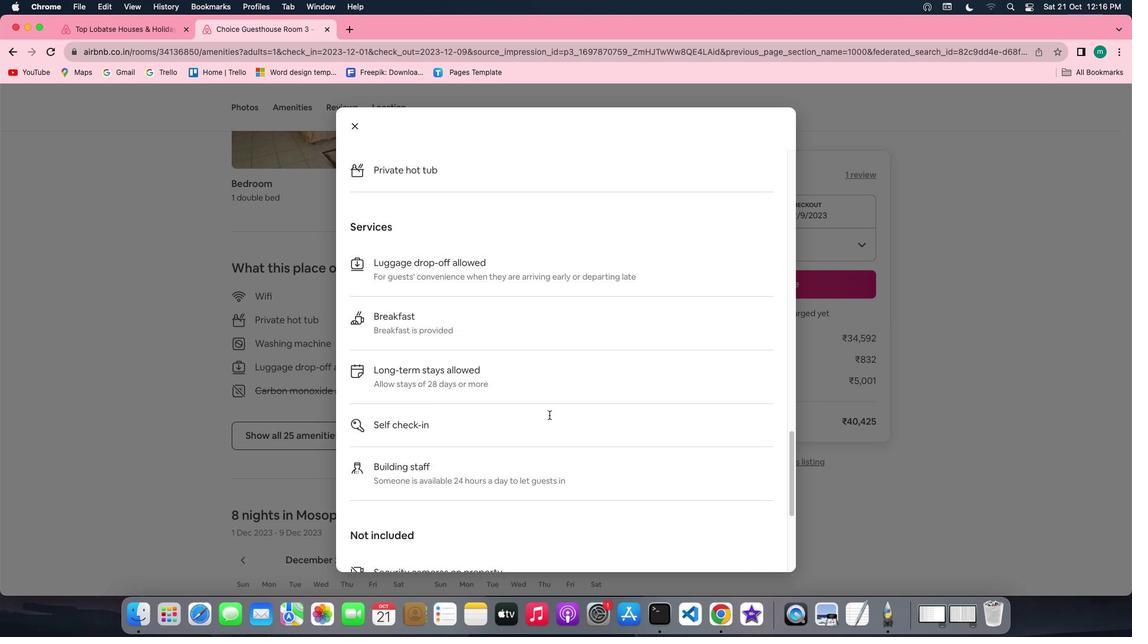 
Action: Mouse scrolled (549, 415) with delta (0, 0)
Screenshot: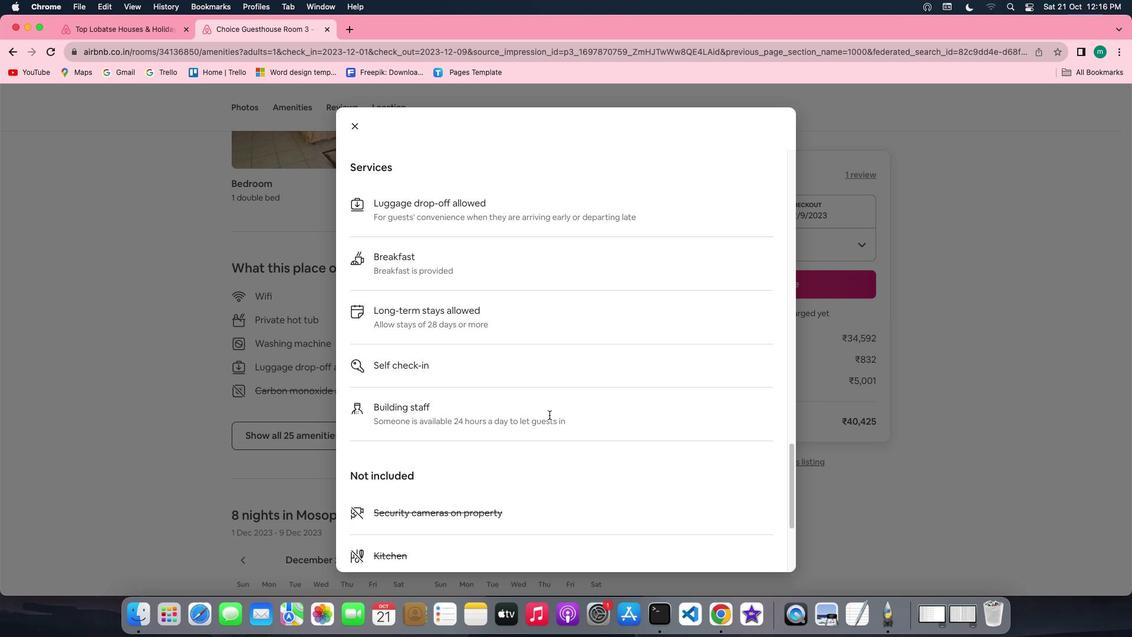 
Action: Mouse scrolled (549, 415) with delta (0, 0)
Screenshot: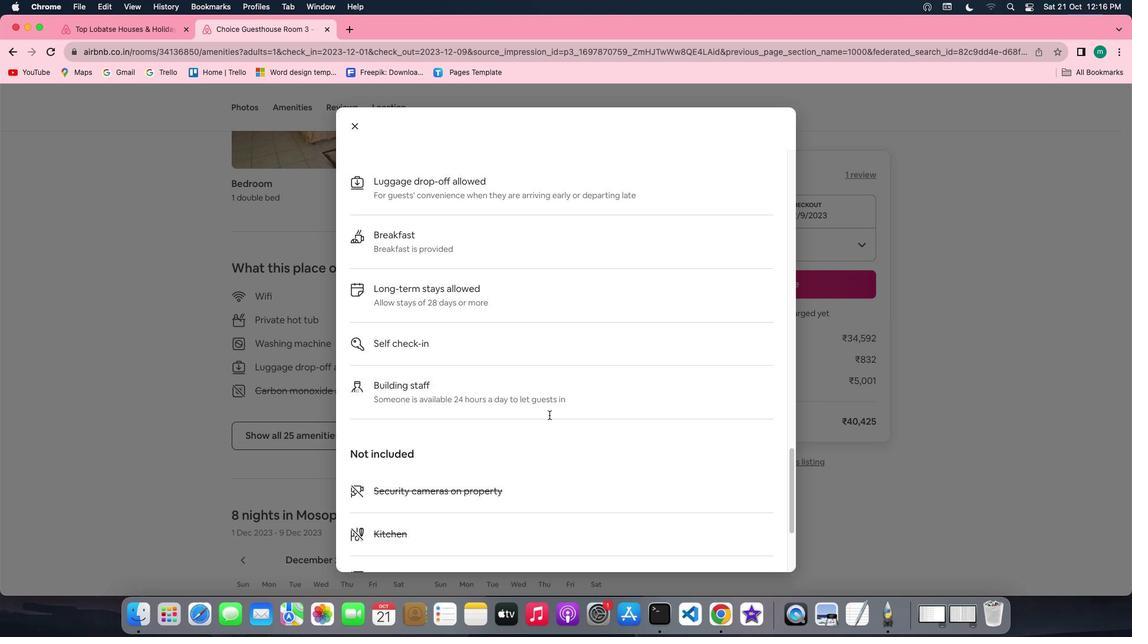 
Action: Mouse scrolled (549, 415) with delta (0, -1)
Screenshot: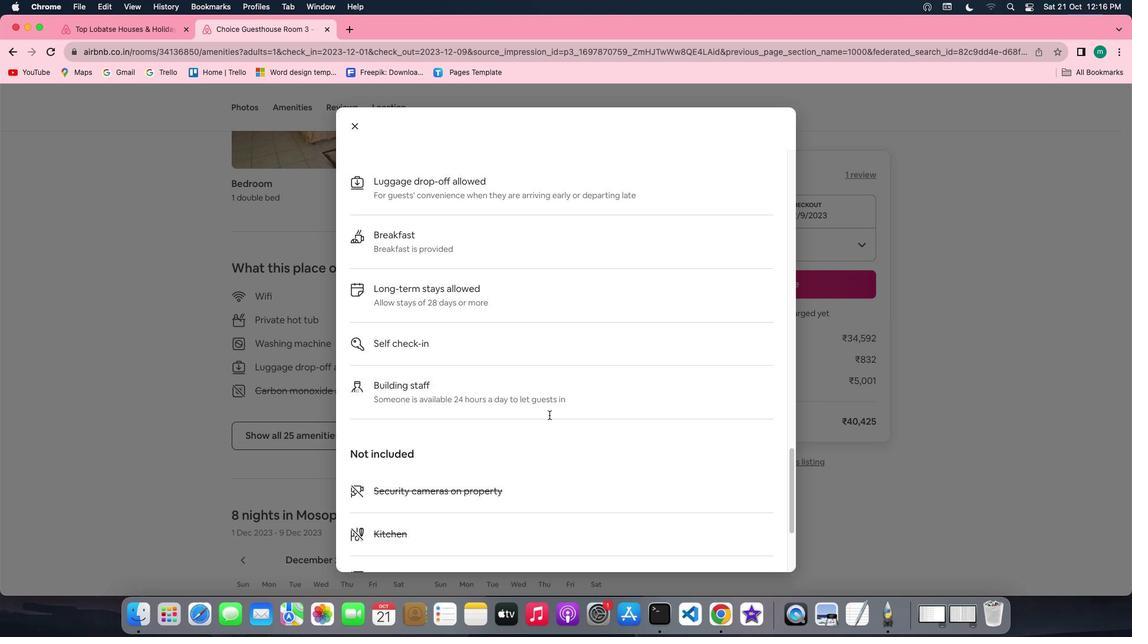 
Action: Mouse scrolled (549, 415) with delta (0, -2)
Screenshot: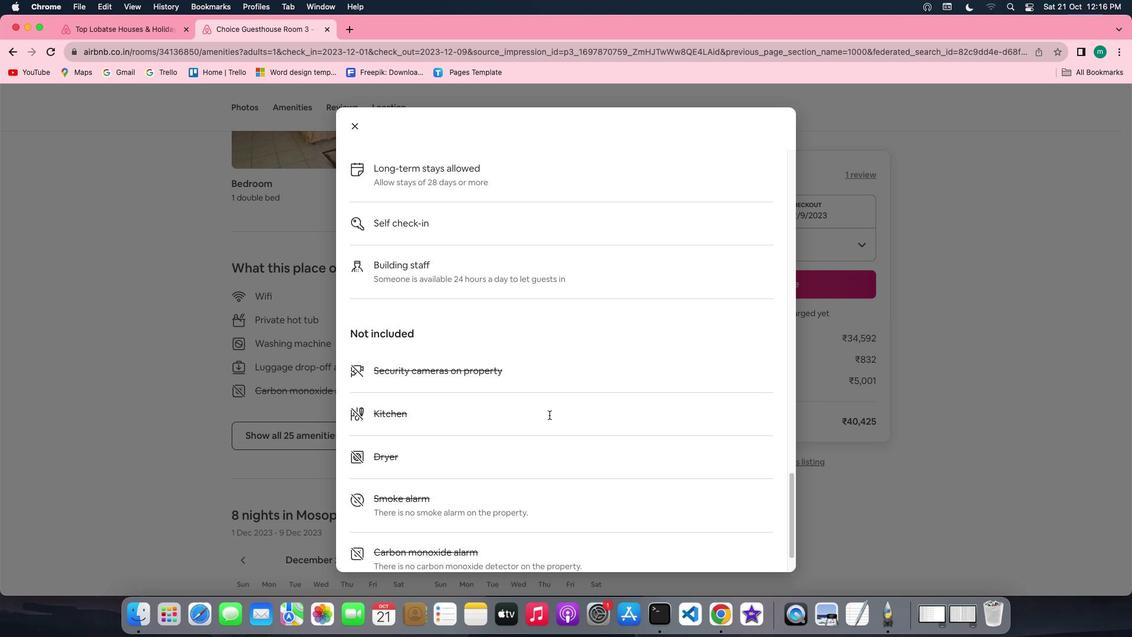 
Action: Mouse scrolled (549, 415) with delta (0, 0)
Screenshot: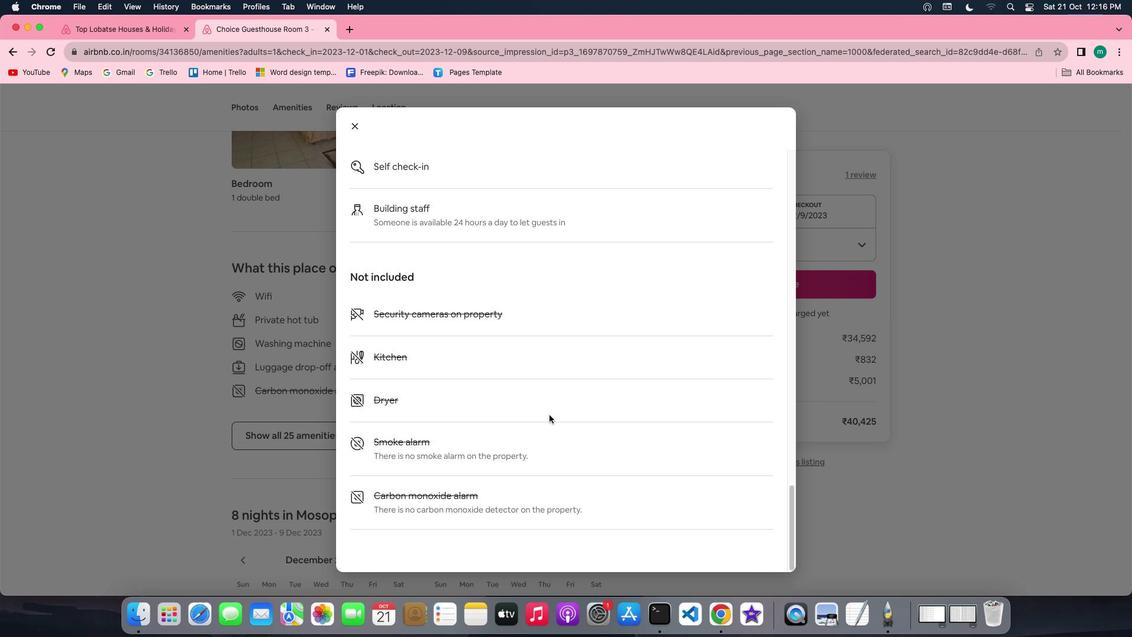 
Action: Mouse scrolled (549, 415) with delta (0, 0)
Screenshot: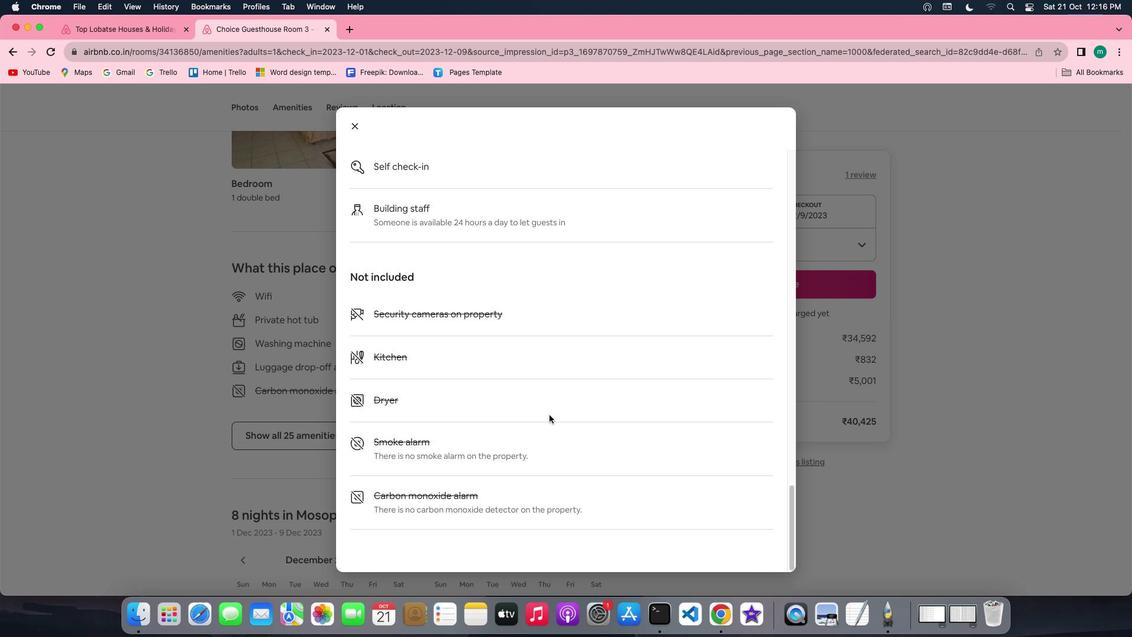 
Action: Mouse scrolled (549, 415) with delta (0, -1)
Screenshot: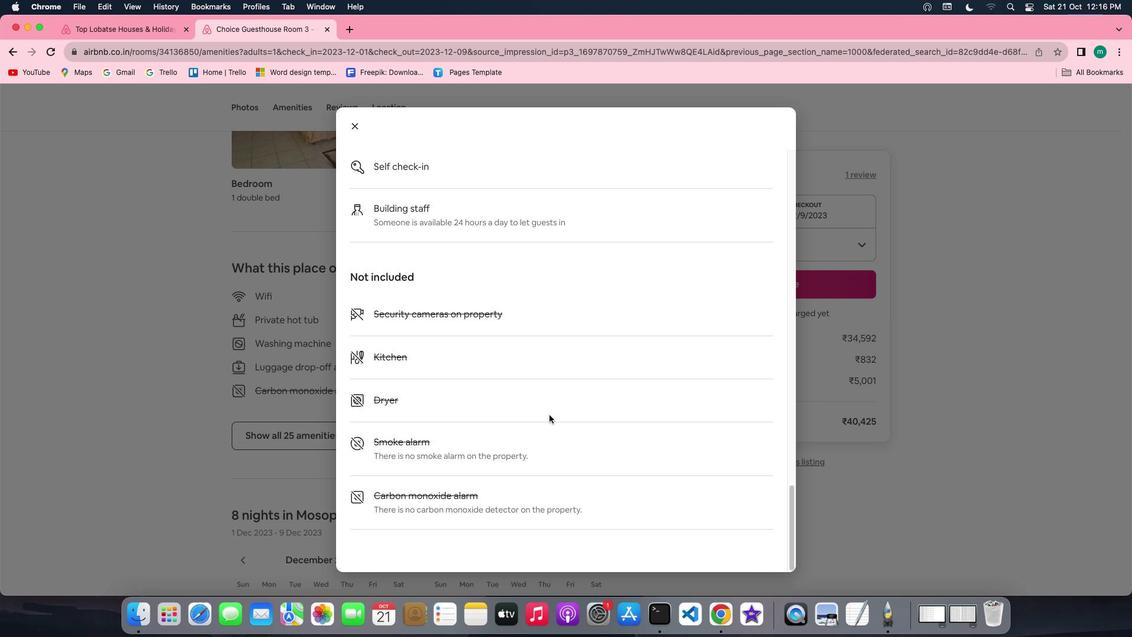 
Action: Mouse scrolled (549, 415) with delta (0, -2)
Screenshot: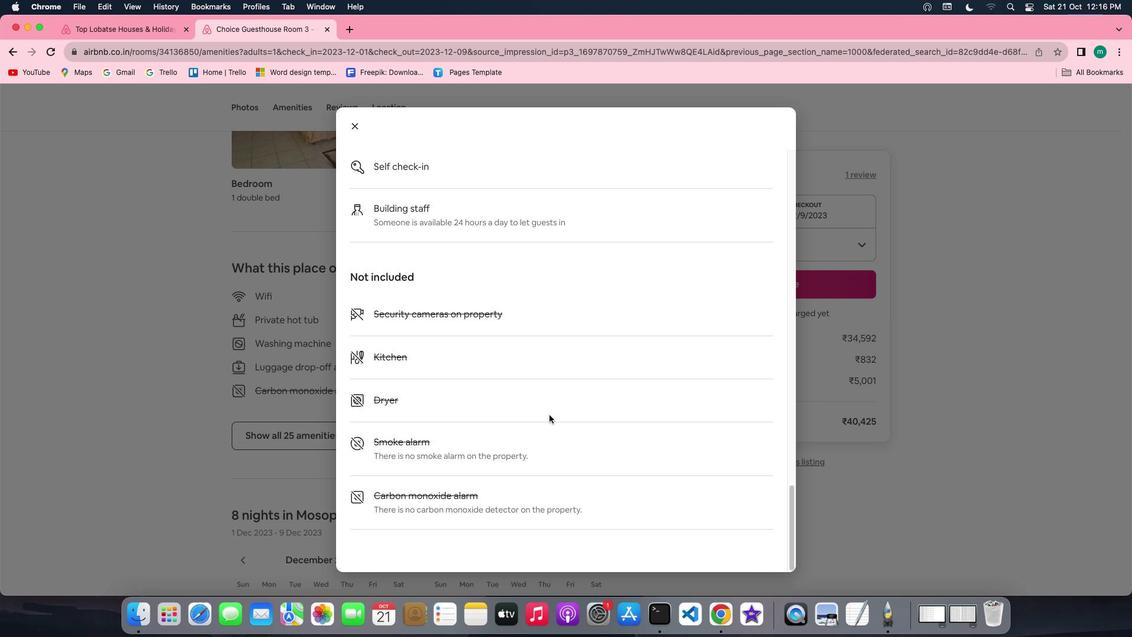 
Action: Mouse scrolled (549, 415) with delta (0, -2)
Screenshot: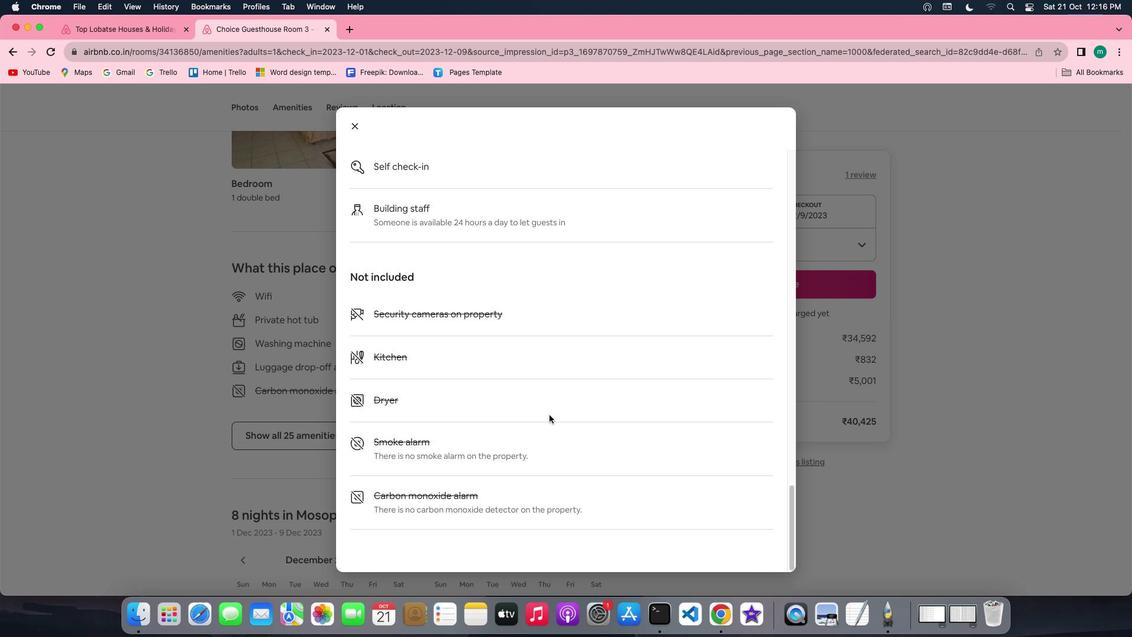 
Action: Mouse moved to (351, 122)
Screenshot: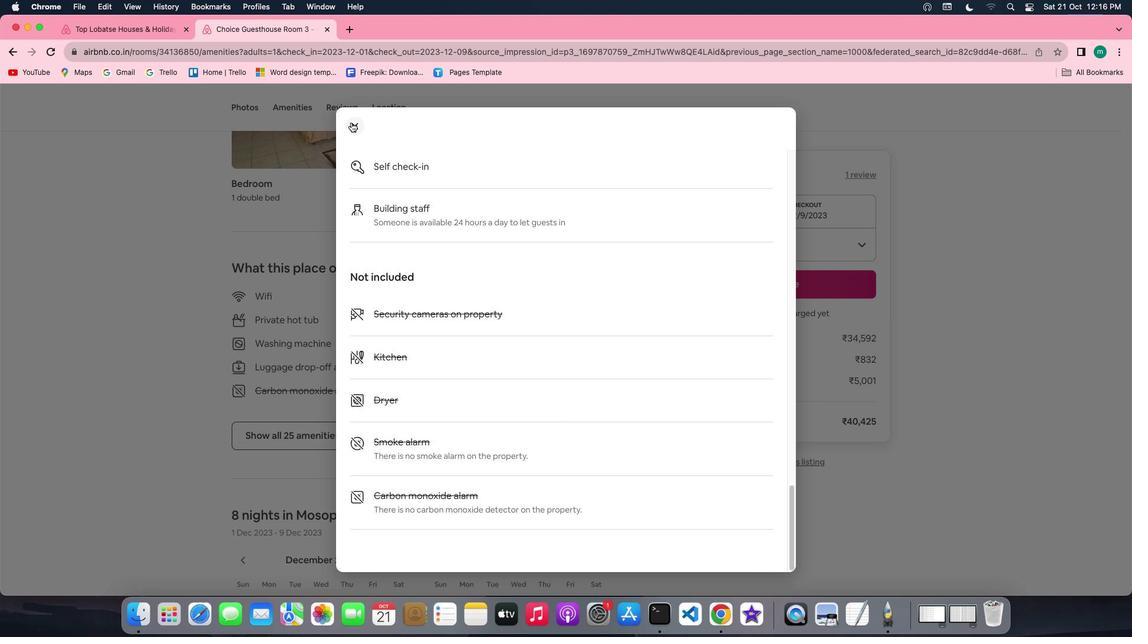 
Action: Mouse pressed left at (351, 122)
Screenshot: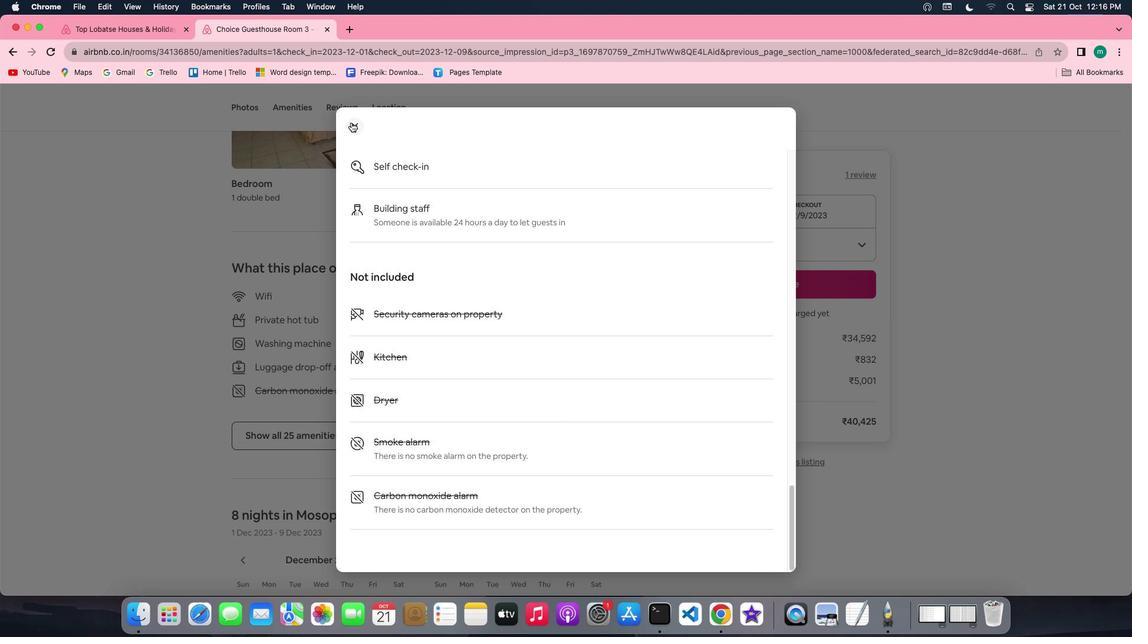 
Action: Mouse moved to (506, 350)
Screenshot: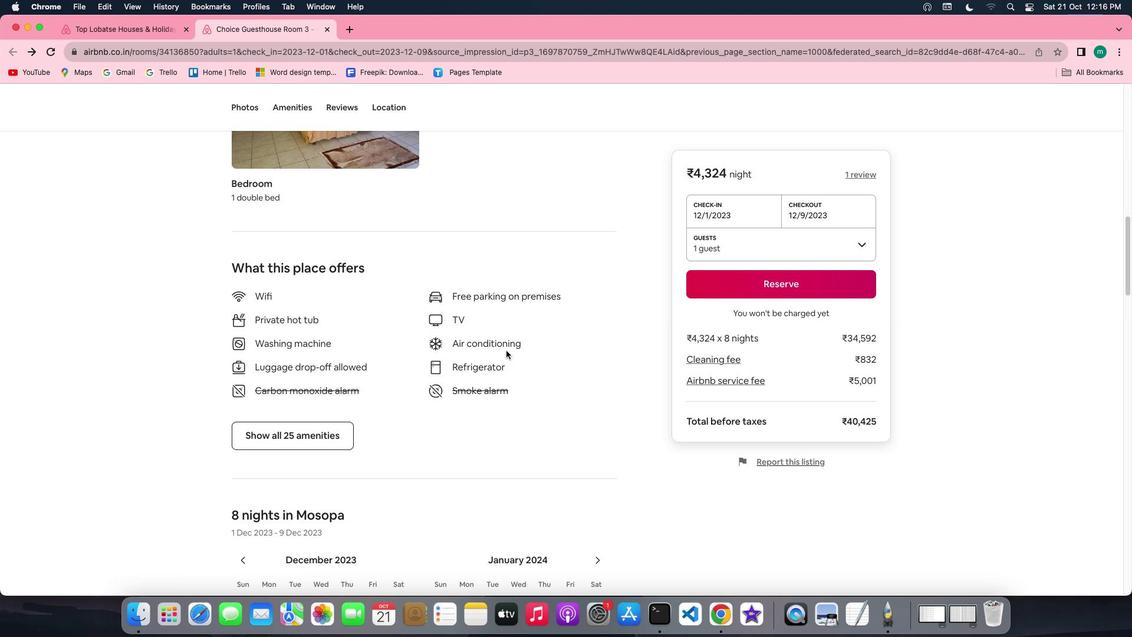 
Action: Mouse scrolled (506, 350) with delta (0, 0)
Screenshot: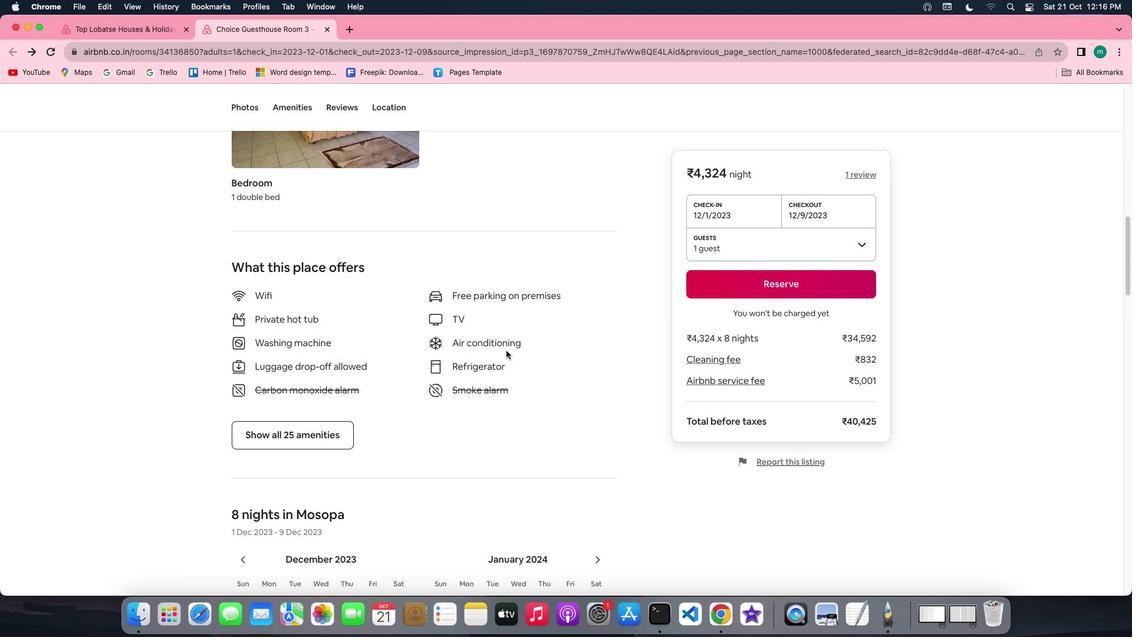 
Action: Mouse scrolled (506, 350) with delta (0, 0)
Screenshot: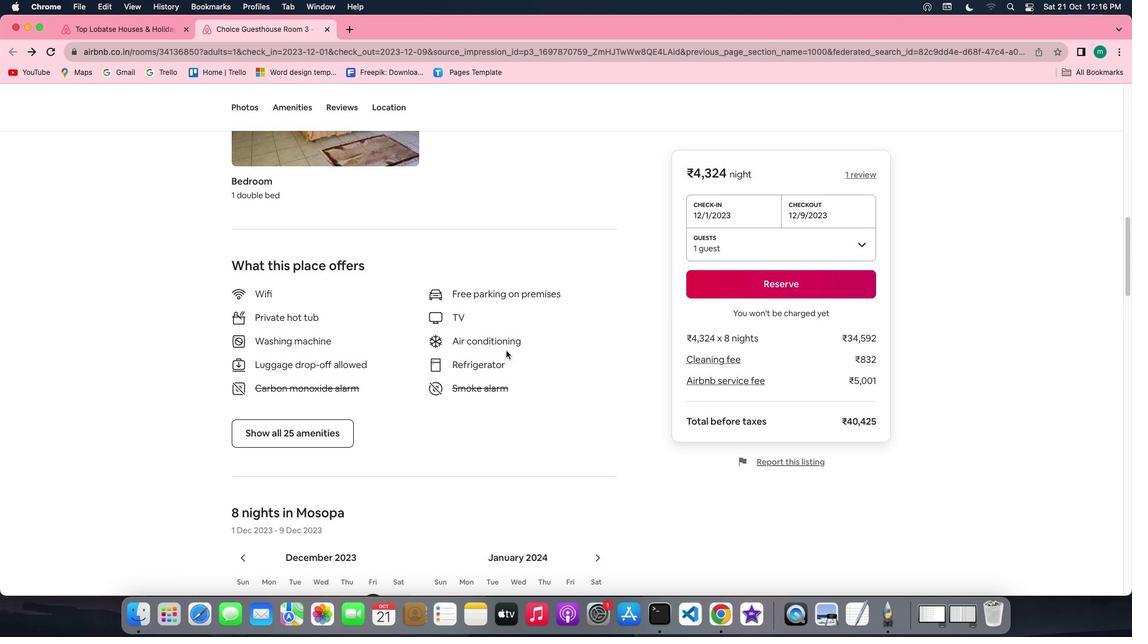 
Action: Mouse scrolled (506, 350) with delta (0, -1)
Screenshot: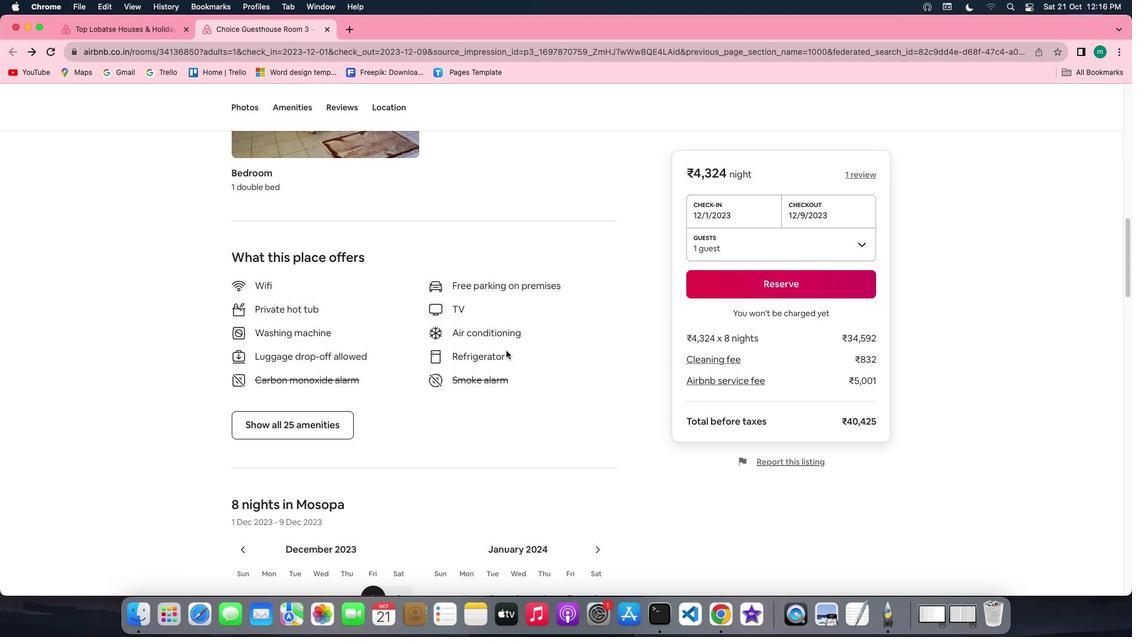 
Action: Mouse scrolled (506, 350) with delta (0, -1)
Screenshot: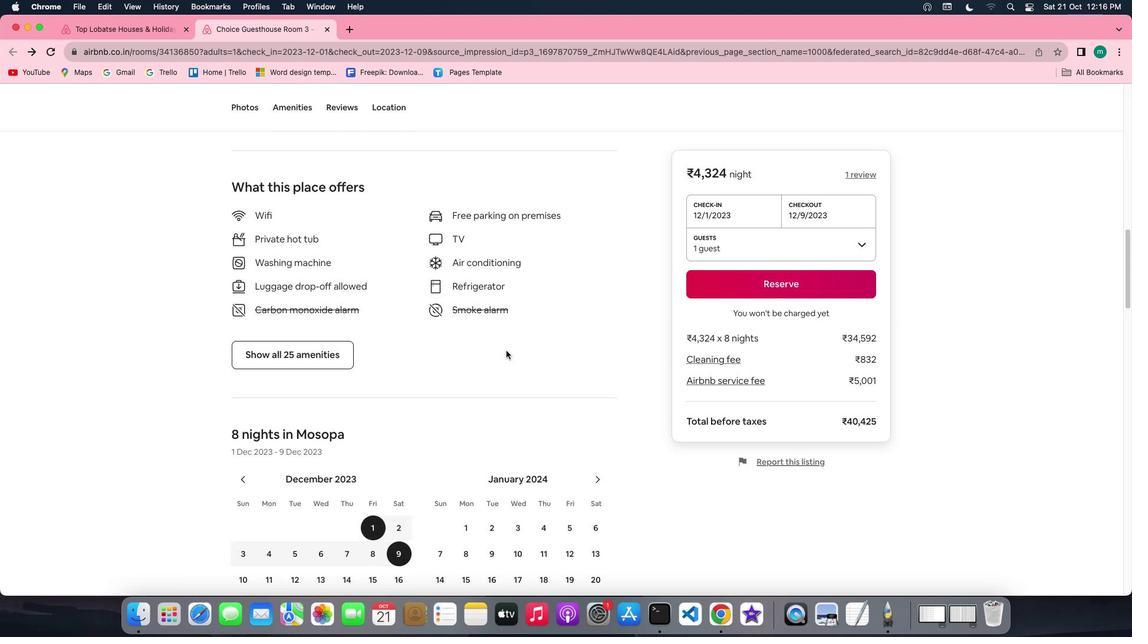
Action: Mouse scrolled (506, 350) with delta (0, 0)
Screenshot: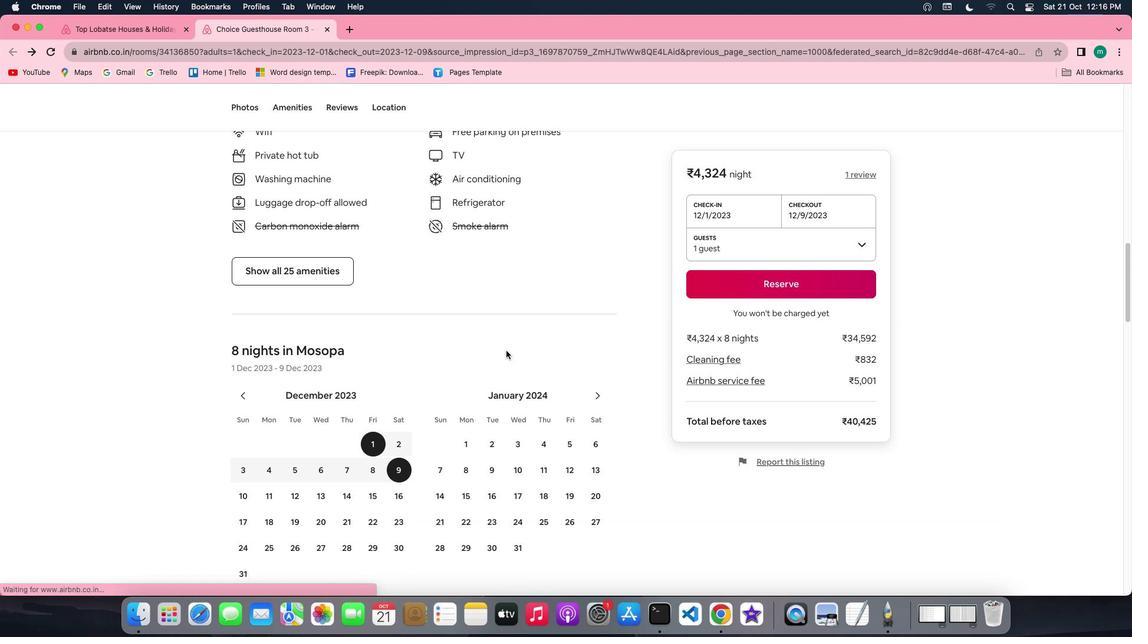 
Action: Mouse moved to (506, 350)
Screenshot: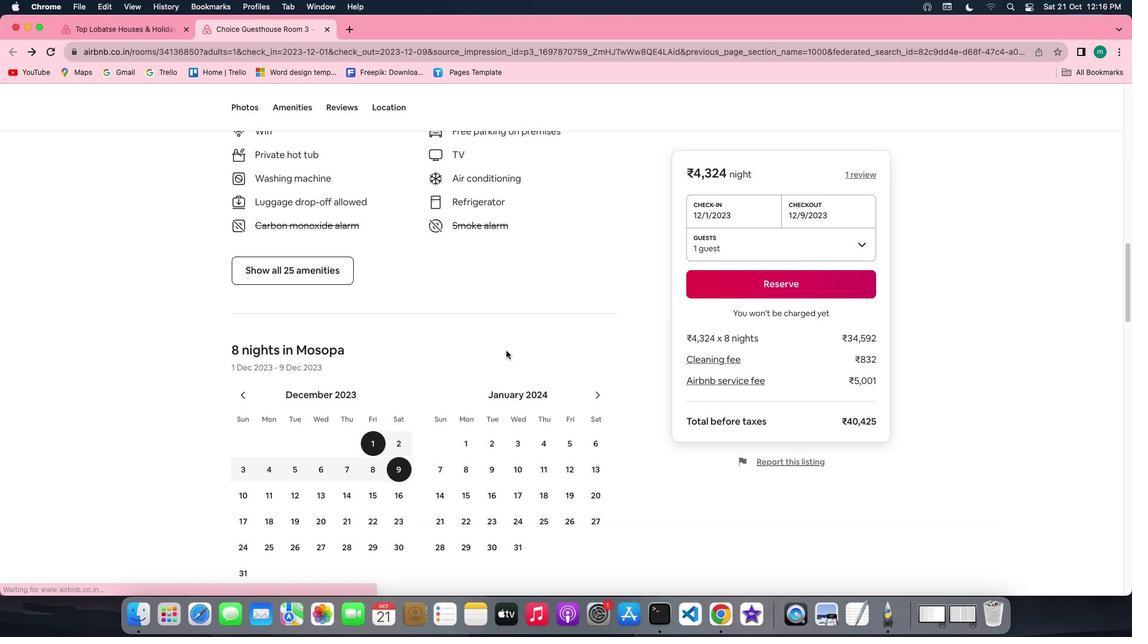 
Action: Mouse scrolled (506, 350) with delta (0, 0)
Screenshot: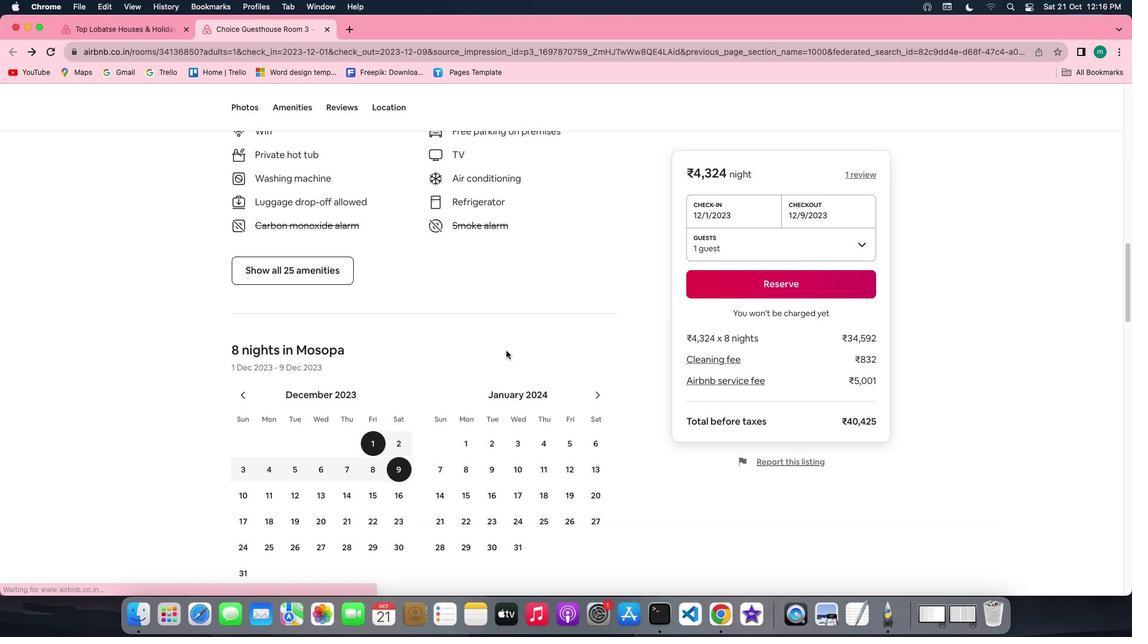 
Action: Mouse scrolled (506, 350) with delta (0, -1)
Screenshot: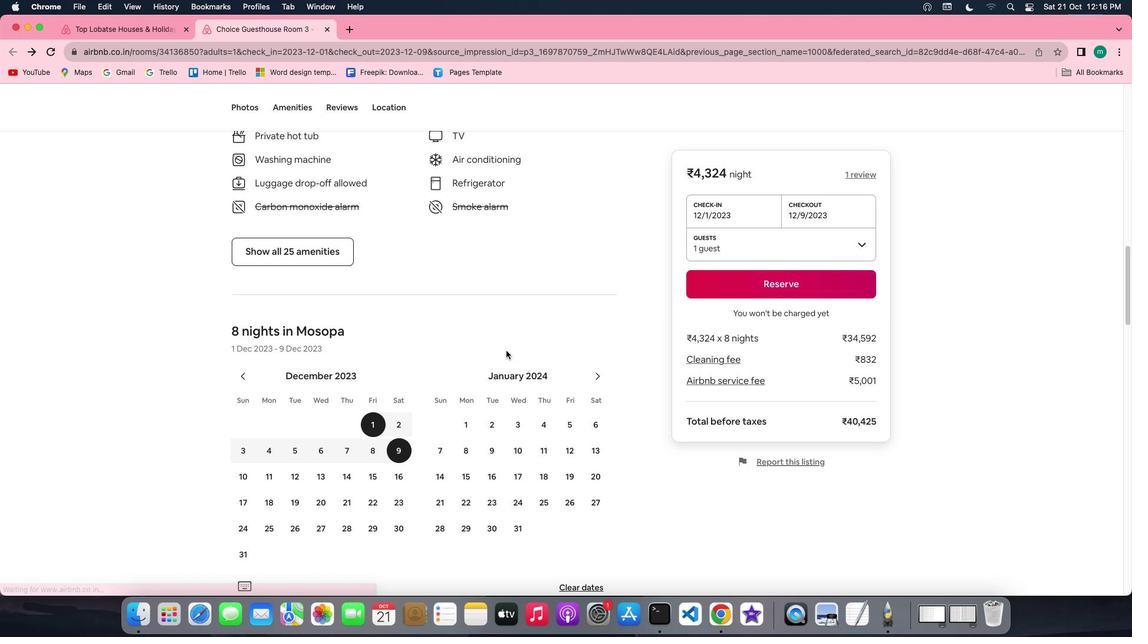 
Action: Mouse scrolled (506, 350) with delta (0, -1)
Screenshot: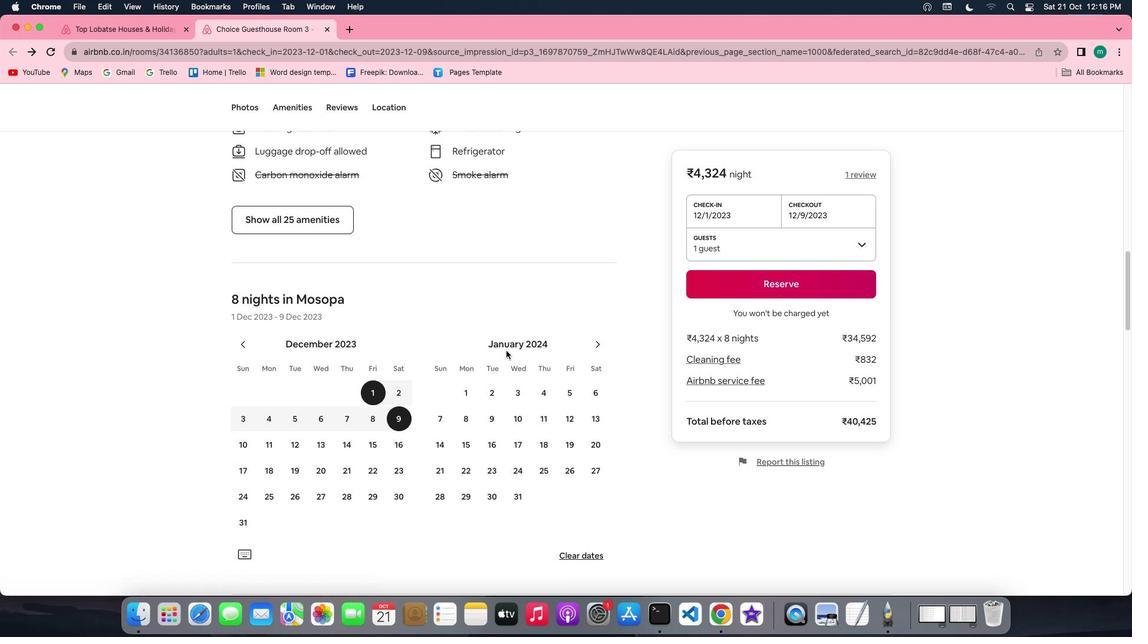 
Action: Mouse scrolled (506, 350) with delta (0, 0)
Screenshot: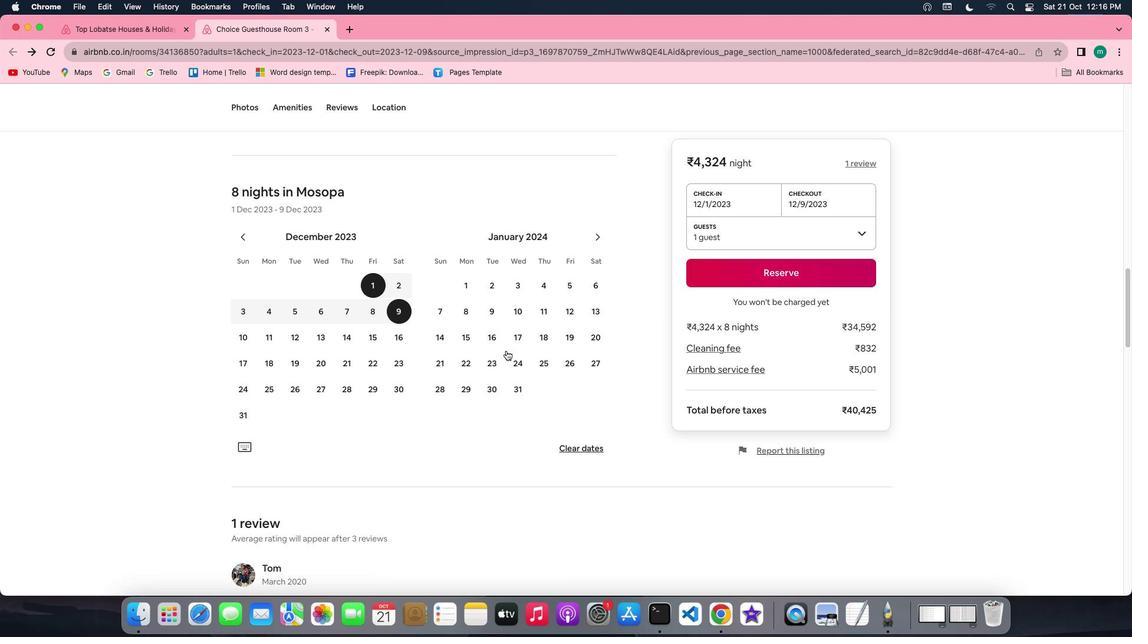 
Action: Mouse scrolled (506, 350) with delta (0, 0)
Screenshot: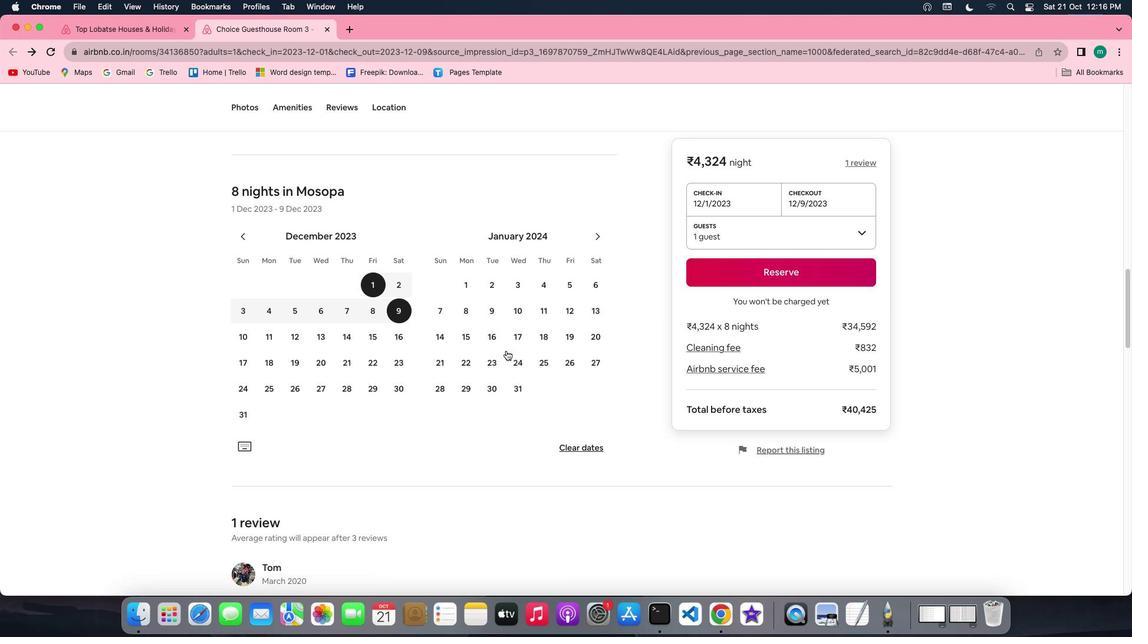 
Action: Mouse scrolled (506, 350) with delta (0, -1)
Screenshot: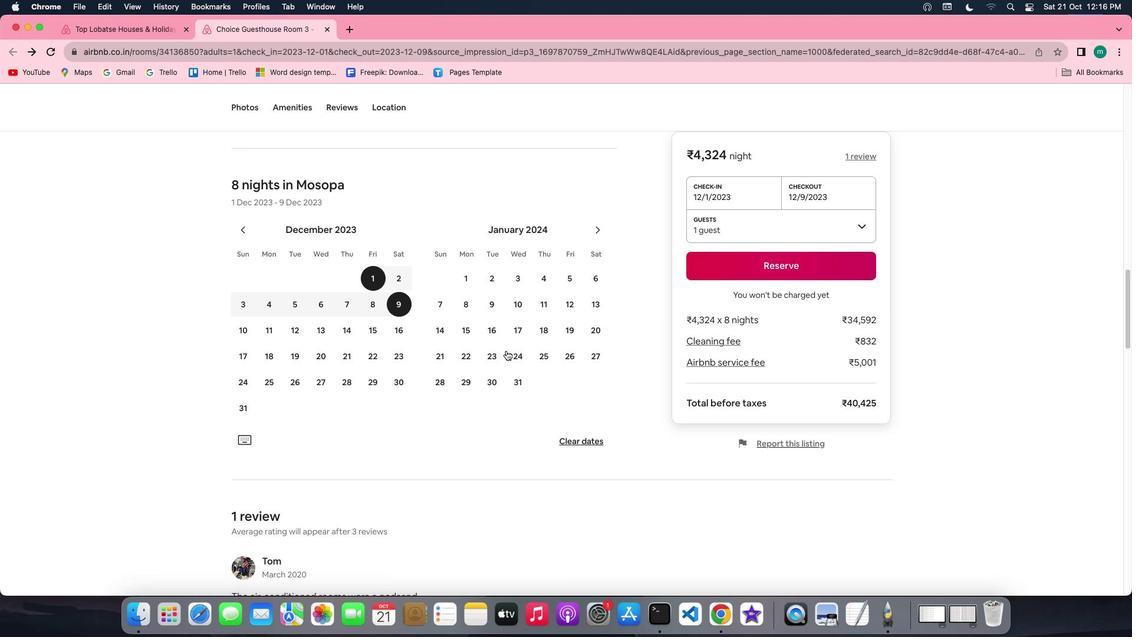 
Action: Mouse scrolled (506, 350) with delta (0, -2)
Screenshot: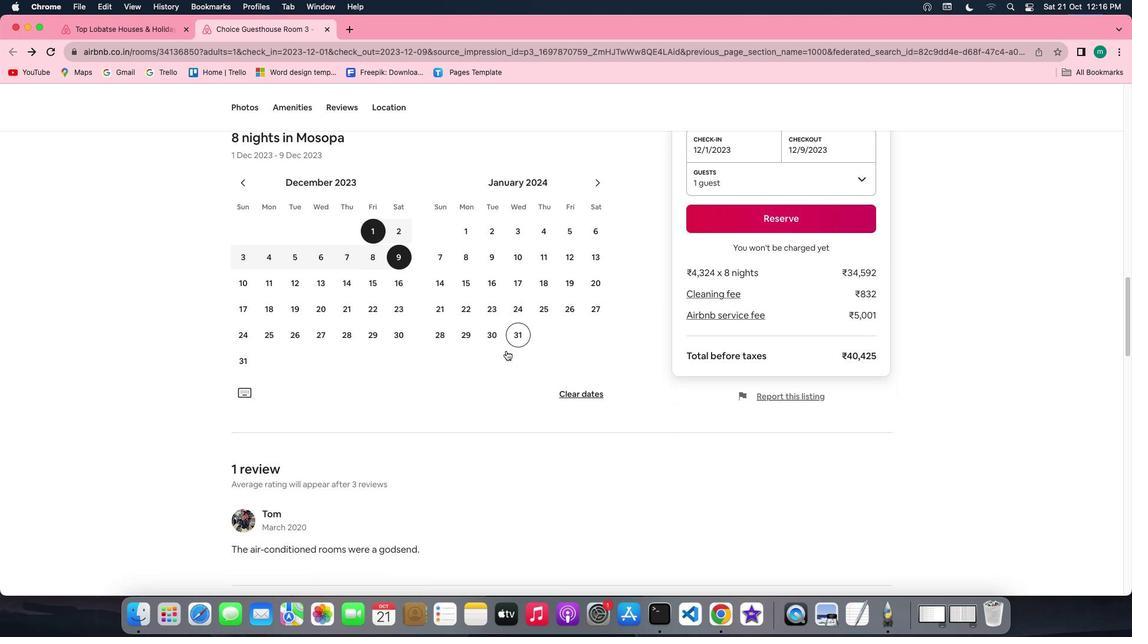 
Action: Mouse scrolled (506, 350) with delta (0, 0)
Screenshot: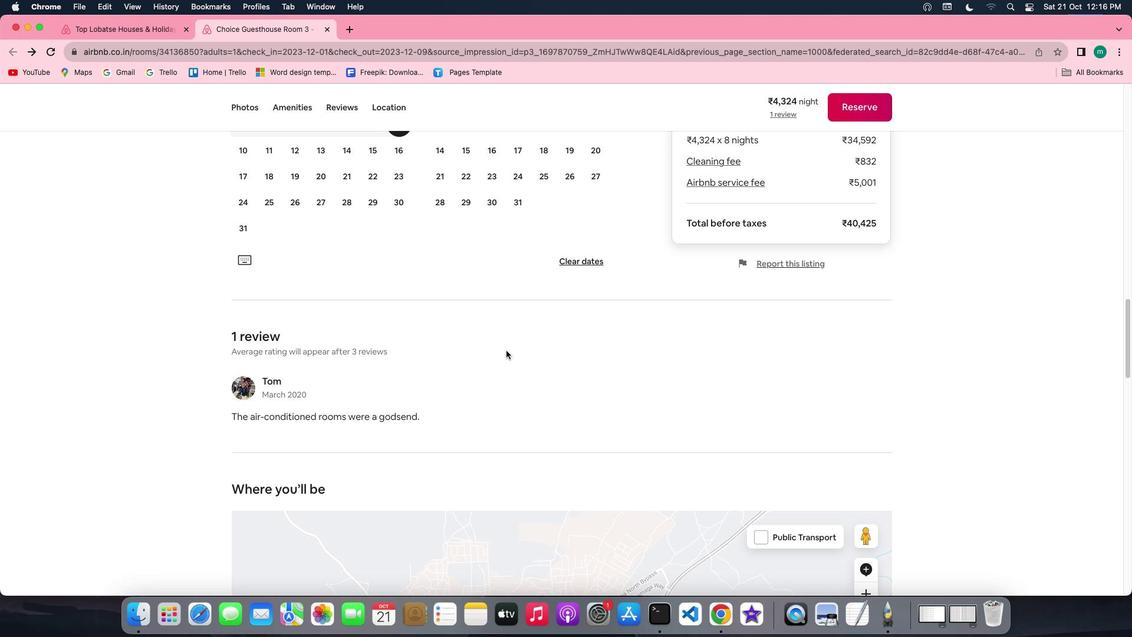 
Action: Mouse scrolled (506, 350) with delta (0, 0)
Screenshot: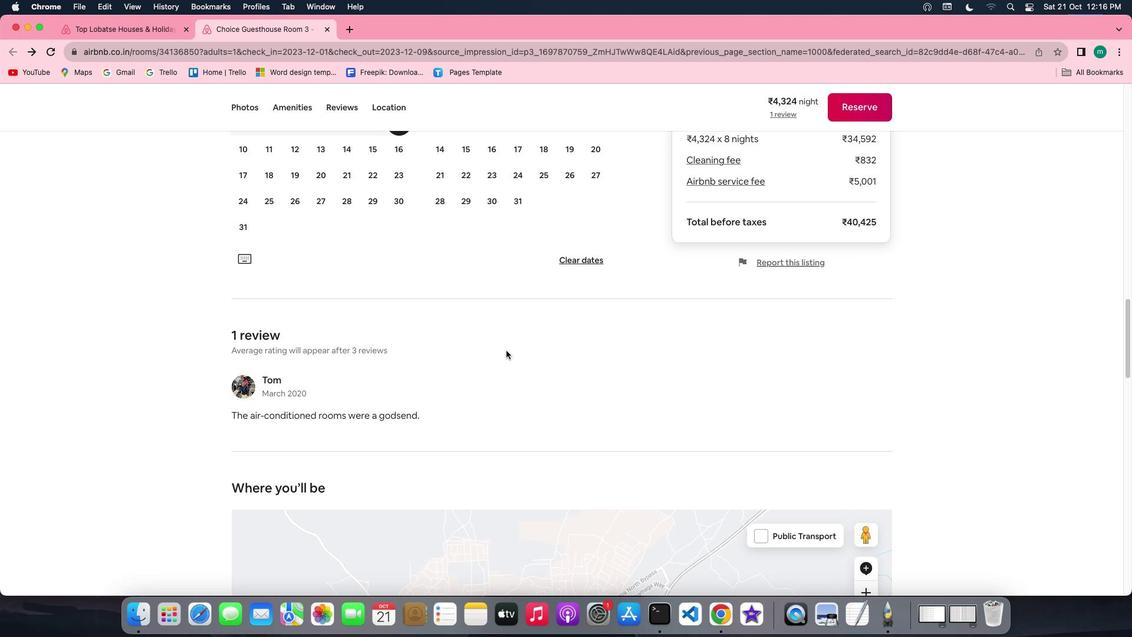
Action: Mouse scrolled (506, 350) with delta (0, -1)
Screenshot: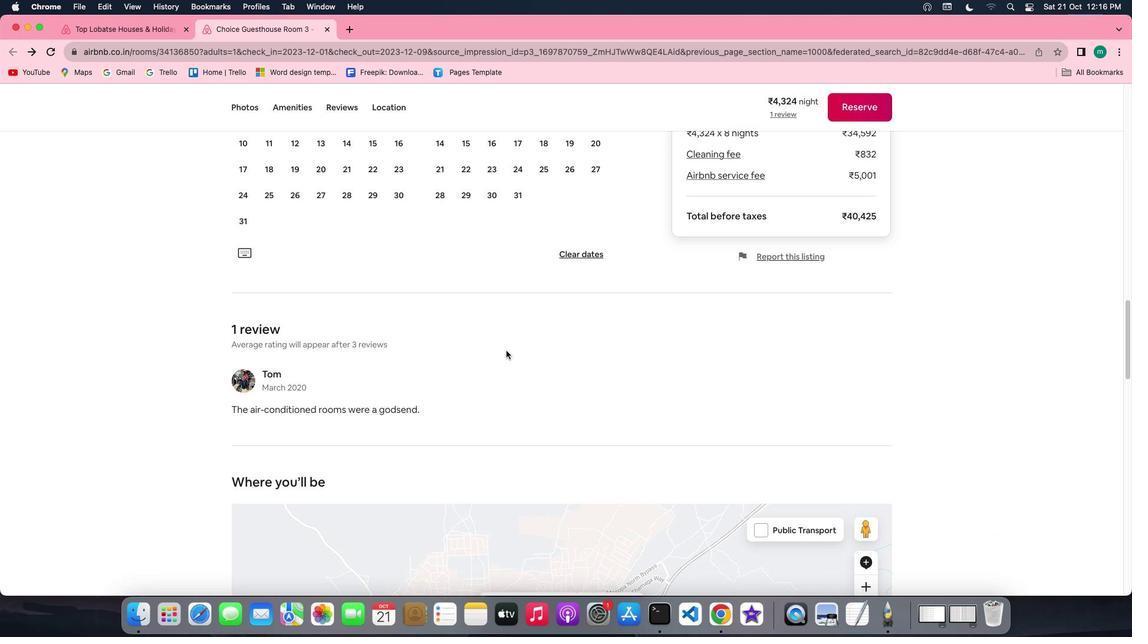 
Action: Mouse scrolled (506, 350) with delta (0, -2)
Screenshot: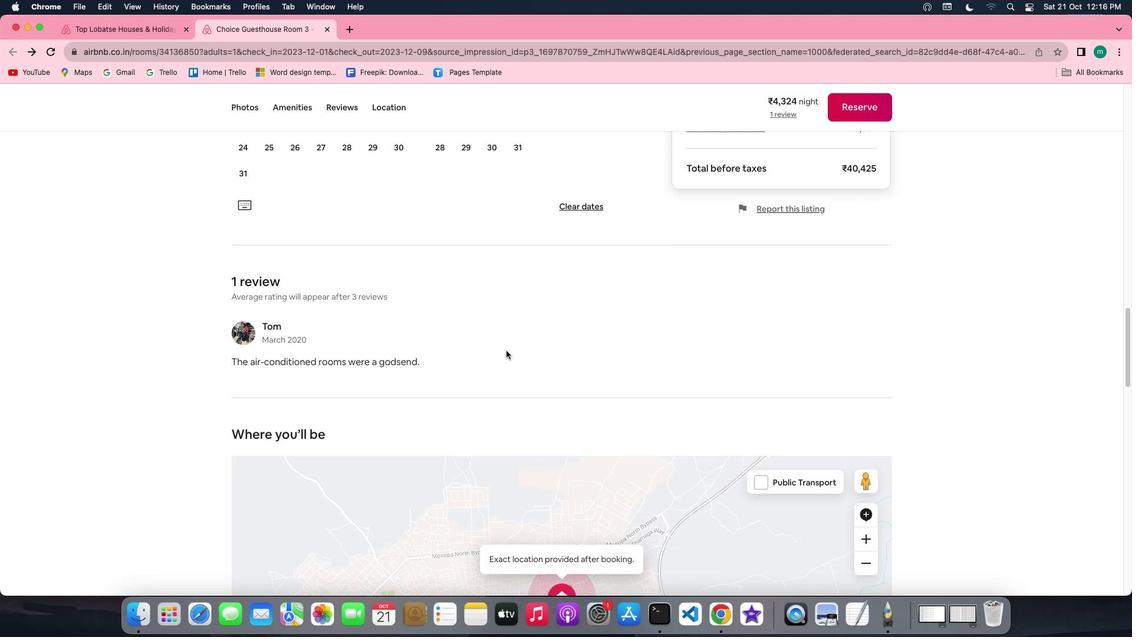 
Action: Mouse scrolled (506, 350) with delta (0, 0)
Screenshot: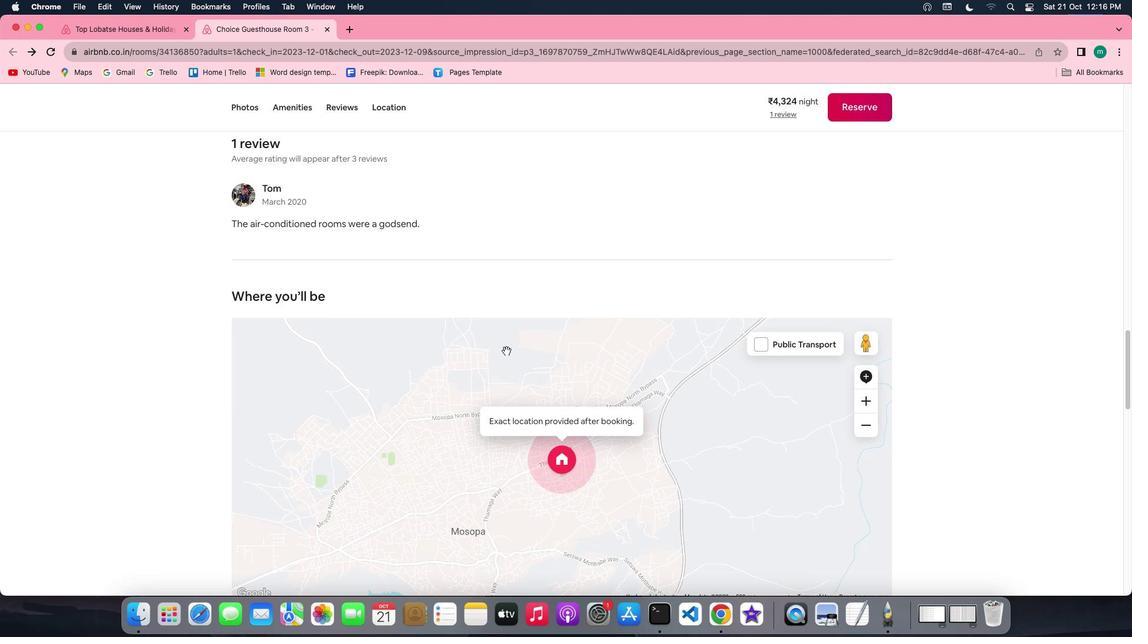 
Action: Mouse scrolled (506, 350) with delta (0, 0)
Screenshot: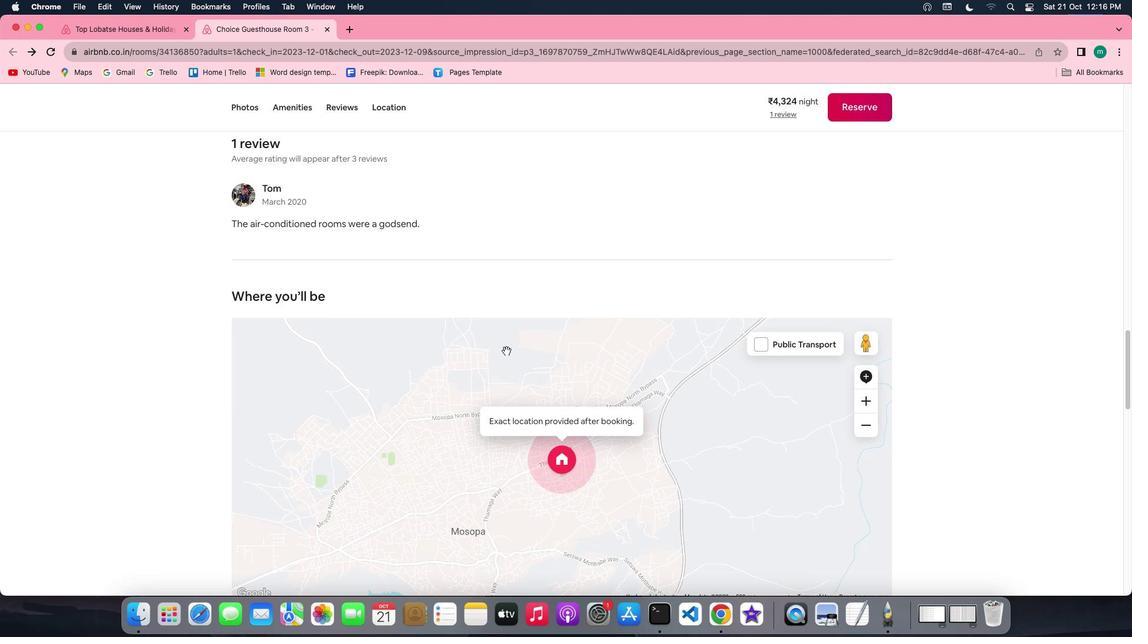 
Action: Mouse scrolled (506, 350) with delta (0, -1)
Screenshot: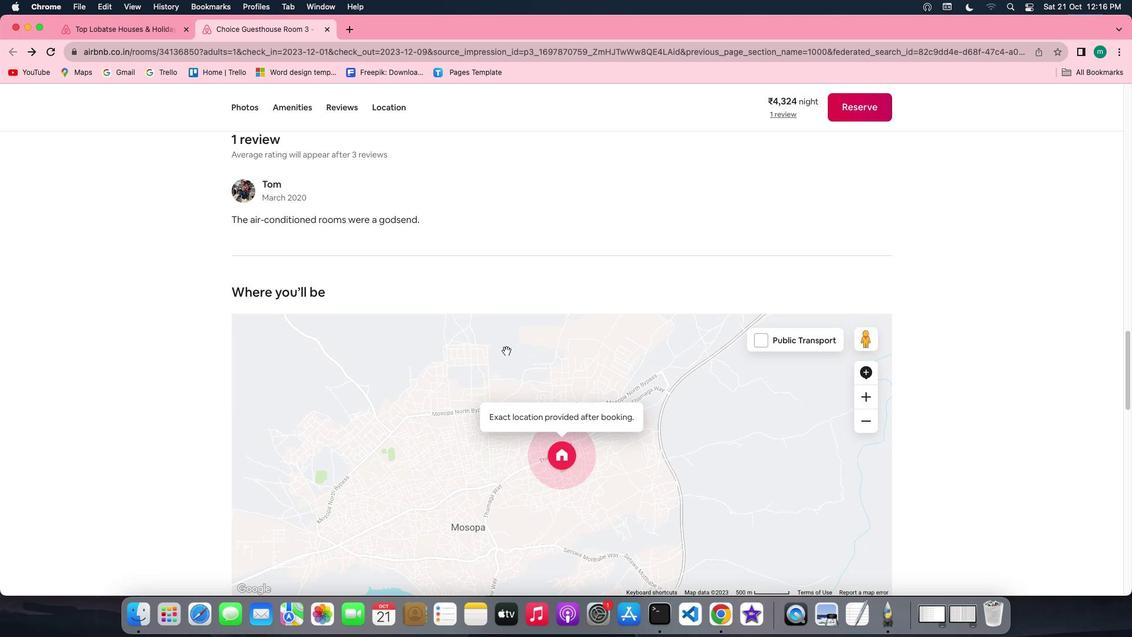 
Action: Mouse scrolled (506, 350) with delta (0, -2)
Screenshot: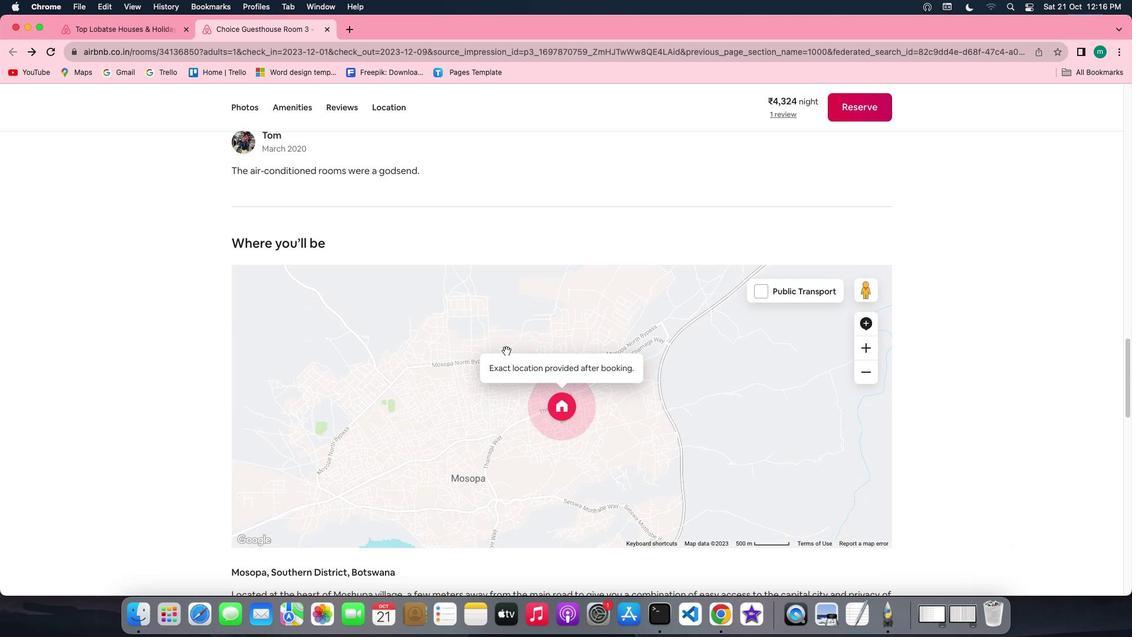 
Action: Mouse scrolled (506, 350) with delta (0, 0)
Screenshot: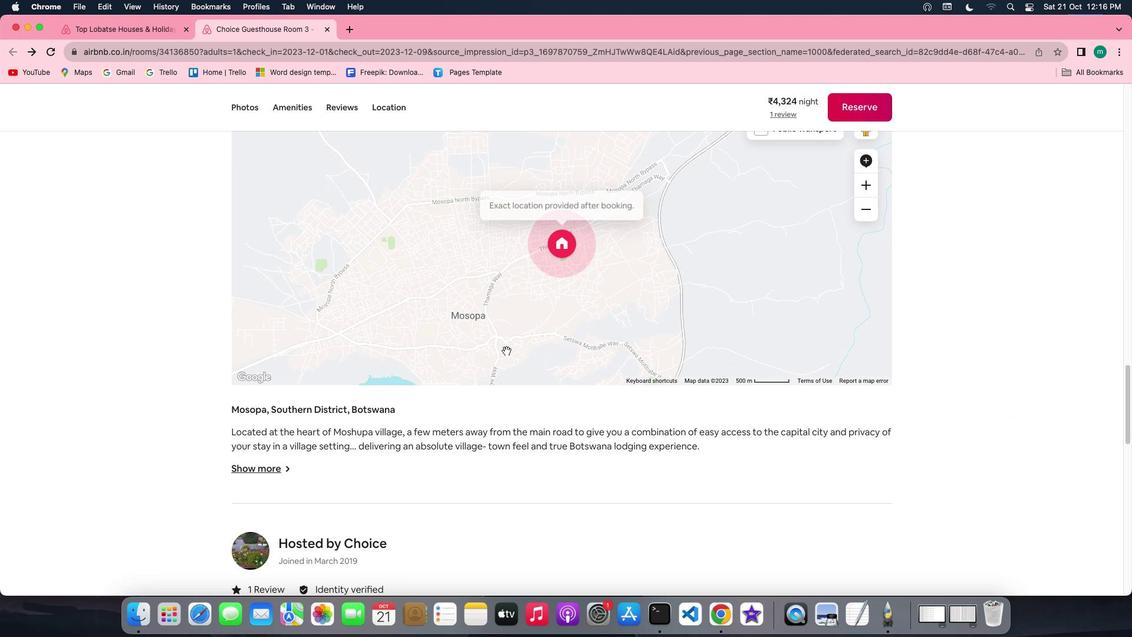 
Action: Mouse scrolled (506, 350) with delta (0, 0)
Screenshot: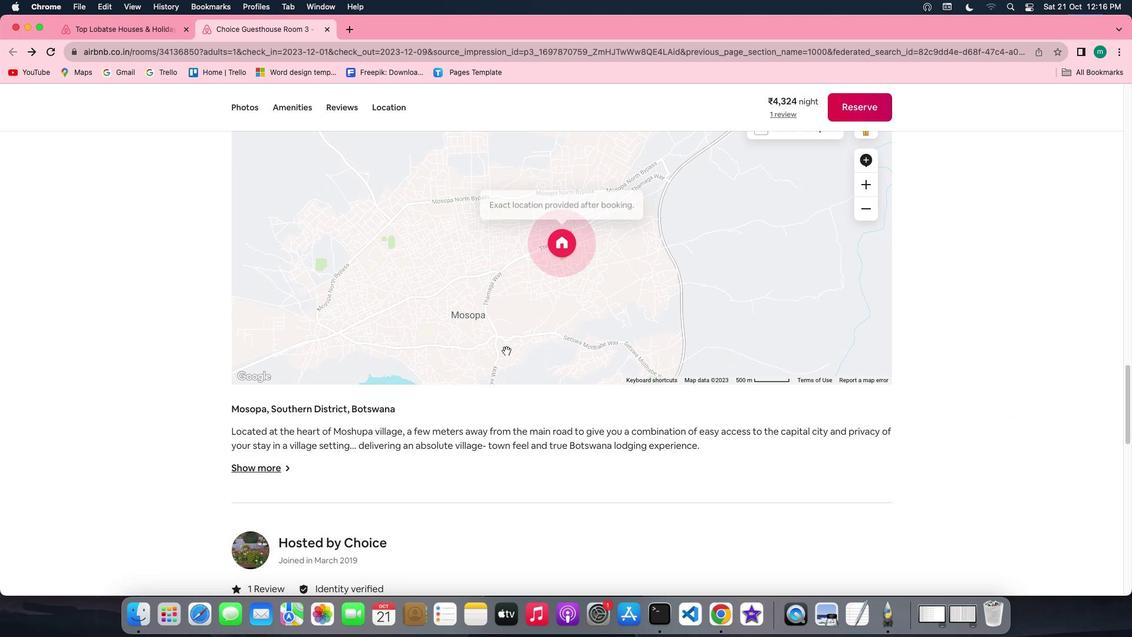 
Action: Mouse scrolled (506, 350) with delta (0, -1)
Screenshot: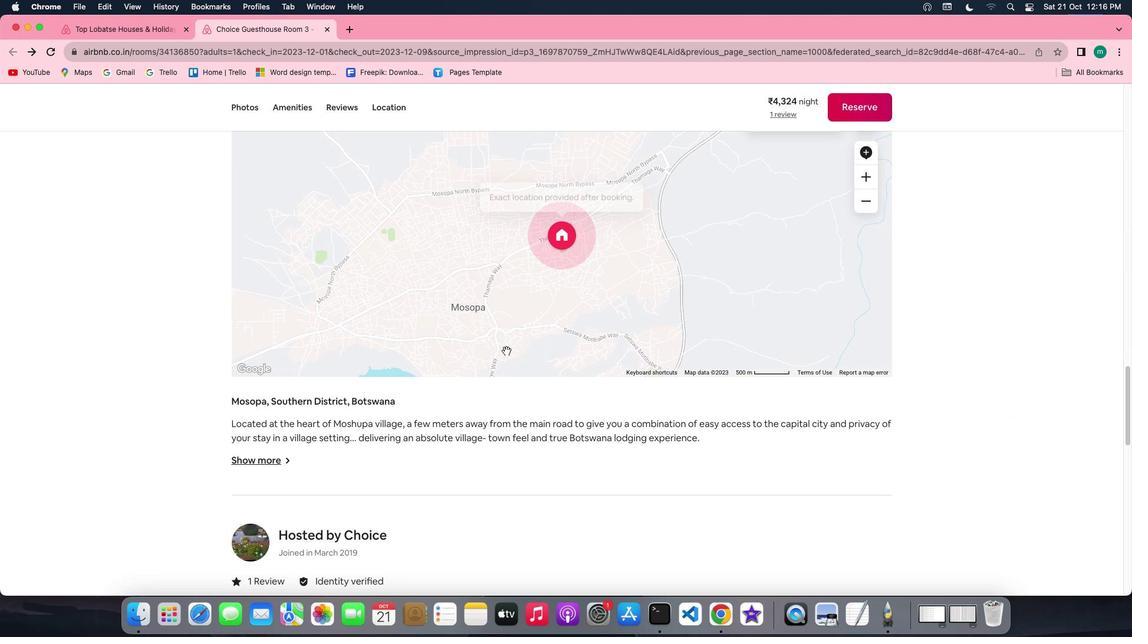 
Action: Mouse moved to (232, 400)
Screenshot: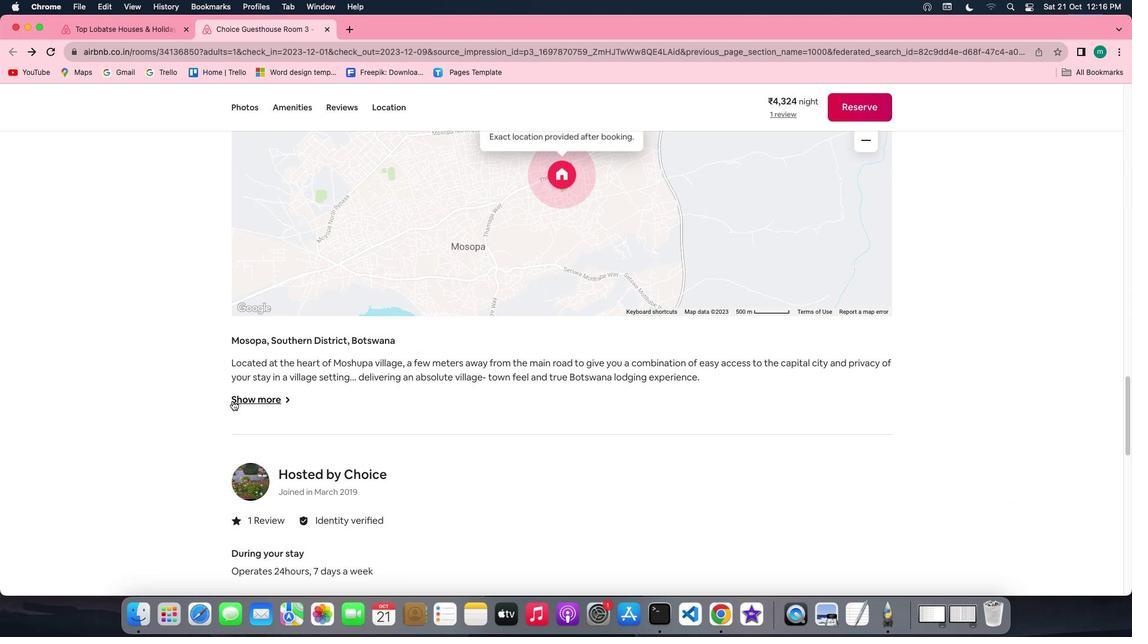 
Action: Mouse pressed left at (232, 400)
Screenshot: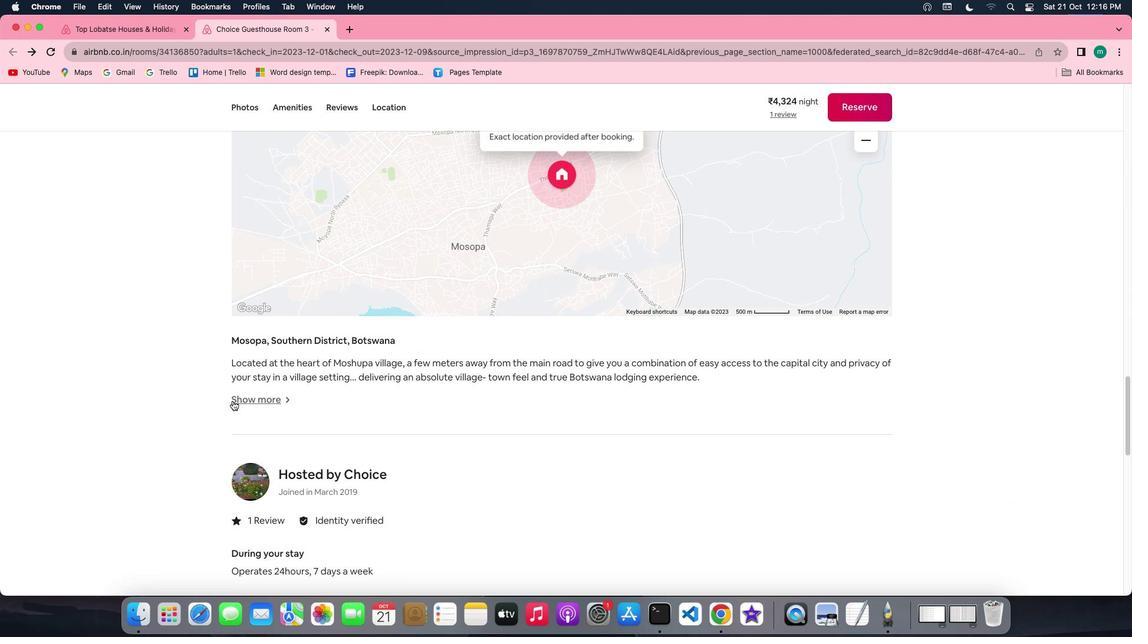 
Action: Mouse moved to (47, 239)
Screenshot: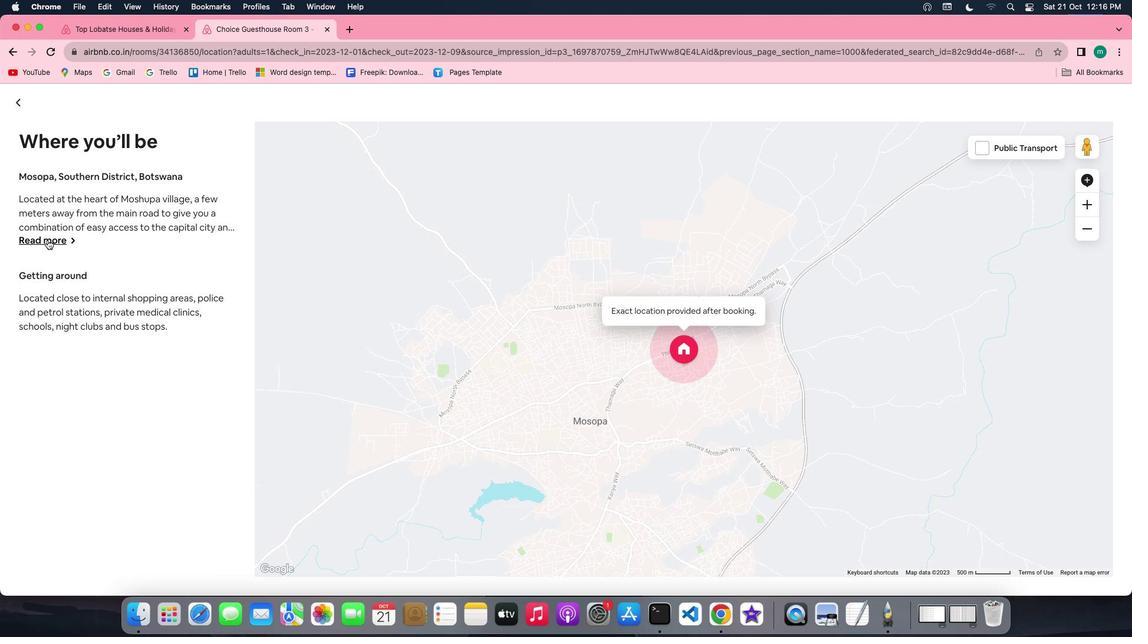 
Action: Mouse pressed left at (47, 239)
Screenshot: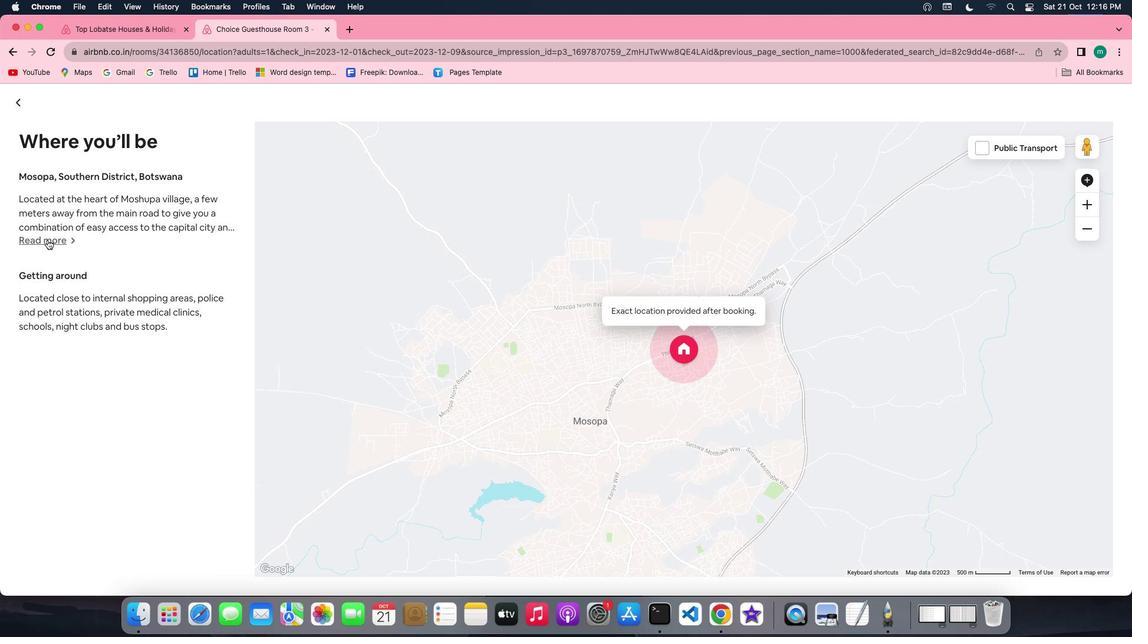 
Action: Mouse moved to (21, 97)
Screenshot: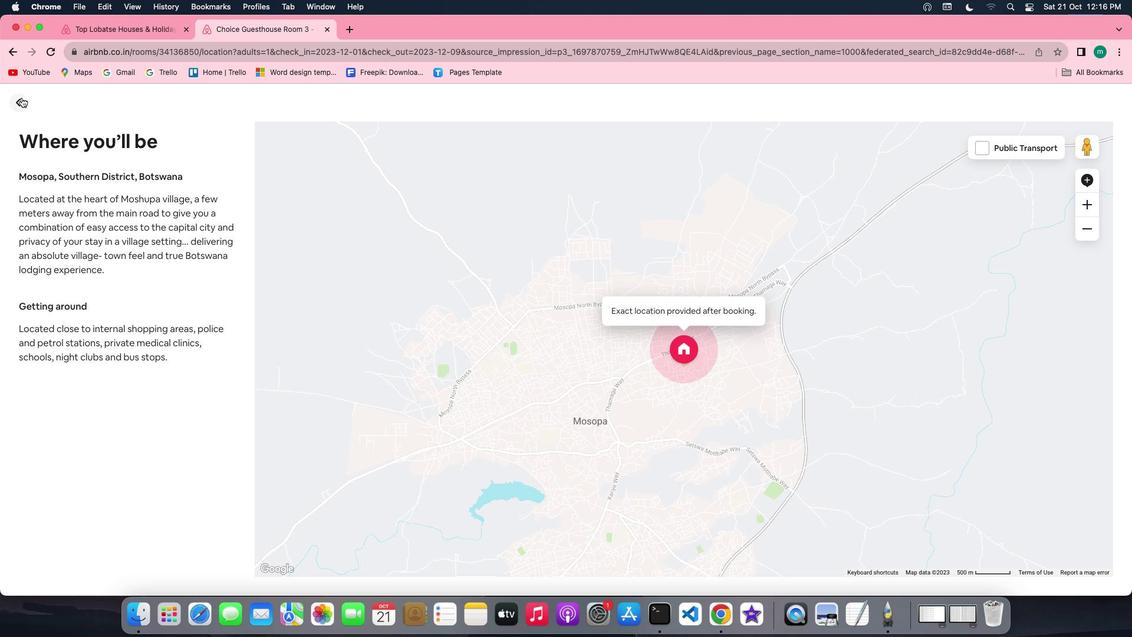 
Action: Mouse pressed left at (21, 97)
Screenshot: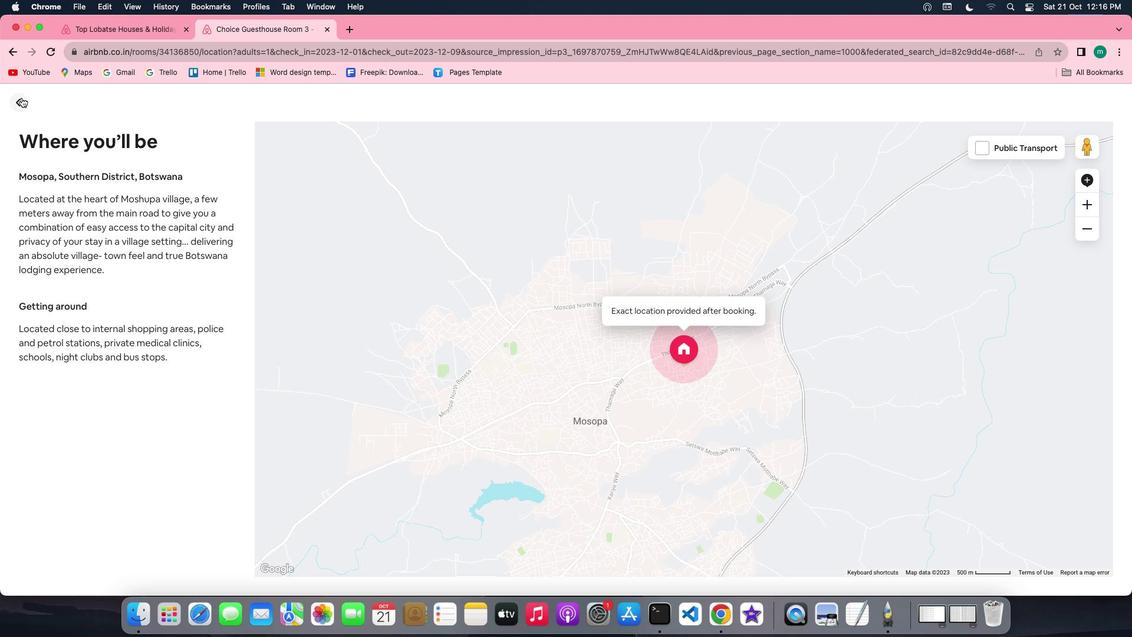 
Action: Mouse moved to (490, 346)
Screenshot: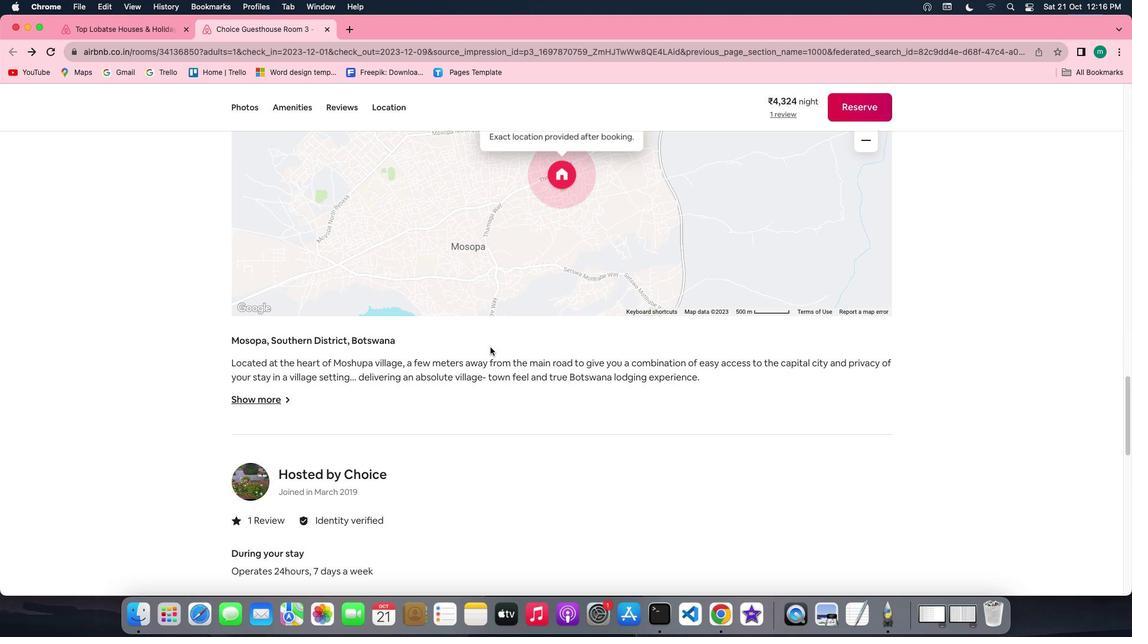 
Action: Mouse scrolled (490, 346) with delta (0, 0)
Screenshot: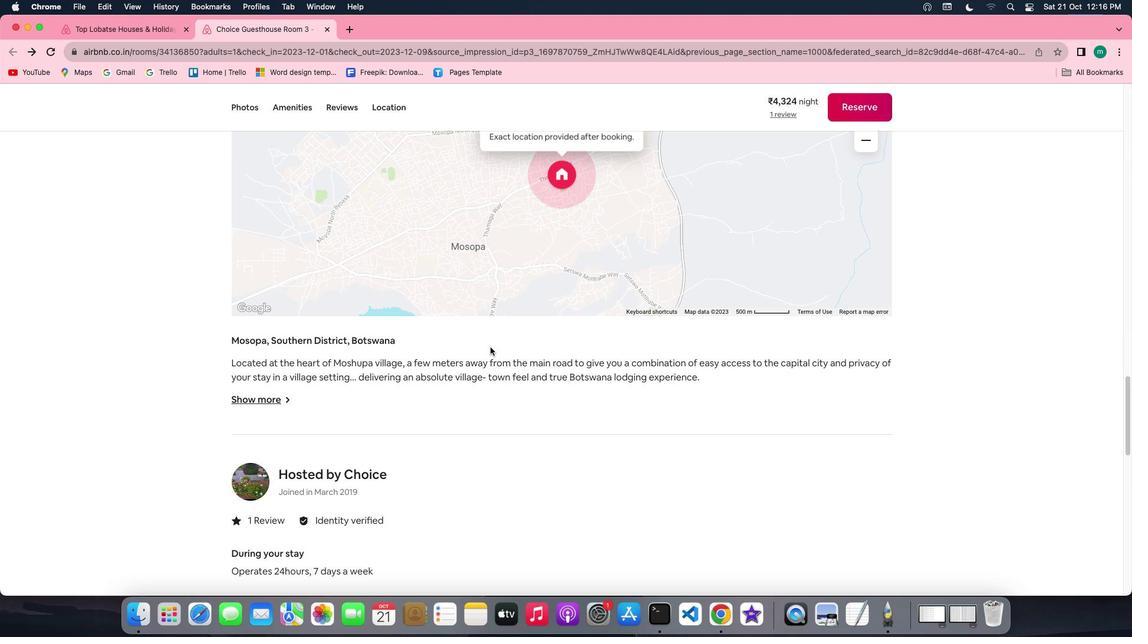 
Action: Mouse scrolled (490, 346) with delta (0, 0)
Screenshot: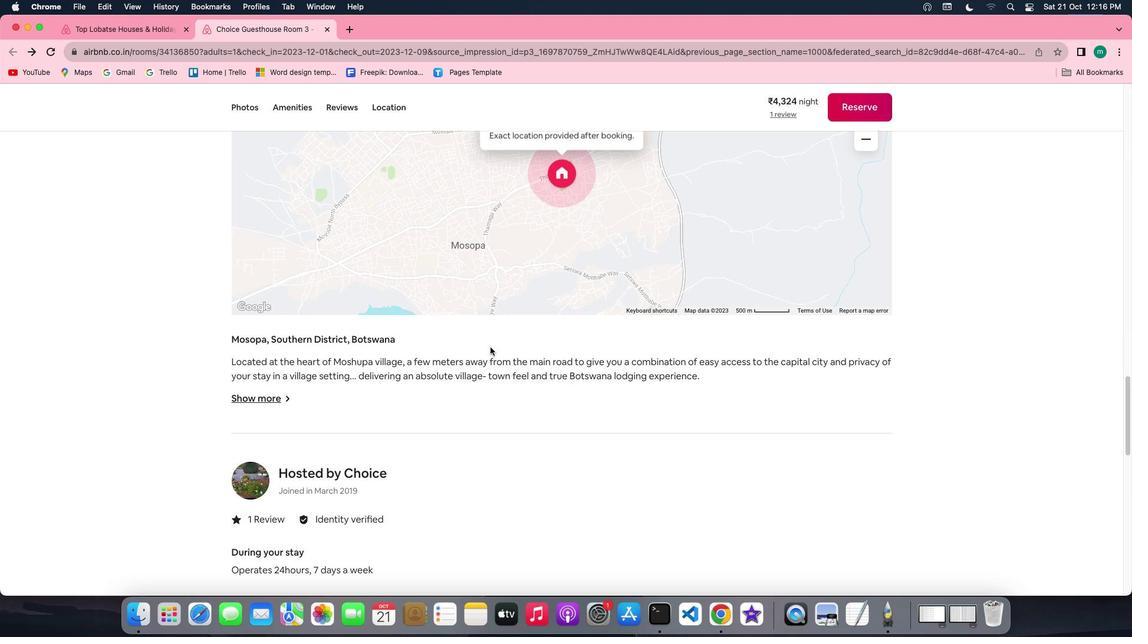 
Action: Mouse scrolled (490, 346) with delta (0, -1)
Screenshot: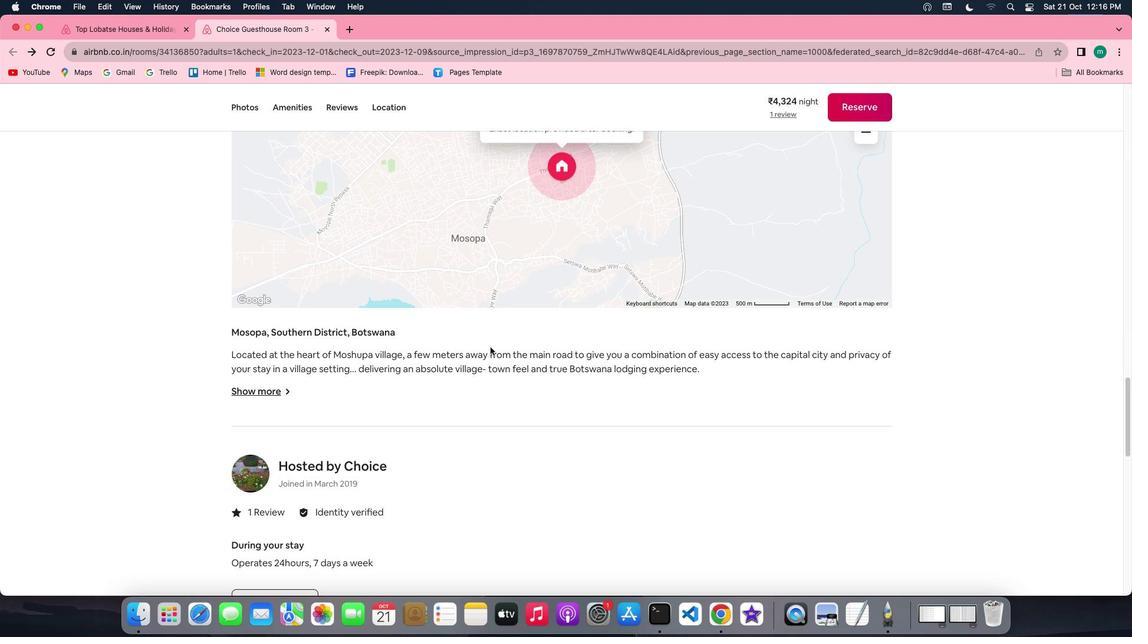 
Action: Mouse scrolled (490, 346) with delta (0, -2)
Screenshot: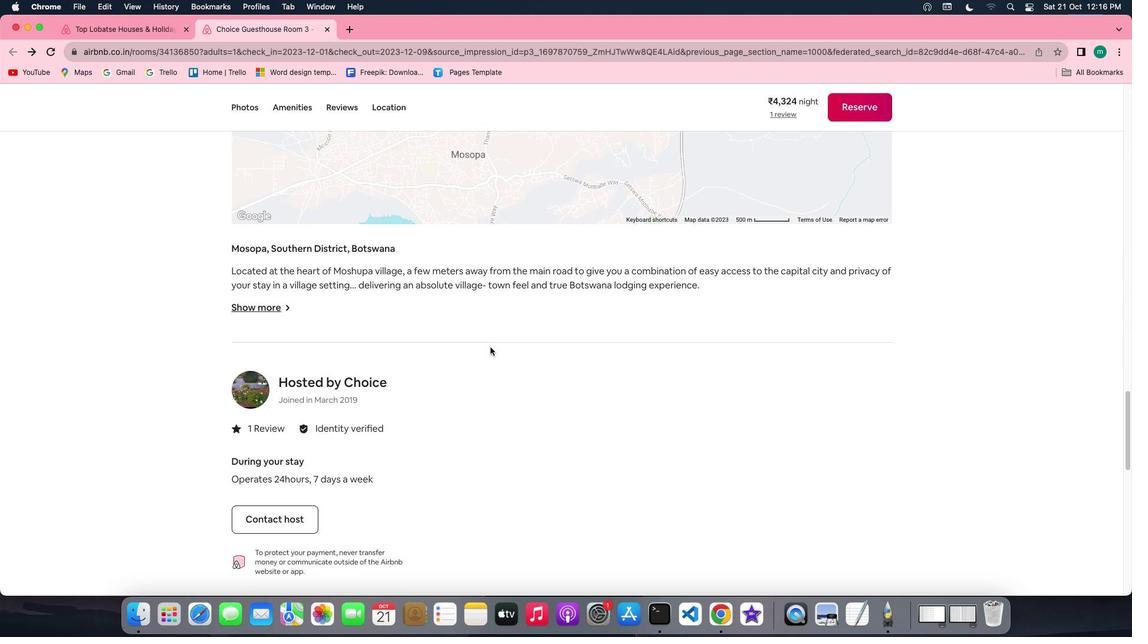 
Action: Mouse scrolled (490, 346) with delta (0, -2)
Screenshot: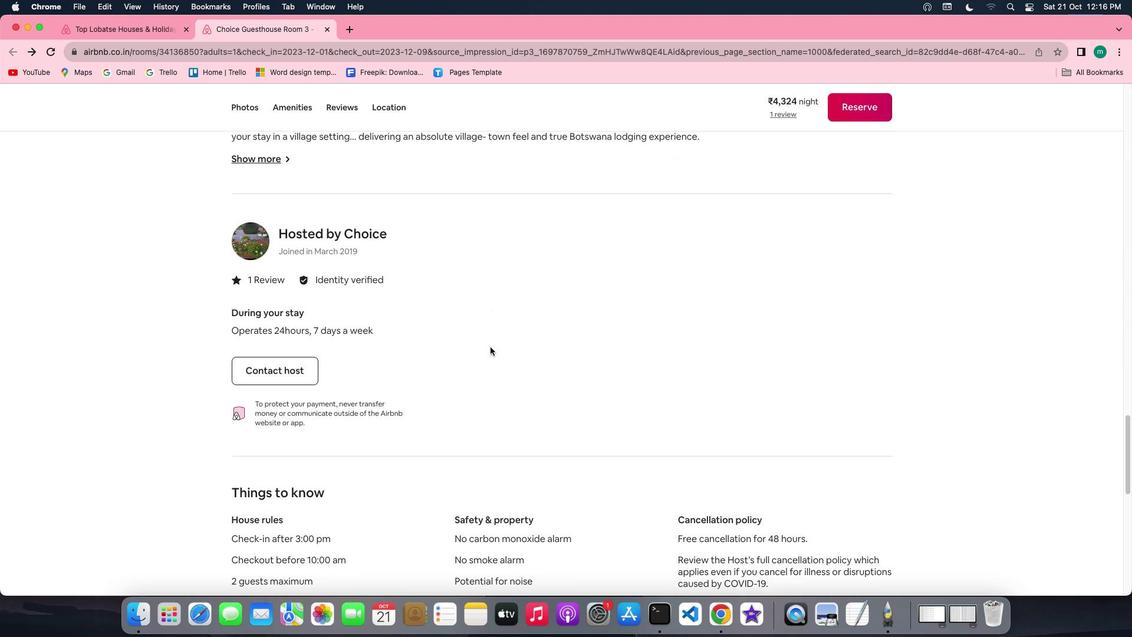 
Action: Mouse scrolled (490, 346) with delta (0, 0)
Screenshot: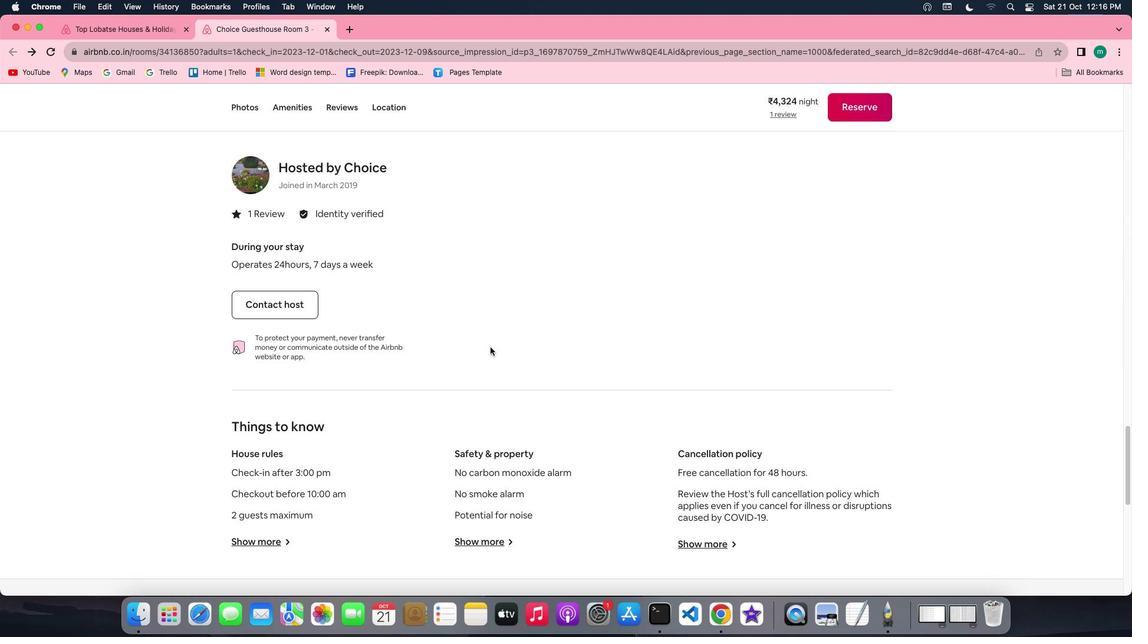
Action: Mouse scrolled (490, 346) with delta (0, 0)
Screenshot: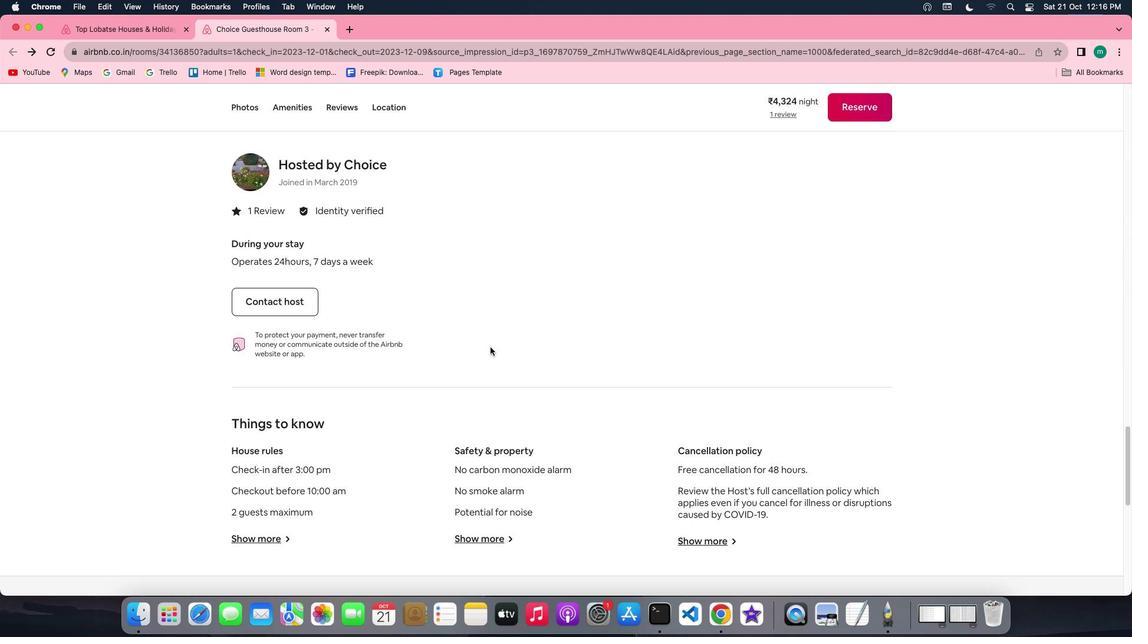 
Action: Mouse scrolled (490, 346) with delta (0, 0)
Screenshot: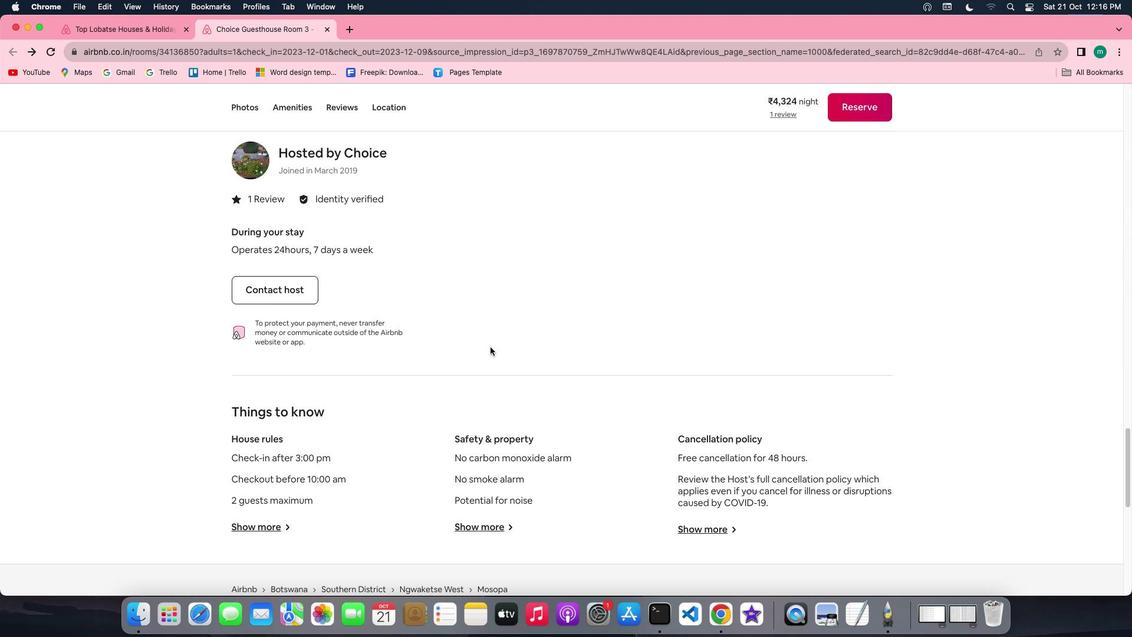 
Action: Mouse scrolled (490, 346) with delta (0, -1)
Screenshot: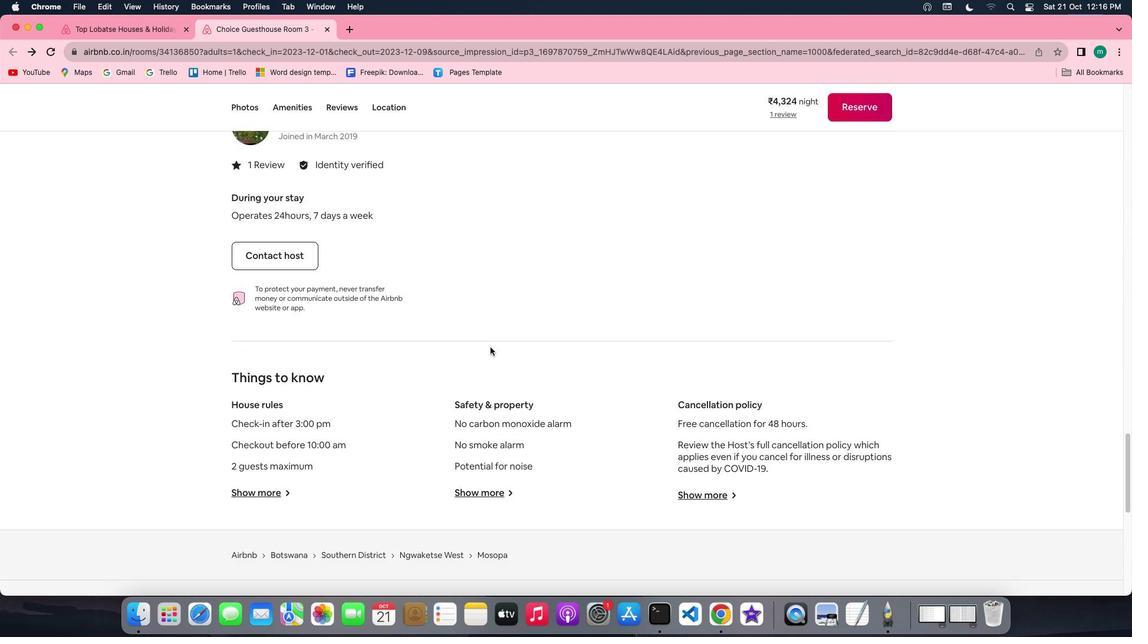 
Action: Mouse scrolled (490, 346) with delta (0, -1)
Screenshot: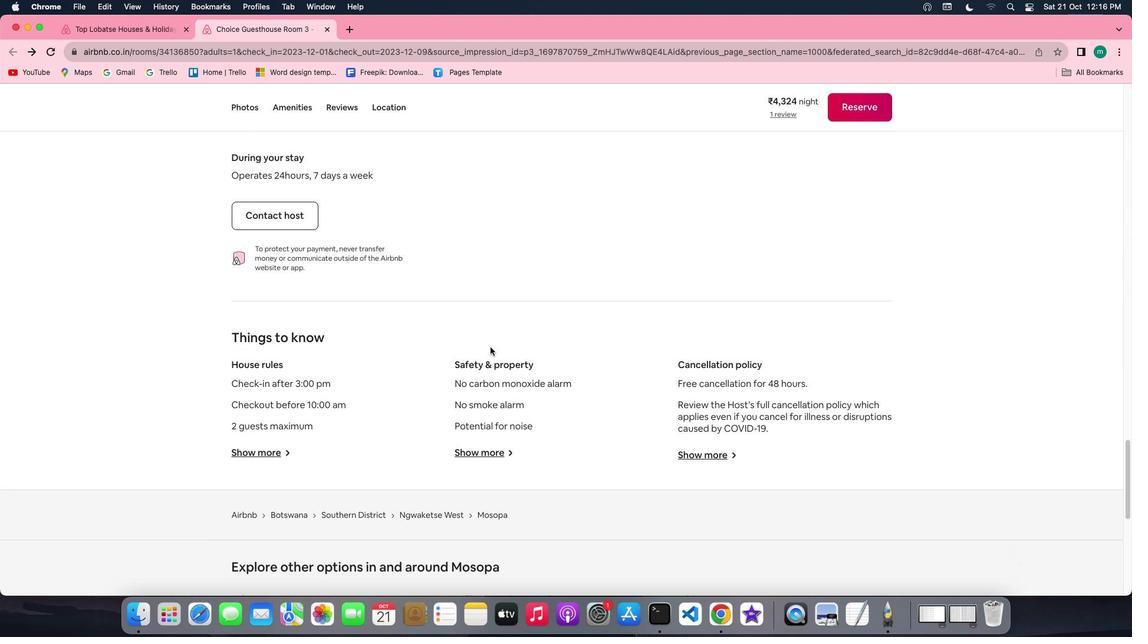
Action: Mouse moved to (261, 350)
Screenshot: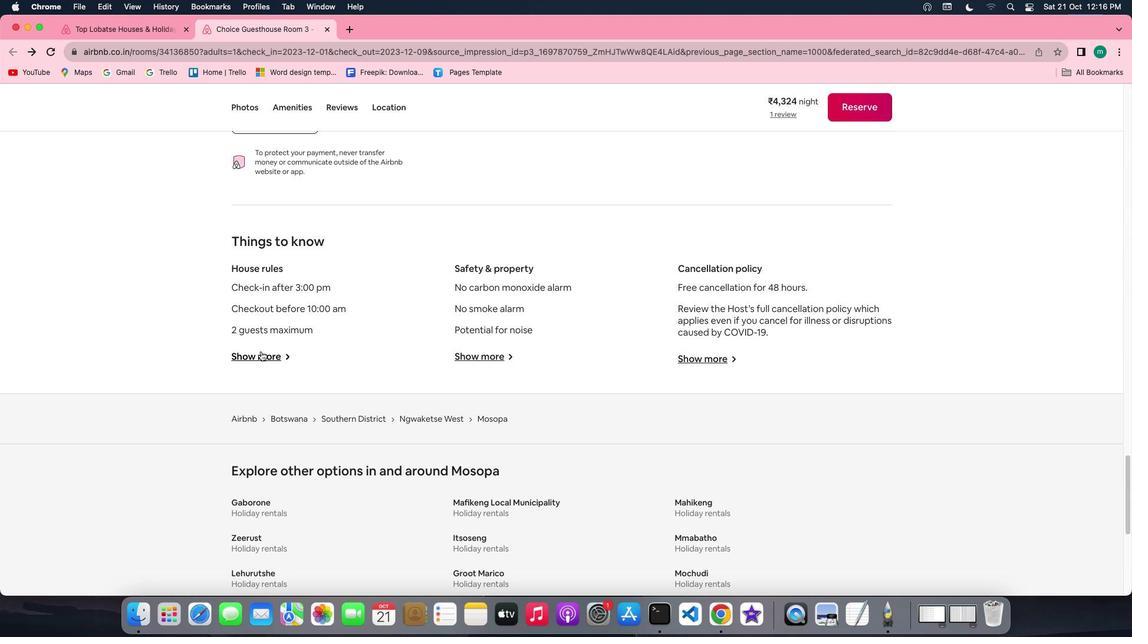 
Action: Mouse pressed left at (261, 350)
Screenshot: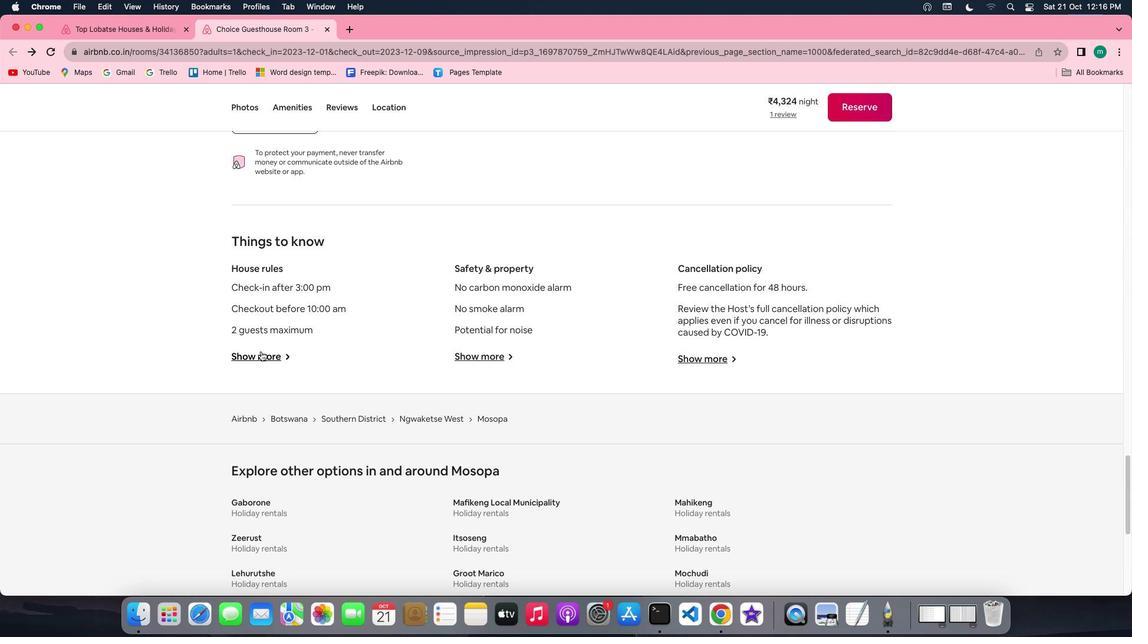 
Action: Mouse moved to (543, 345)
Screenshot: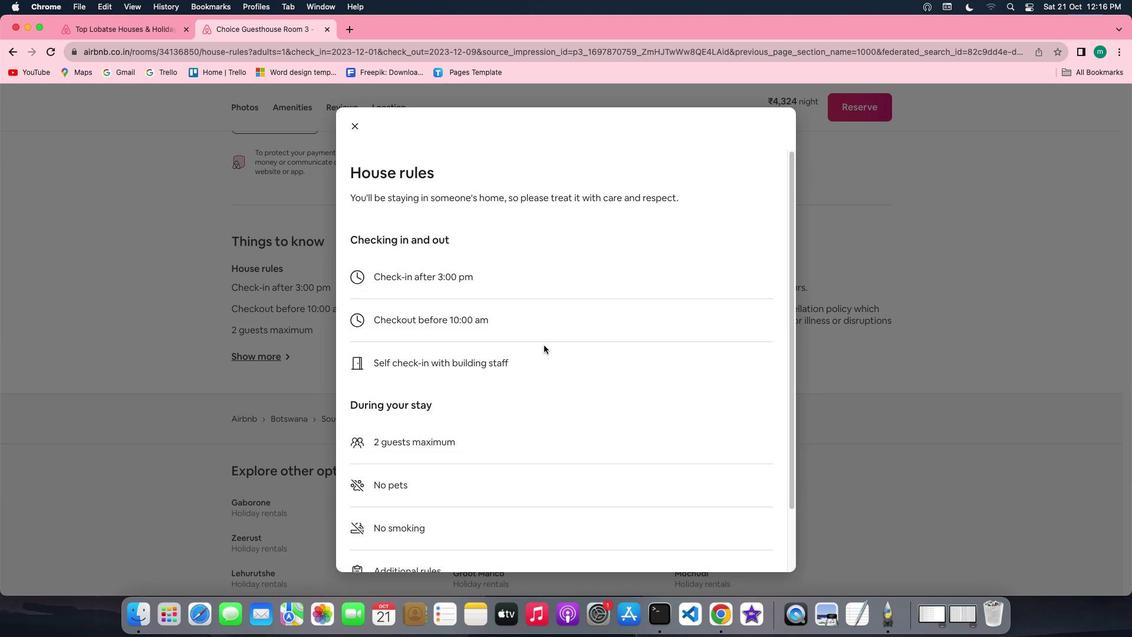 
Action: Mouse scrolled (543, 345) with delta (0, 0)
Screenshot: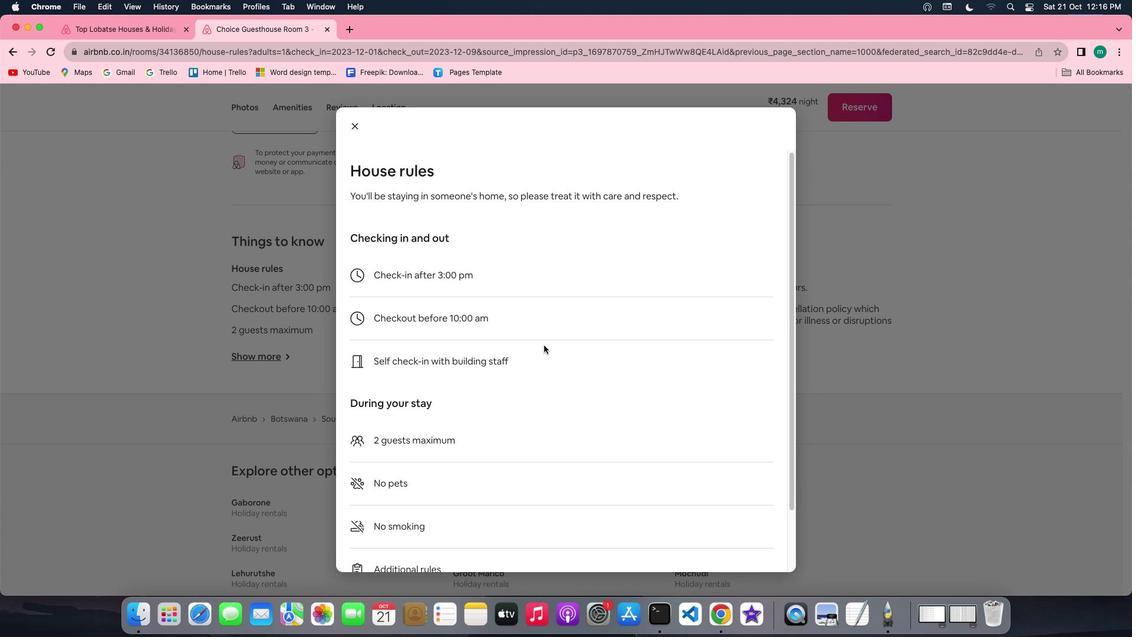 
Action: Mouse scrolled (543, 345) with delta (0, 0)
Screenshot: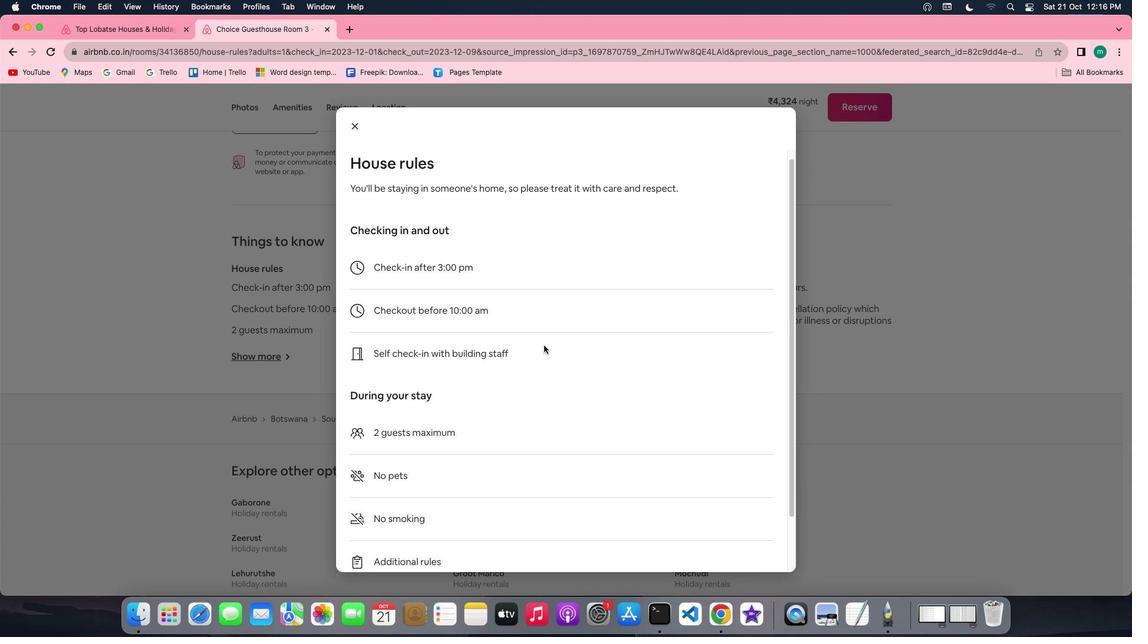 
Action: Mouse scrolled (543, 345) with delta (0, -1)
Screenshot: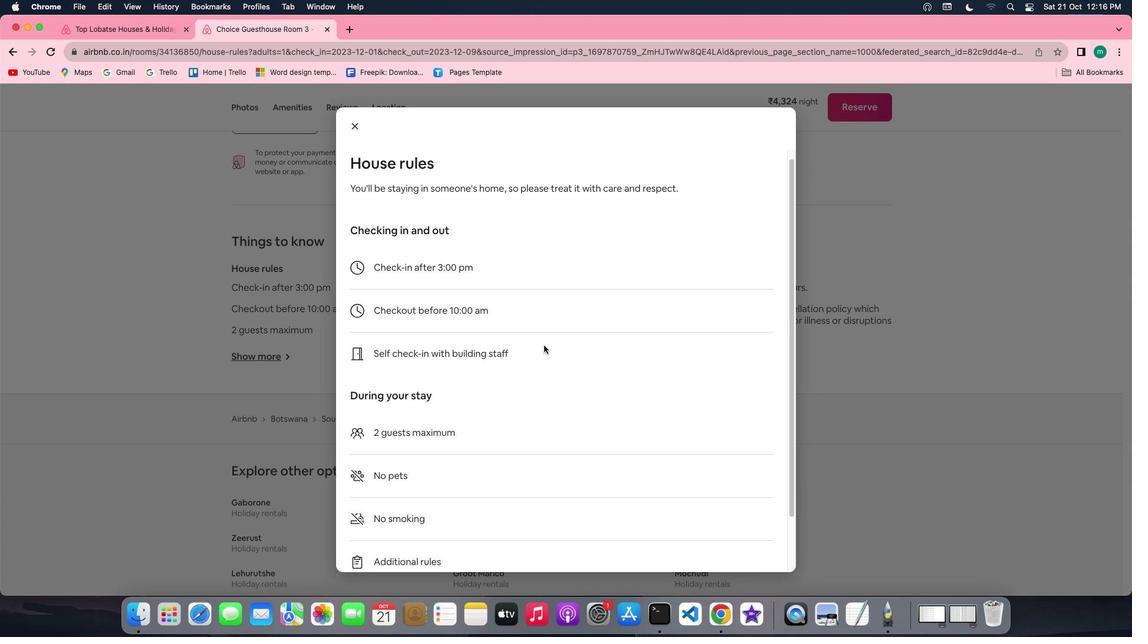
Action: Mouse scrolled (543, 345) with delta (0, -2)
Screenshot: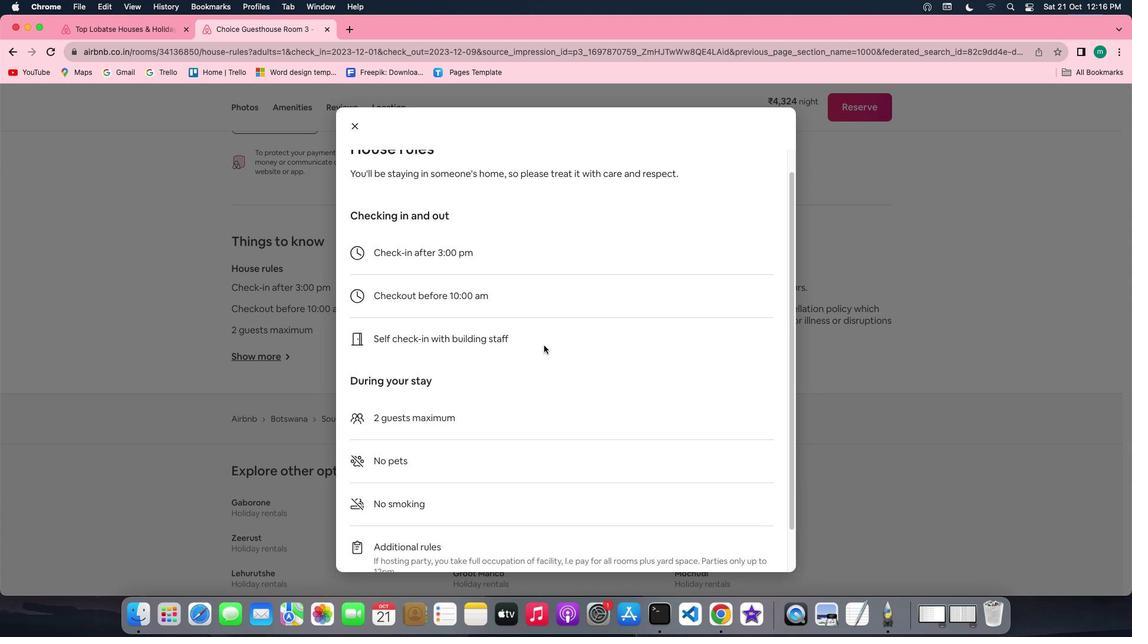 
Action: Mouse scrolled (543, 345) with delta (0, -2)
Screenshot: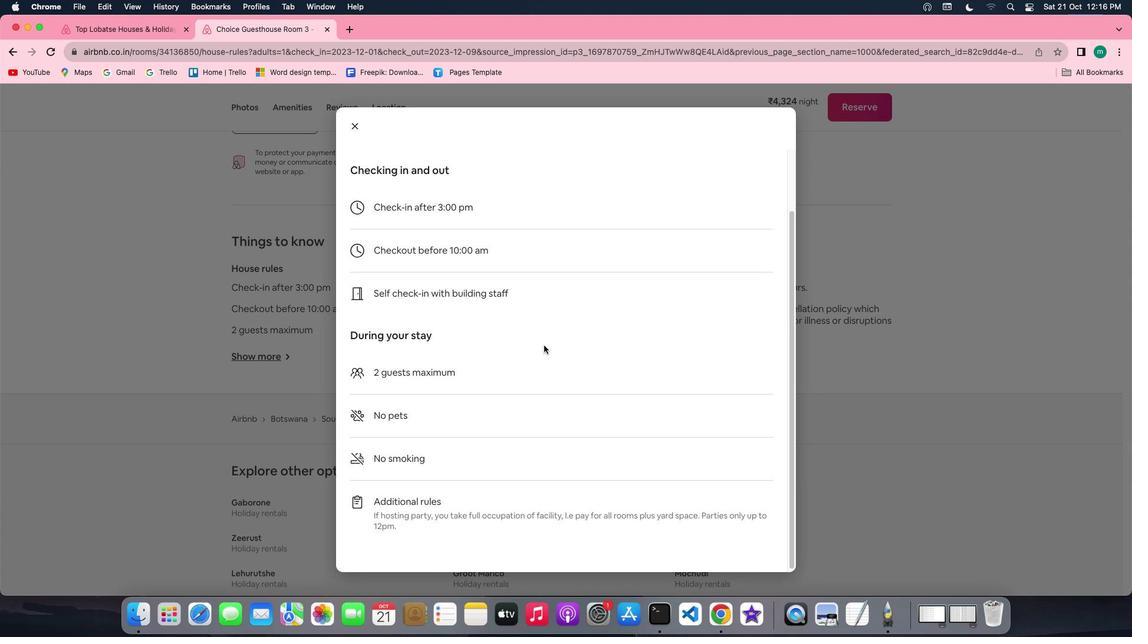 
Action: Mouse moved to (353, 132)
Screenshot: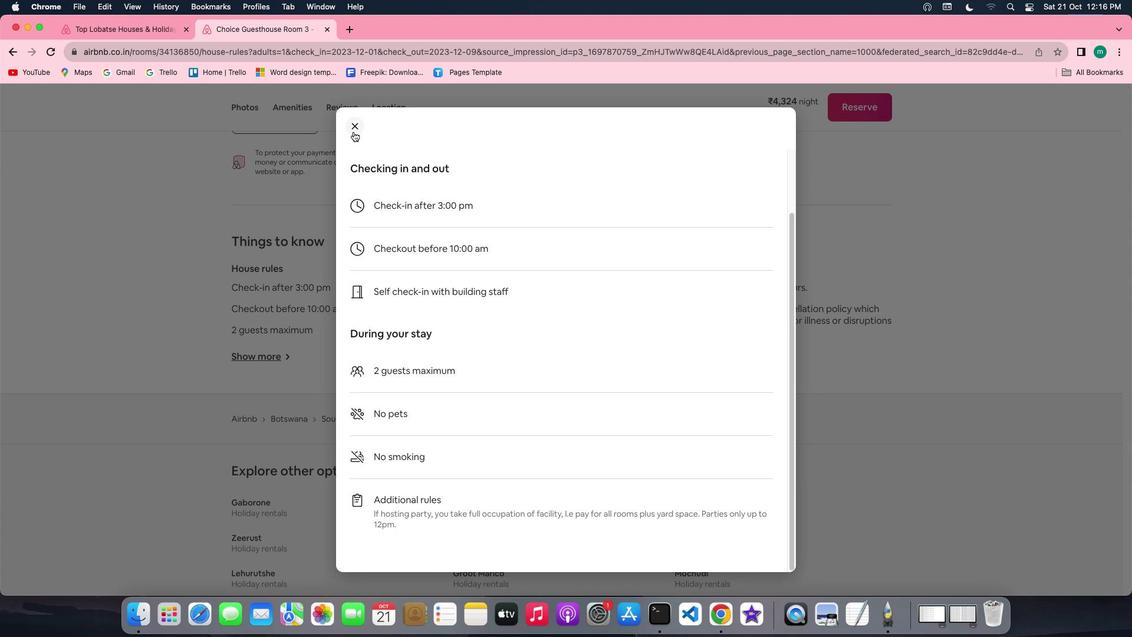 
Action: Mouse pressed left at (353, 132)
